 Task: Look for space in Mollet del Vallès, Spain from 8th August, 2023 to 15th August, 2023 for 9 adults in price range Rs.10000 to Rs.14000. Place can be shared room with 5 bedrooms having 9 beds and 5 bathrooms. Property type can be house, flat, guest house. Amenities needed are: wifi, TV, free parkinig on premises, gym, breakfast. Booking option can be shelf check-in. Required host language is English.
Action: Mouse pressed left at (550, 116)
Screenshot: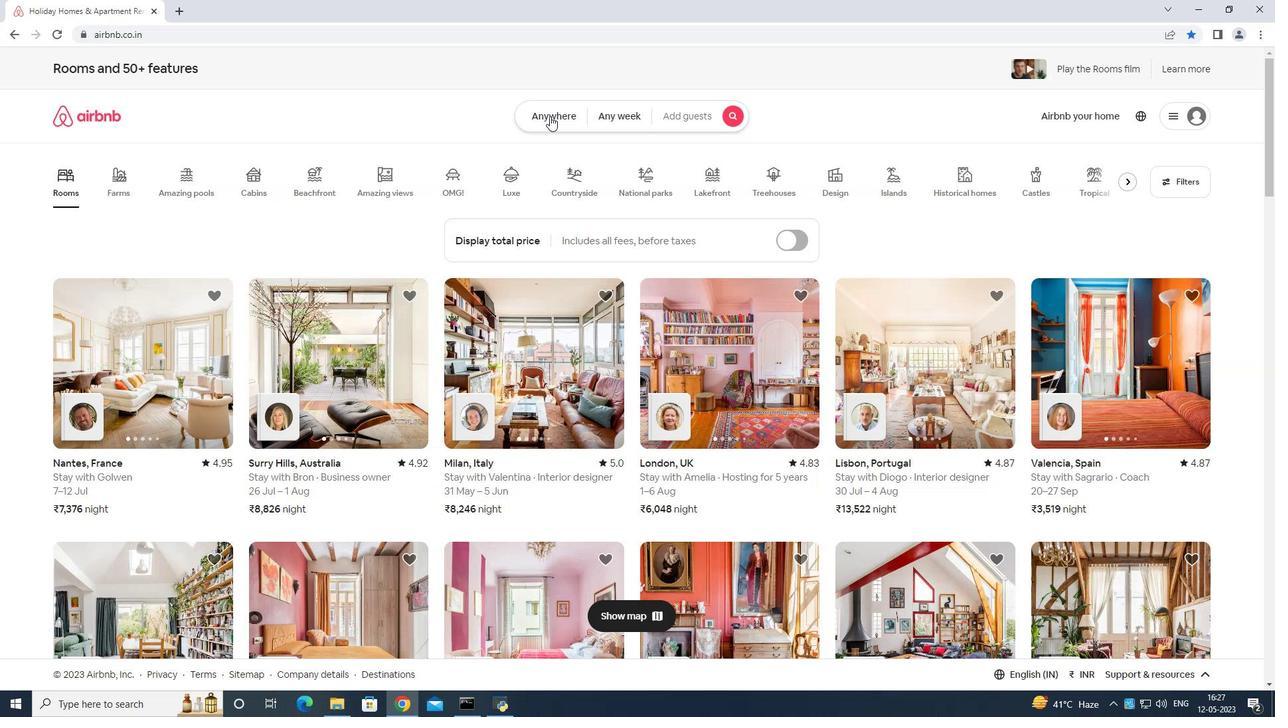 
Action: Mouse moved to (507, 144)
Screenshot: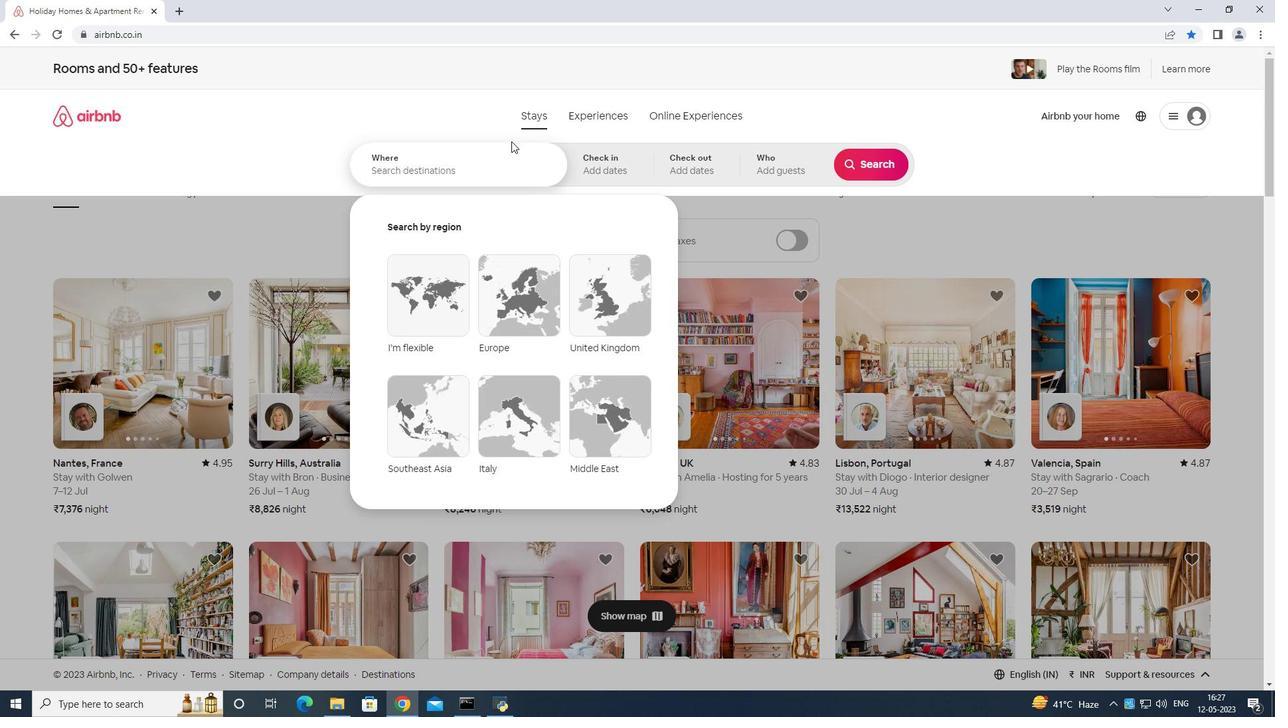 
Action: Mouse pressed left at (507, 144)
Screenshot: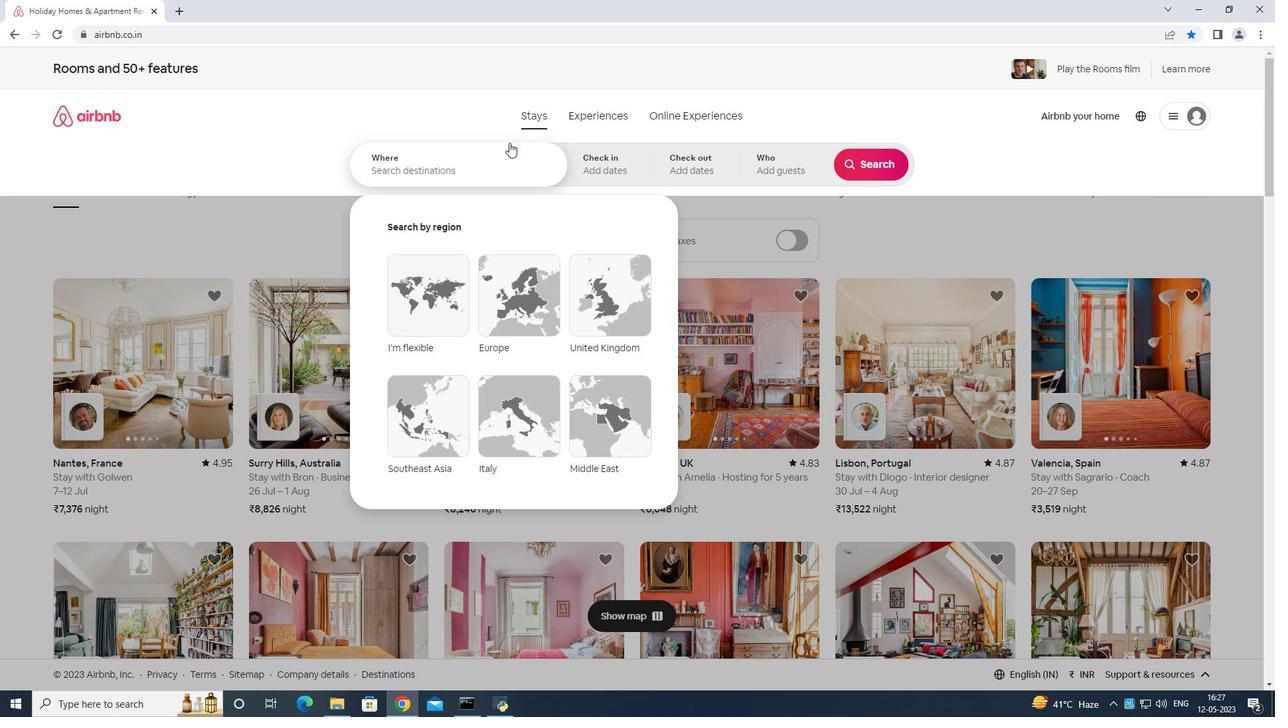 
Action: Mouse moved to (480, 154)
Screenshot: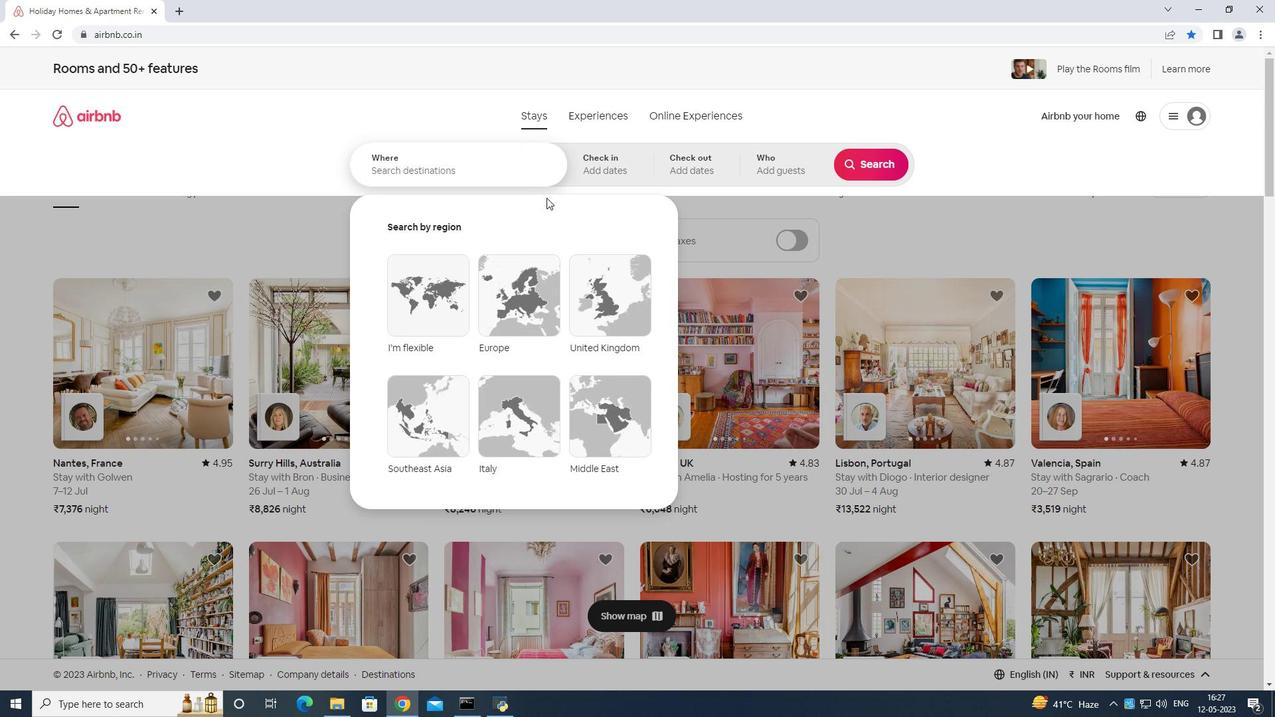 
Action: Mouse pressed left at (480, 154)
Screenshot: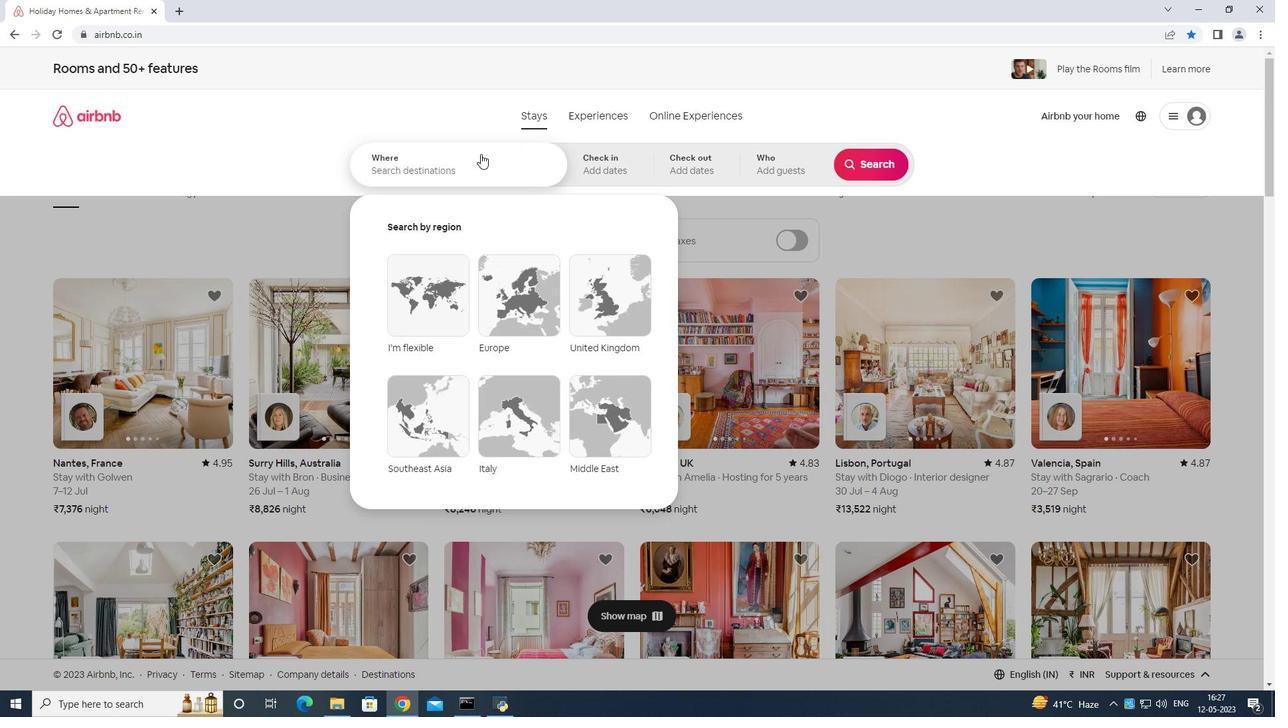 
Action: Mouse moved to (480, 152)
Screenshot: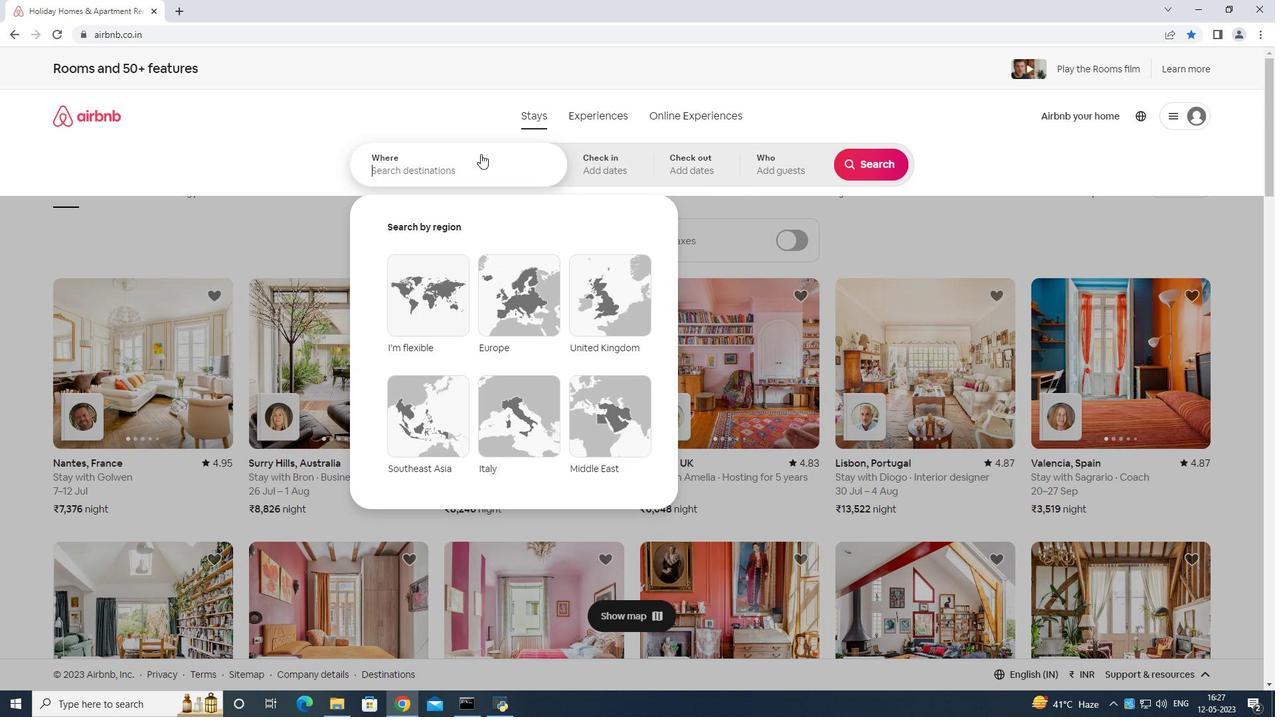 
Action: Key pressed <Key.shift>Mollet<Key.space>del<Key.space>vak<Key.backspace>lles<Key.space>spain<Key.enter>
Screenshot: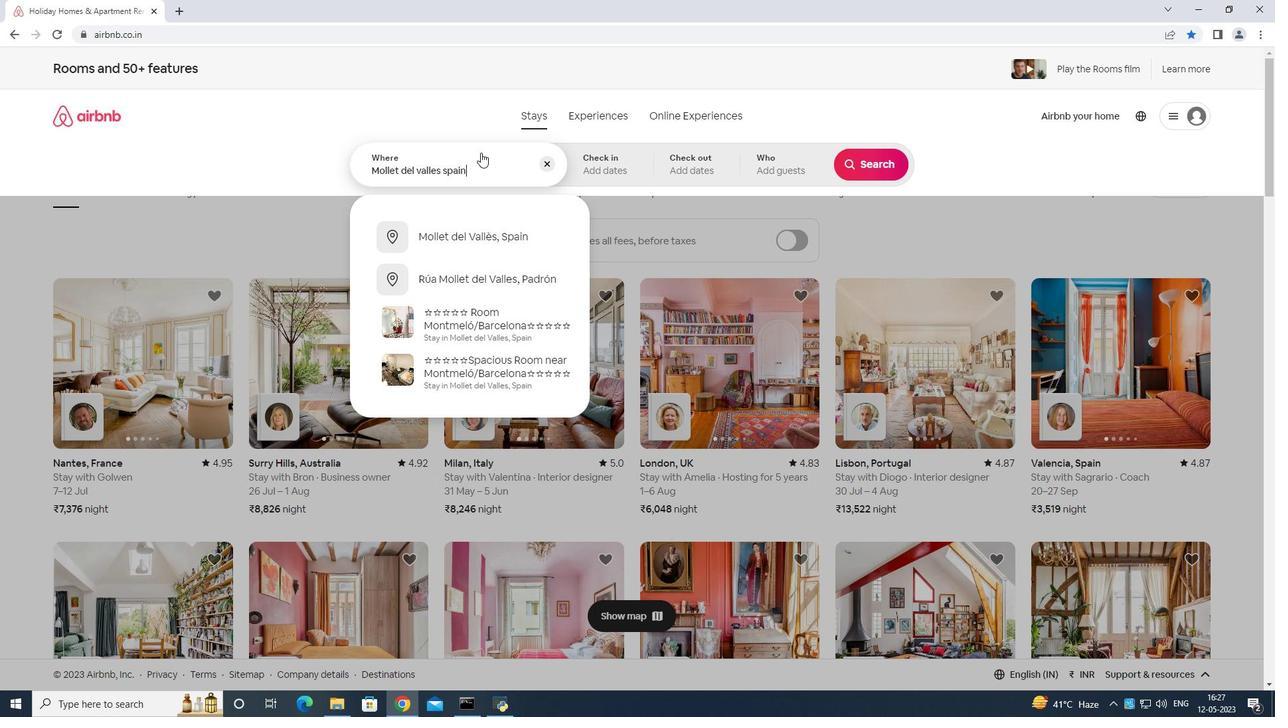
Action: Mouse moved to (870, 285)
Screenshot: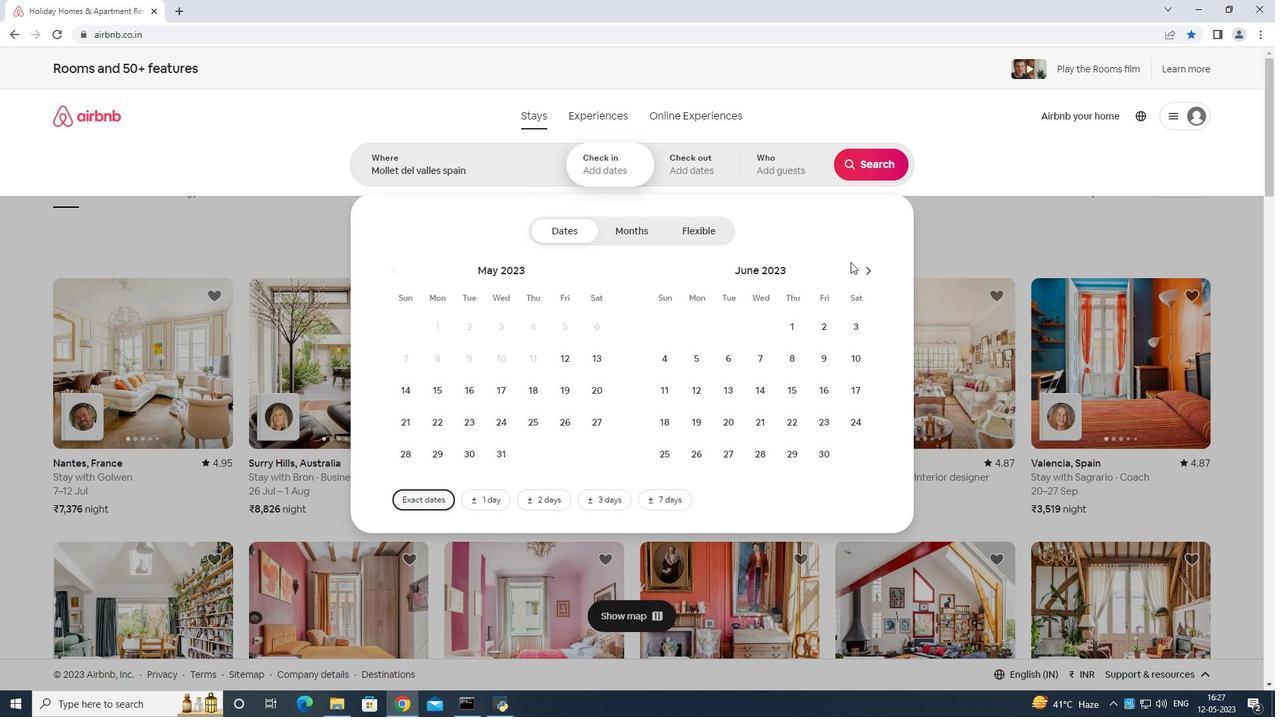 
Action: Mouse pressed left at (870, 285)
Screenshot: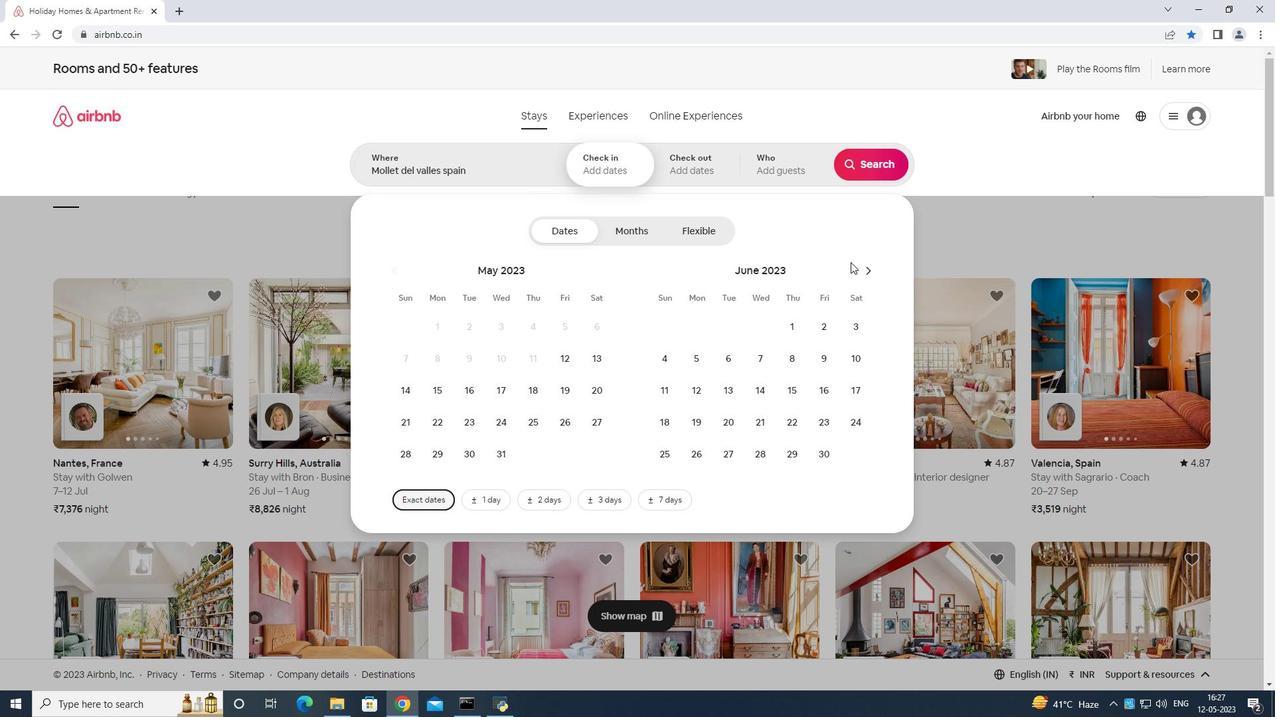 
Action: Mouse moved to (869, 275)
Screenshot: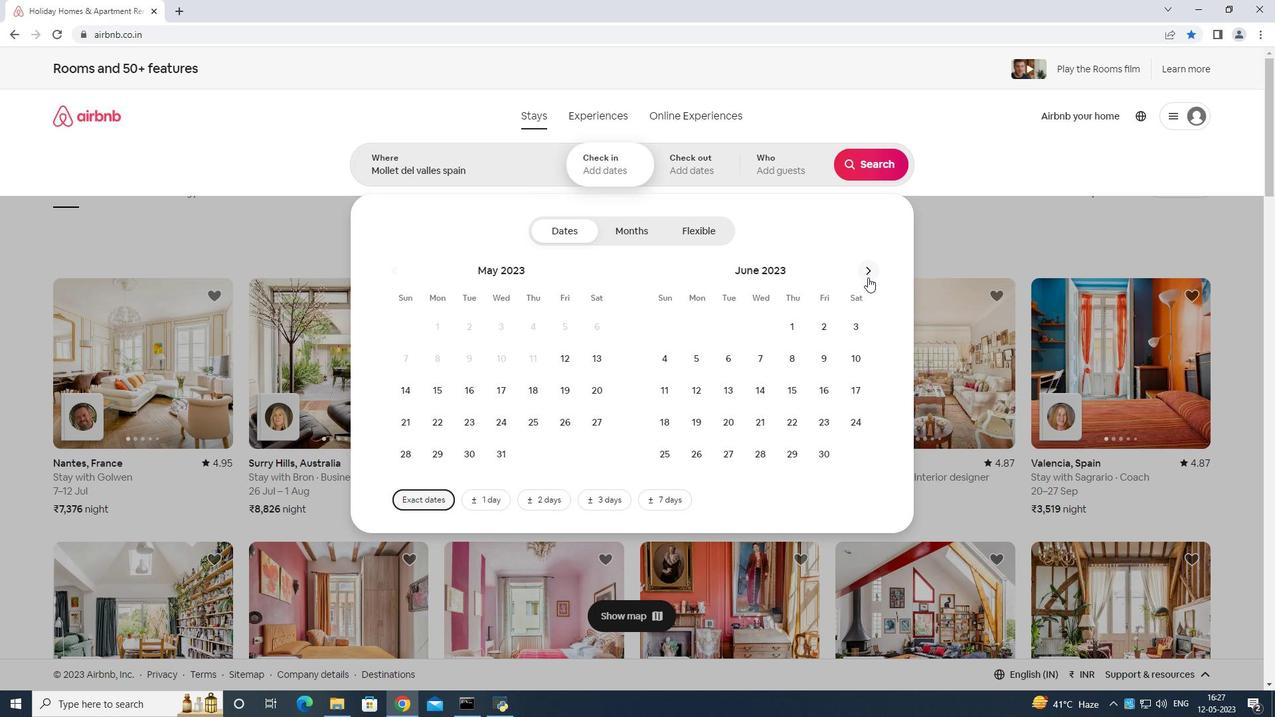 
Action: Mouse pressed left at (869, 275)
Screenshot: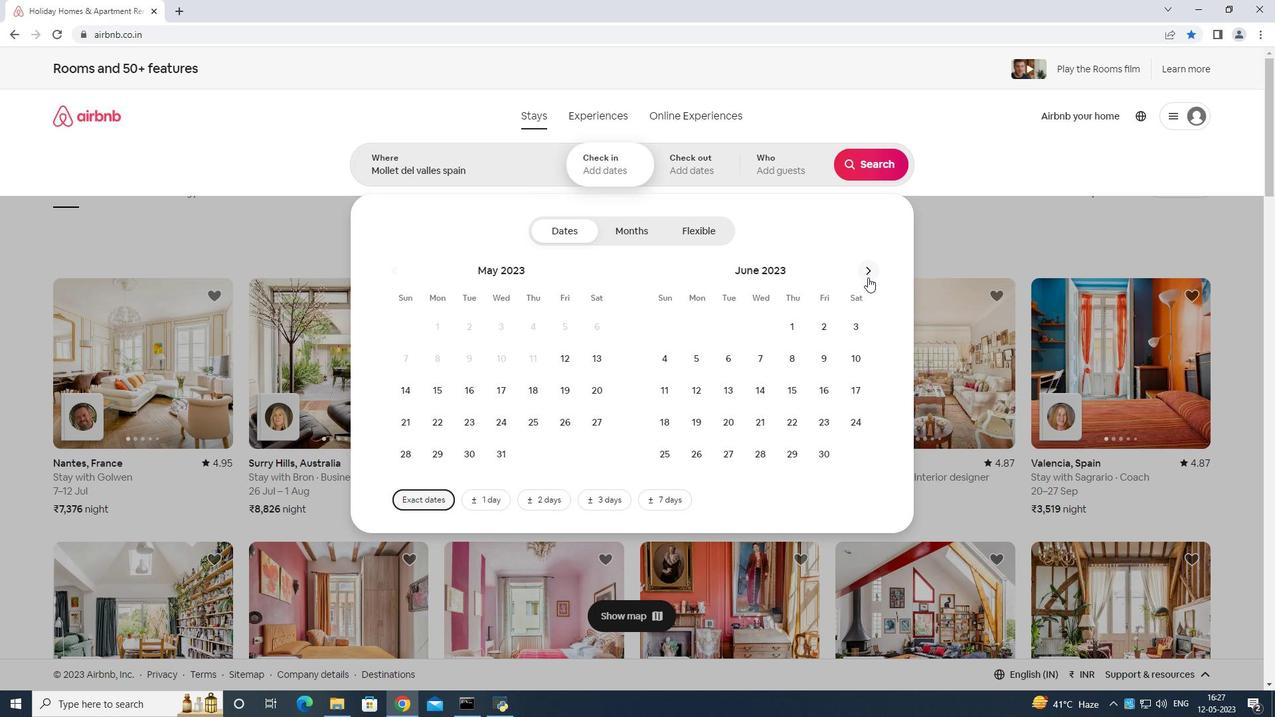 
Action: Mouse moved to (872, 272)
Screenshot: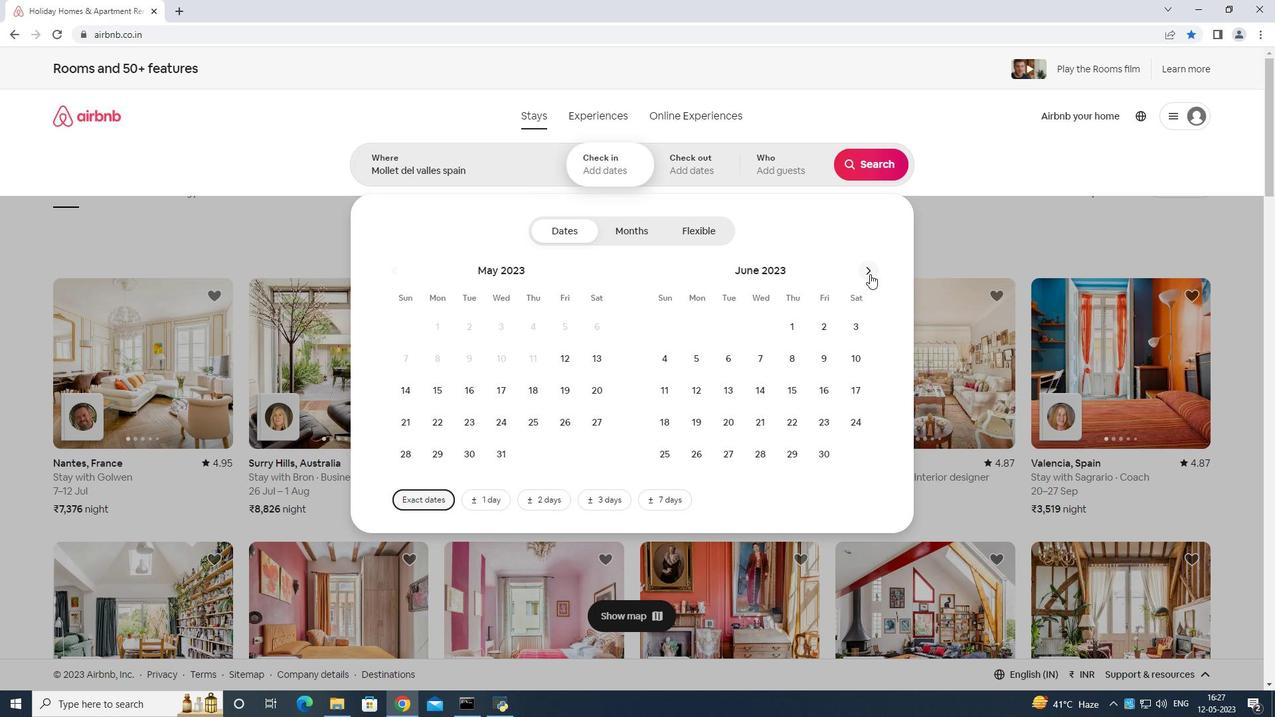 
Action: Mouse pressed left at (872, 272)
Screenshot: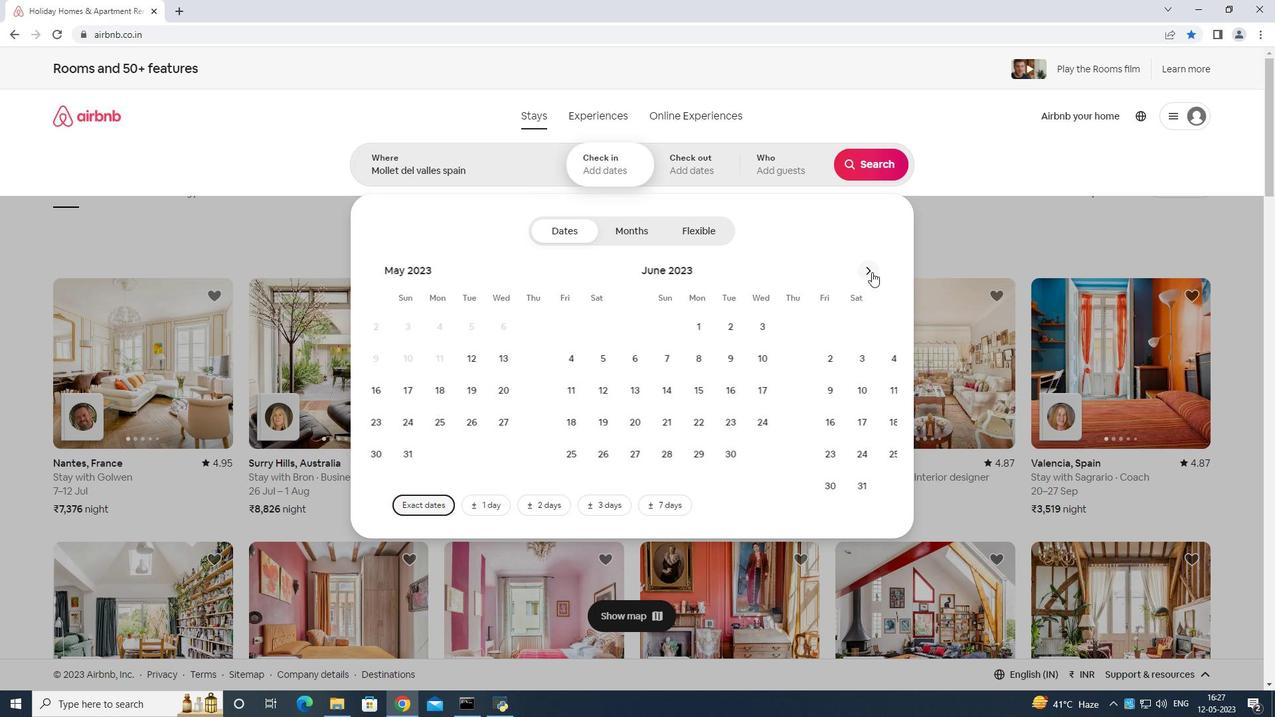 
Action: Mouse moved to (738, 353)
Screenshot: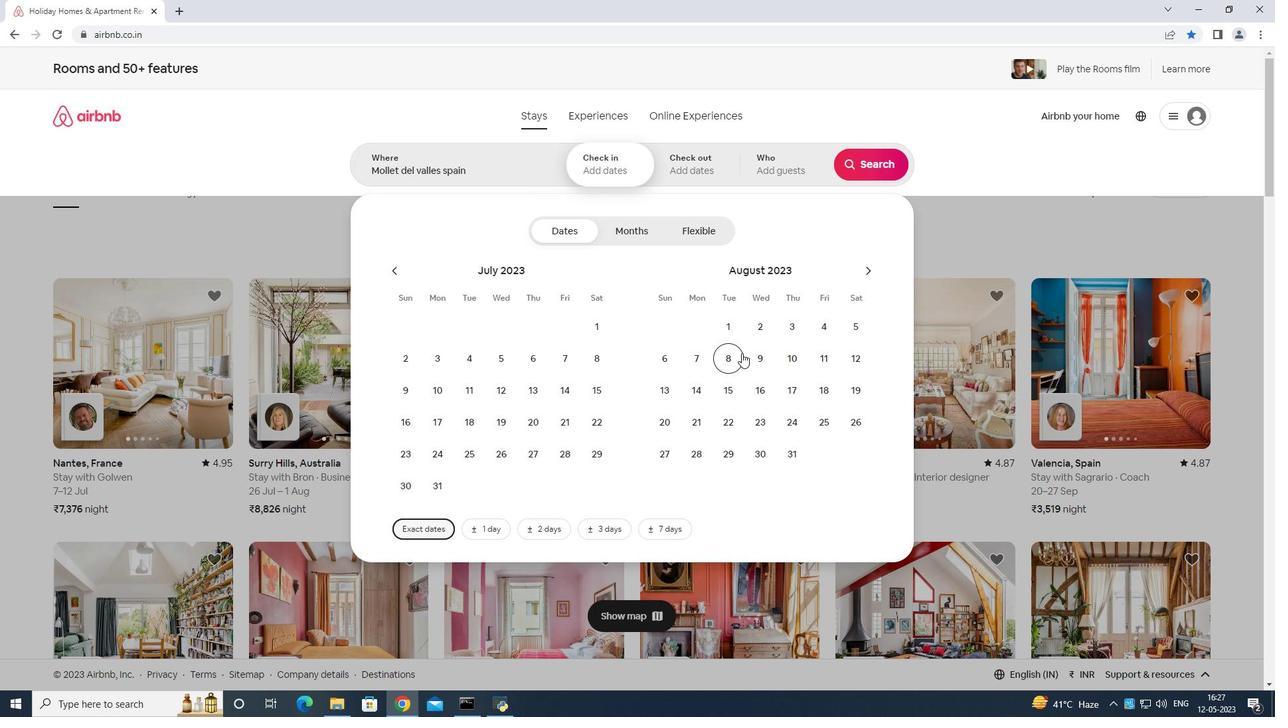 
Action: Mouse pressed left at (738, 353)
Screenshot: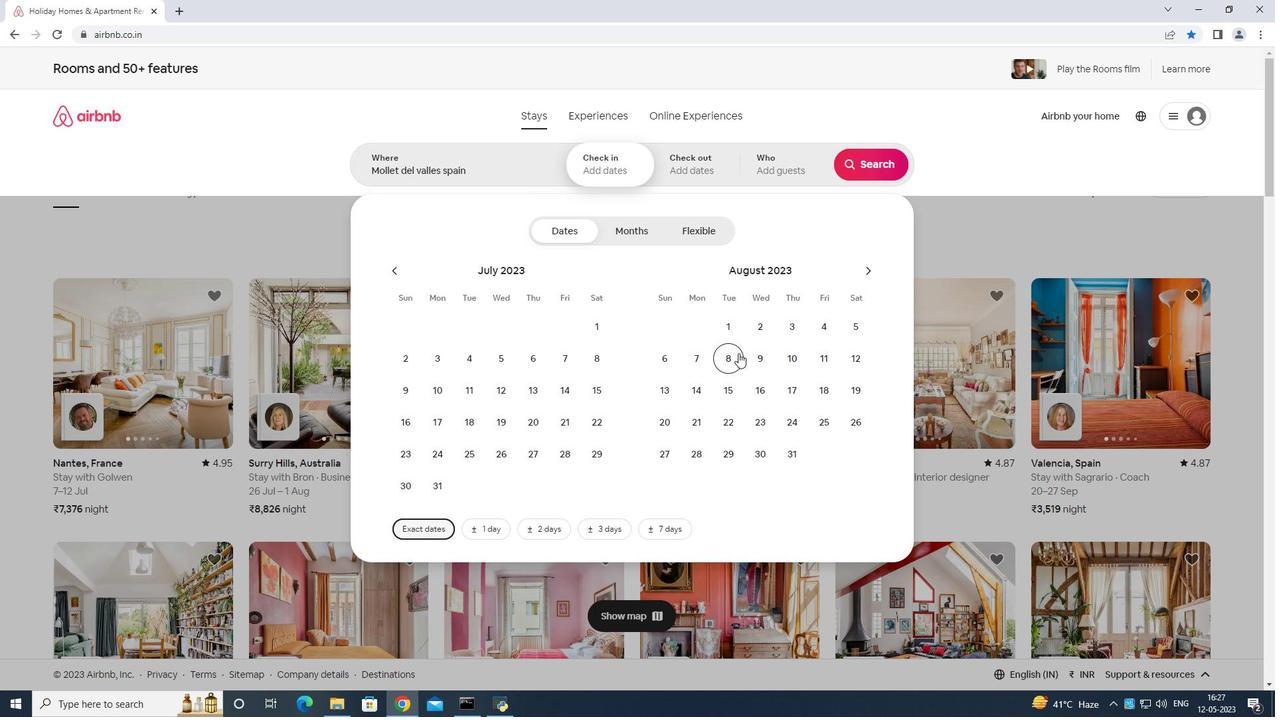 
Action: Mouse moved to (736, 381)
Screenshot: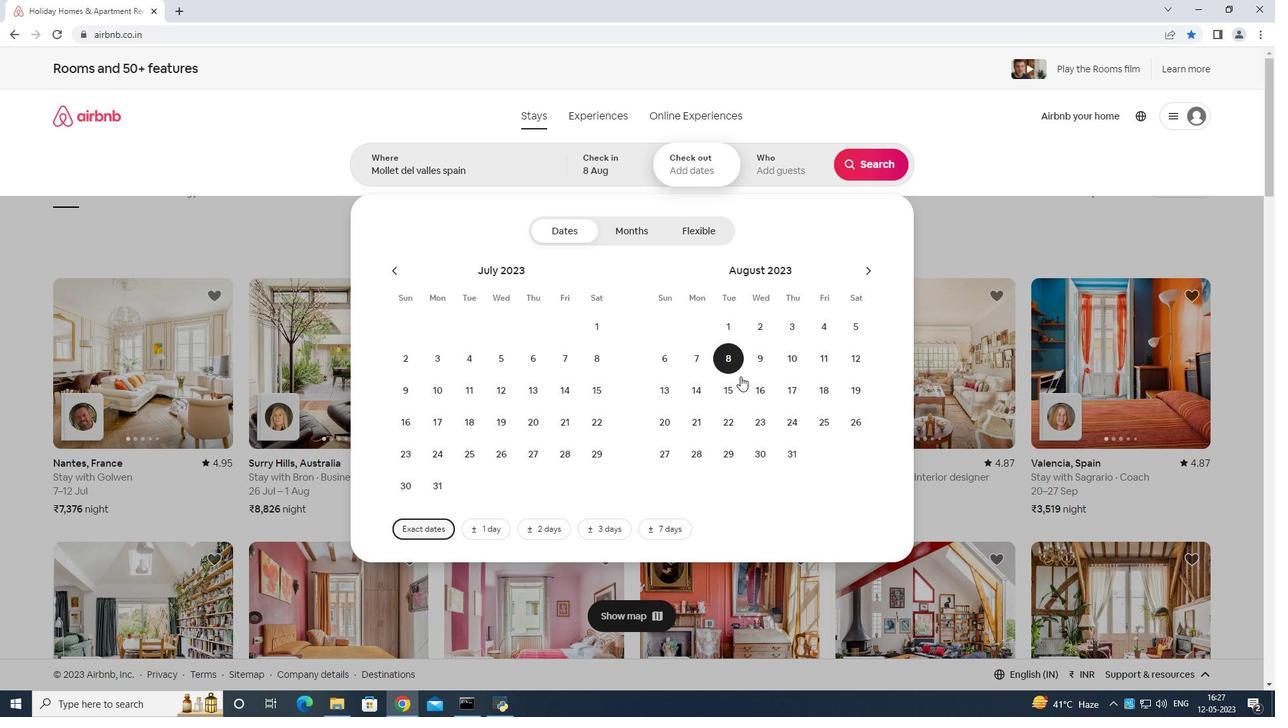 
Action: Mouse pressed left at (736, 381)
Screenshot: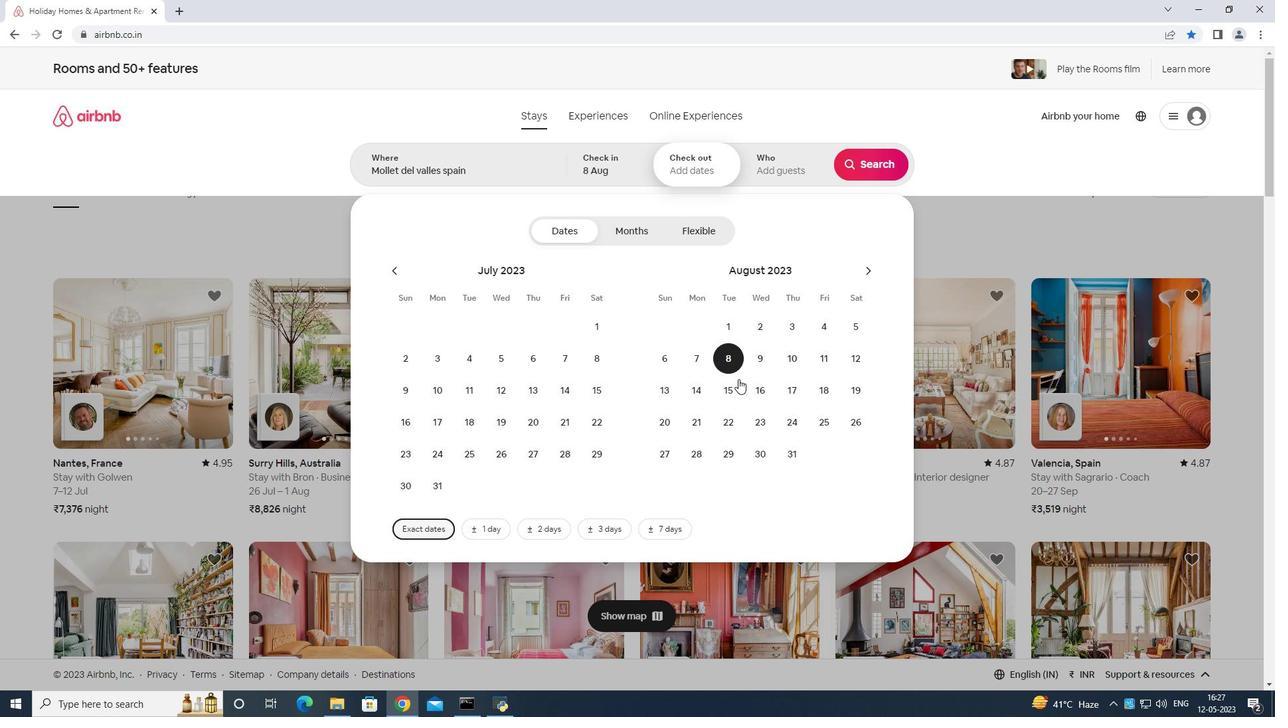 
Action: Mouse moved to (797, 157)
Screenshot: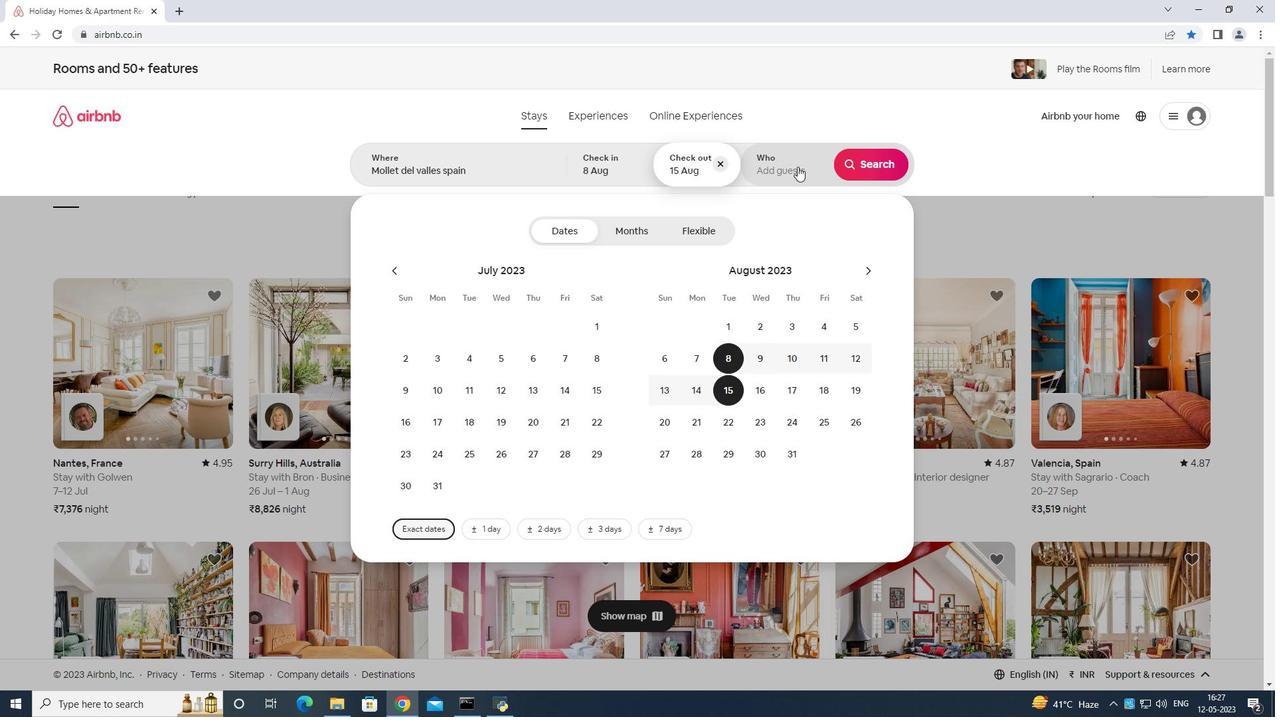 
Action: Mouse pressed left at (797, 157)
Screenshot: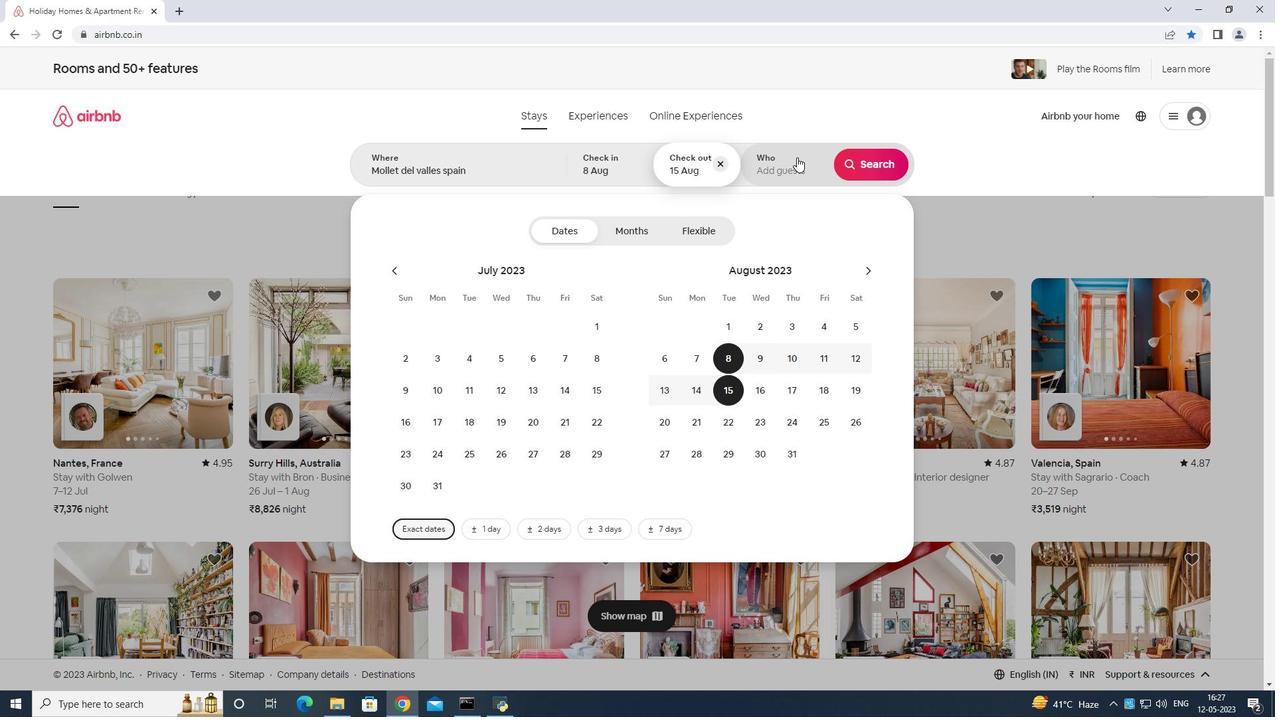 
Action: Mouse moved to (880, 223)
Screenshot: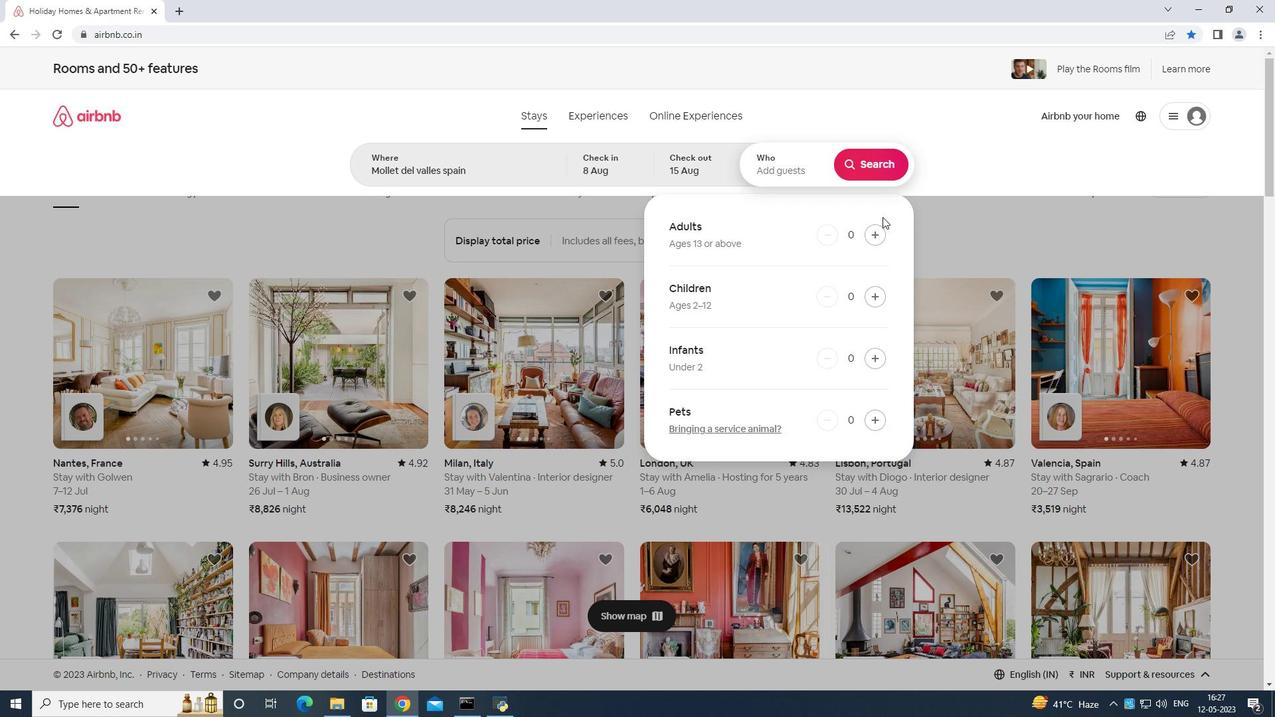 
Action: Mouse pressed left at (880, 223)
Screenshot: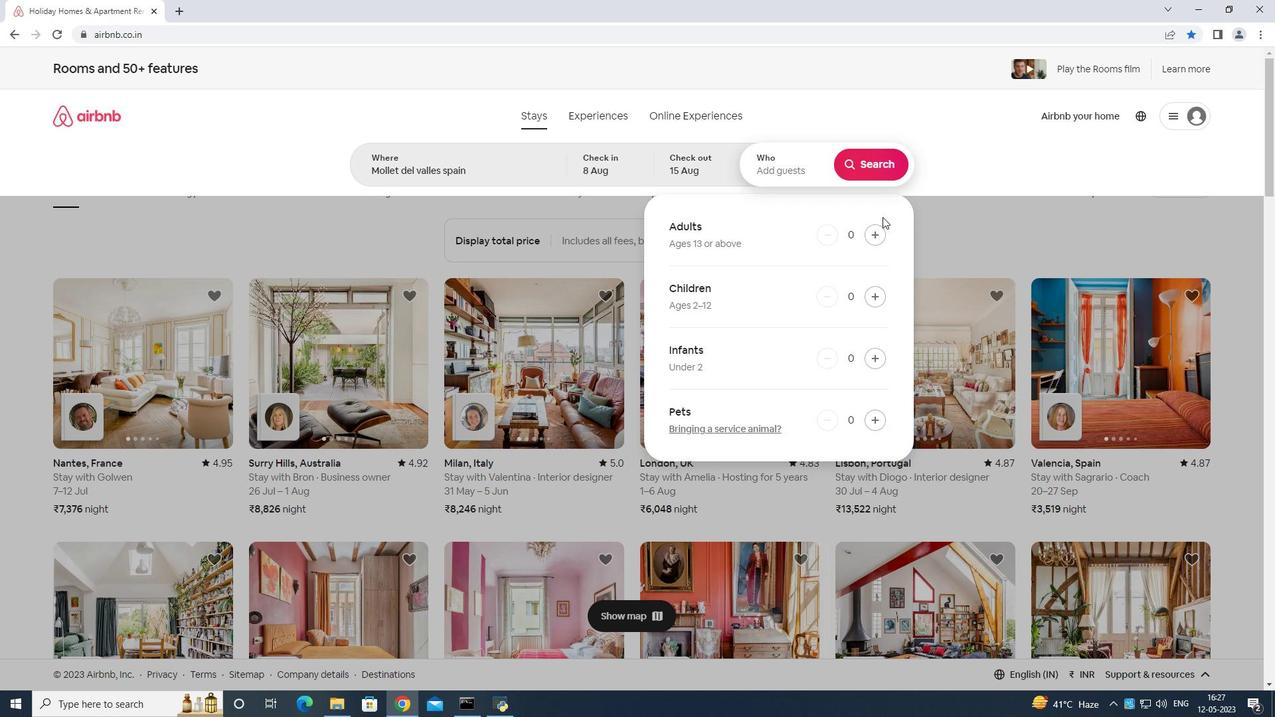 
Action: Mouse moved to (878, 227)
Screenshot: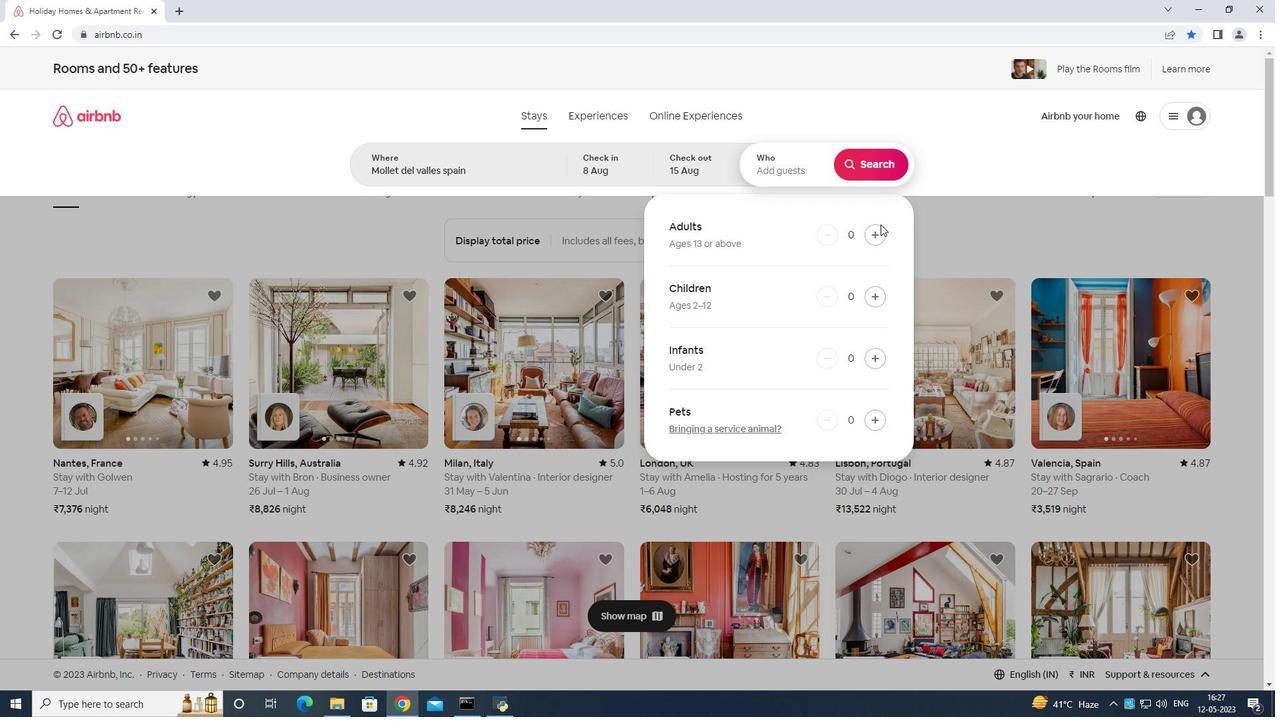 
Action: Mouse pressed left at (878, 227)
Screenshot: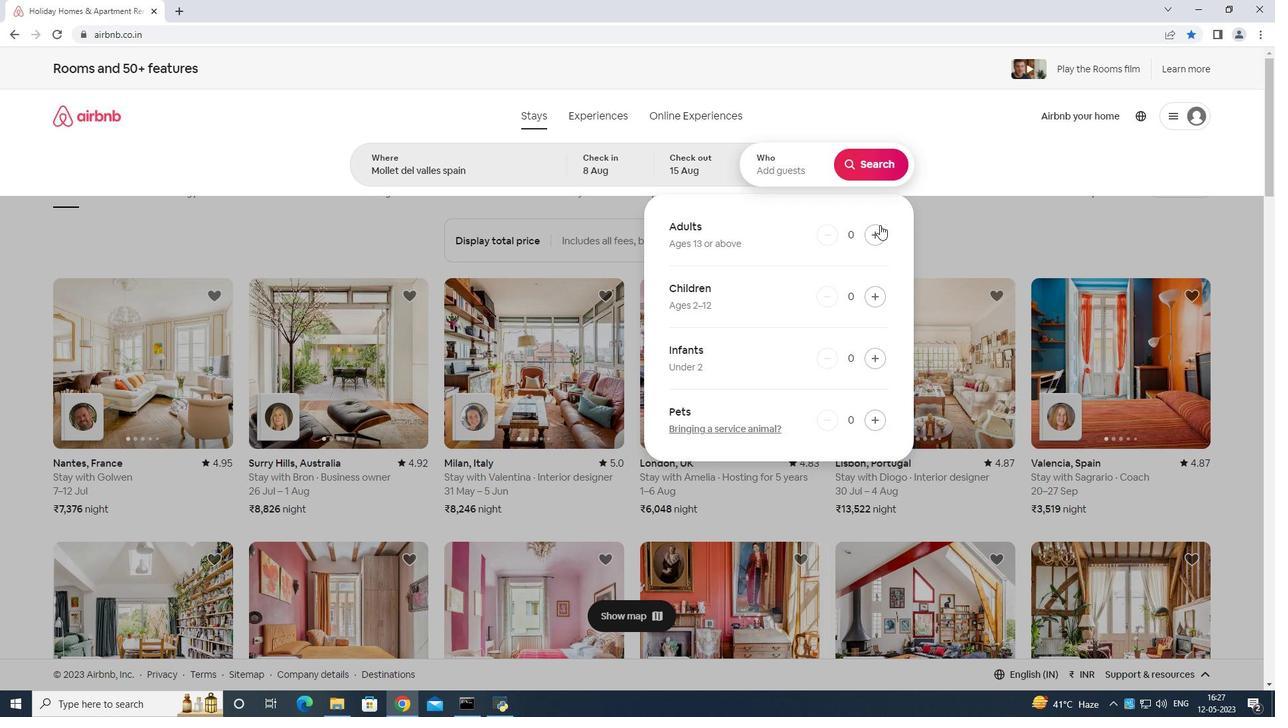 
Action: Mouse moved to (876, 230)
Screenshot: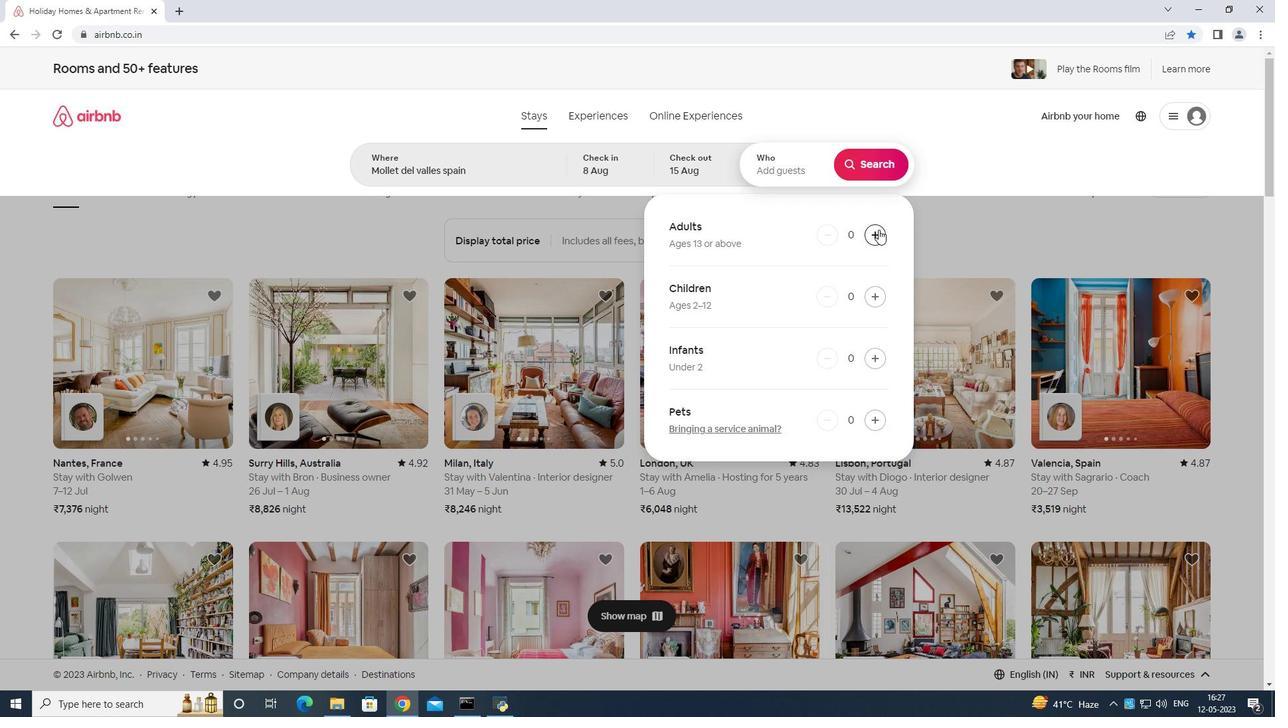 
Action: Mouse pressed left at (876, 230)
Screenshot: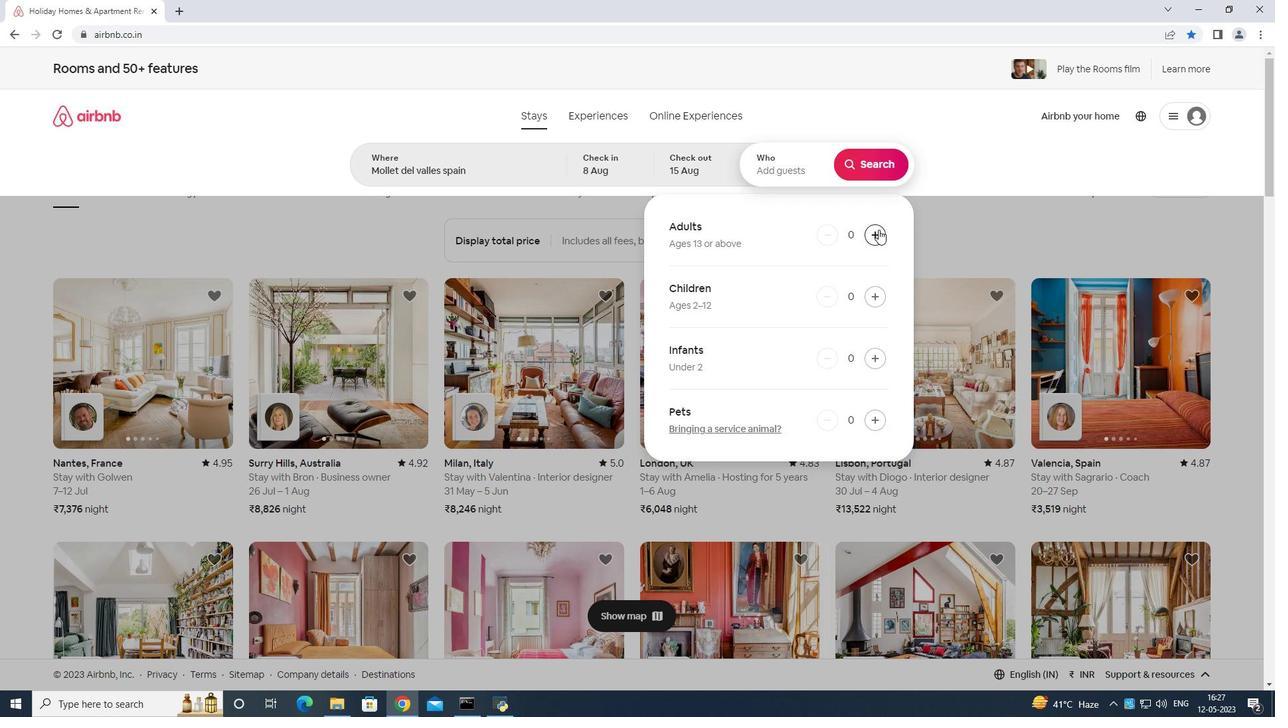 
Action: Mouse pressed left at (876, 230)
Screenshot: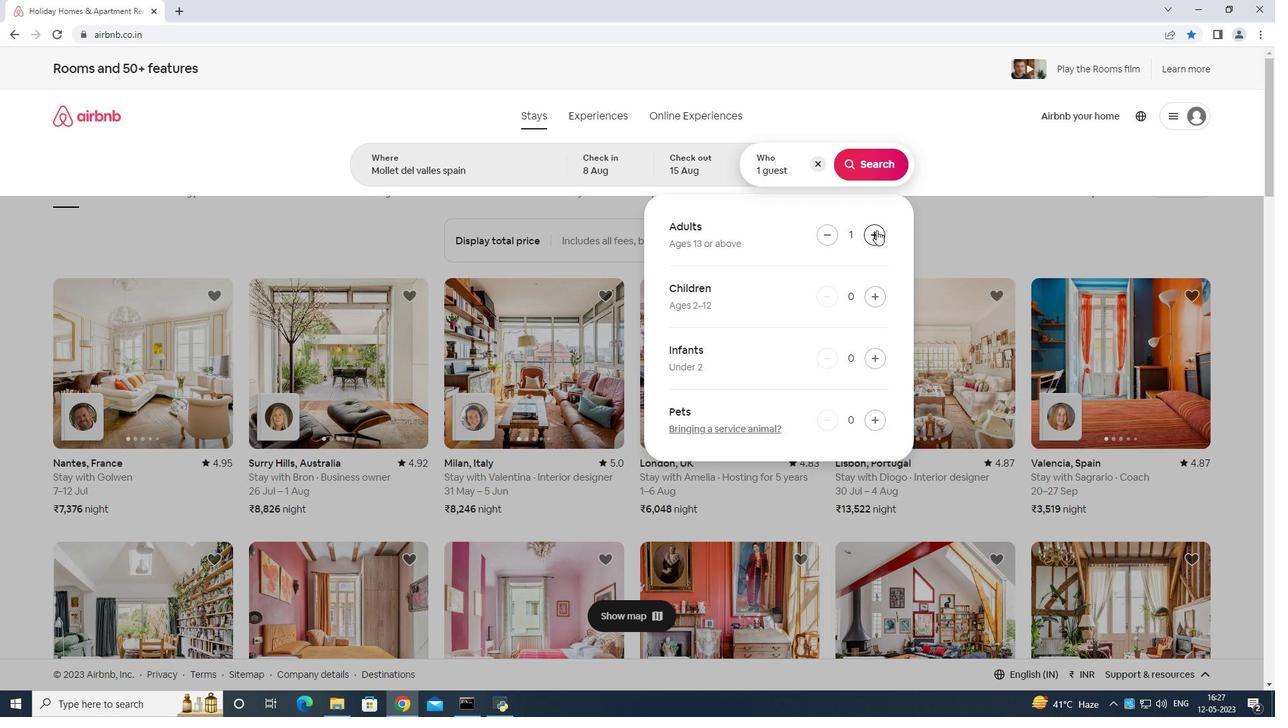 
Action: Mouse pressed left at (876, 230)
Screenshot: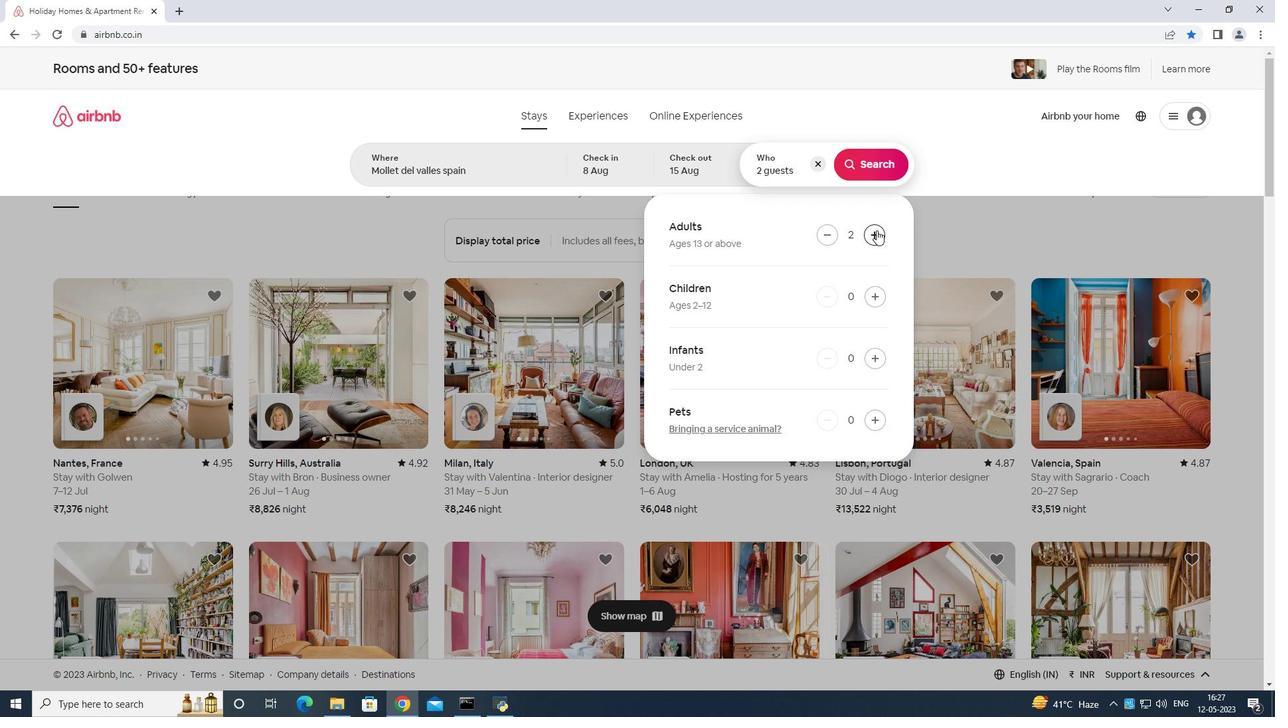 
Action: Mouse pressed left at (876, 230)
Screenshot: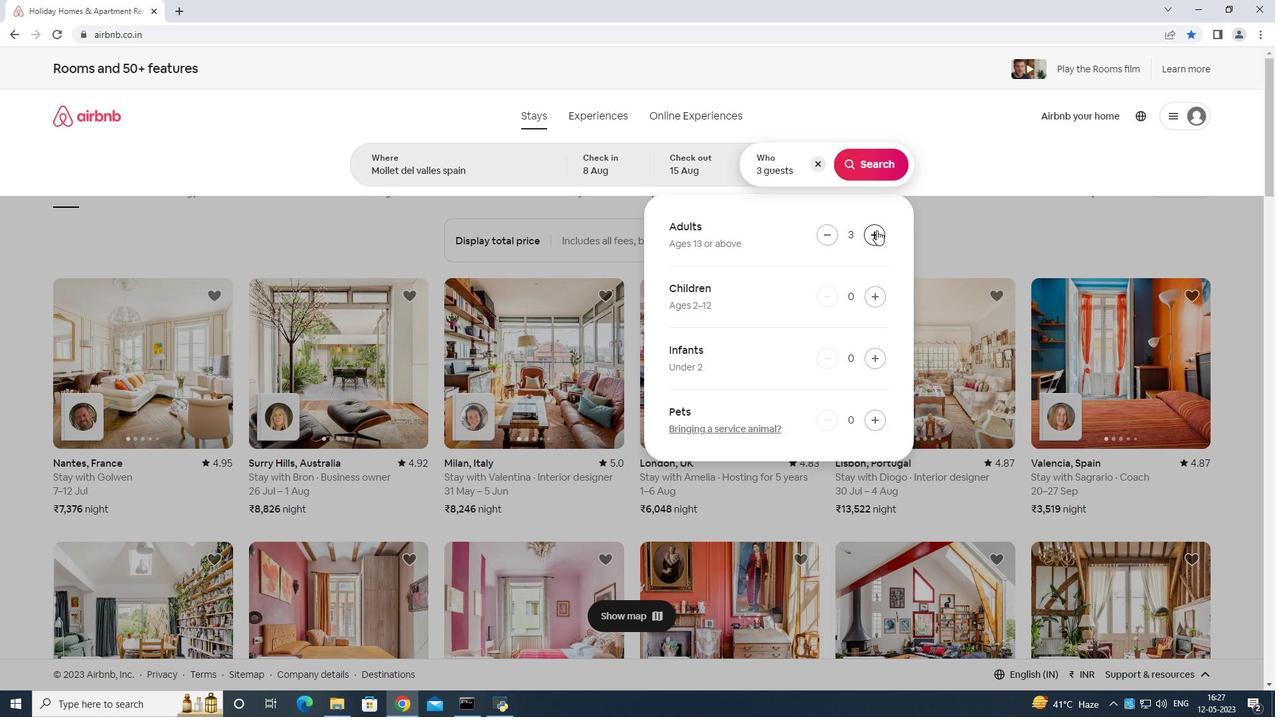 
Action: Mouse pressed left at (876, 230)
Screenshot: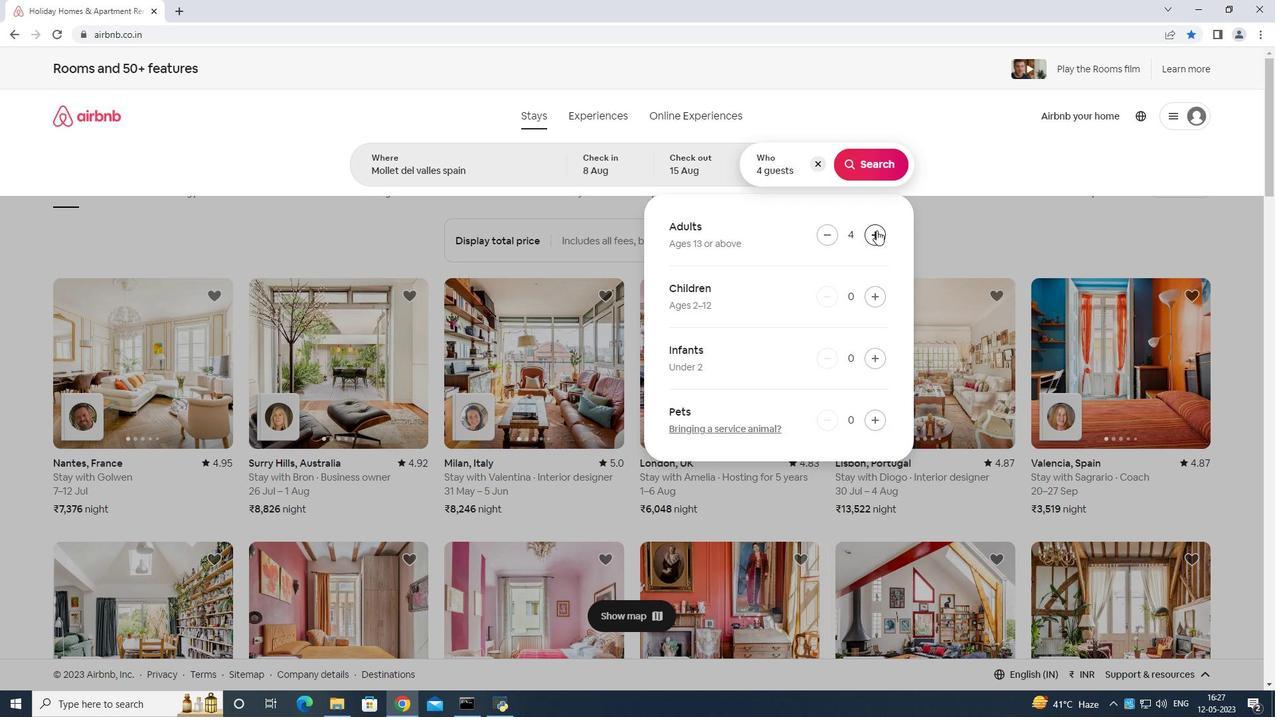 
Action: Mouse moved to (876, 230)
Screenshot: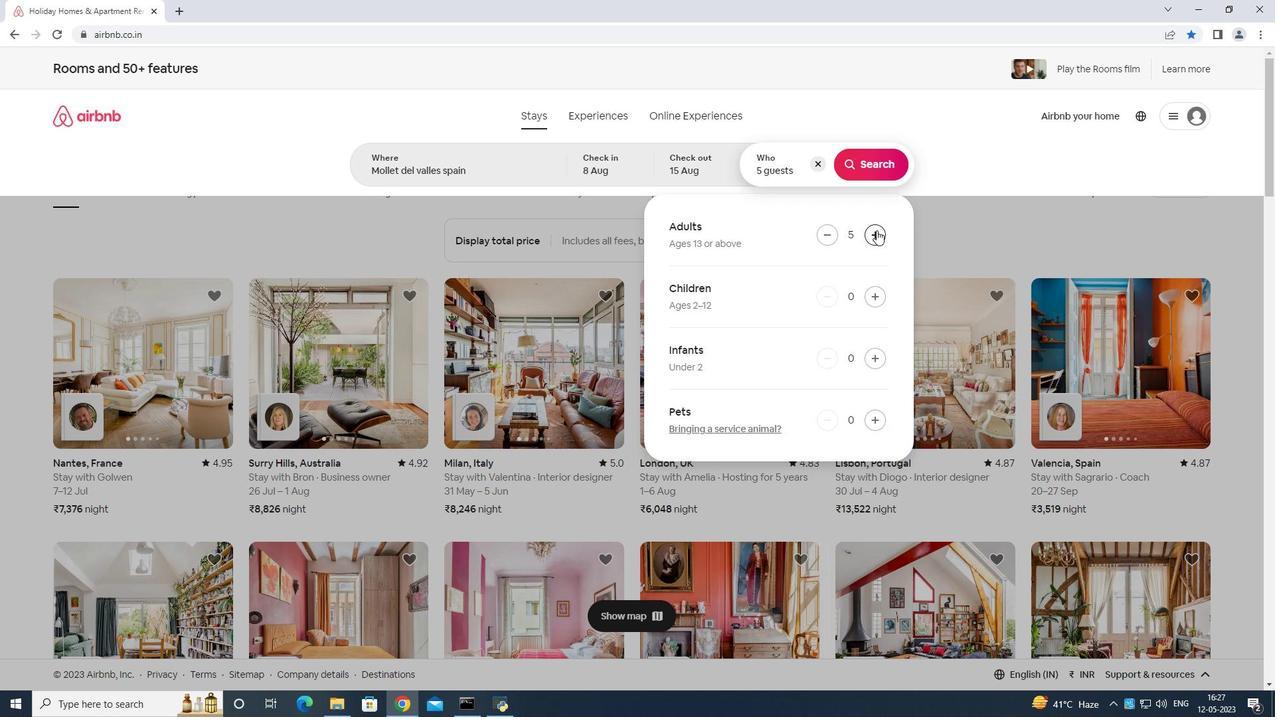 
Action: Mouse pressed left at (876, 230)
Screenshot: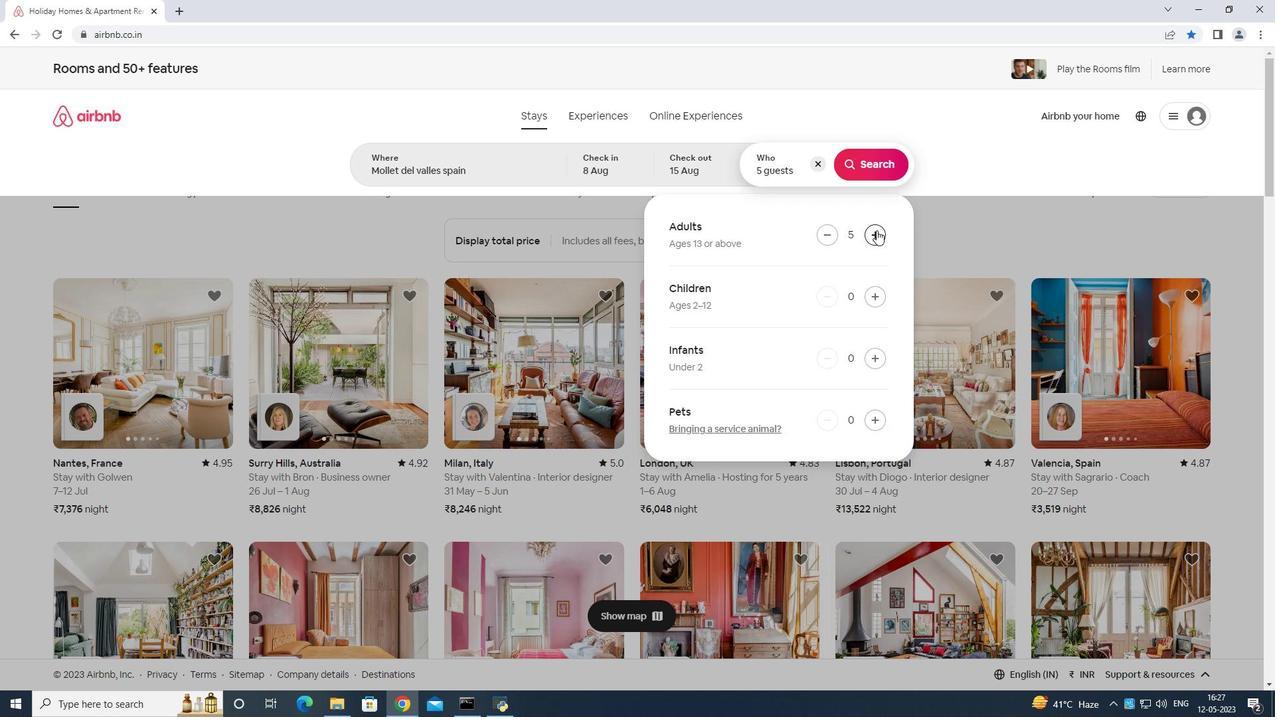 
Action: Mouse pressed left at (876, 230)
Screenshot: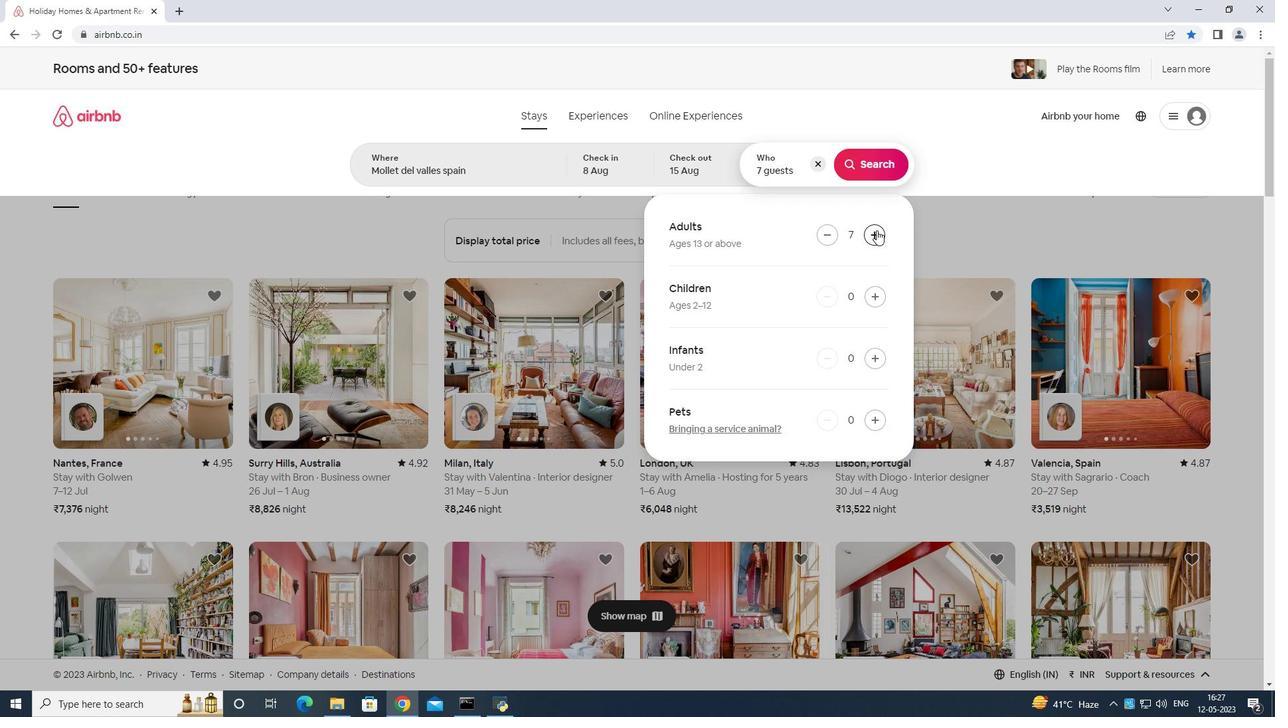 
Action: Mouse moved to (876, 230)
Screenshot: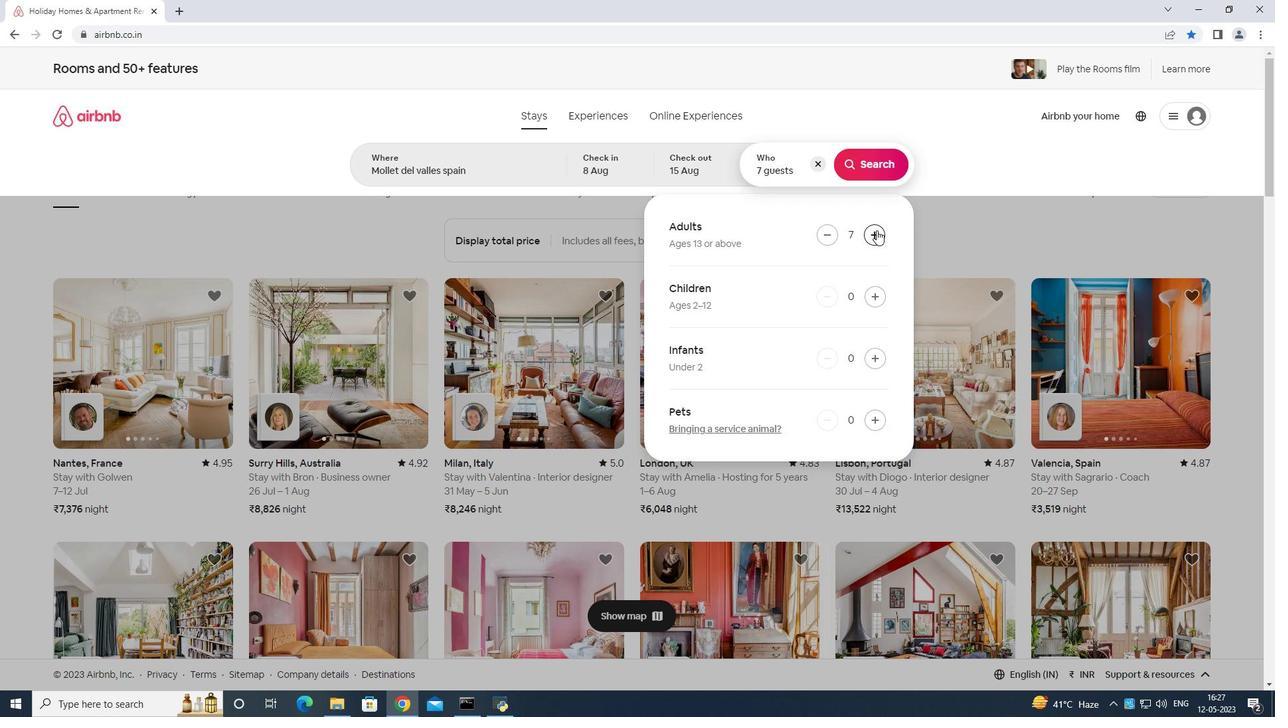 
Action: Mouse pressed left at (876, 230)
Screenshot: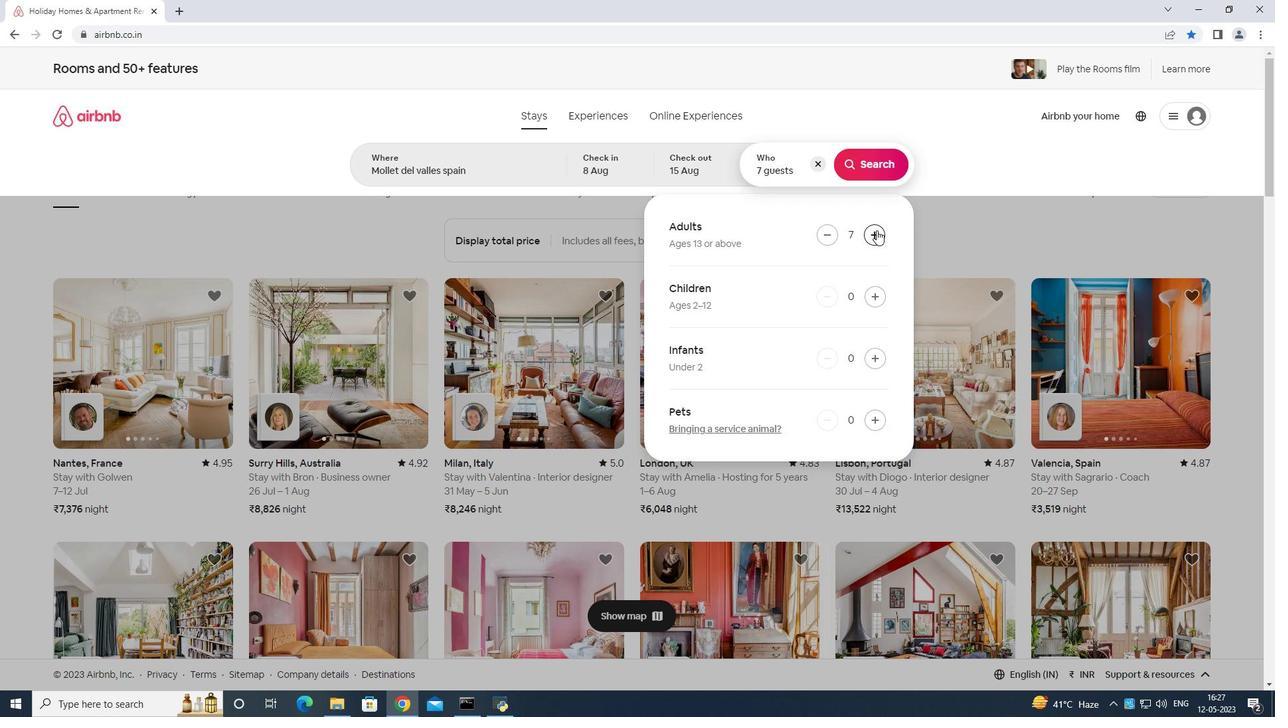 
Action: Mouse moved to (878, 154)
Screenshot: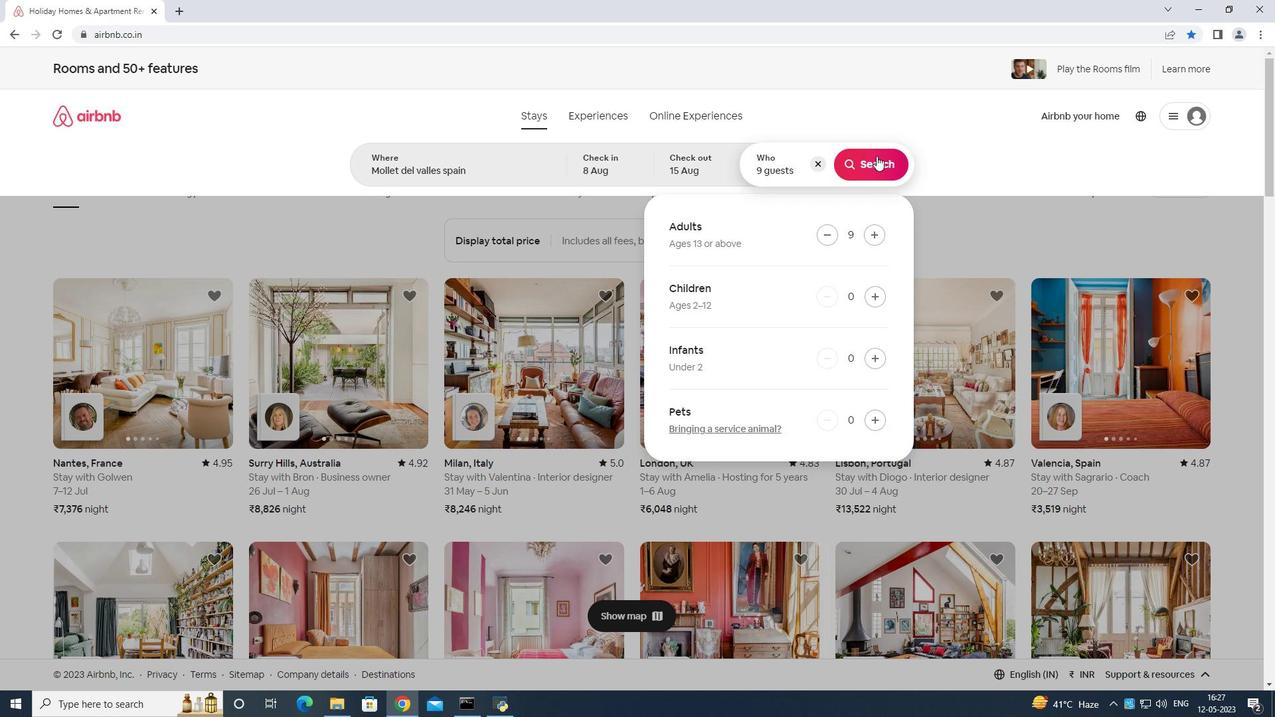 
Action: Mouse pressed left at (878, 154)
Screenshot: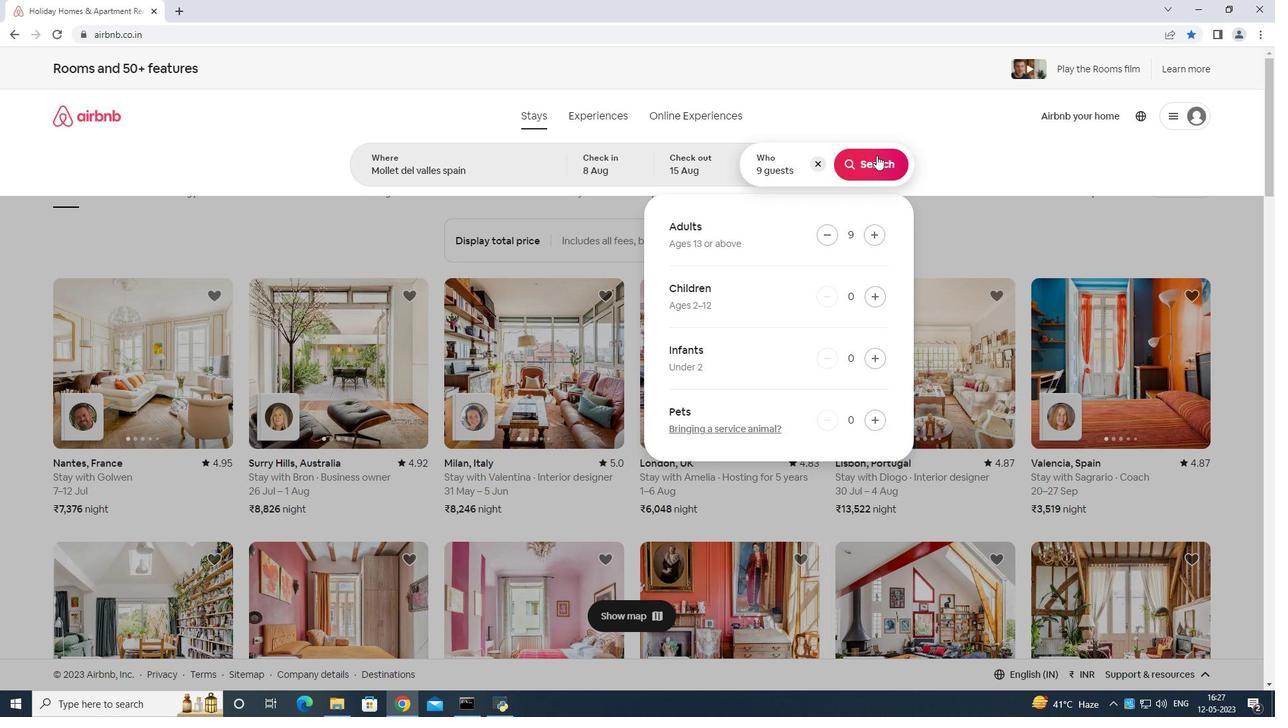 
Action: Mouse moved to (1236, 131)
Screenshot: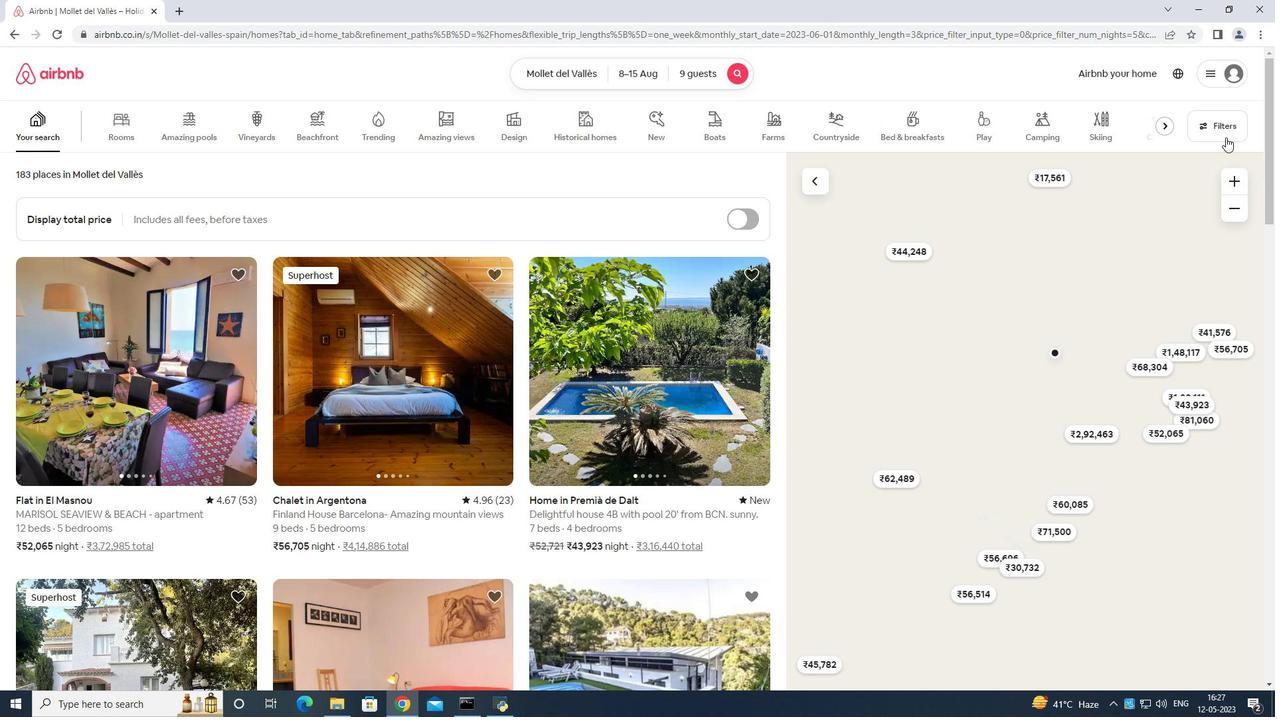 
Action: Mouse pressed left at (1236, 131)
Screenshot: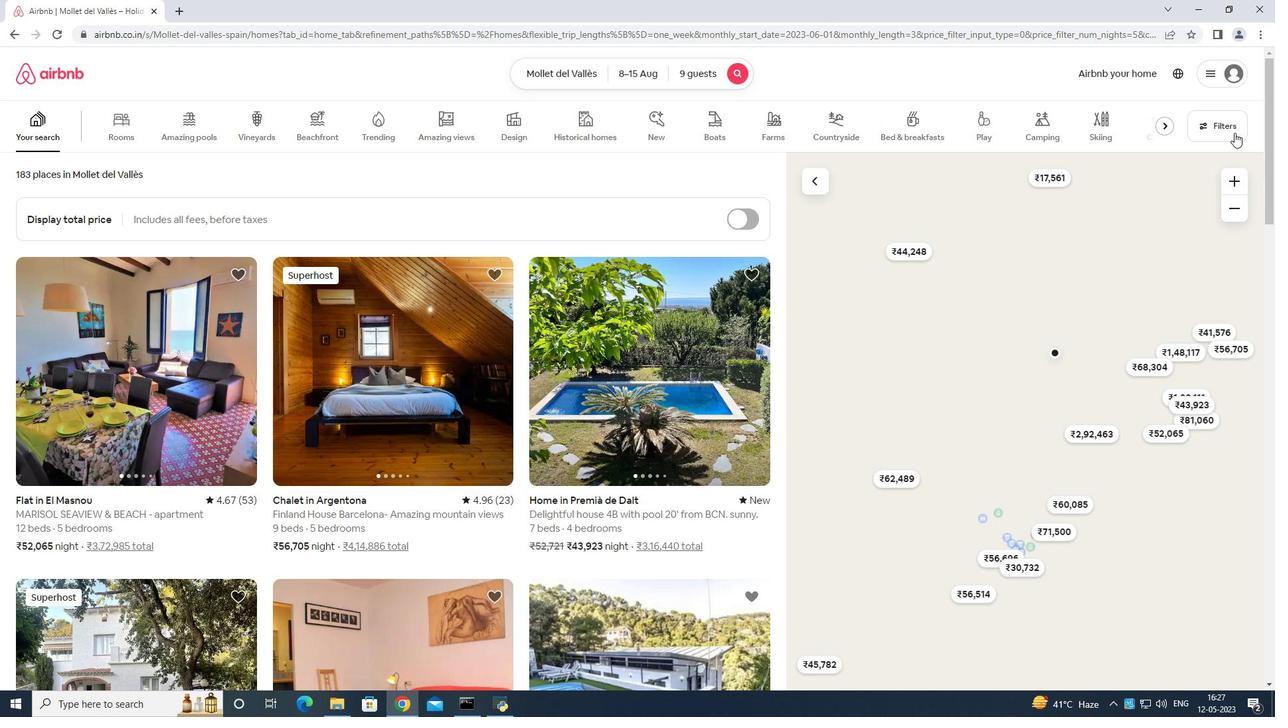 
Action: Mouse moved to (581, 447)
Screenshot: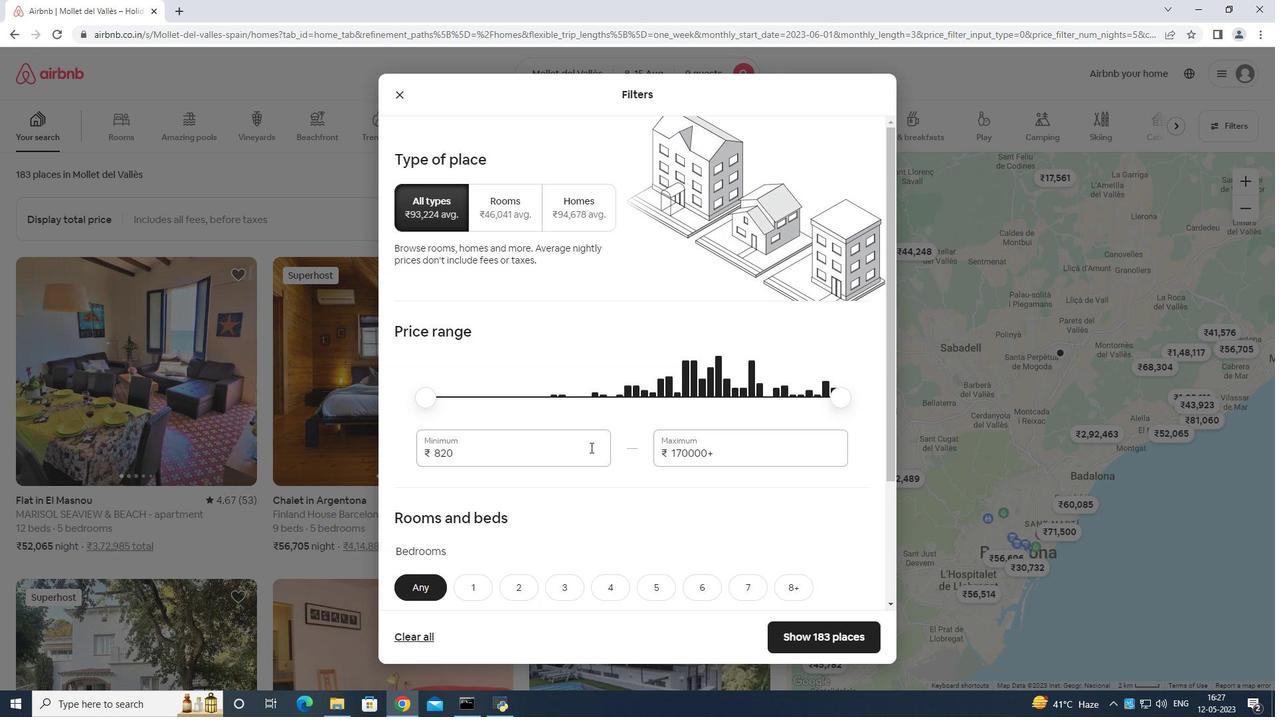 
Action: Mouse pressed left at (581, 447)
Screenshot: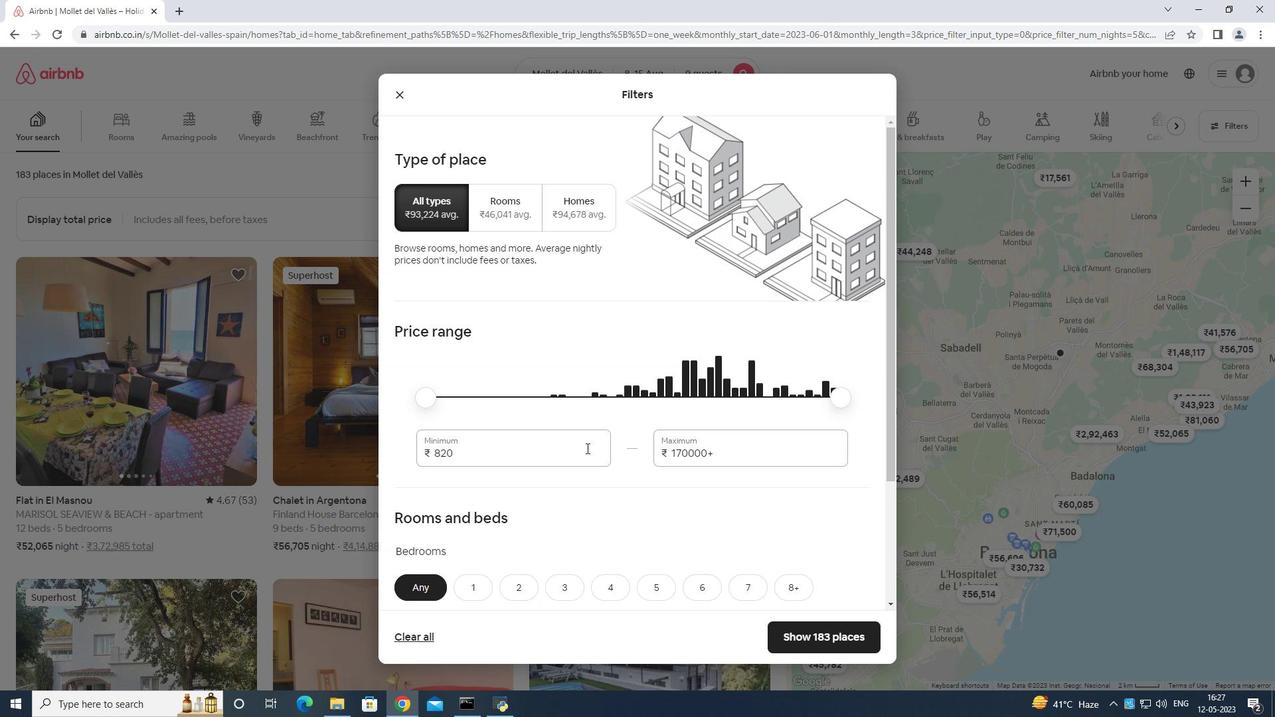 
Action: Mouse moved to (583, 439)
Screenshot: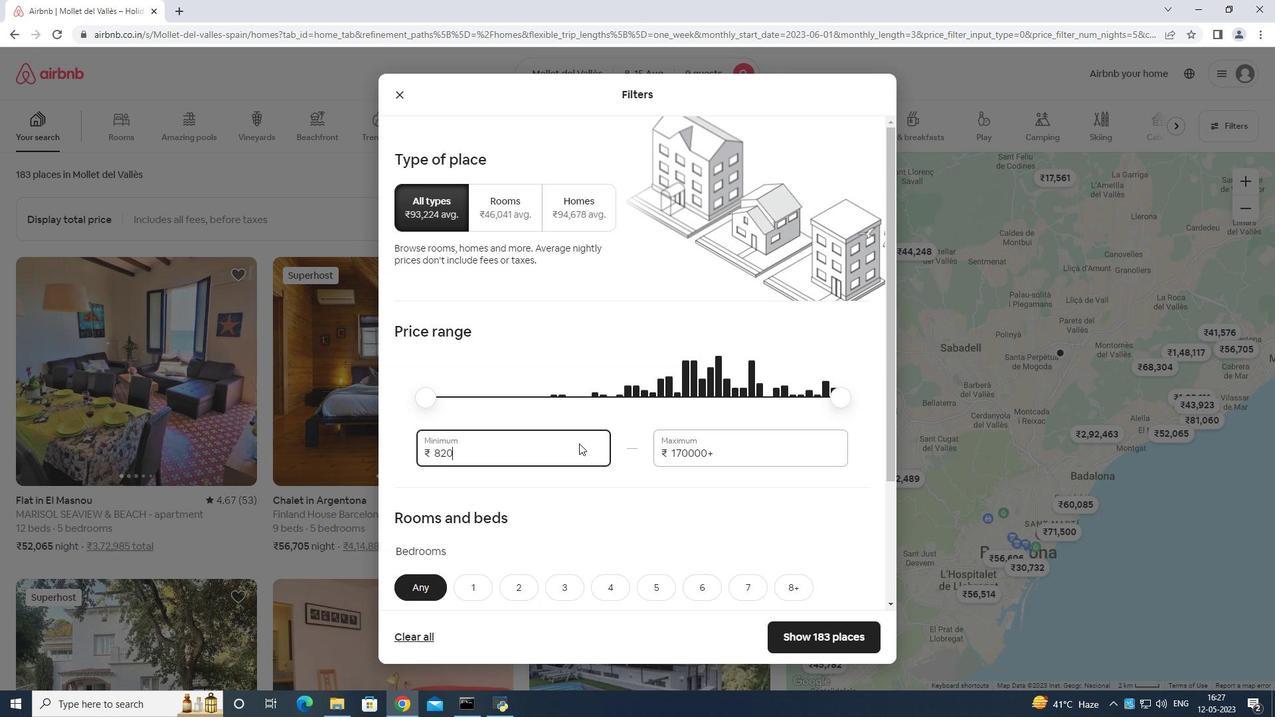 
Action: Key pressed <Key.backspace>
Screenshot: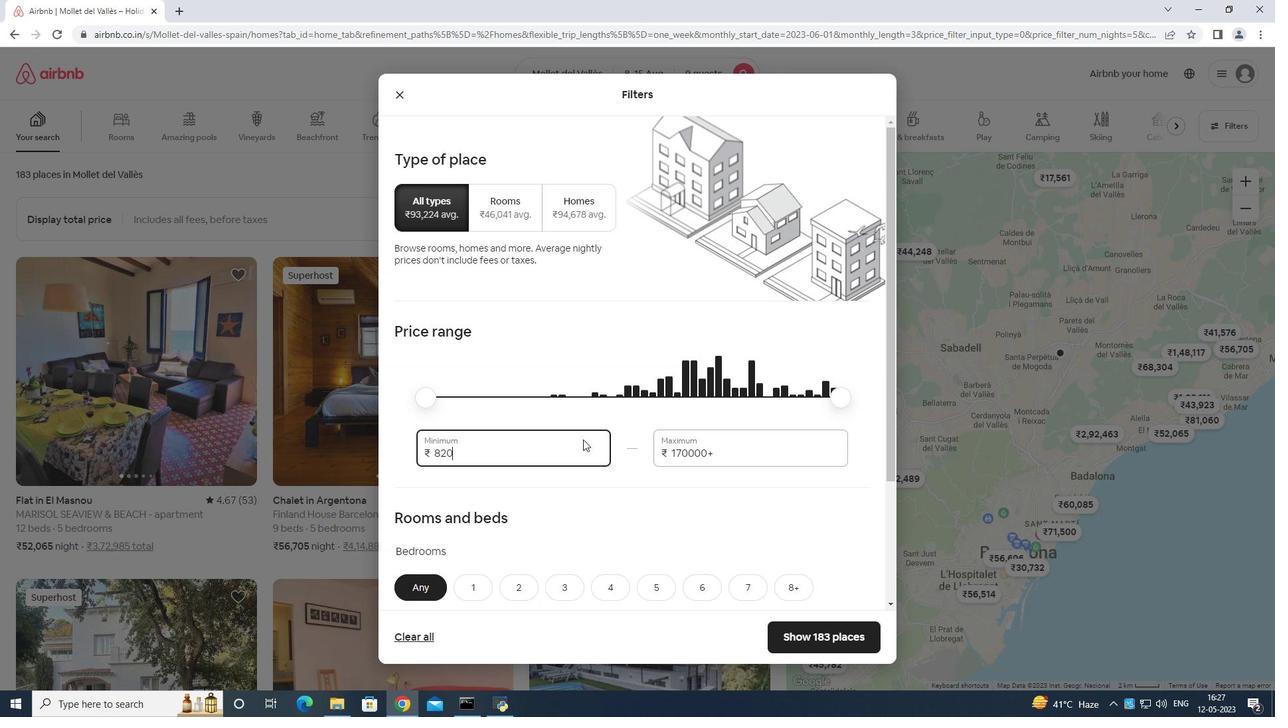 
Action: Mouse moved to (586, 438)
Screenshot: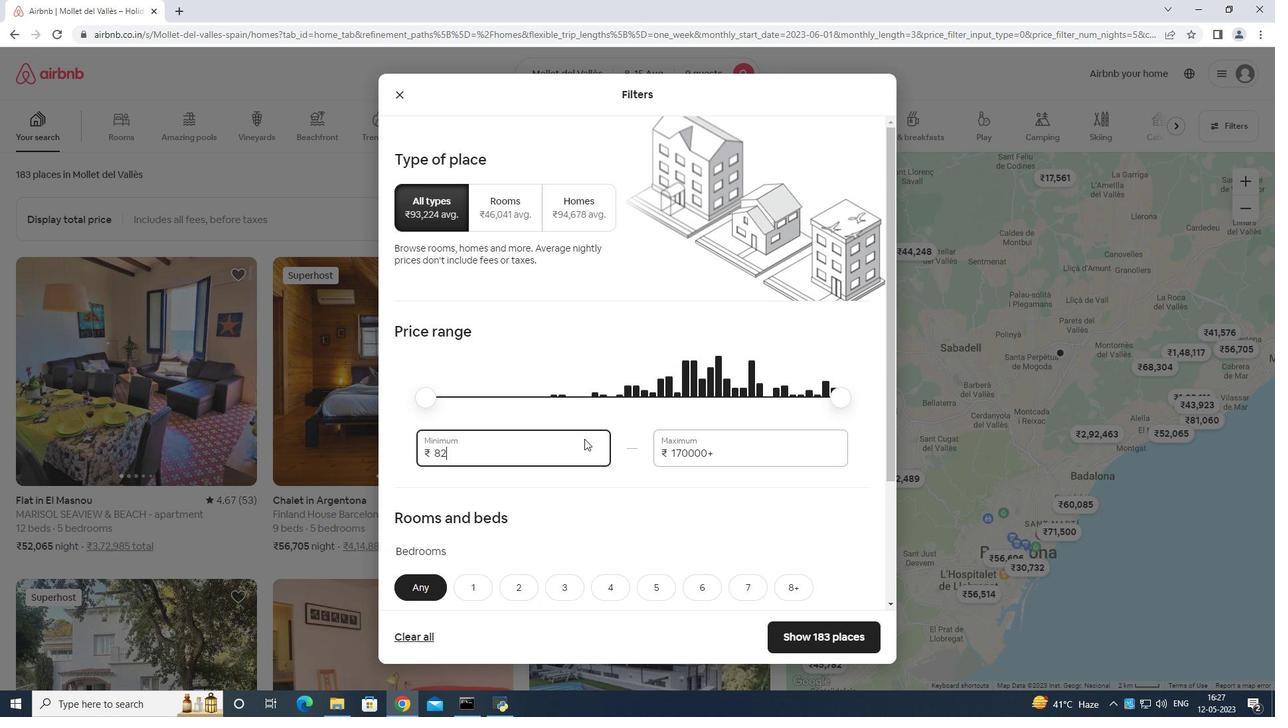 
Action: Key pressed <Key.backspace><Key.backspace><Key.backspace><Key.backspace>
Screenshot: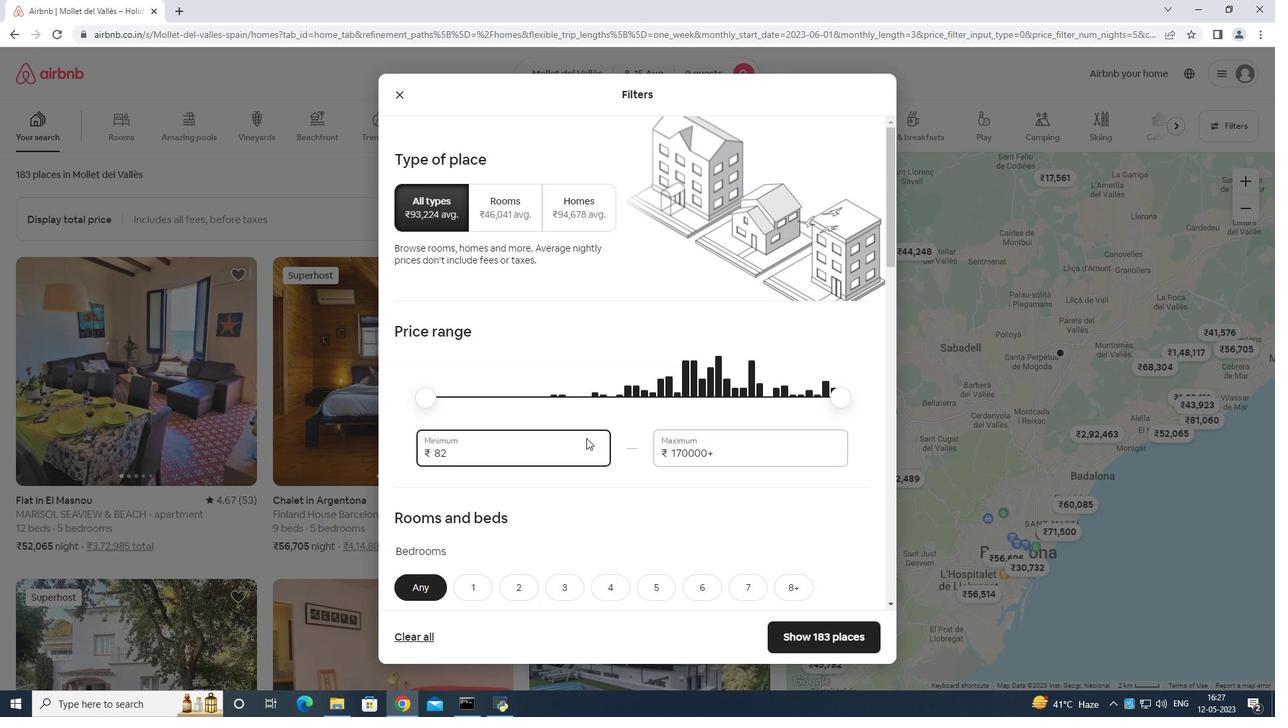 
Action: Mouse moved to (586, 437)
Screenshot: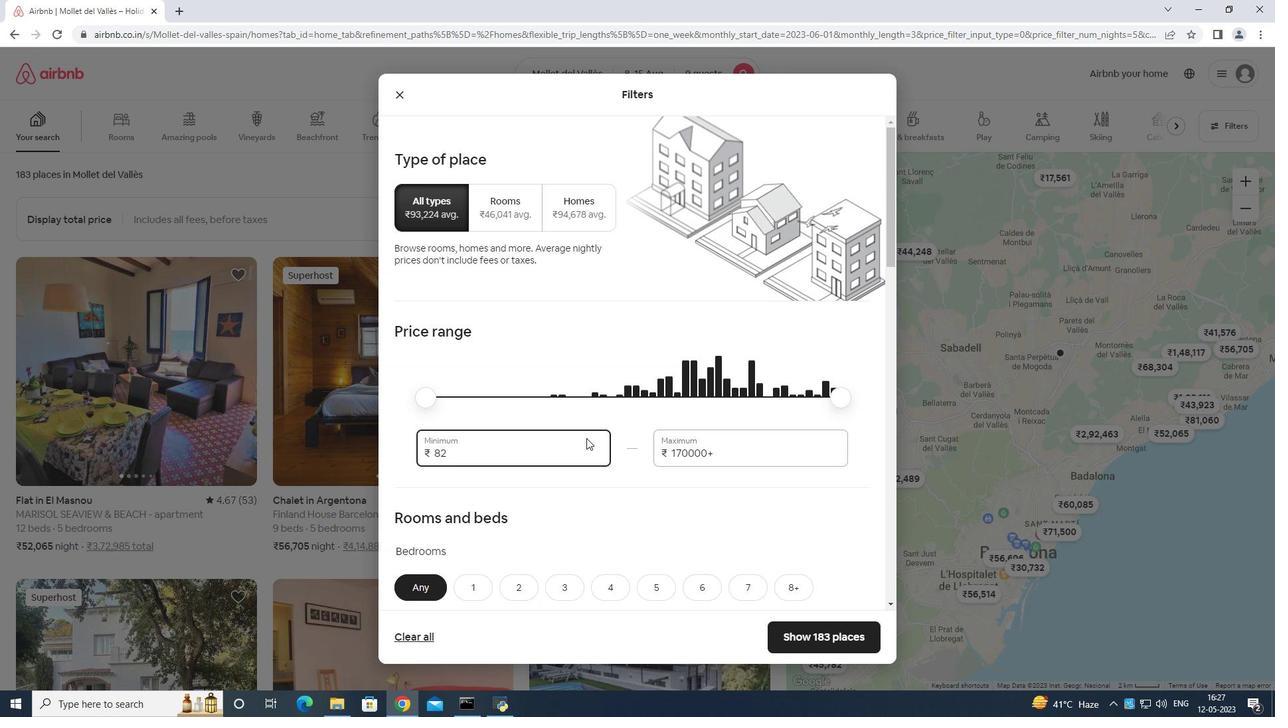 
Action: Key pressed <Key.backspace>
Screenshot: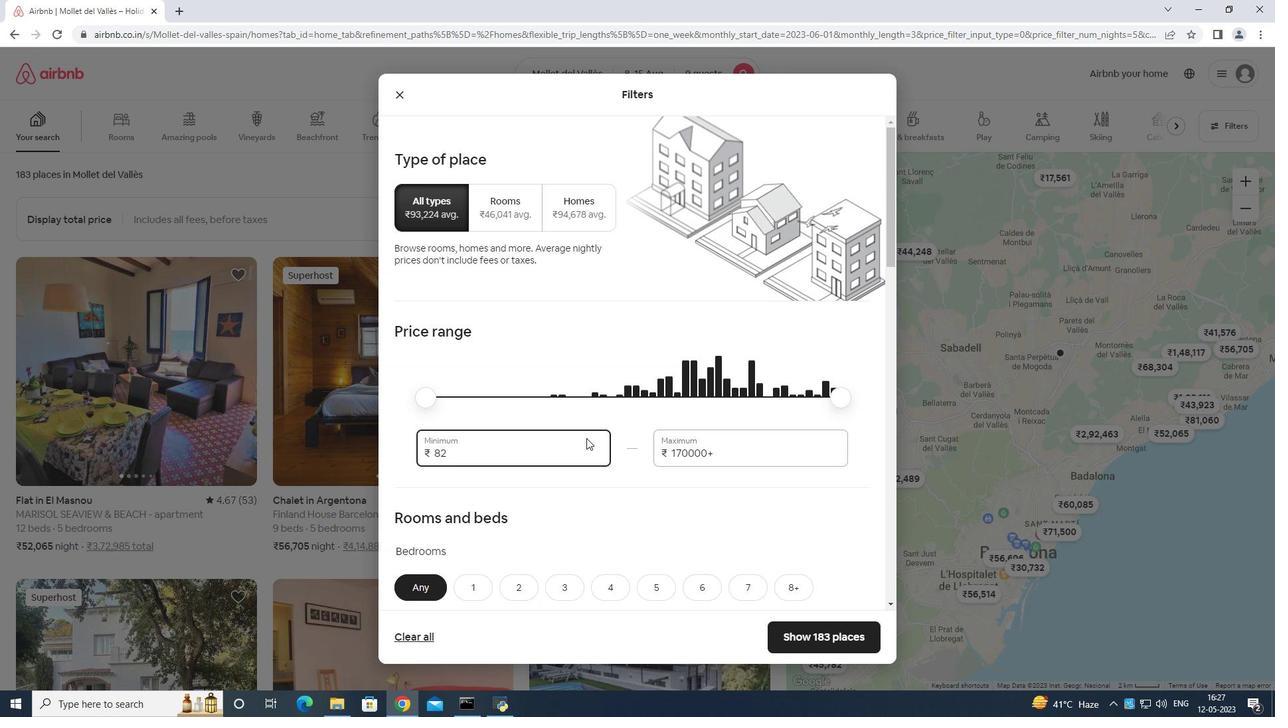 
Action: Mouse moved to (587, 437)
Screenshot: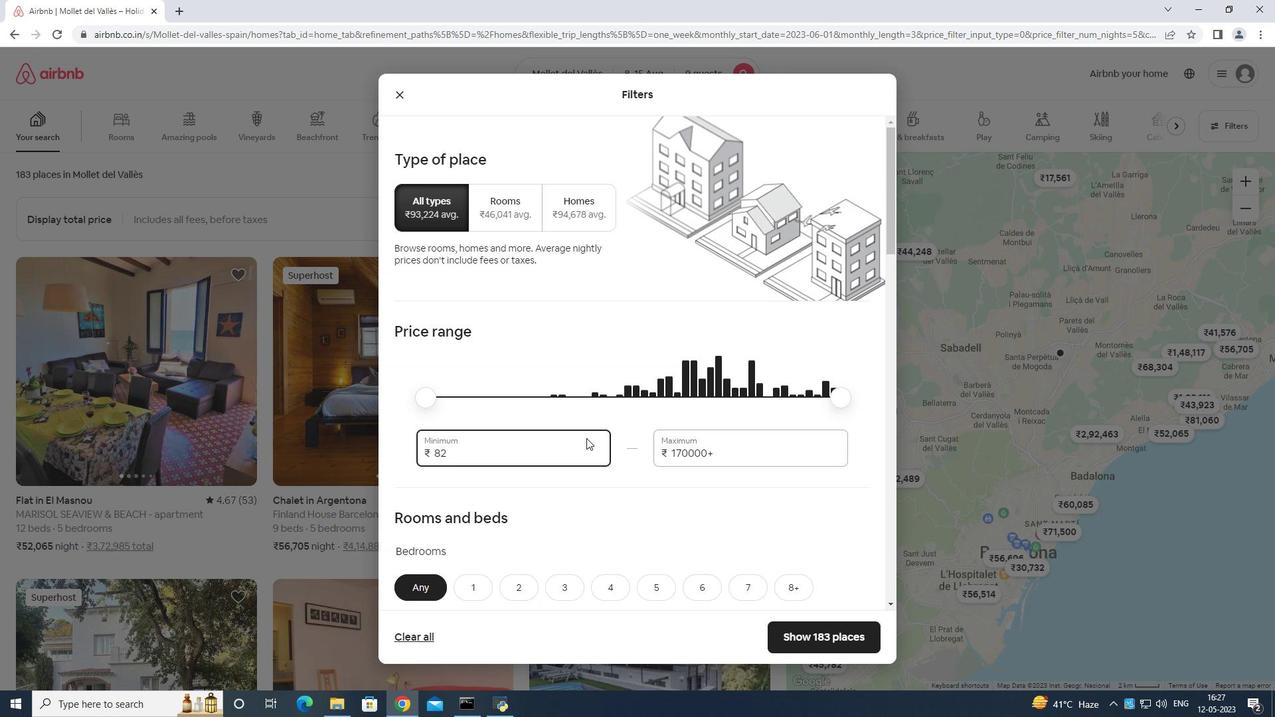 
Action: Key pressed <Key.backspace>
Screenshot: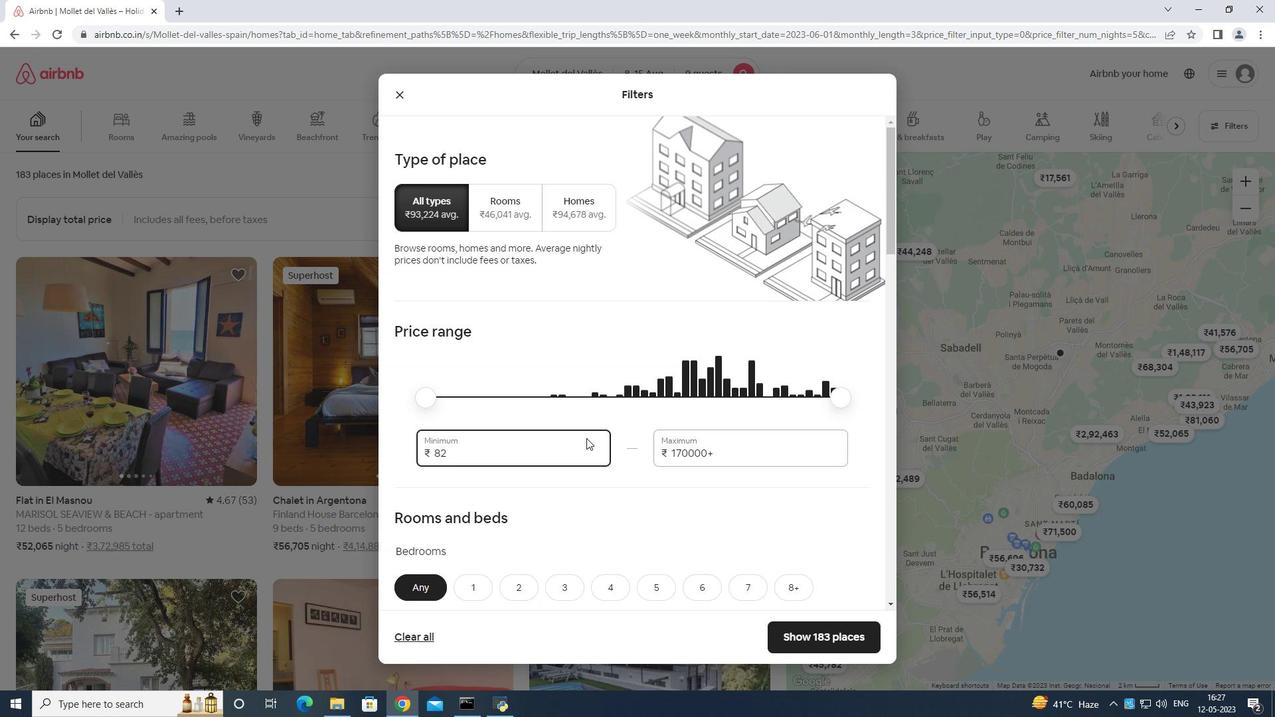 
Action: Mouse moved to (589, 436)
Screenshot: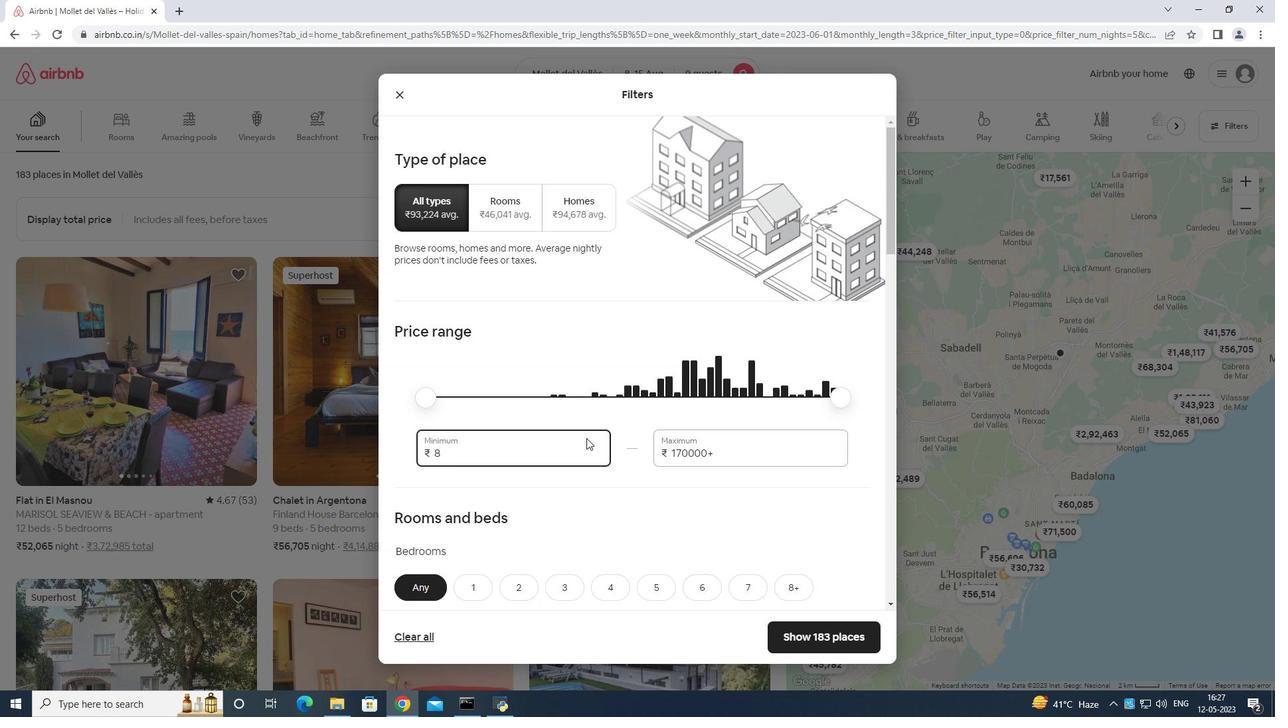 
Action: Key pressed <Key.backspace>
Screenshot: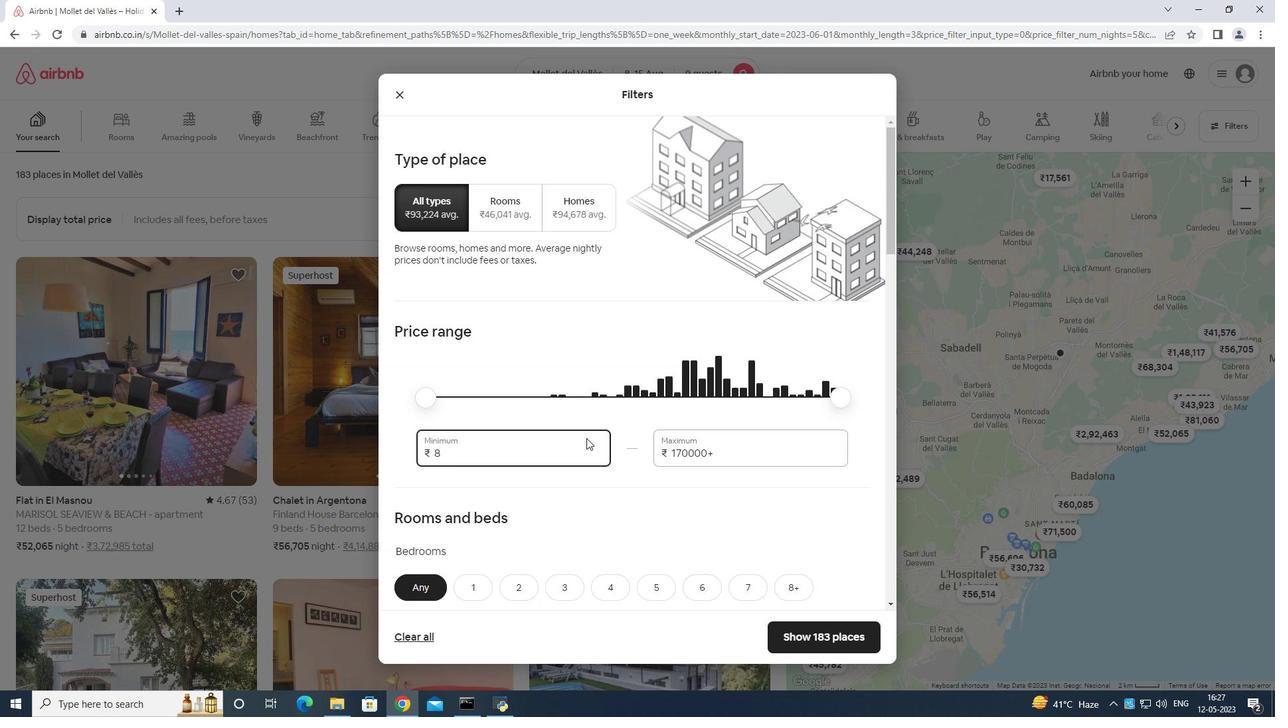 
Action: Mouse moved to (589, 436)
Screenshot: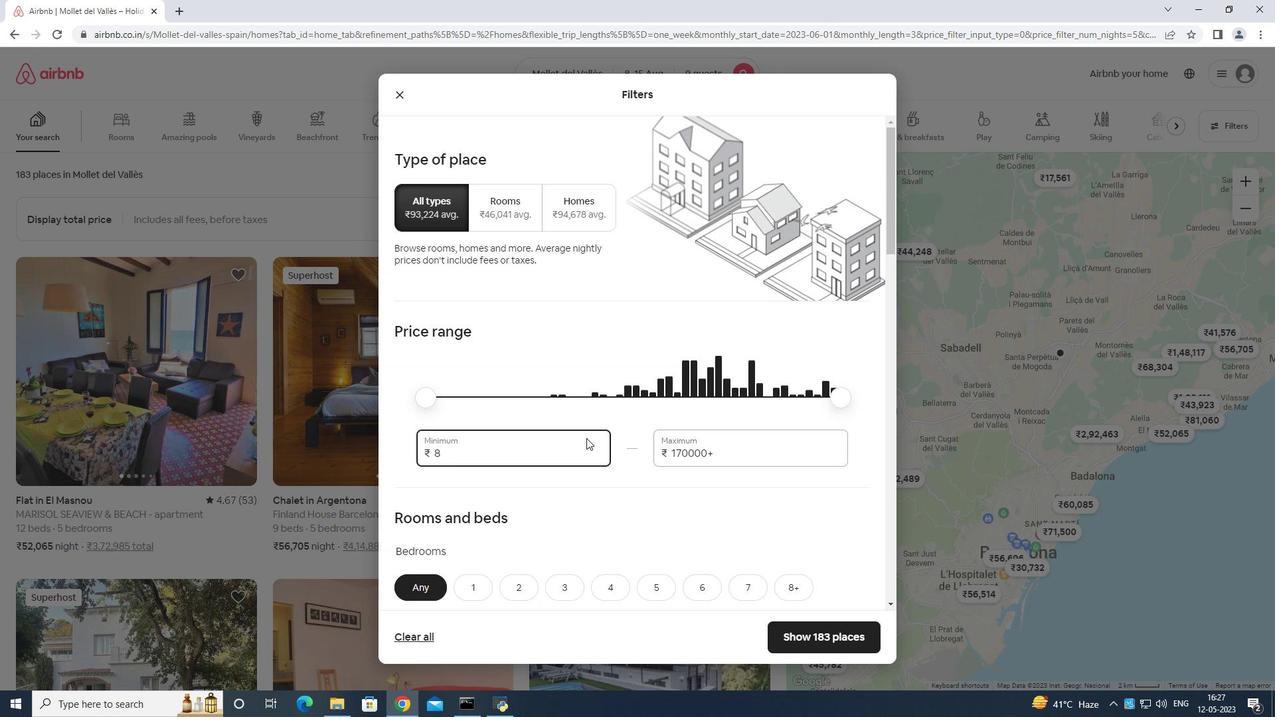 
Action: Key pressed <Key.backspace>
Screenshot: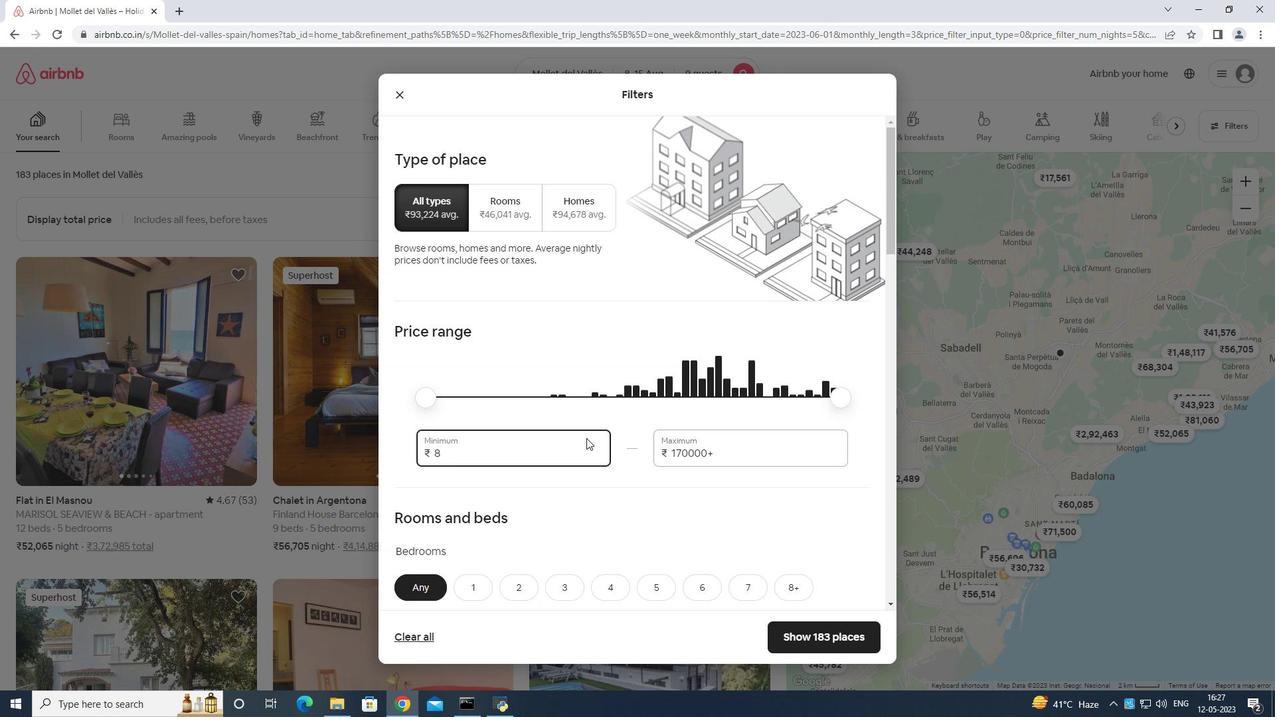 
Action: Mouse moved to (590, 436)
Screenshot: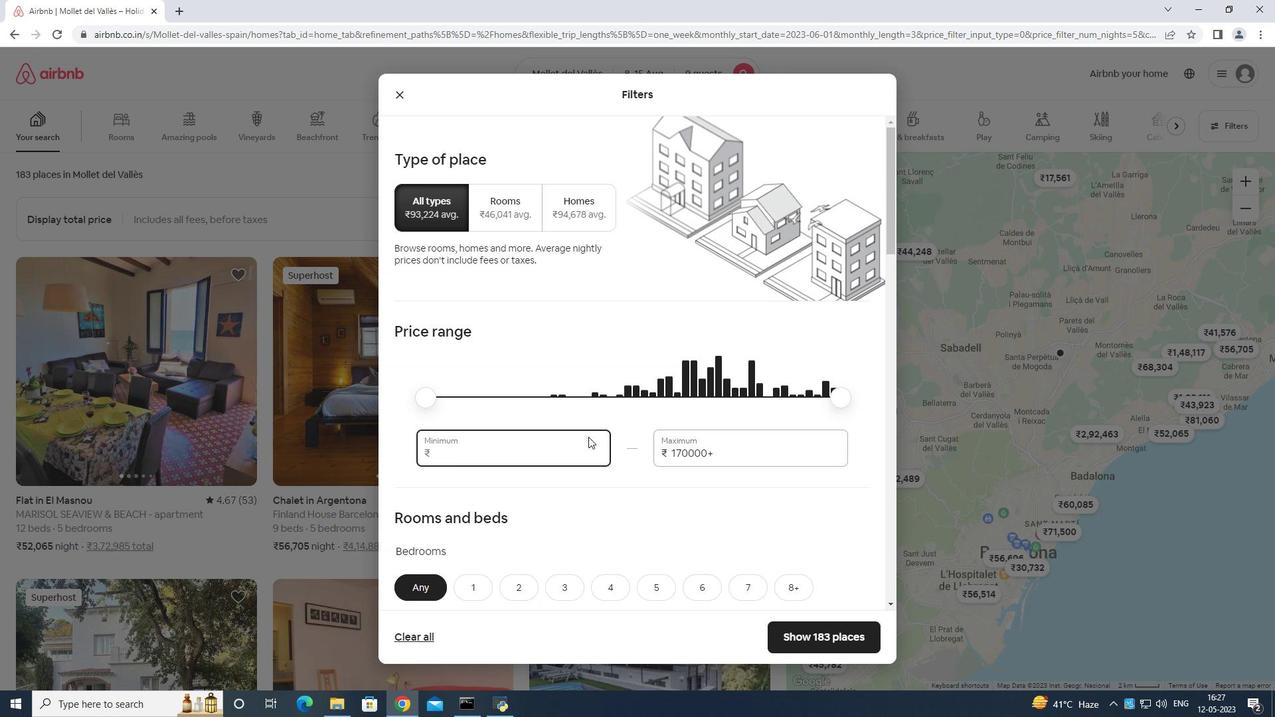 
Action: Key pressed <Key.backspace>
Screenshot: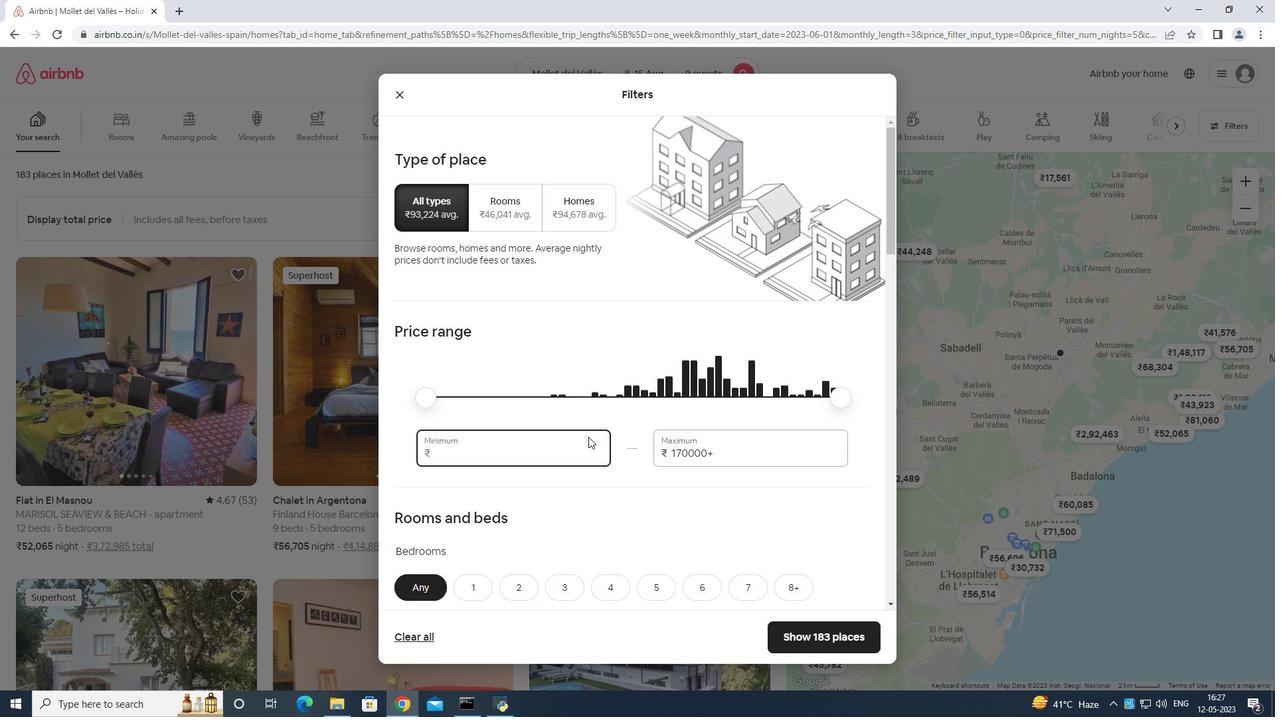 
Action: Mouse moved to (605, 437)
Screenshot: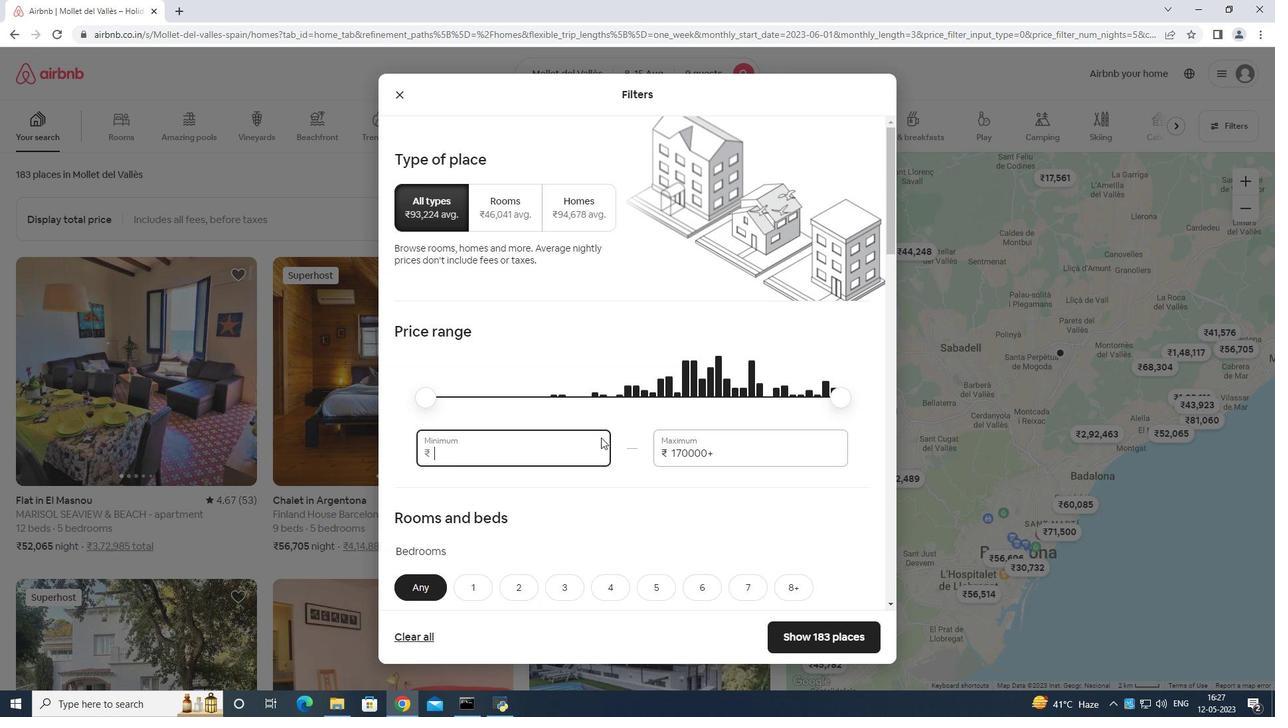 
Action: Key pressed 10
Screenshot: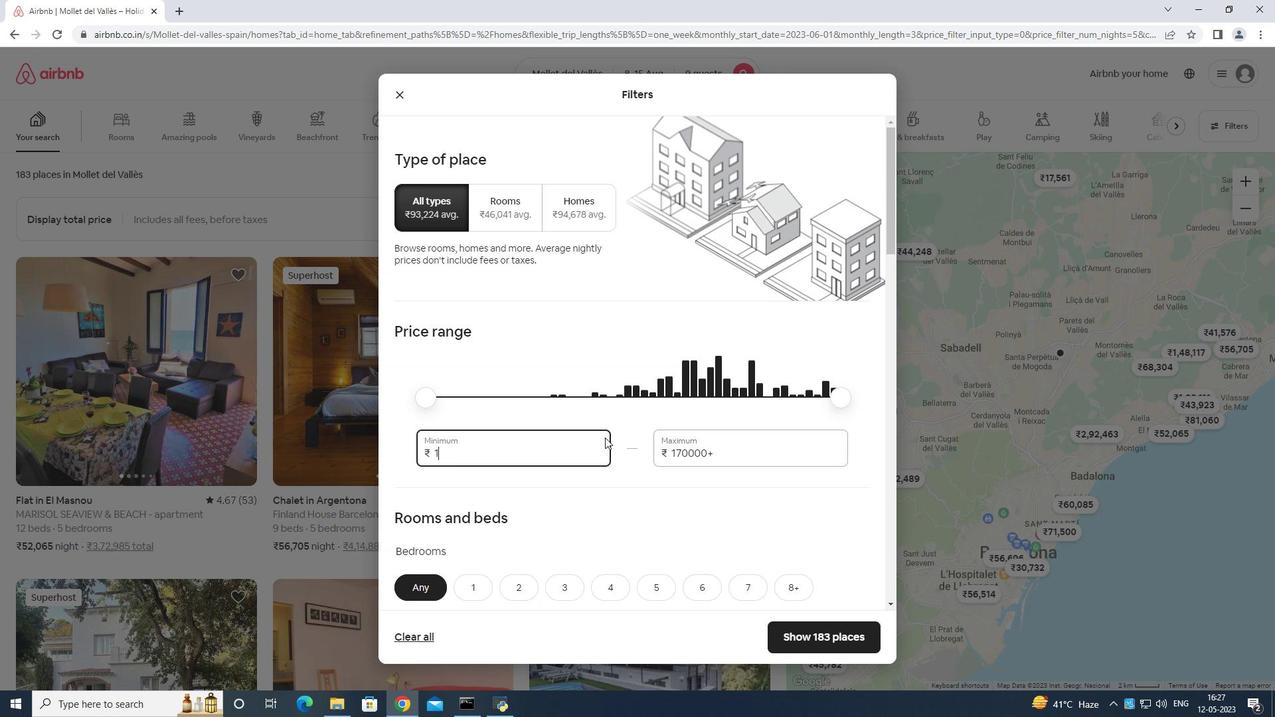 
Action: Mouse moved to (605, 437)
Screenshot: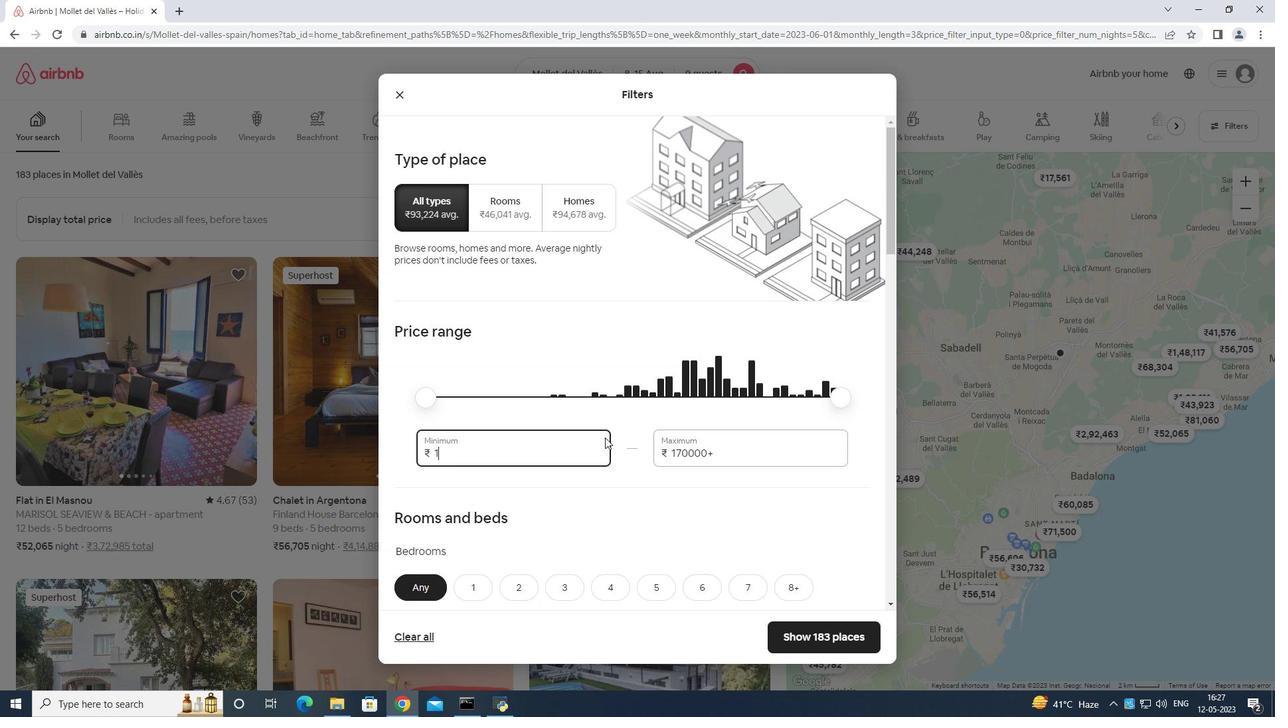 
Action: Key pressed 0
Screenshot: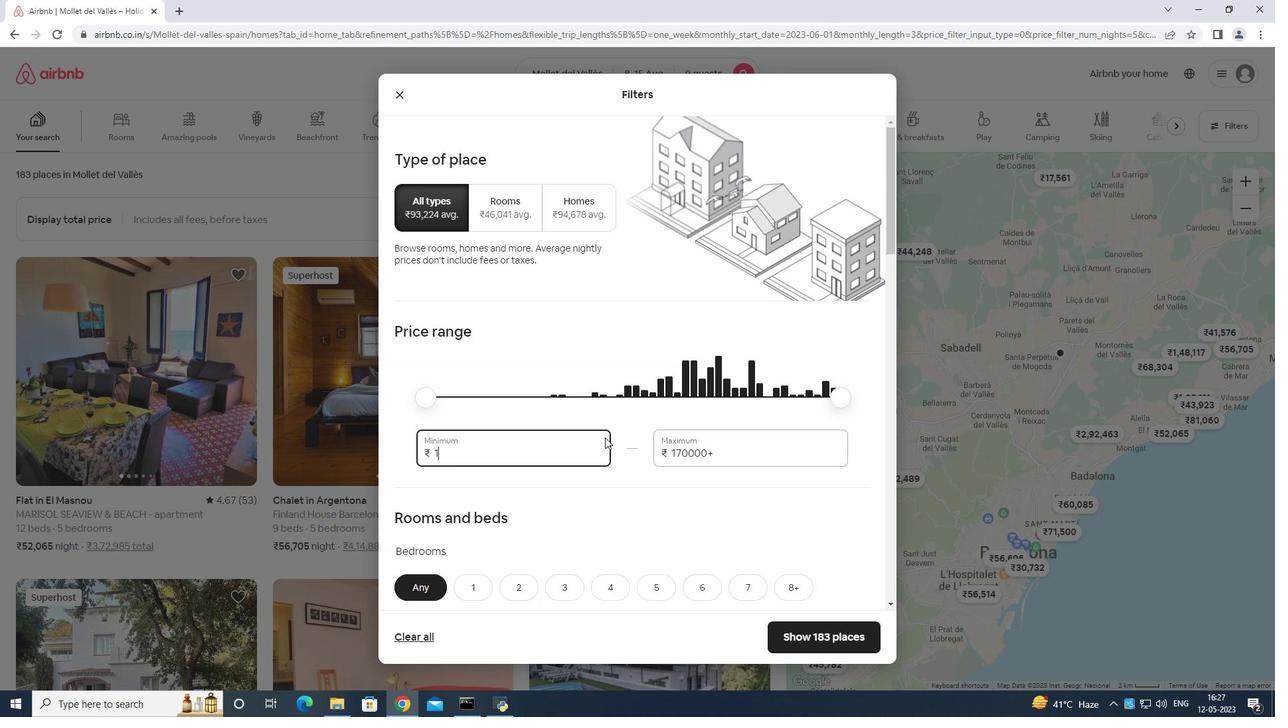 
Action: Mouse moved to (606, 437)
Screenshot: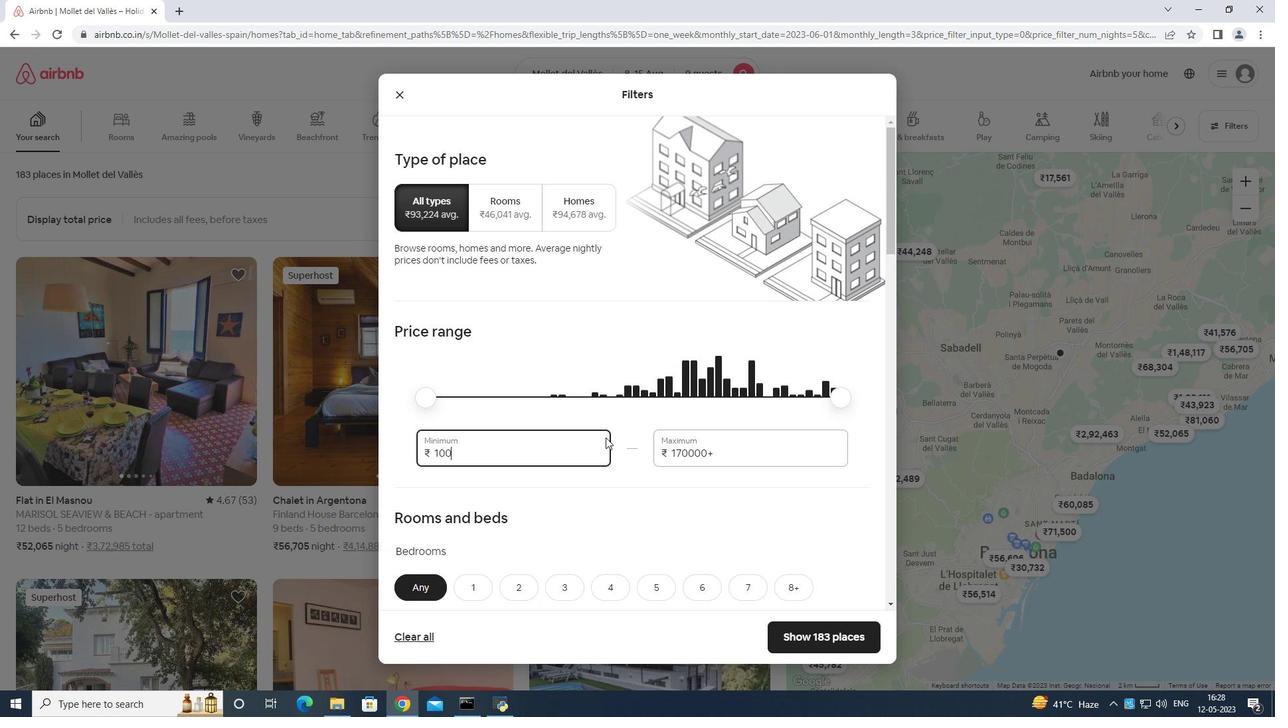 
Action: Key pressed 00
Screenshot: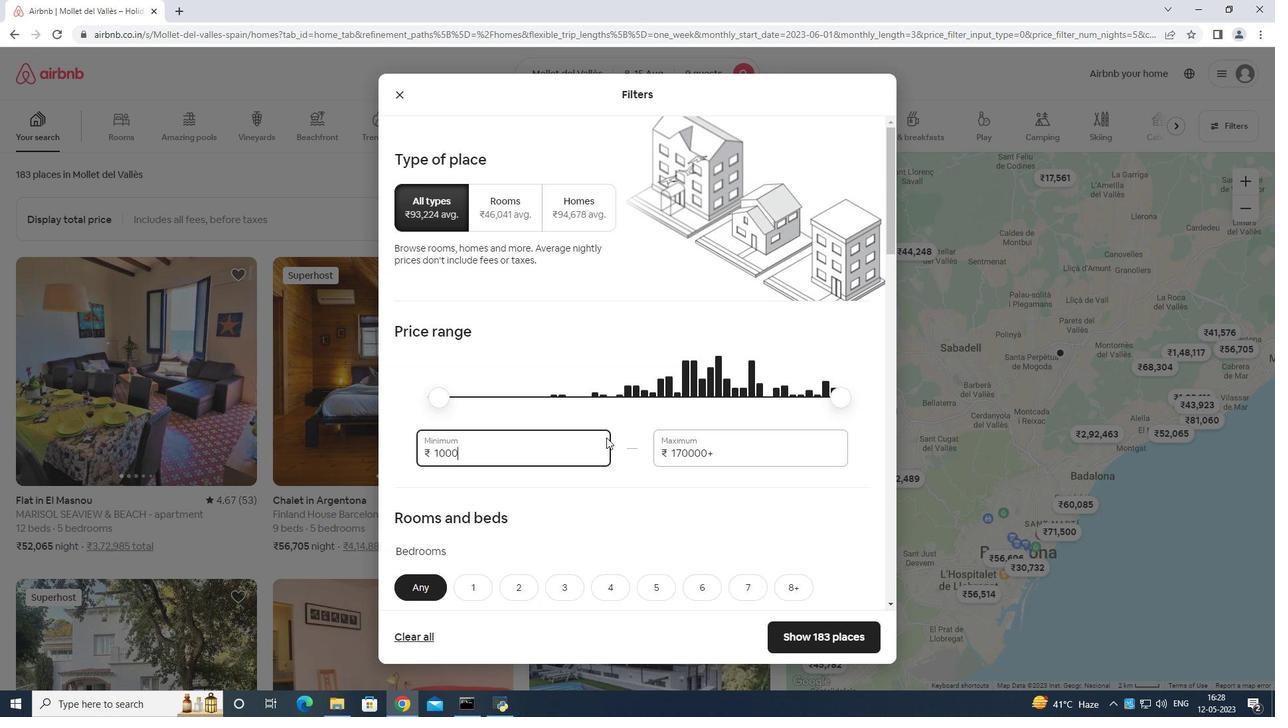 
Action: Mouse moved to (771, 440)
Screenshot: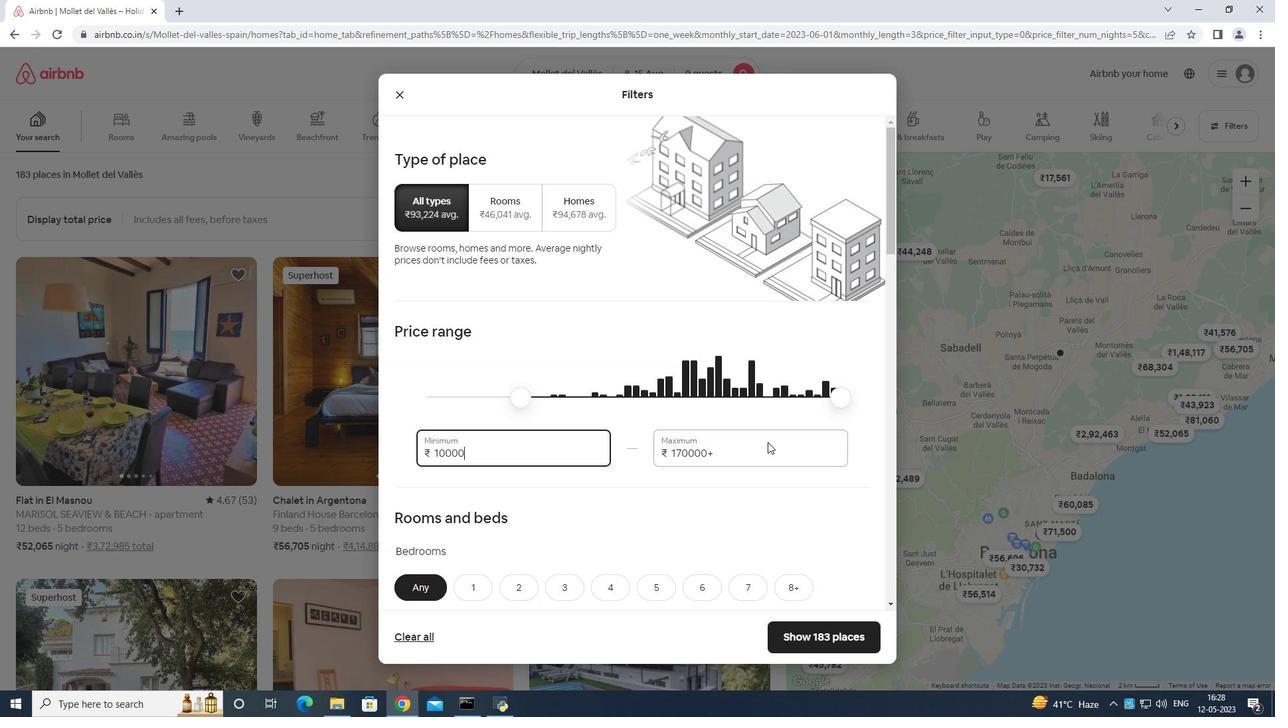 
Action: Mouse pressed left at (770, 441)
Screenshot: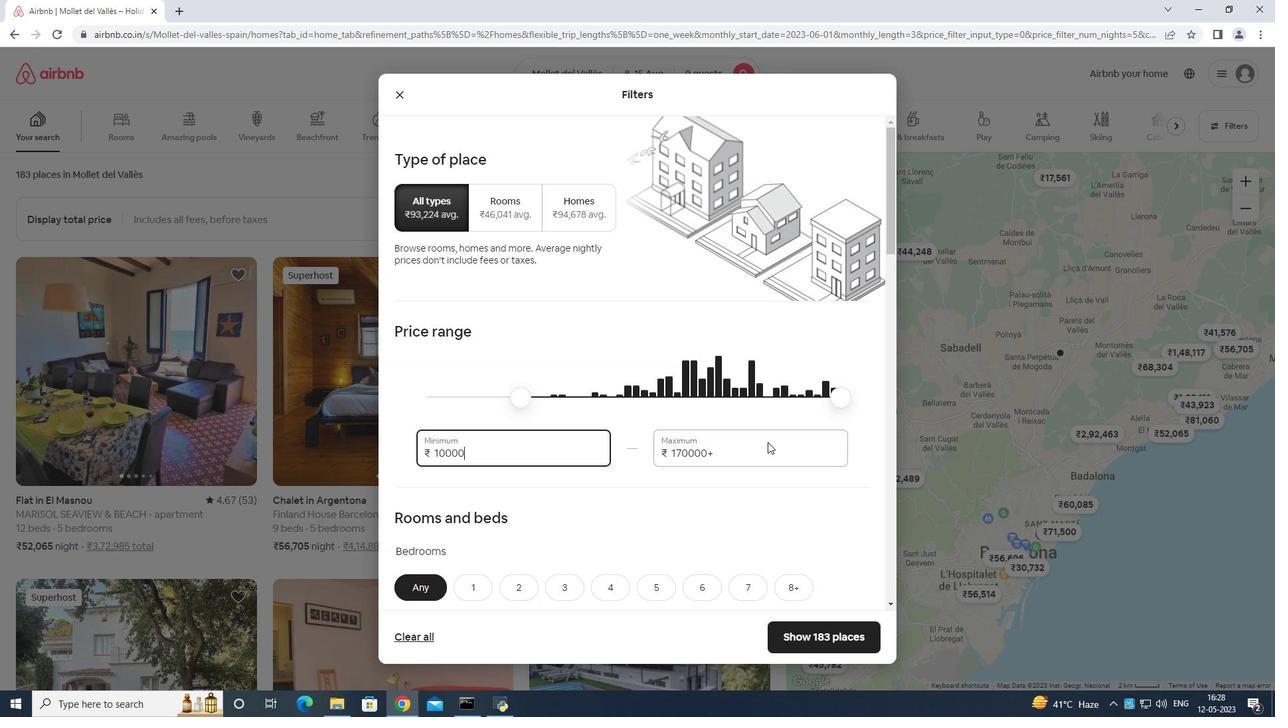 
Action: Mouse moved to (771, 439)
Screenshot: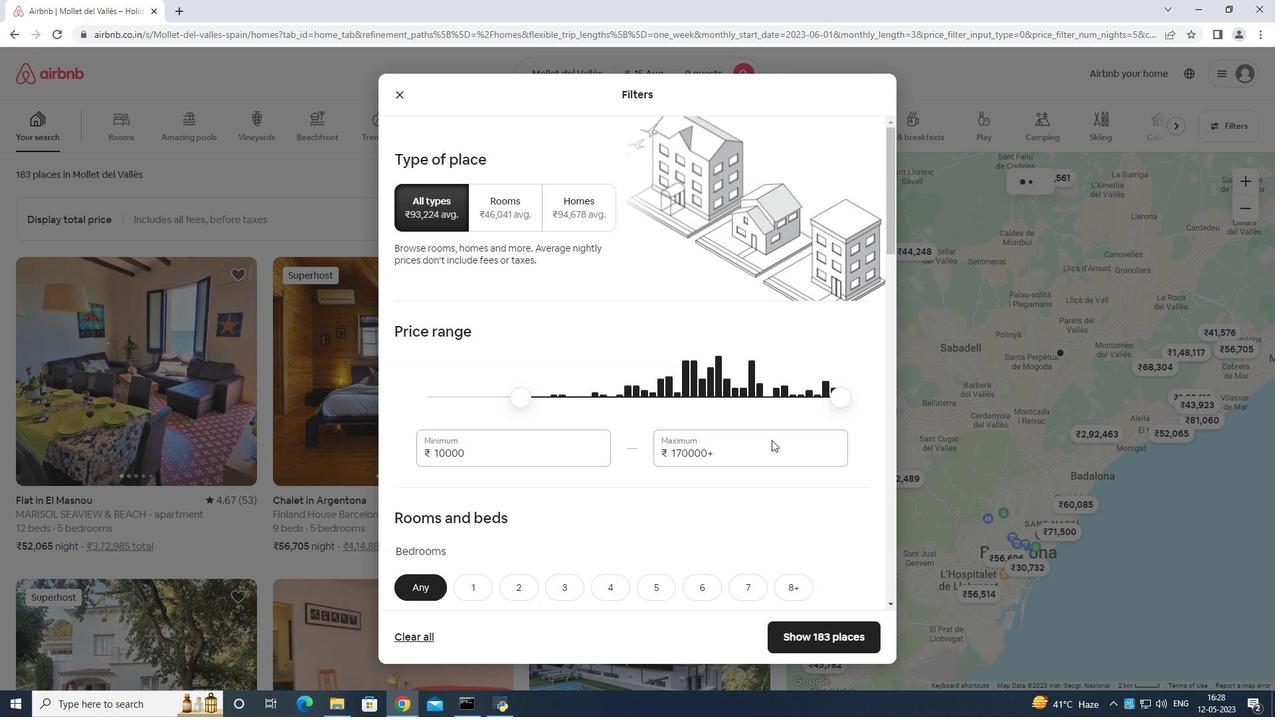 
Action: Key pressed <Key.backspace>
Screenshot: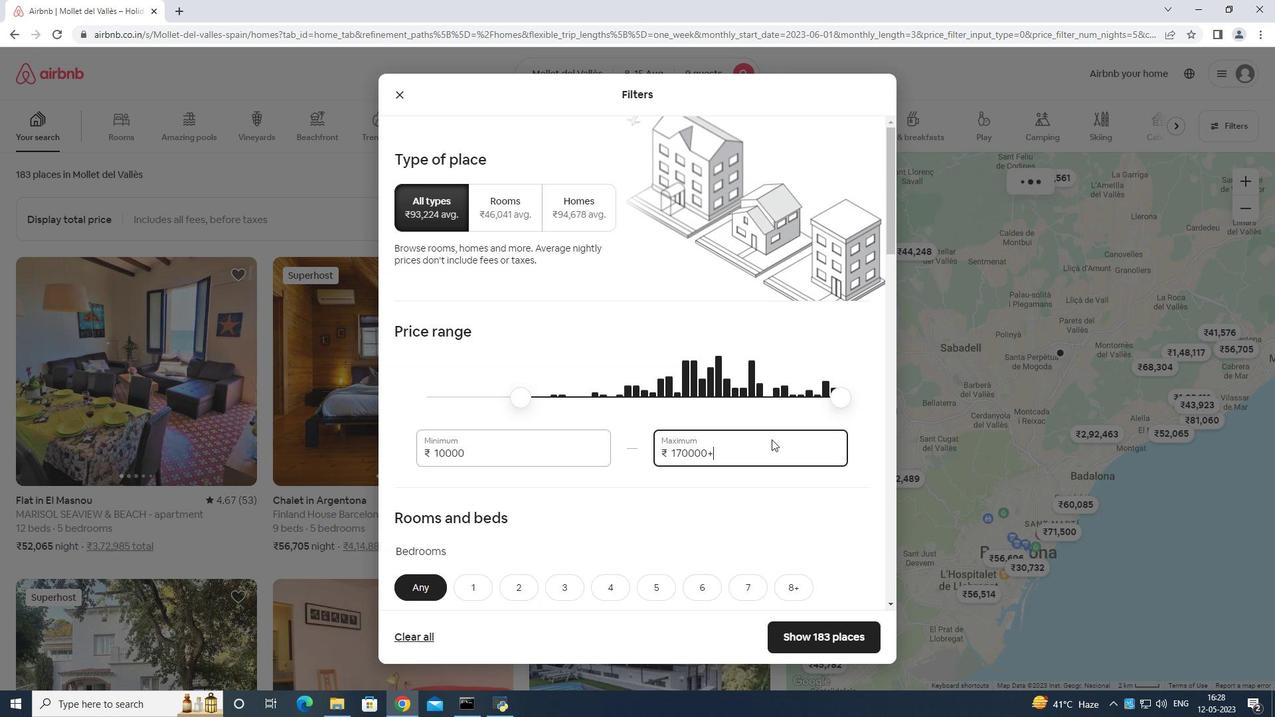 
Action: Mouse moved to (771, 438)
Screenshot: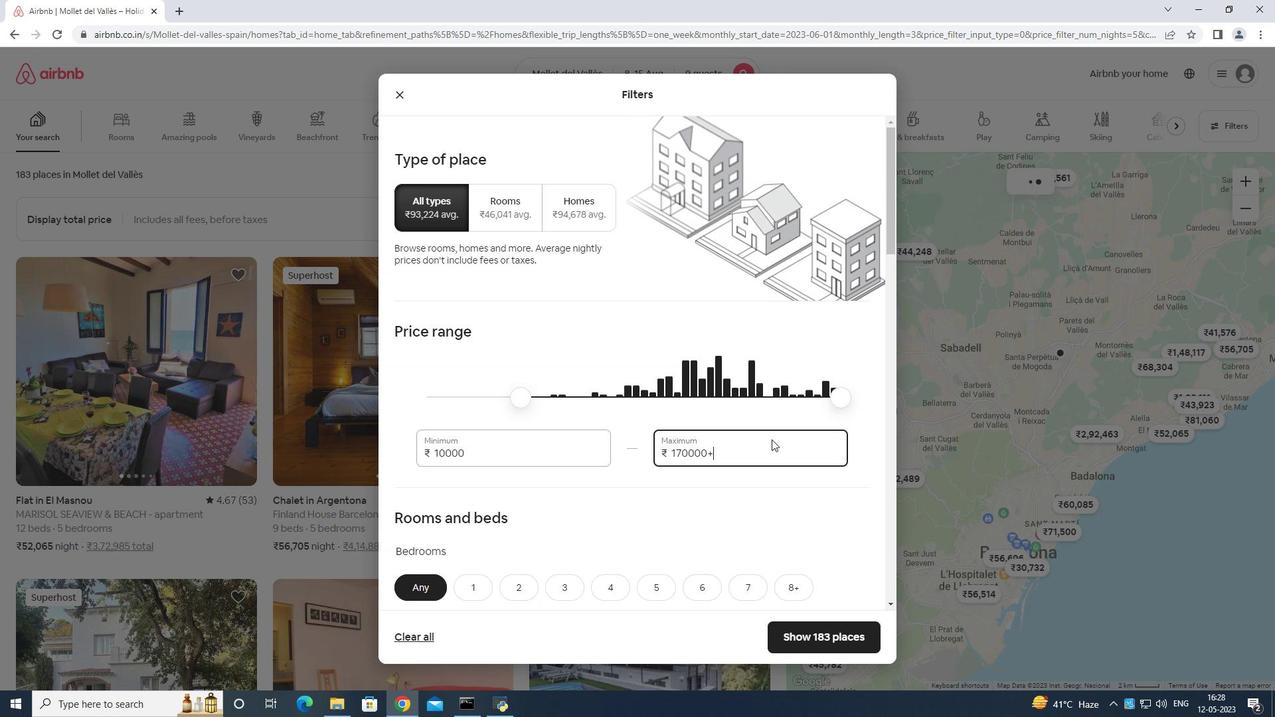 
Action: Key pressed <Key.backspace><Key.backspace><Key.backspace><Key.backspace><Key.backspace><Key.backspace><Key.backspace><Key.backspace><Key.backspace>
Screenshot: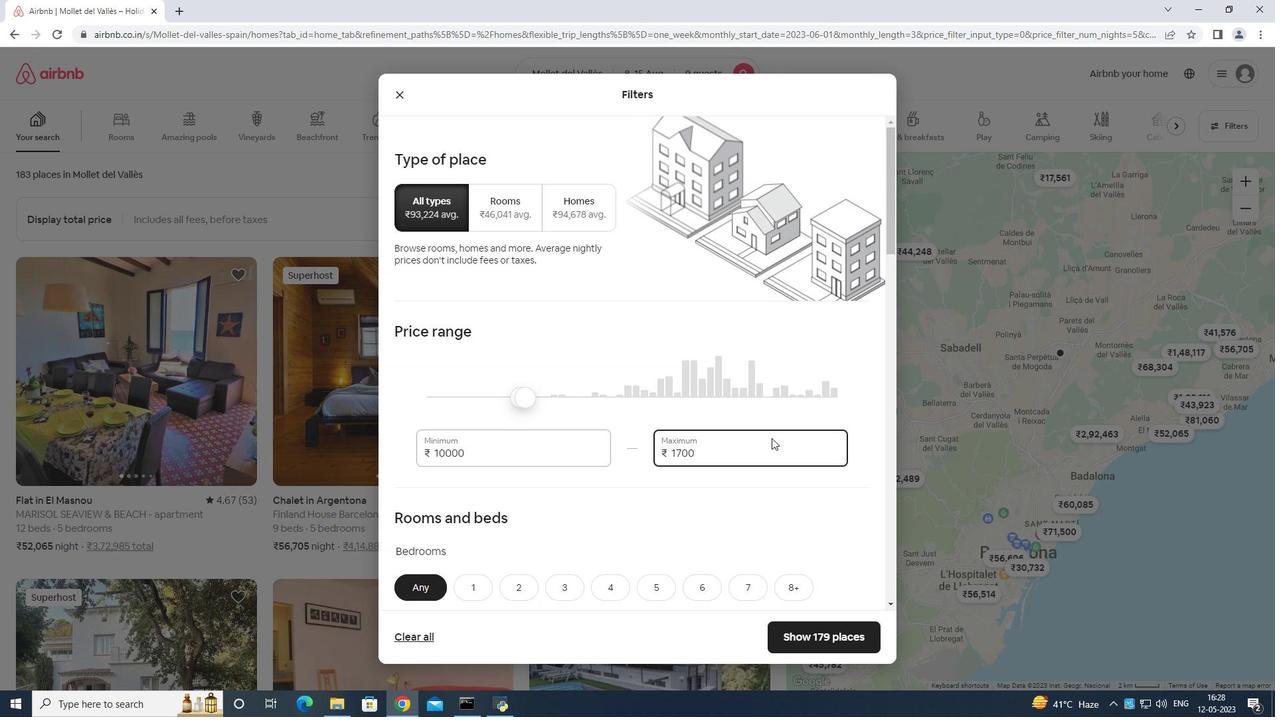
Action: Mouse moved to (772, 437)
Screenshot: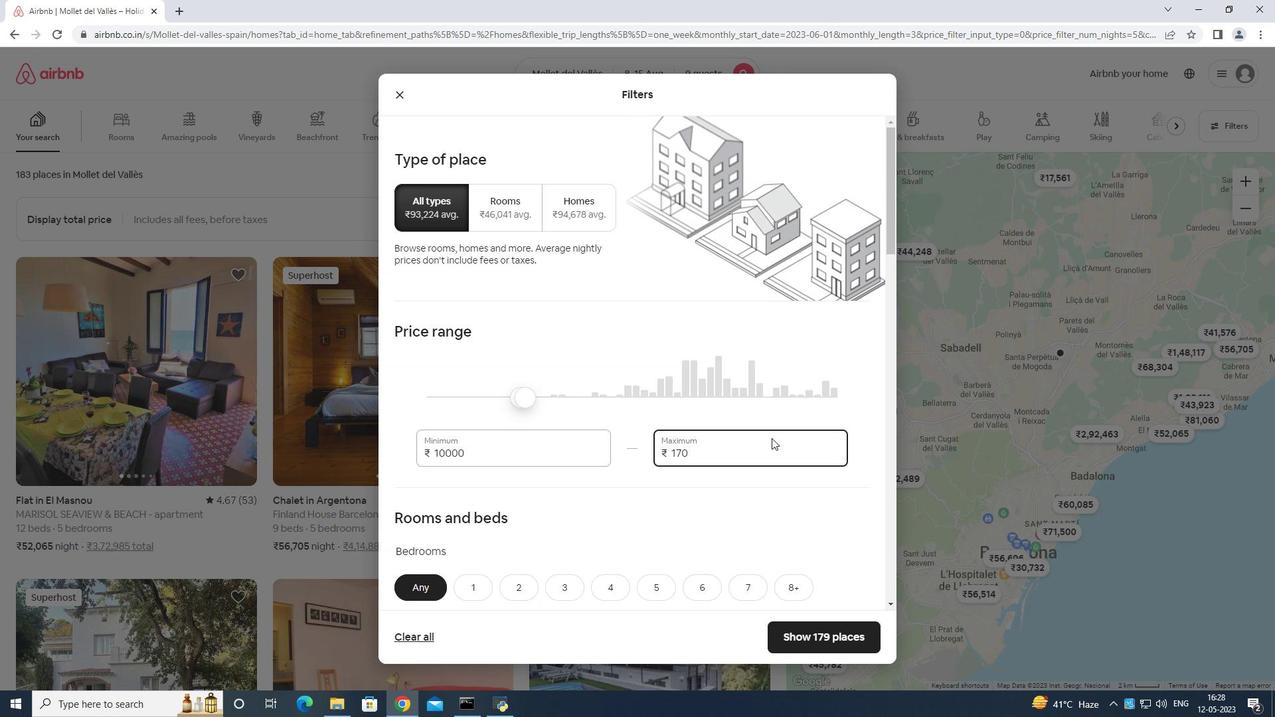 
Action: Key pressed <Key.backspace><Key.backspace>
Screenshot: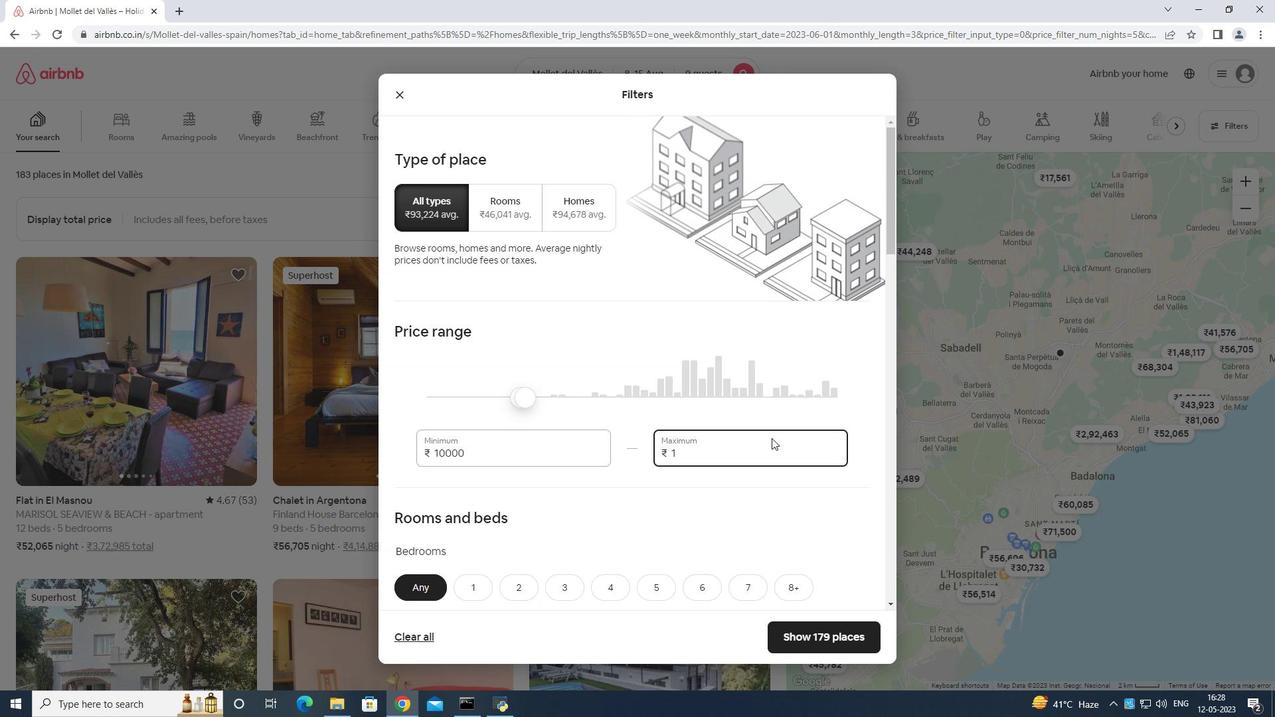 
Action: Mouse moved to (773, 437)
Screenshot: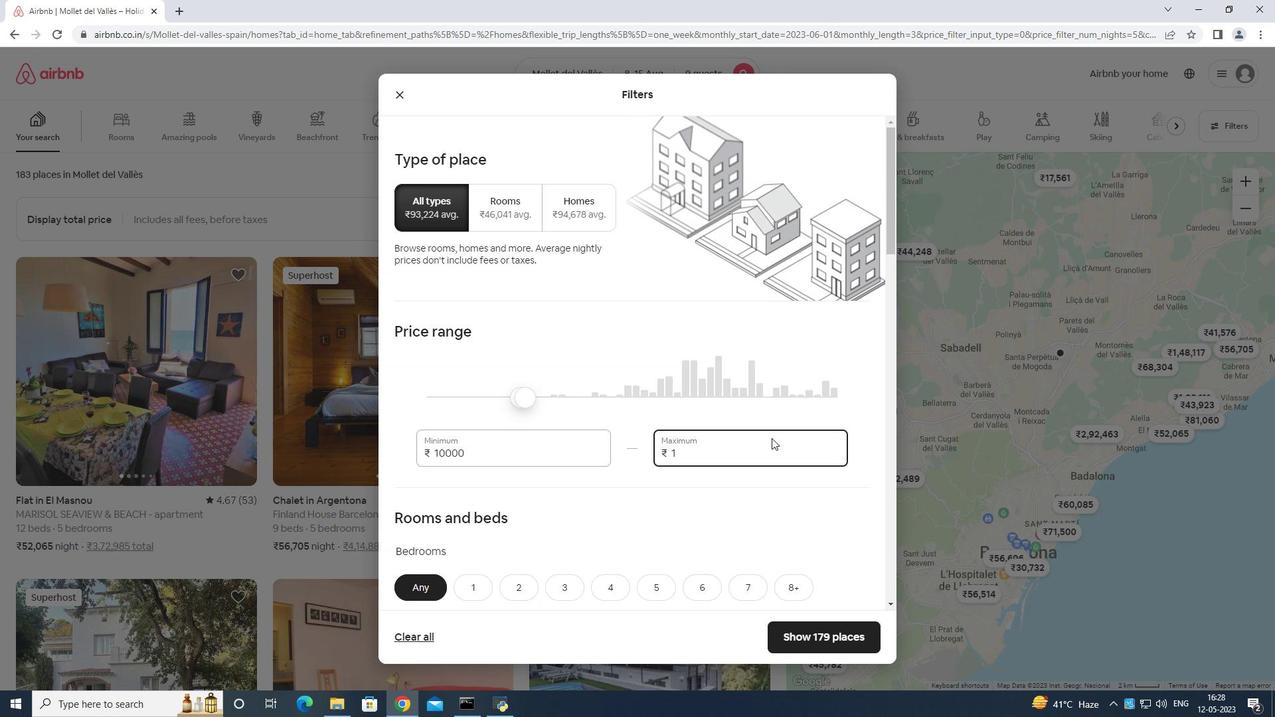 
Action: Key pressed <Key.backspace>
Screenshot: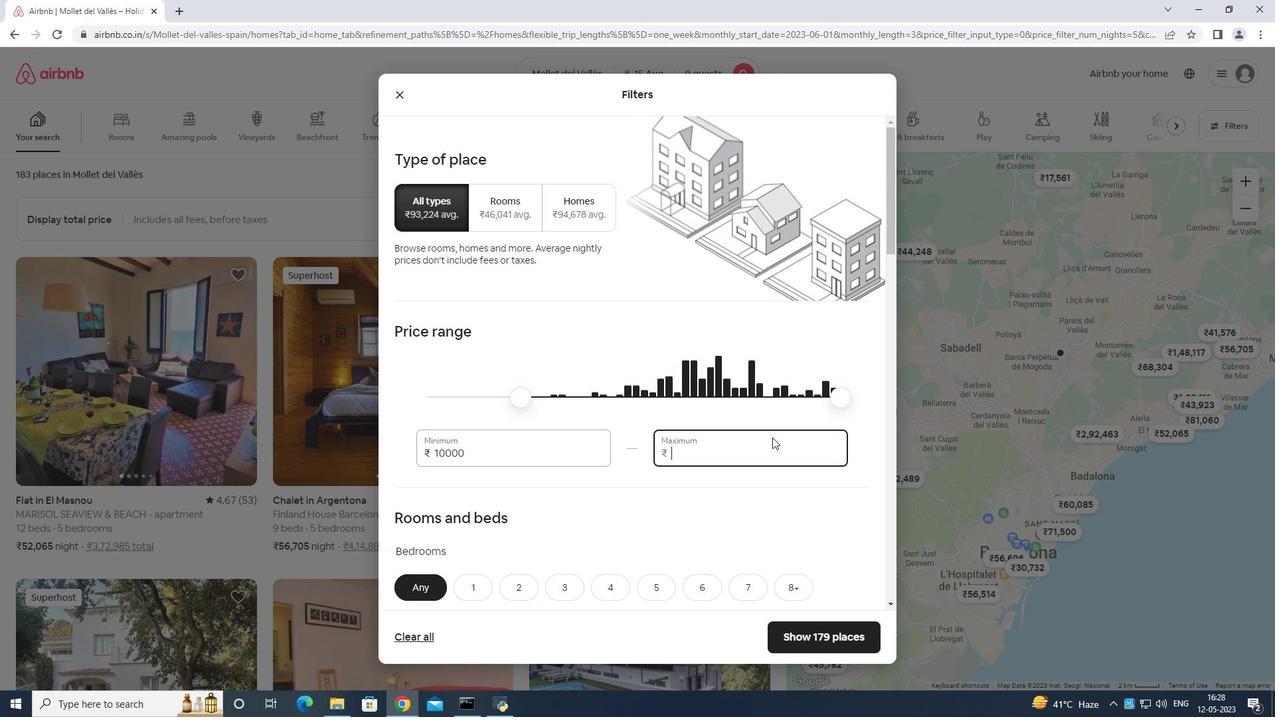 
Action: Mouse moved to (773, 437)
Screenshot: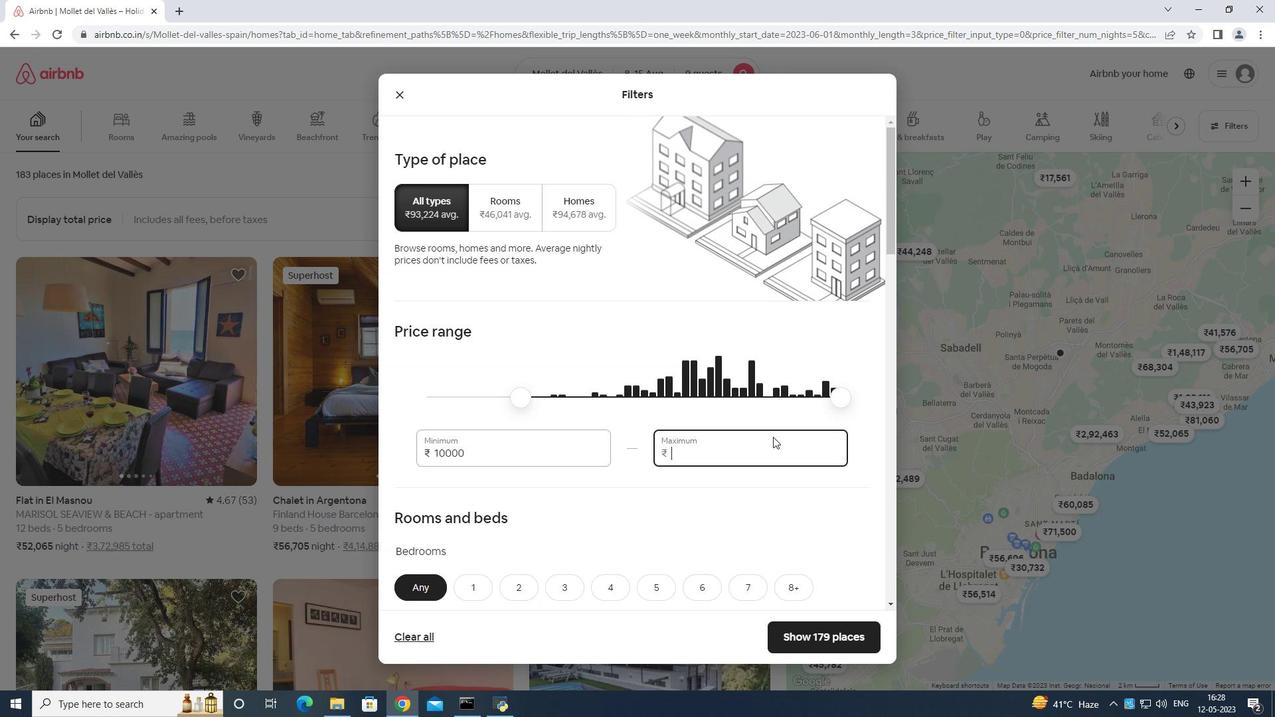 
Action: Key pressed 1
Screenshot: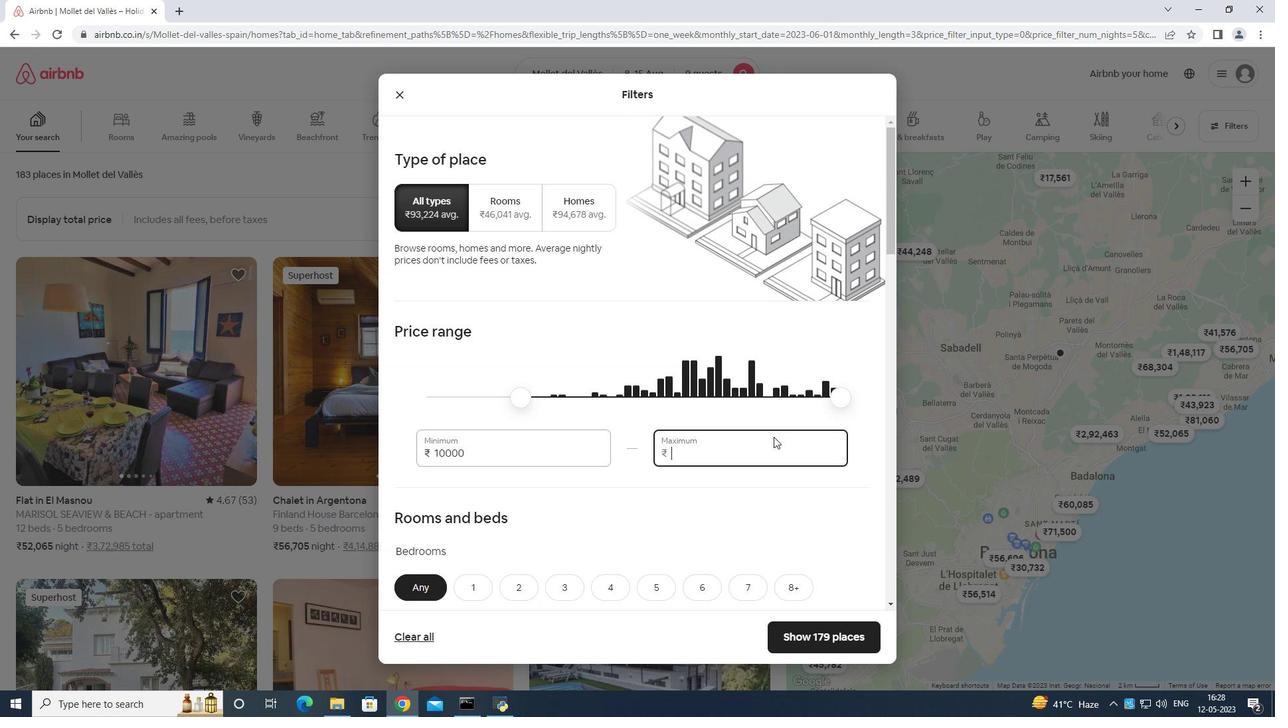 
Action: Mouse moved to (775, 437)
Screenshot: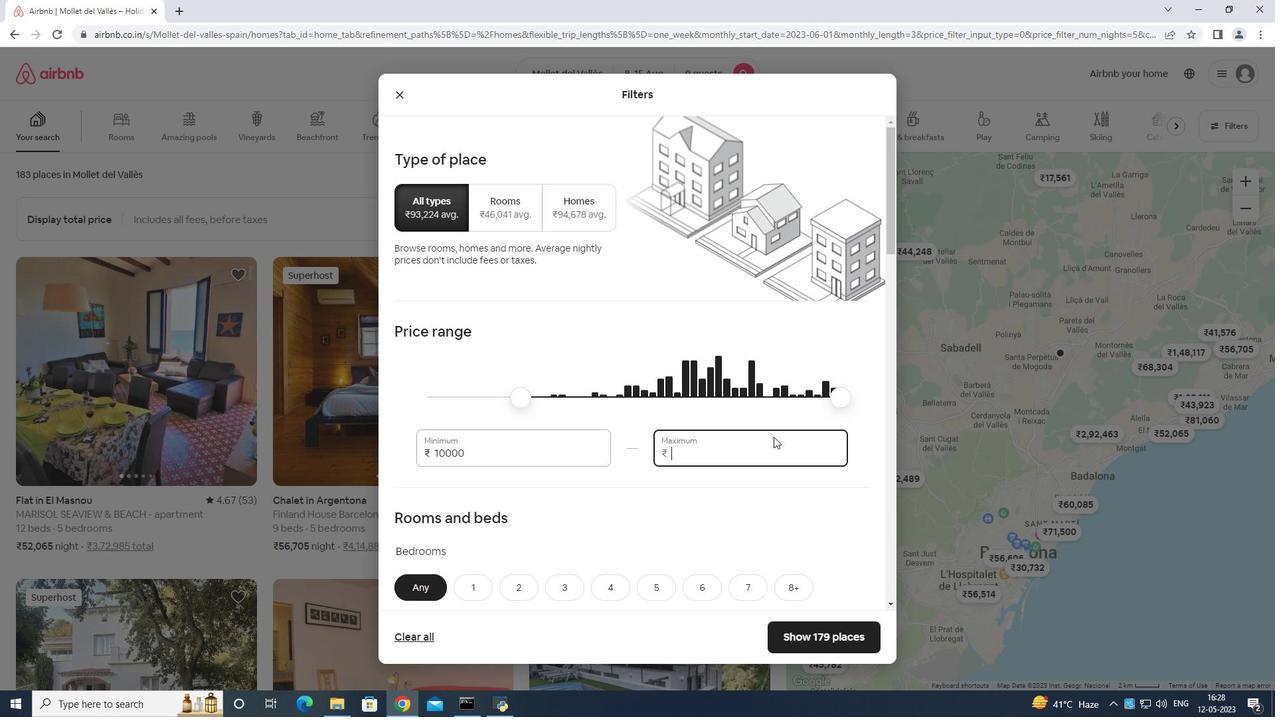 
Action: Key pressed 4000
Screenshot: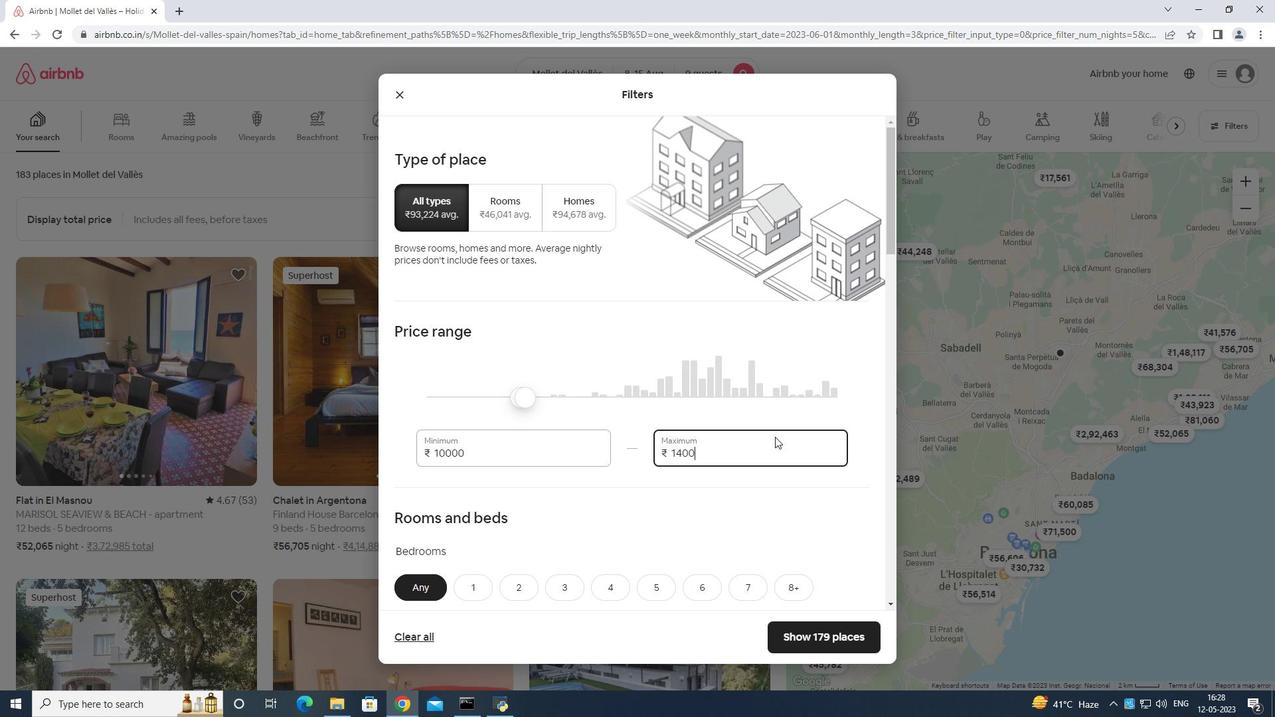 
Action: Mouse moved to (775, 425)
Screenshot: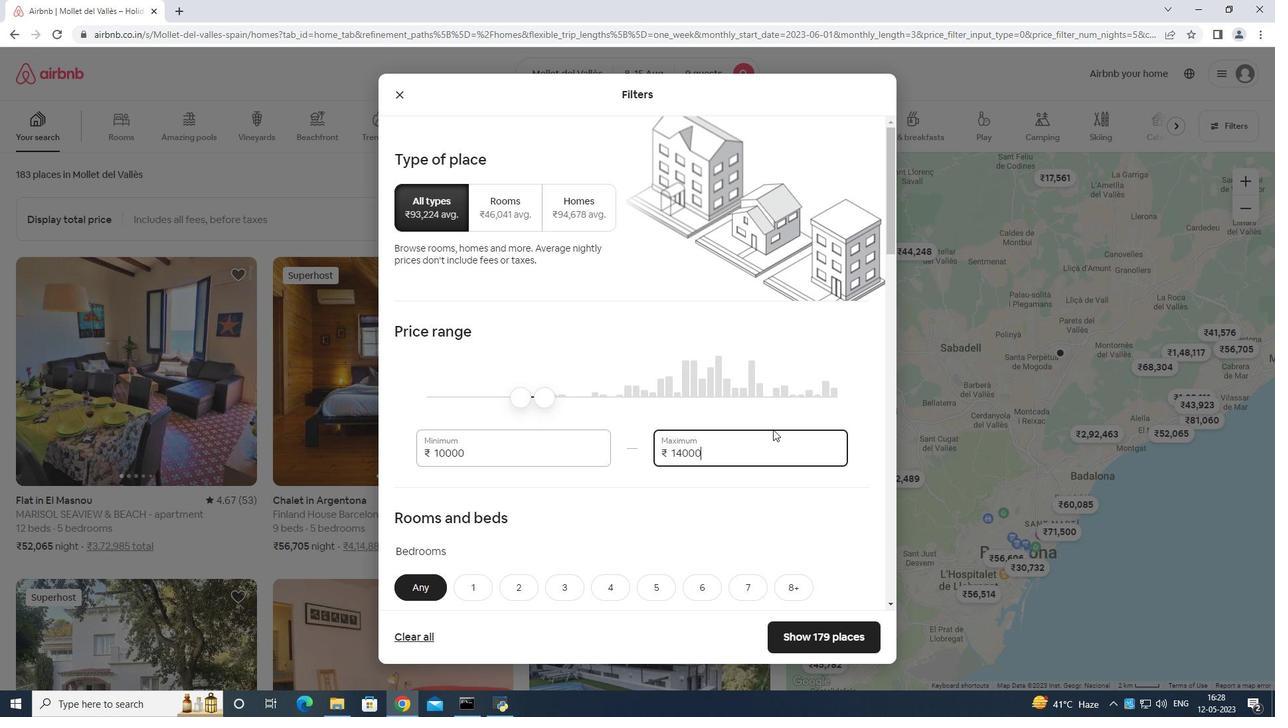 
Action: Mouse scrolled (775, 425) with delta (0, 0)
Screenshot: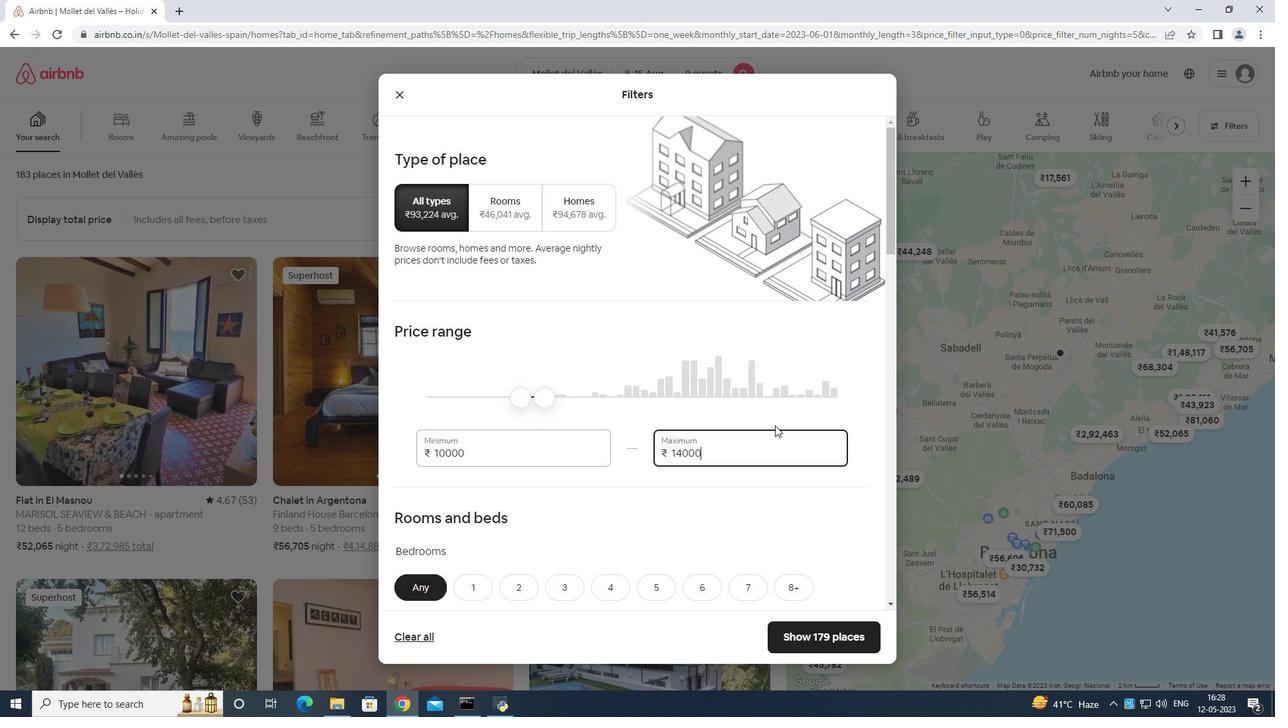 
Action: Mouse moved to (776, 426)
Screenshot: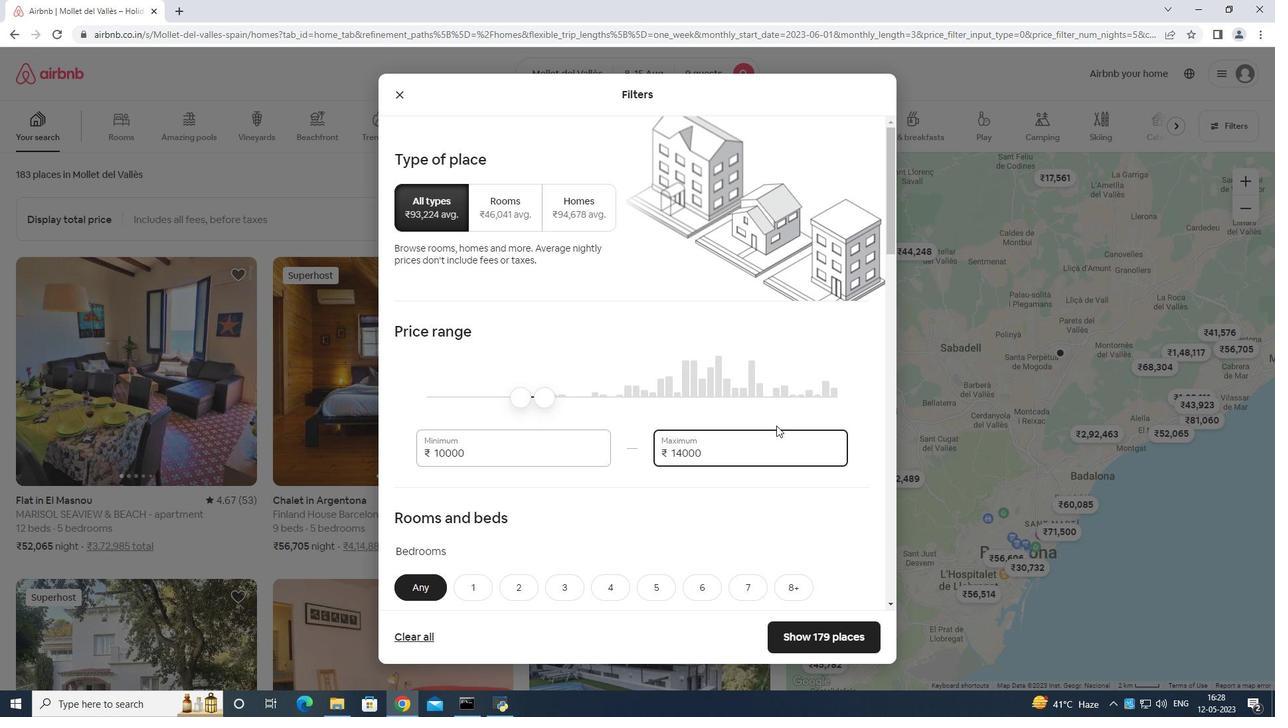
Action: Mouse scrolled (776, 425) with delta (0, 0)
Screenshot: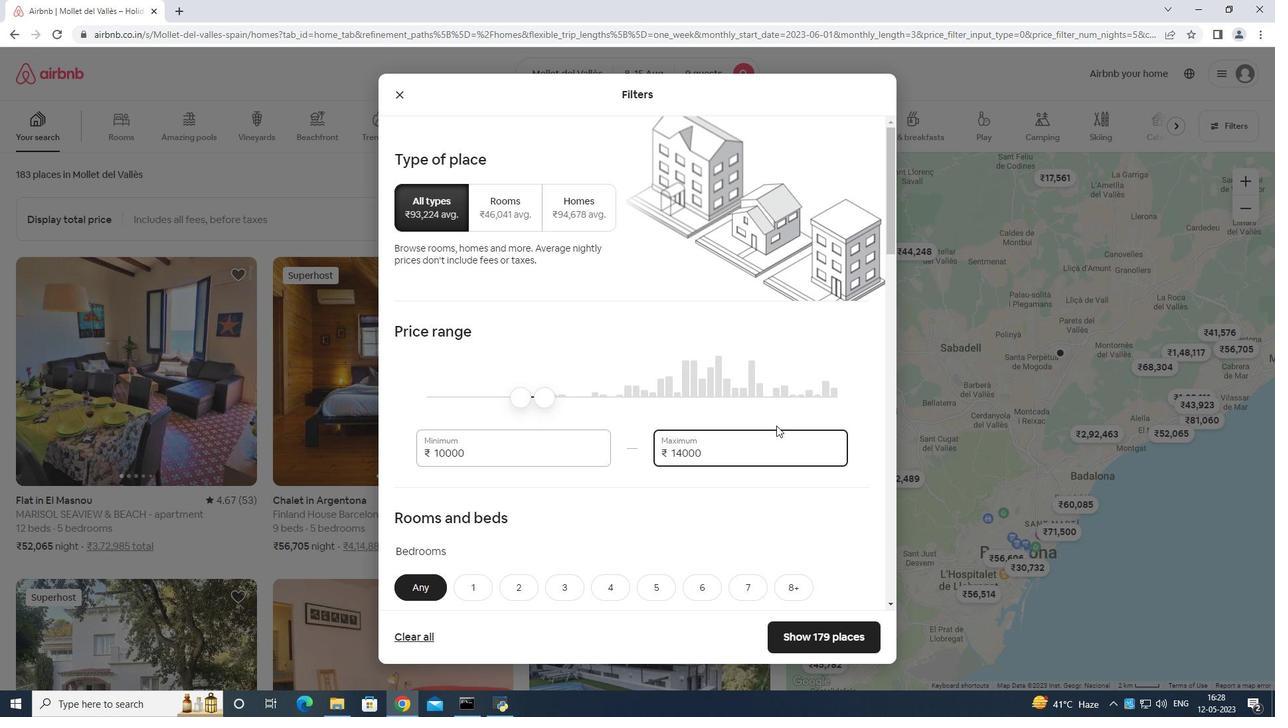 
Action: Mouse scrolled (776, 425) with delta (0, 0)
Screenshot: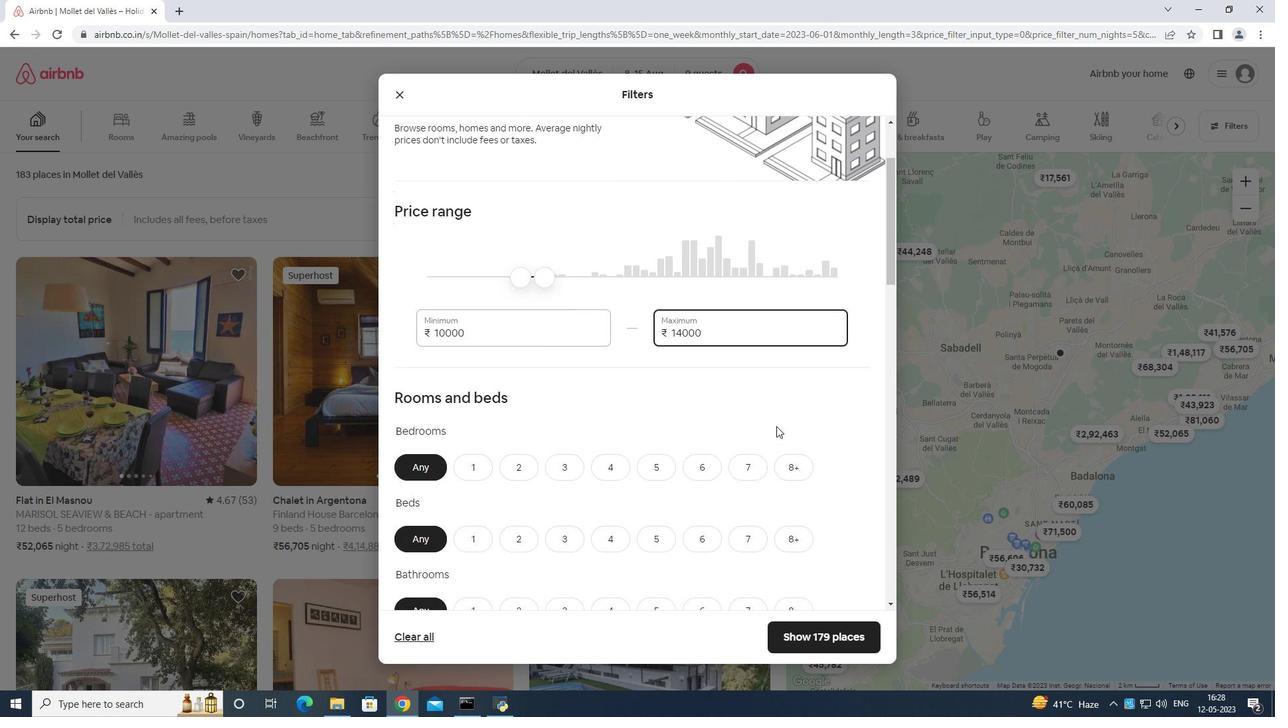 
Action: Mouse moved to (649, 385)
Screenshot: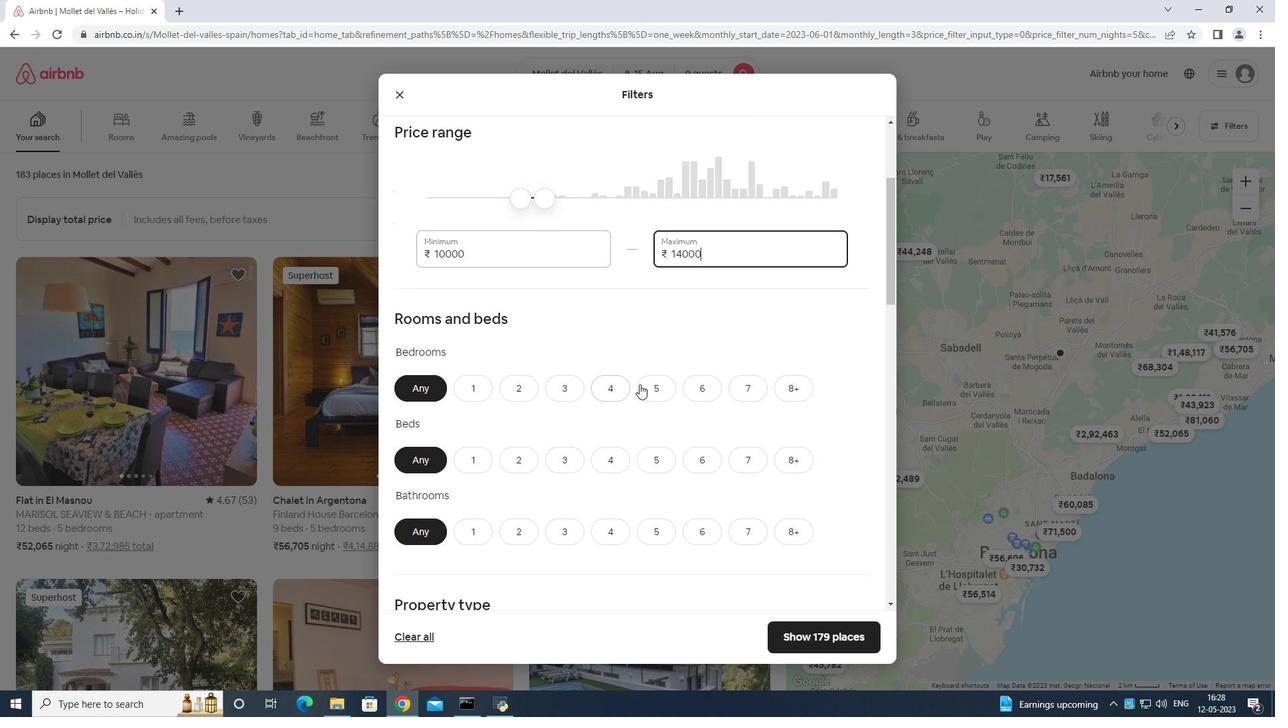 
Action: Mouse pressed left at (649, 385)
Screenshot: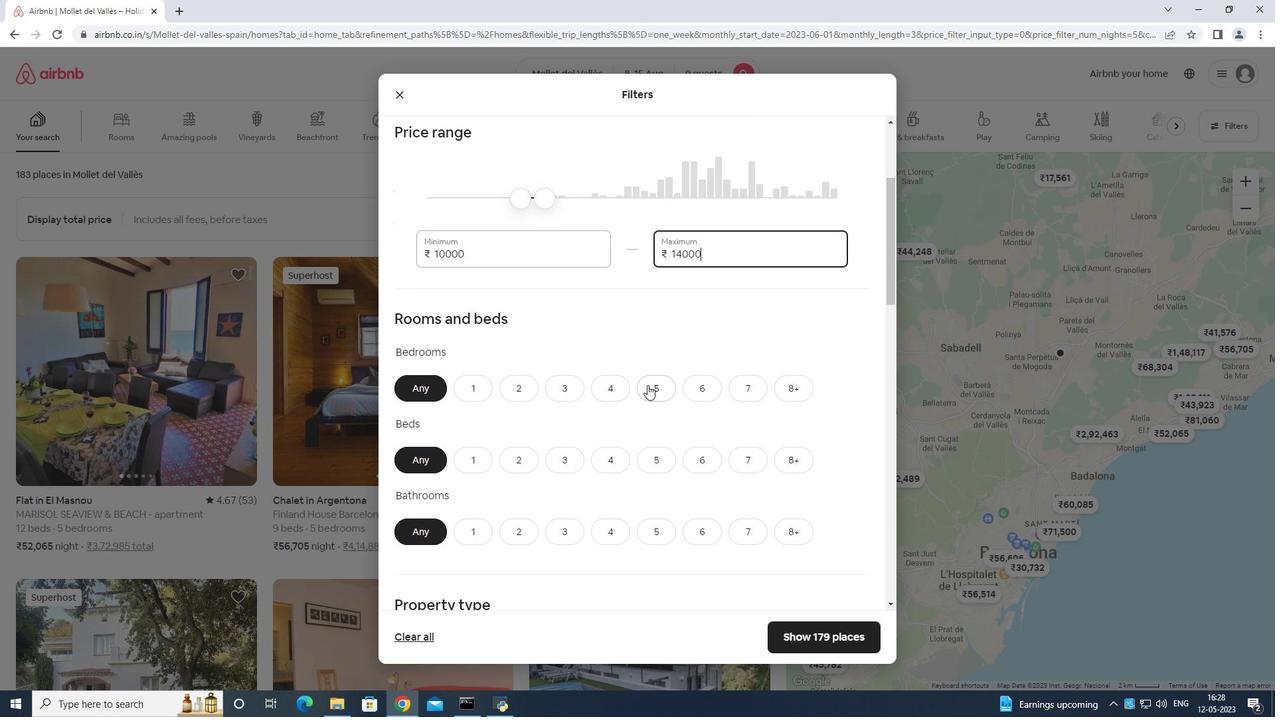 
Action: Mouse moved to (798, 467)
Screenshot: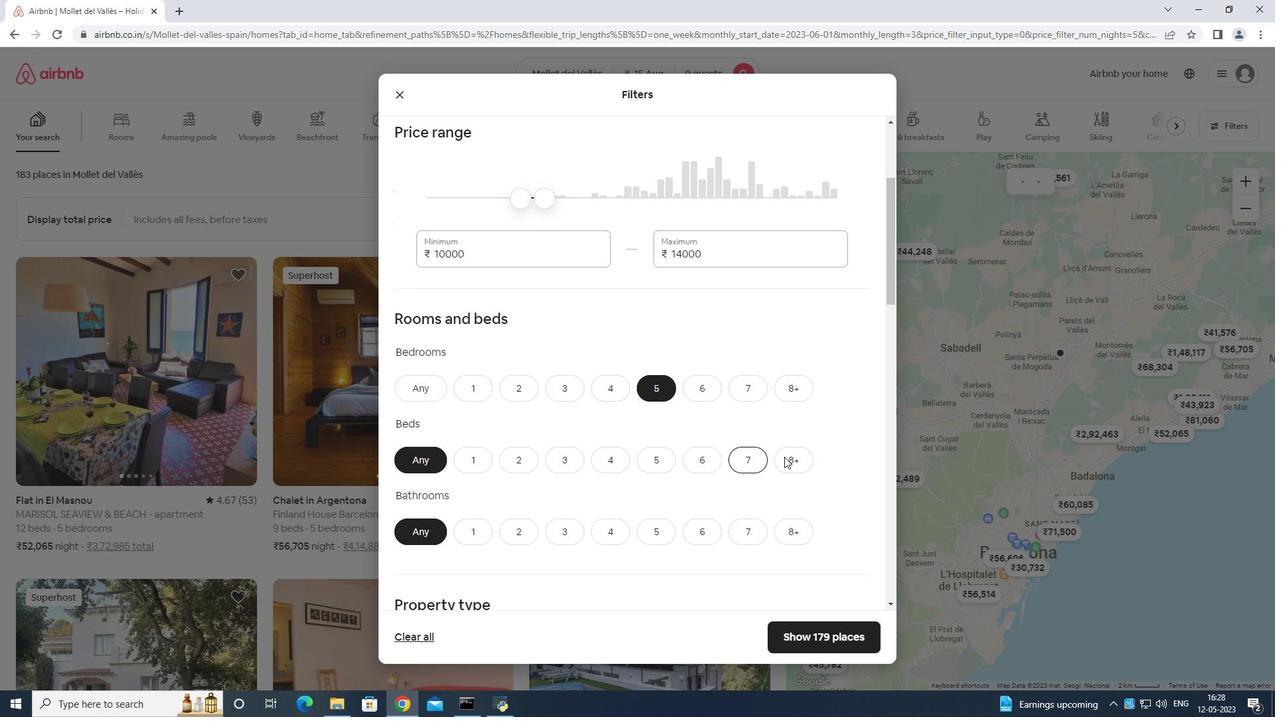 
Action: Mouse pressed left at (798, 467)
Screenshot: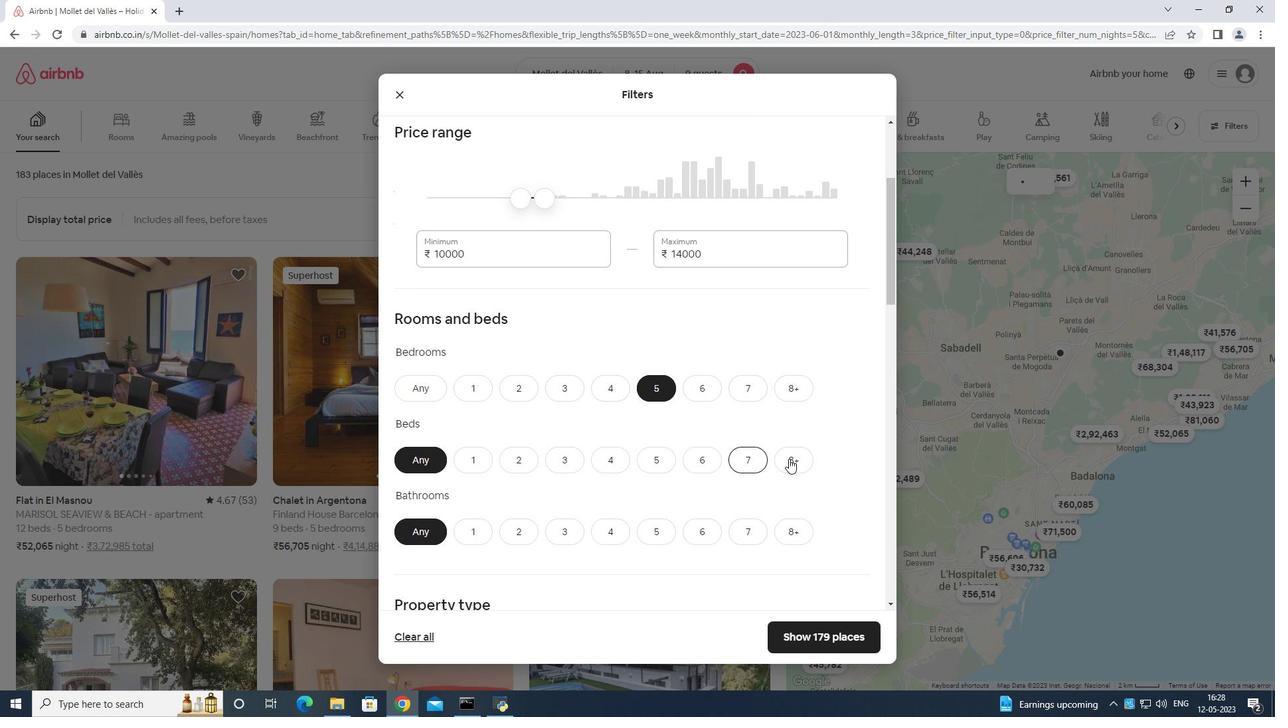 
Action: Mouse moved to (657, 534)
Screenshot: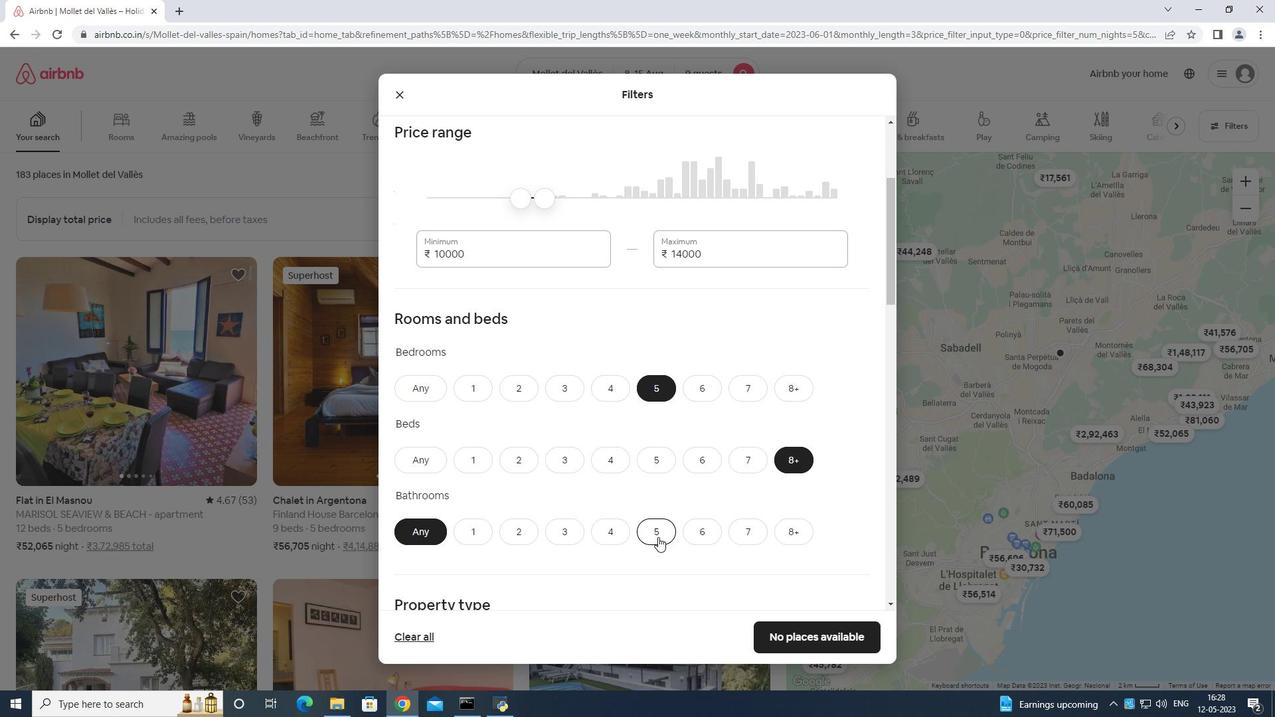
Action: Mouse pressed left at (657, 534)
Screenshot: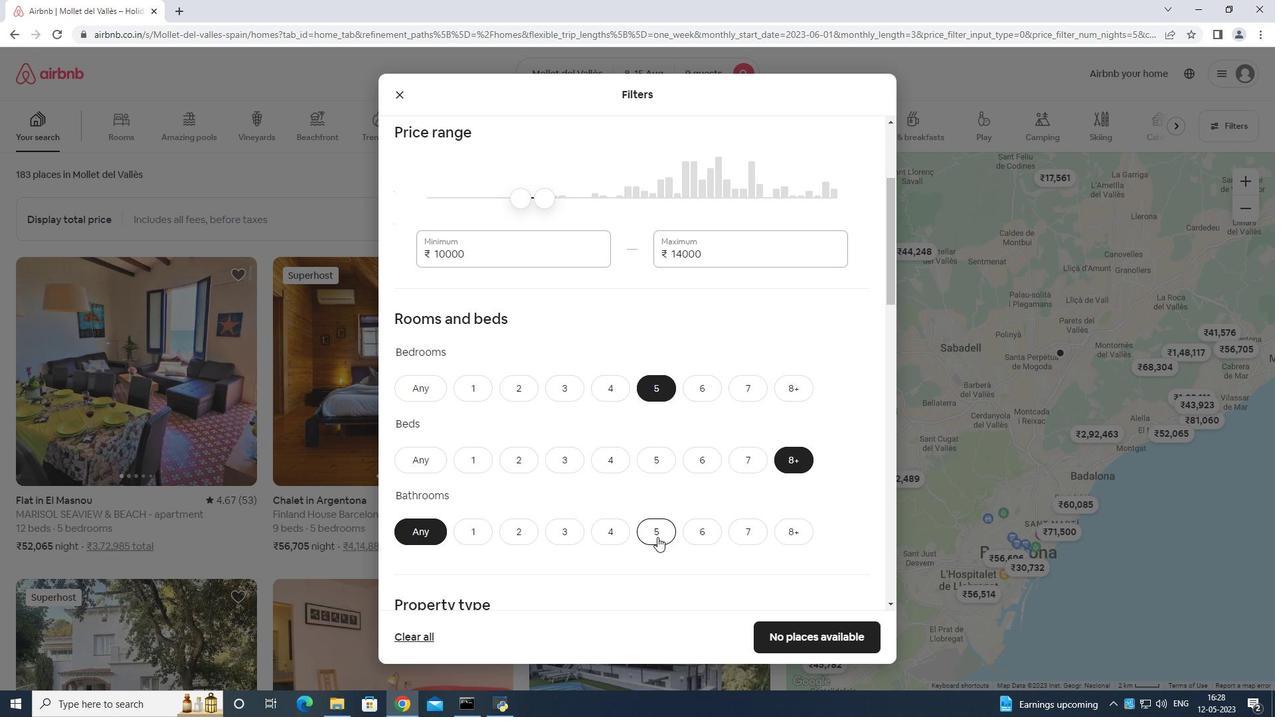 
Action: Mouse moved to (660, 436)
Screenshot: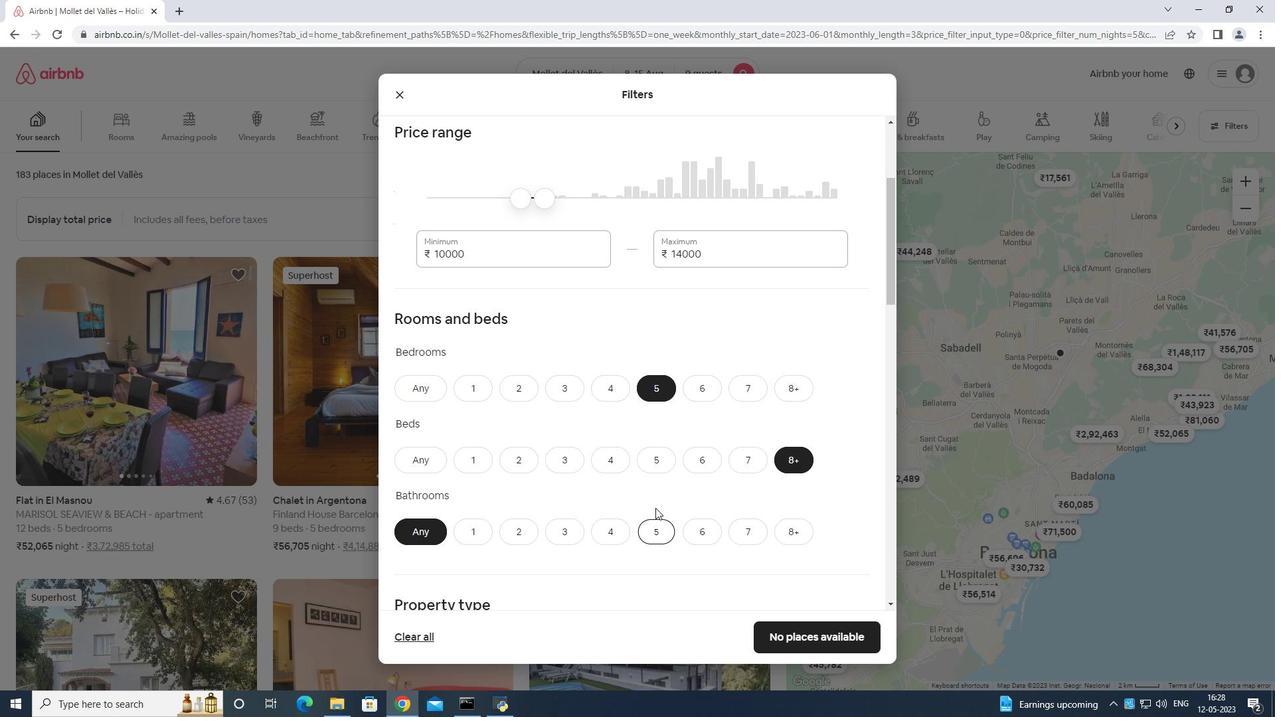 
Action: Mouse scrolled (660, 435) with delta (0, 0)
Screenshot: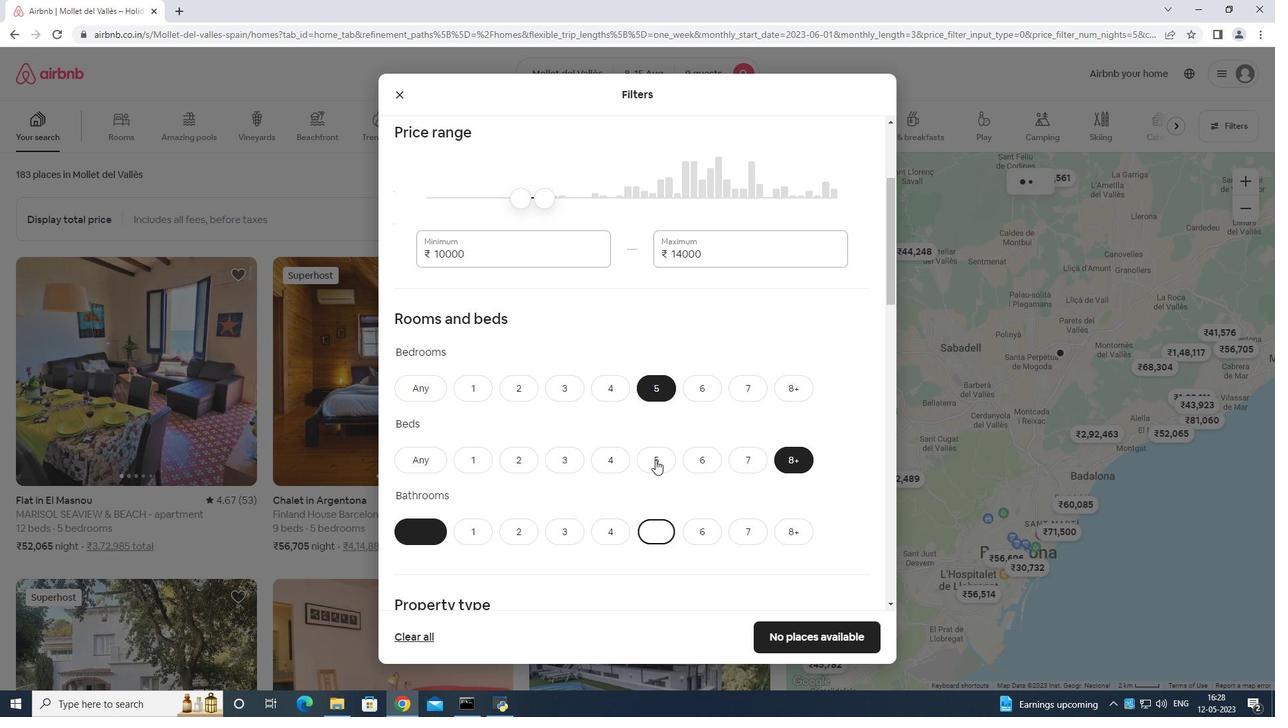 
Action: Mouse scrolled (660, 435) with delta (0, 0)
Screenshot: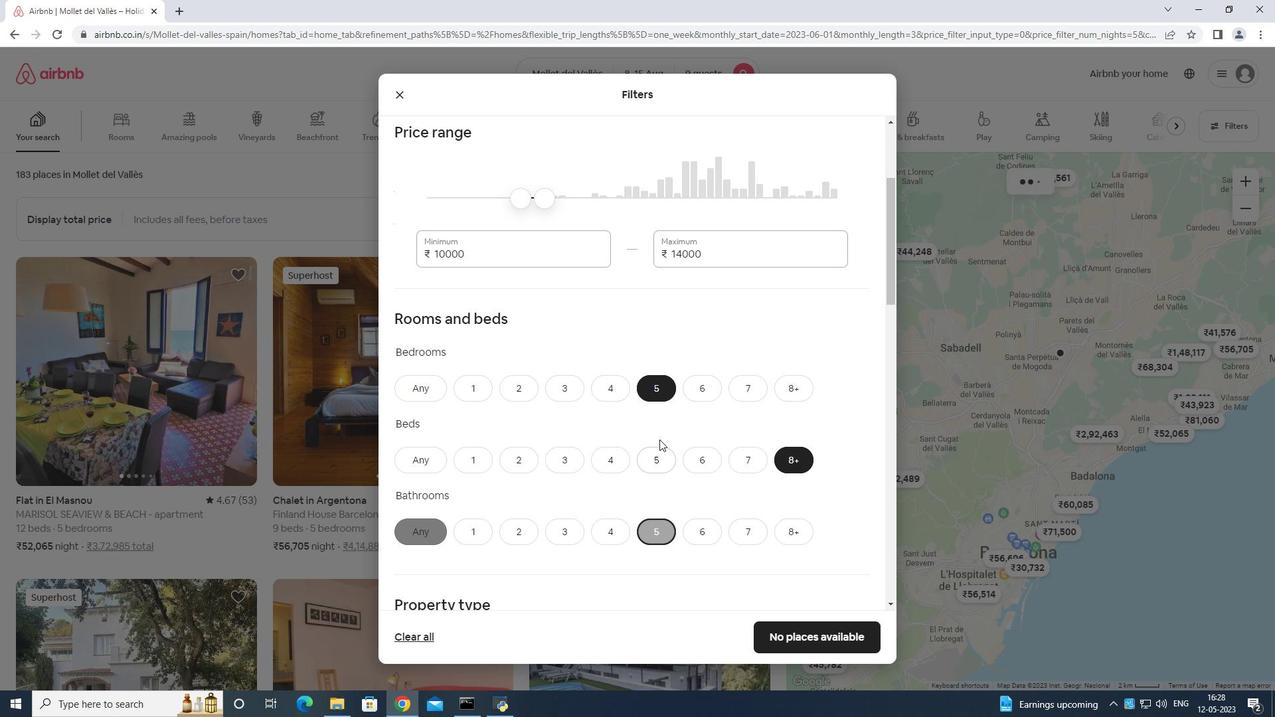 
Action: Mouse scrolled (660, 435) with delta (0, 0)
Screenshot: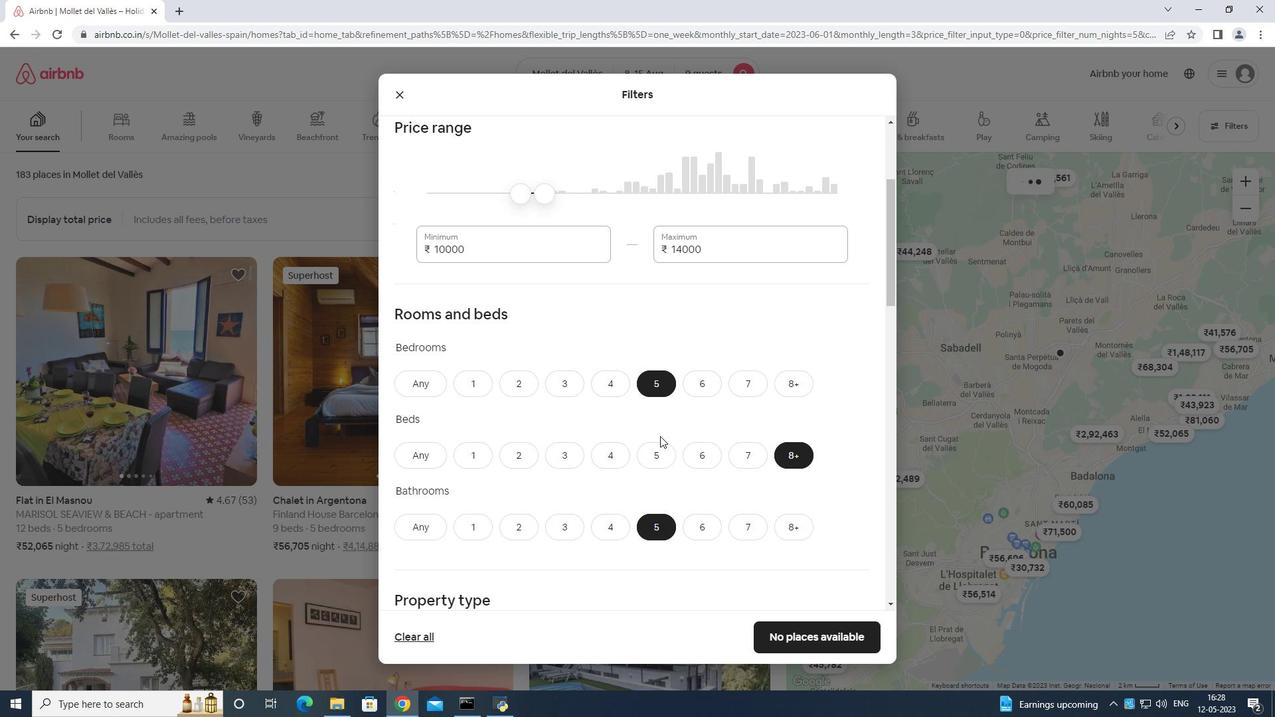 
Action: Mouse moved to (660, 435)
Screenshot: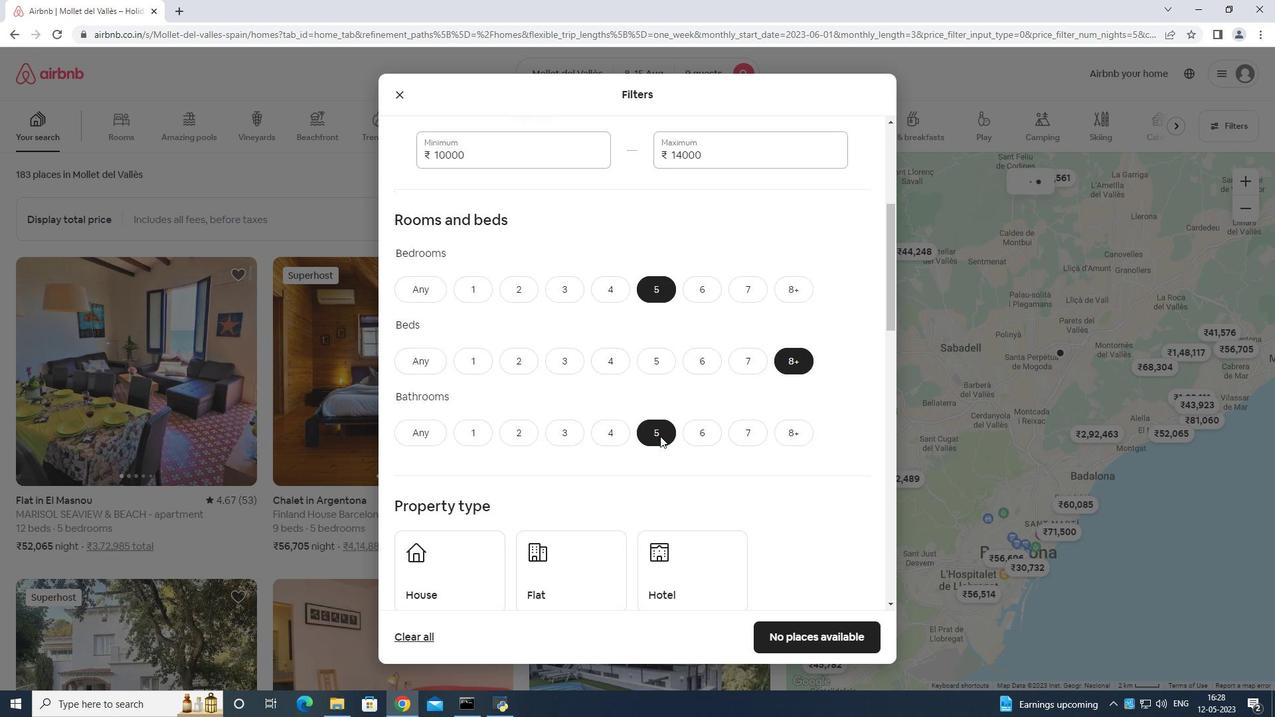 
Action: Mouse scrolled (660, 434) with delta (0, 0)
Screenshot: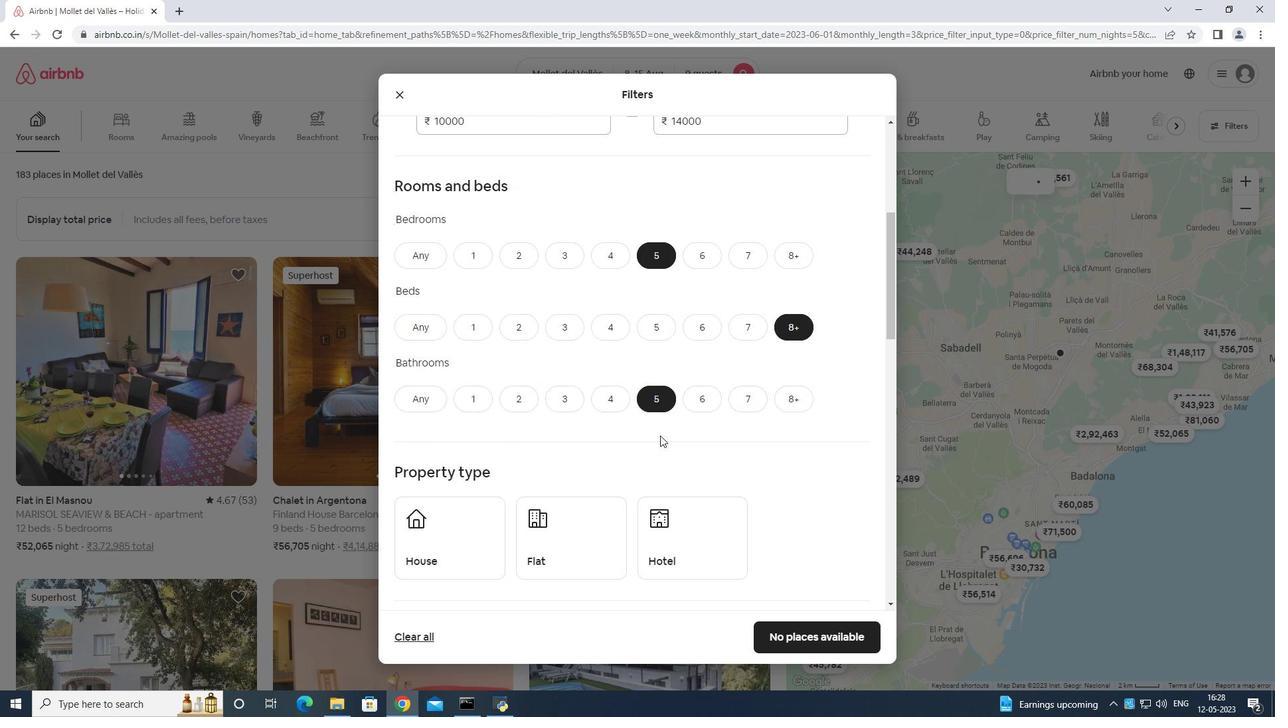 
Action: Mouse scrolled (660, 434) with delta (0, 0)
Screenshot: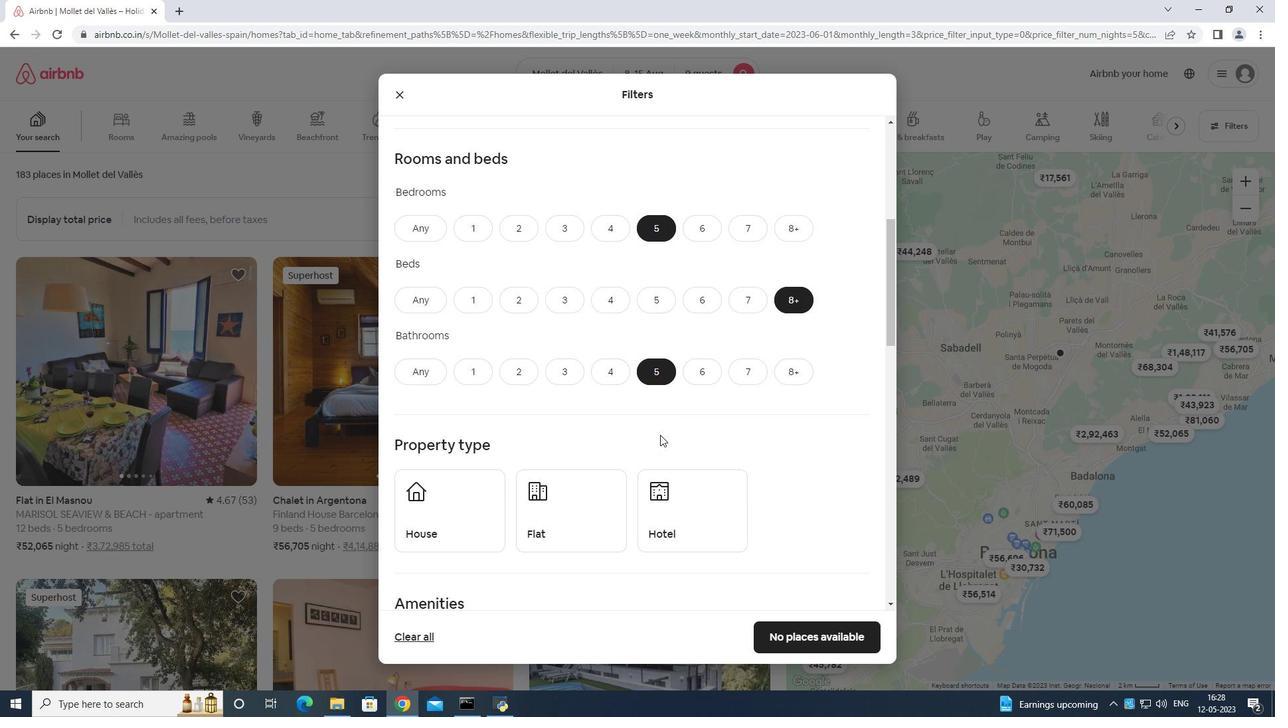 
Action: Mouse moved to (466, 337)
Screenshot: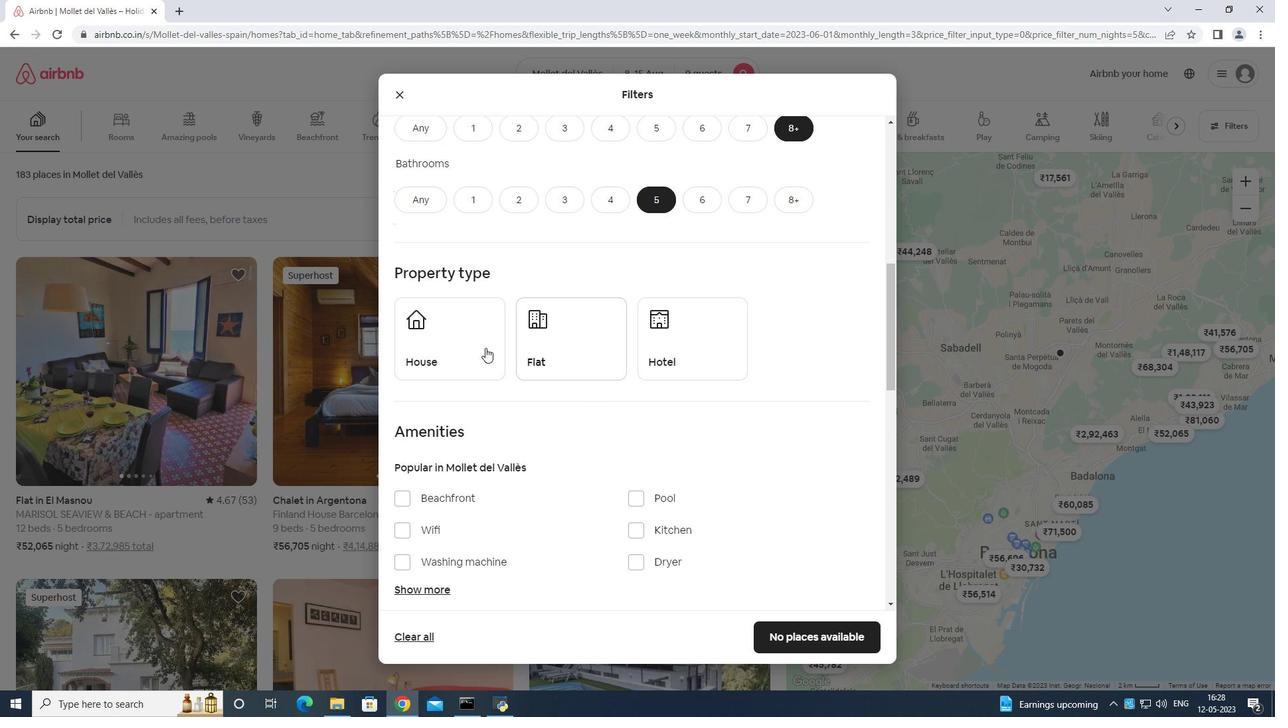 
Action: Mouse pressed left at (466, 337)
Screenshot: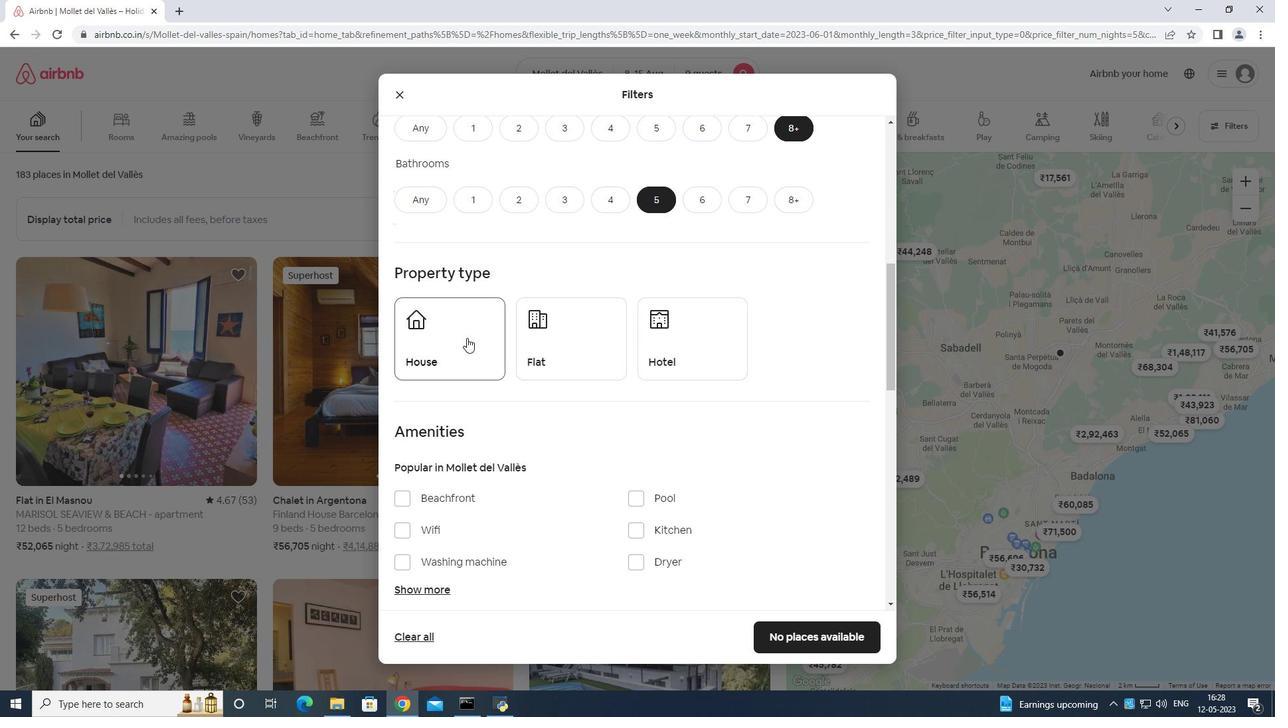 
Action: Mouse moved to (570, 336)
Screenshot: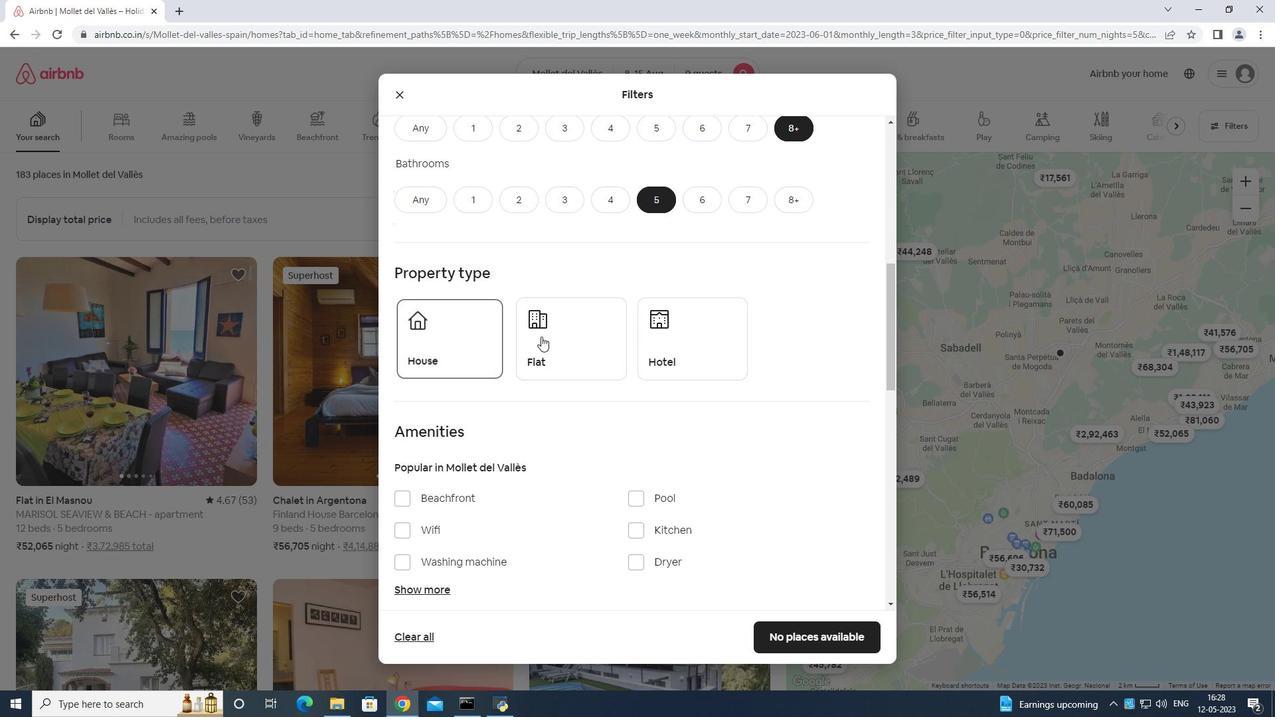 
Action: Mouse pressed left at (570, 336)
Screenshot: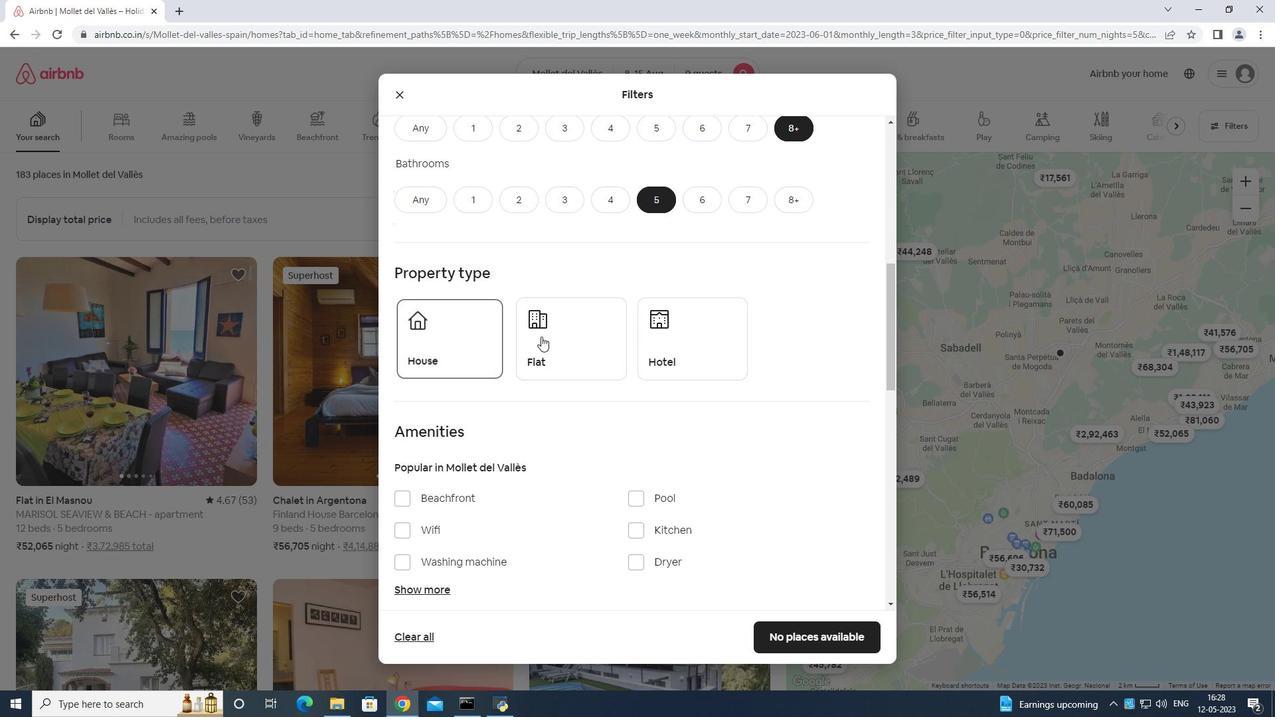 
Action: Mouse moved to (604, 330)
Screenshot: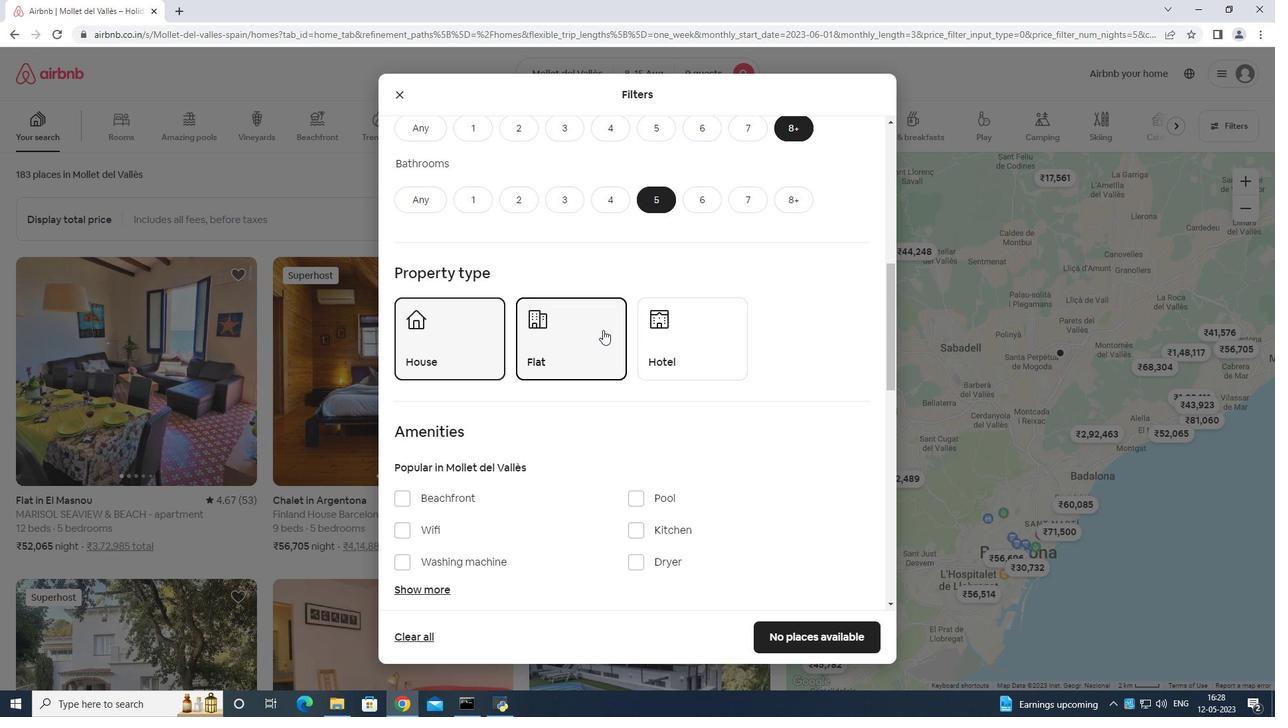 
Action: Mouse scrolled (604, 329) with delta (0, 0)
Screenshot: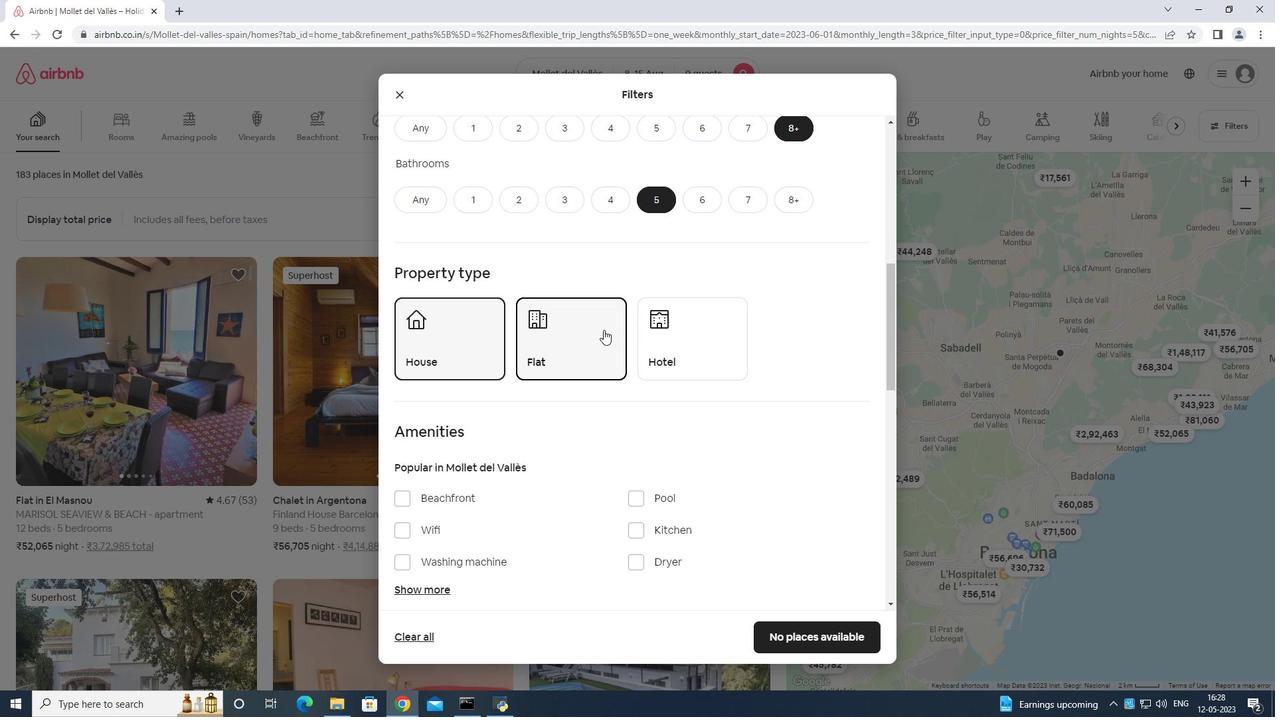 
Action: Mouse moved to (605, 332)
Screenshot: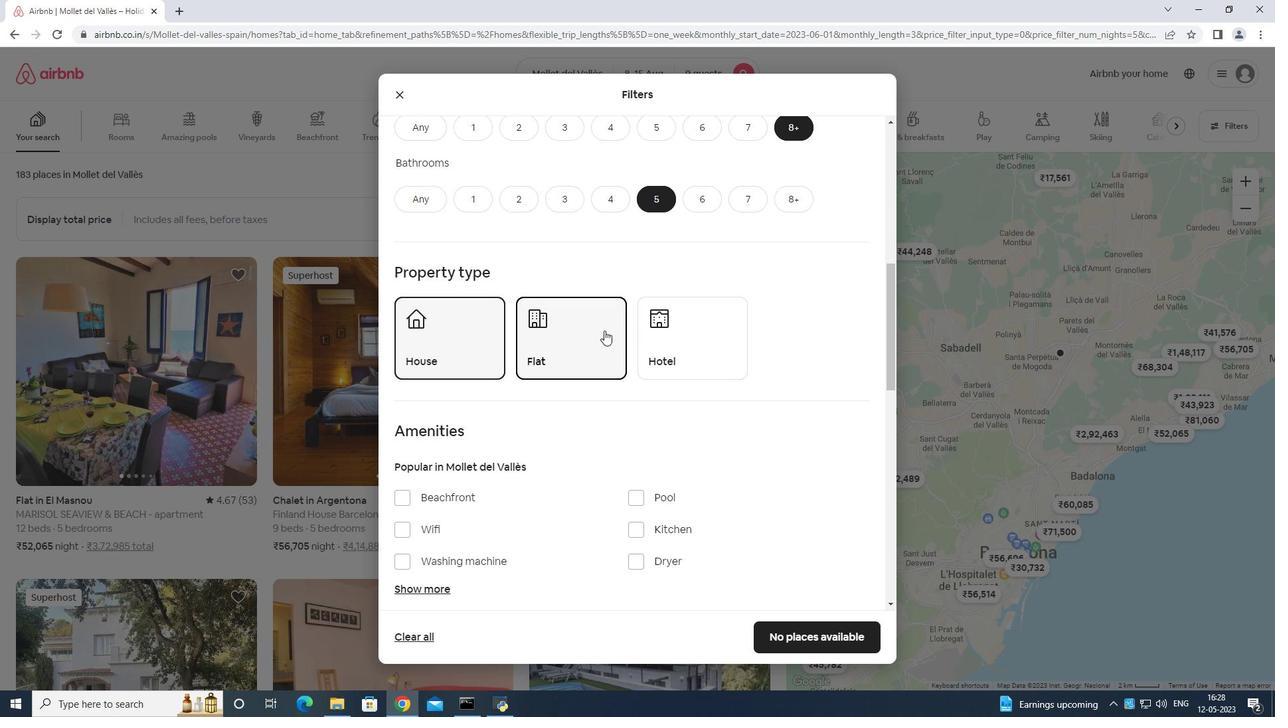 
Action: Mouse scrolled (605, 331) with delta (0, 0)
Screenshot: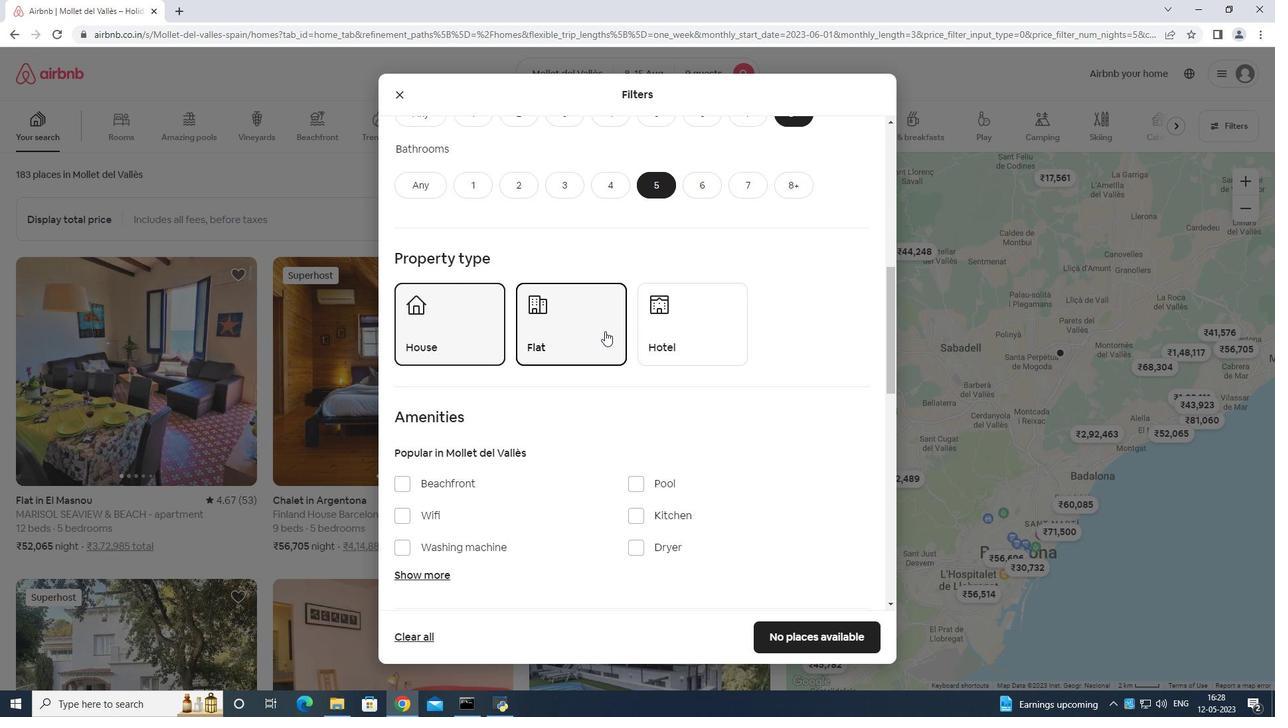 
Action: Mouse moved to (401, 393)
Screenshot: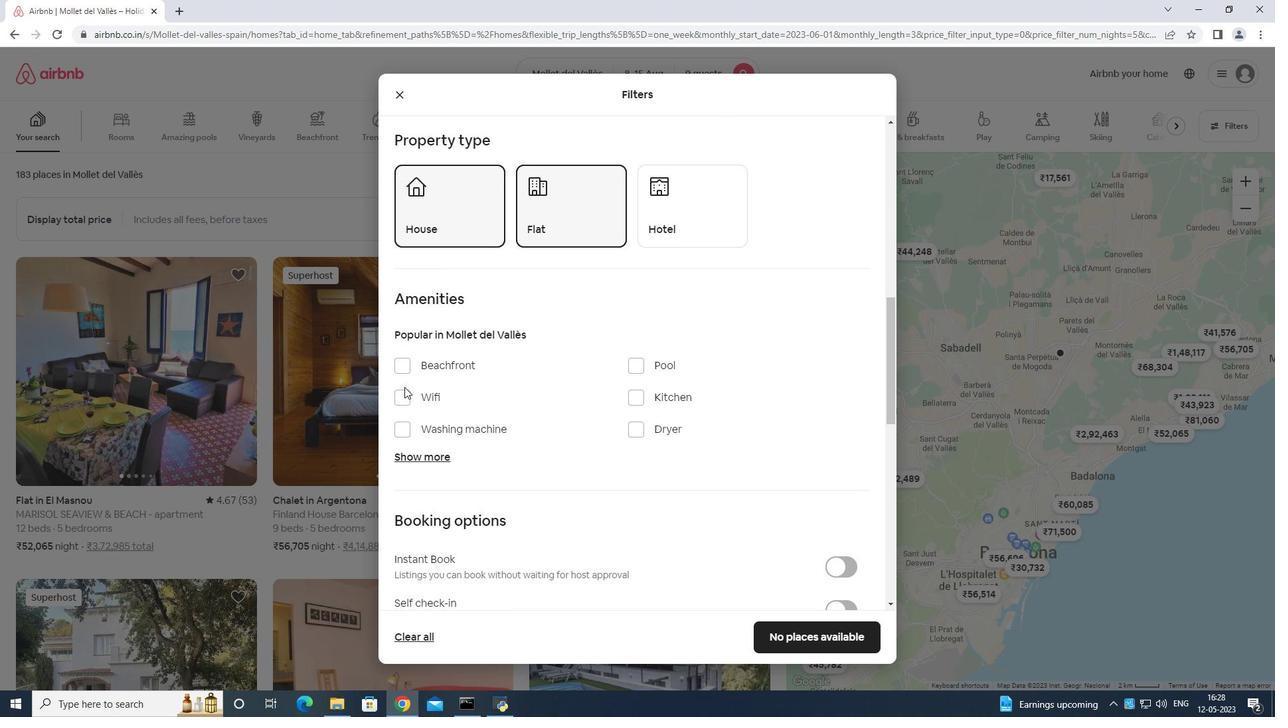 
Action: Mouse pressed left at (401, 393)
Screenshot: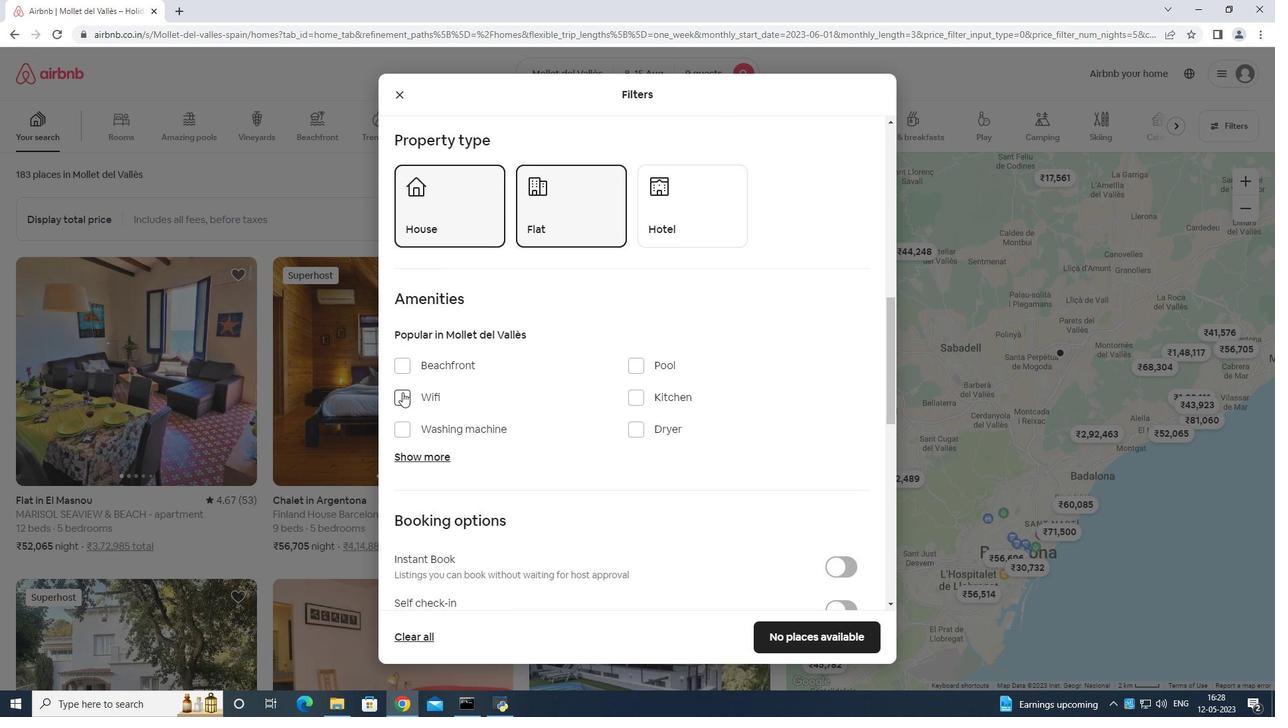 
Action: Mouse moved to (409, 447)
Screenshot: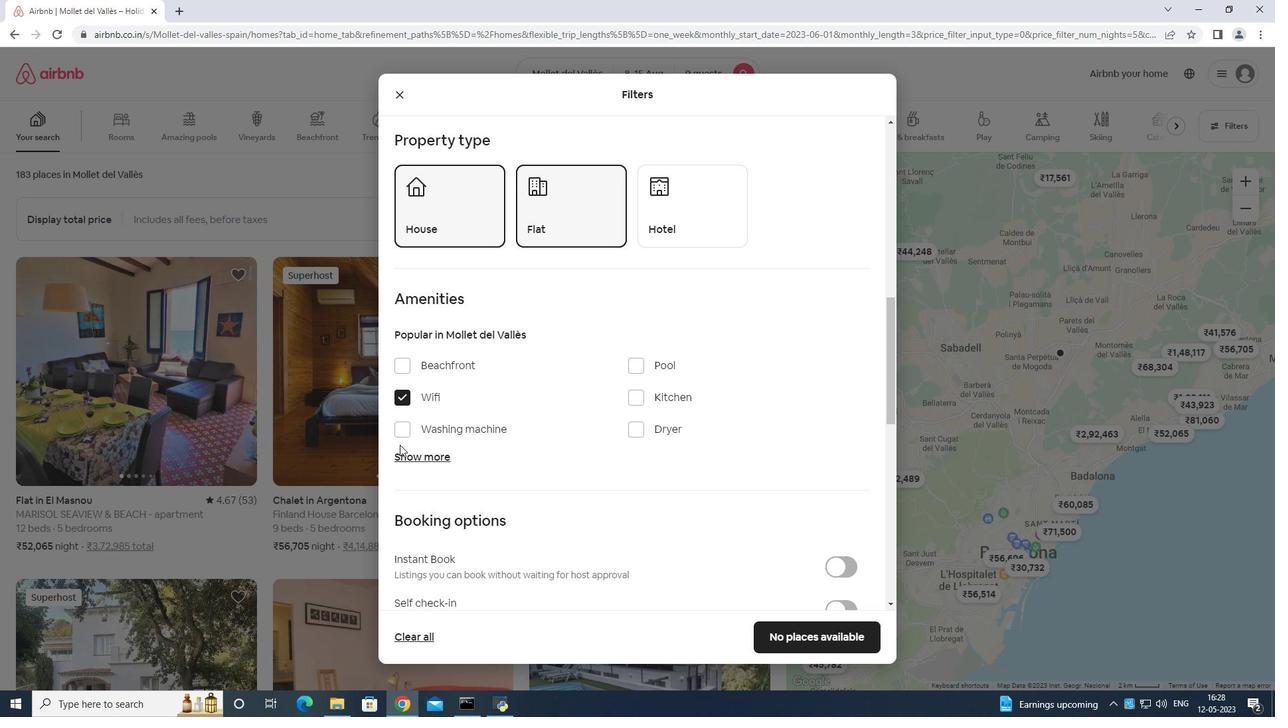 
Action: Mouse pressed left at (409, 447)
Screenshot: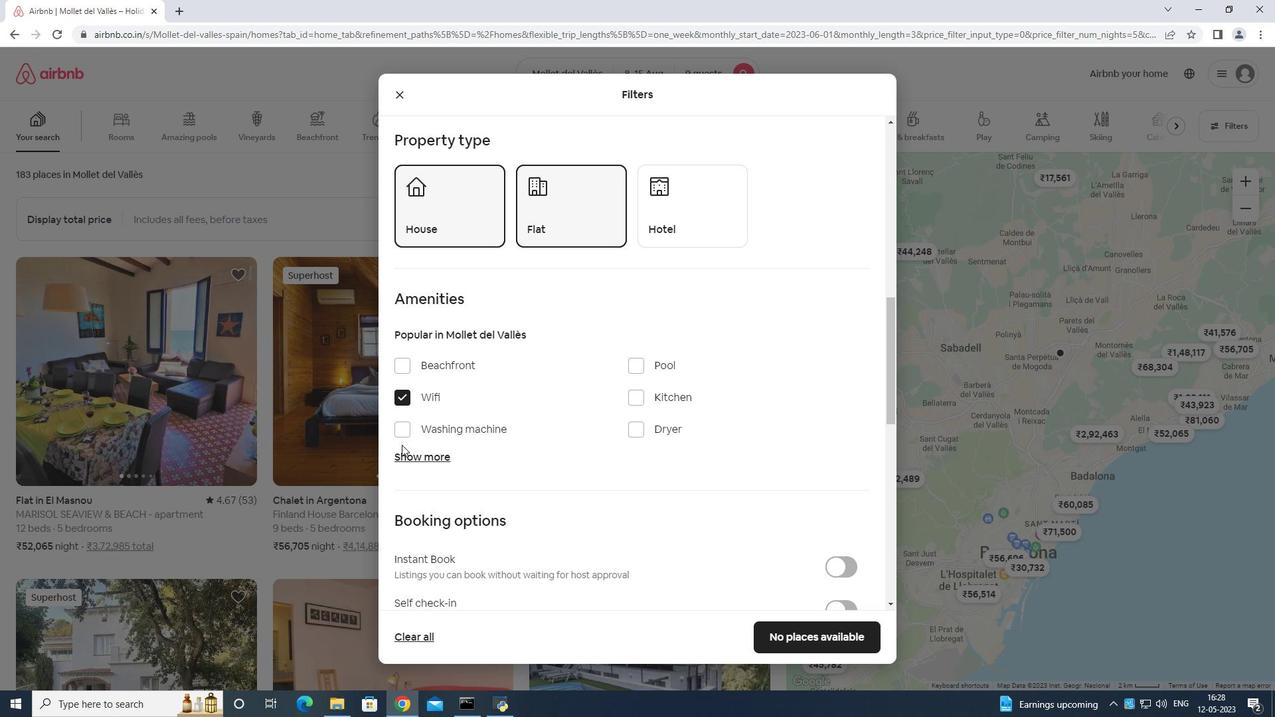 
Action: Mouse moved to (417, 455)
Screenshot: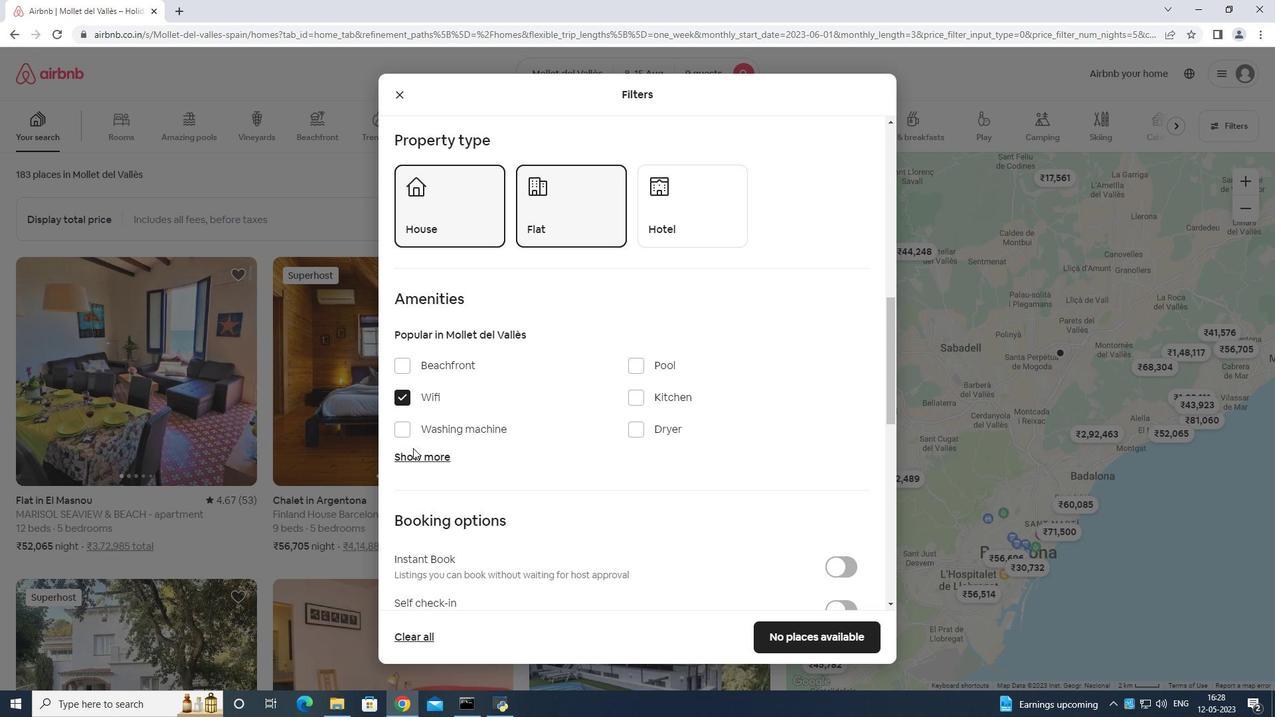
Action: Mouse pressed left at (417, 455)
Screenshot: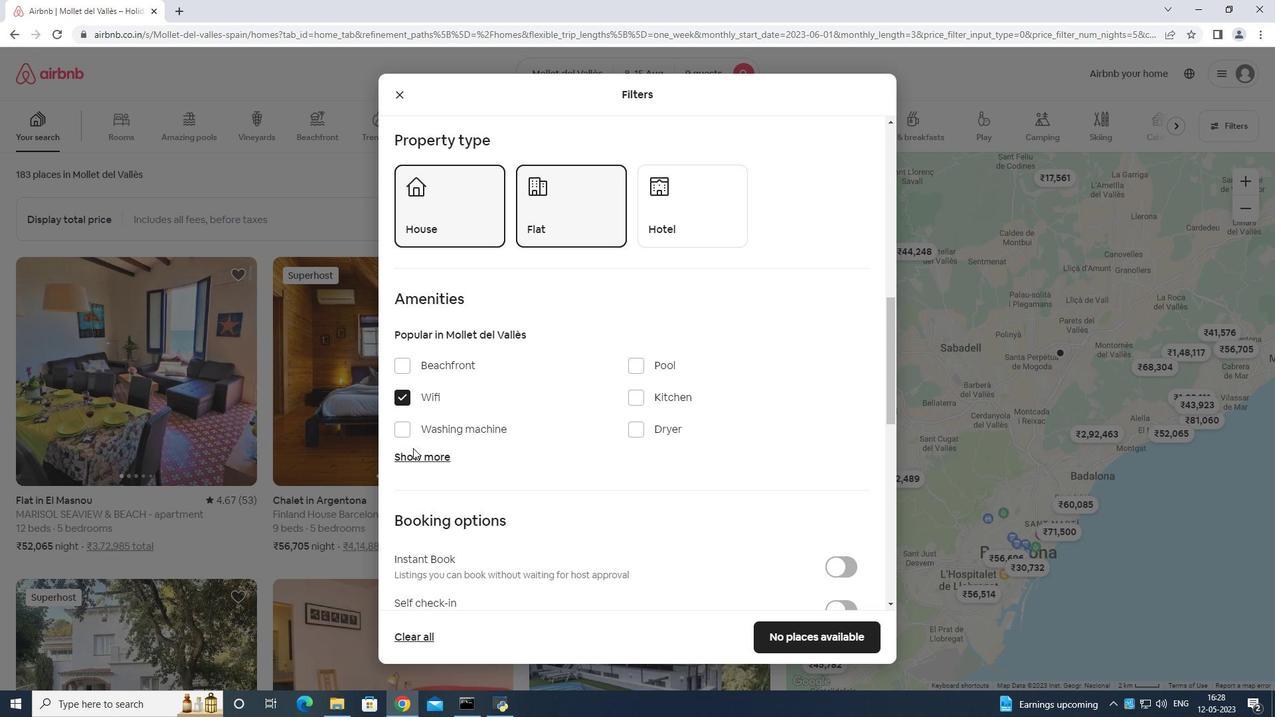 
Action: Mouse moved to (659, 419)
Screenshot: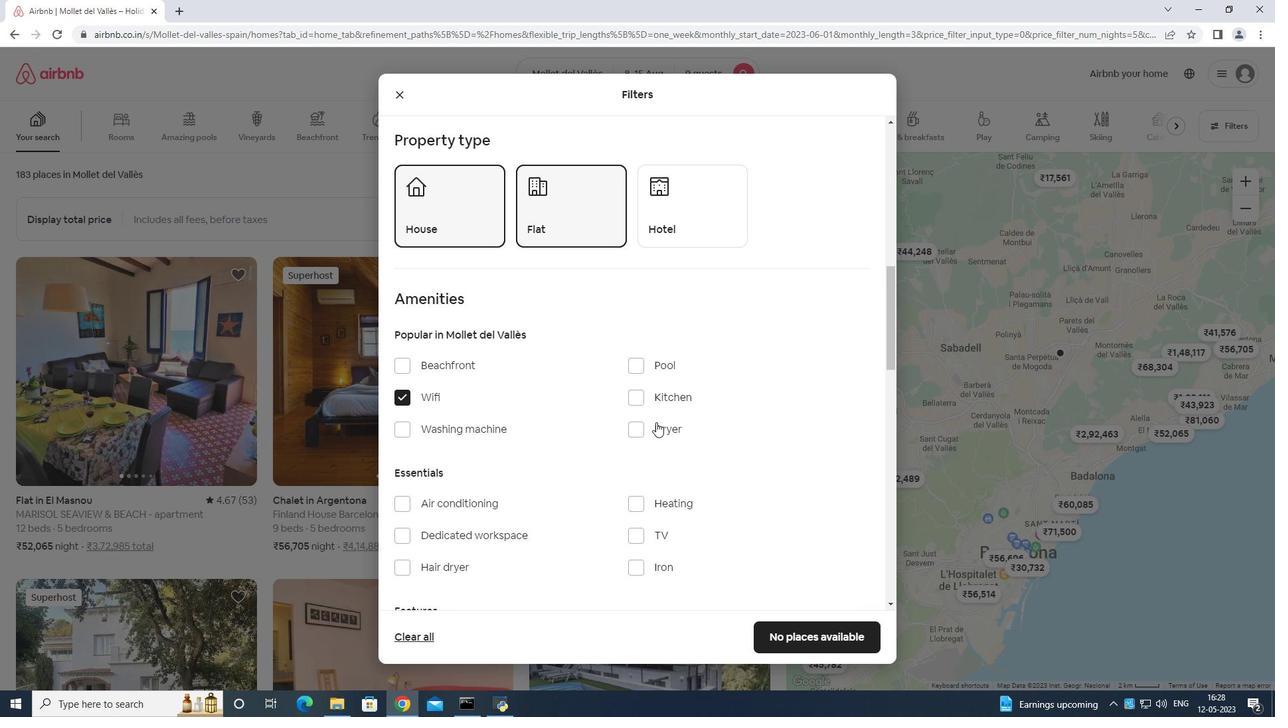 
Action: Mouse scrolled (659, 418) with delta (0, 0)
Screenshot: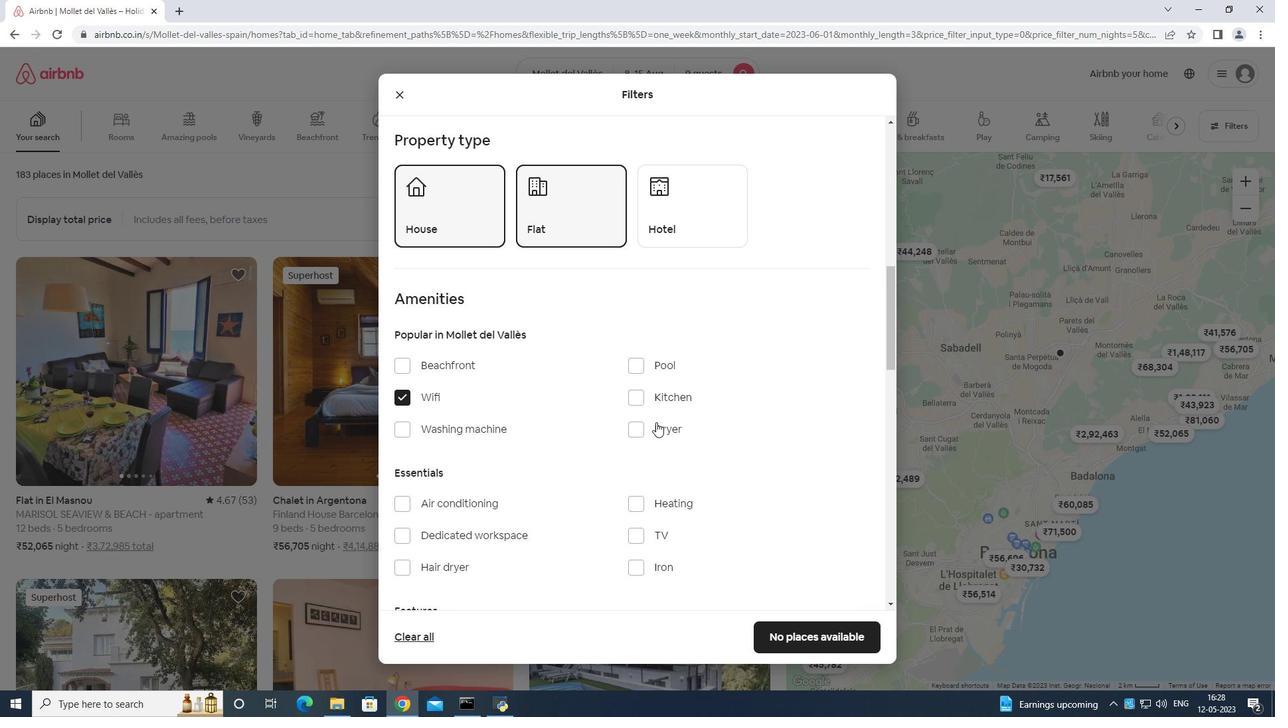 
Action: Mouse moved to (661, 419)
Screenshot: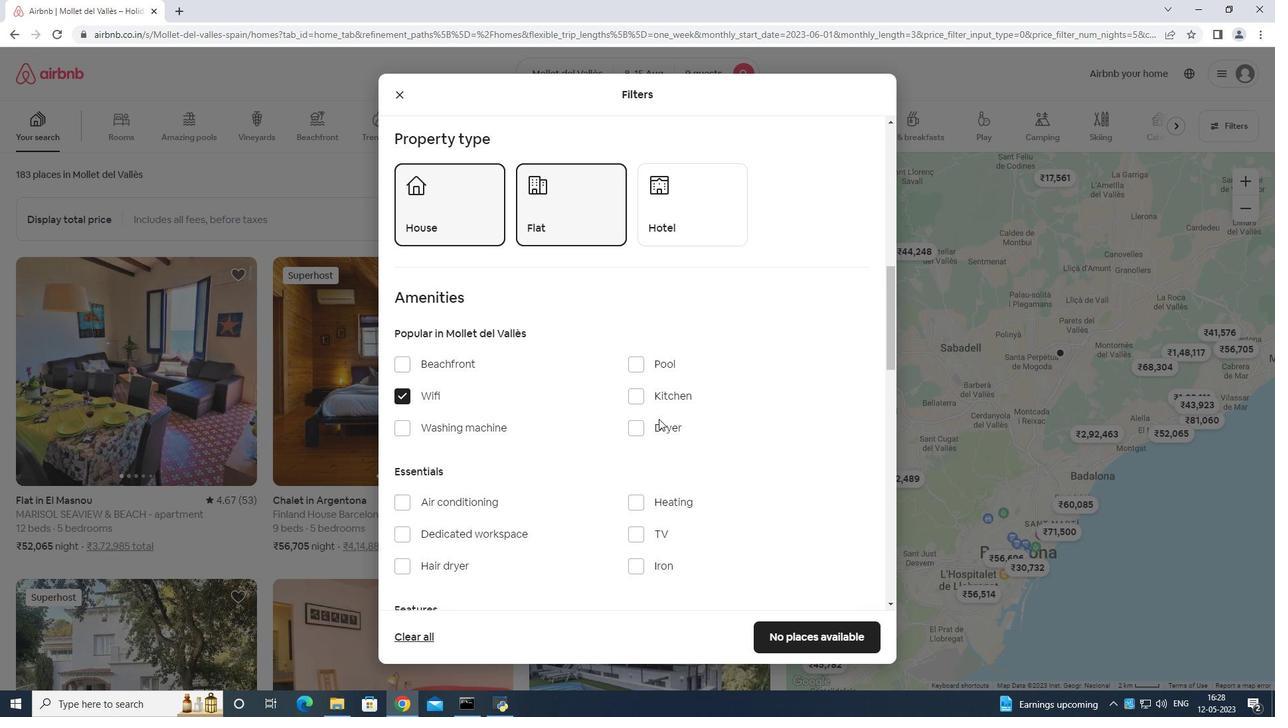 
Action: Mouse scrolled (661, 418) with delta (0, 0)
Screenshot: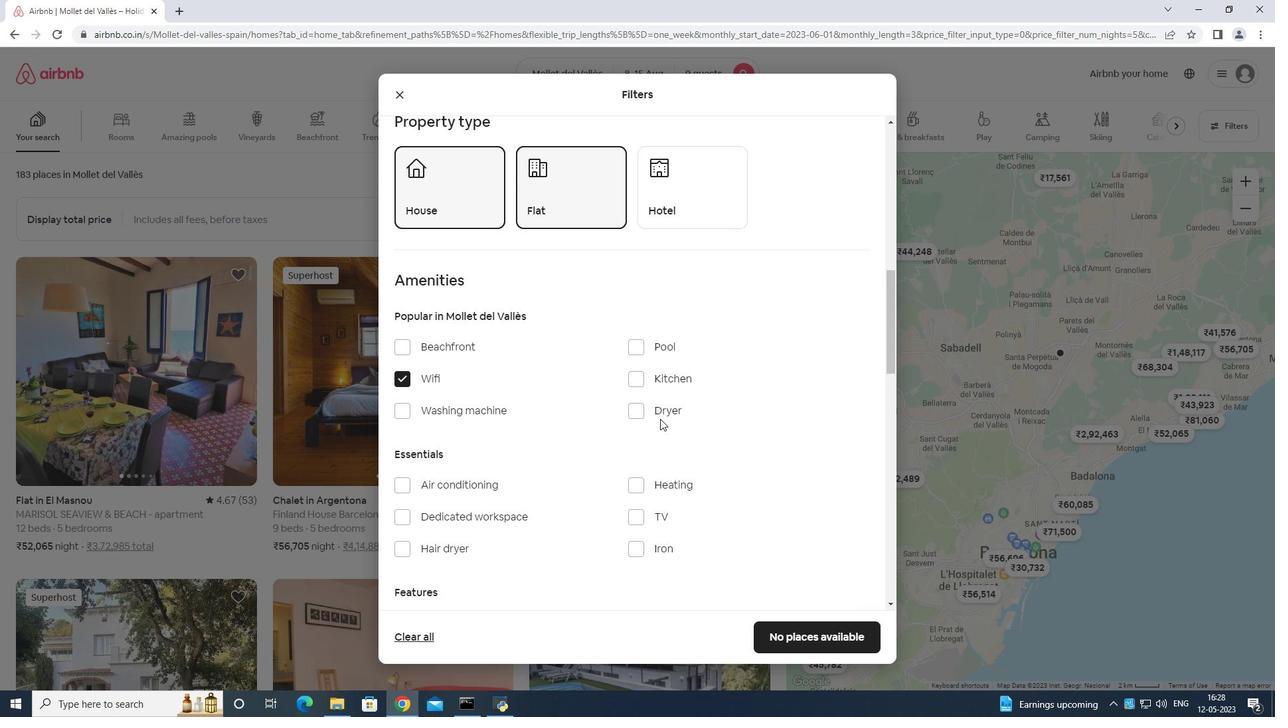 
Action: Mouse moved to (644, 407)
Screenshot: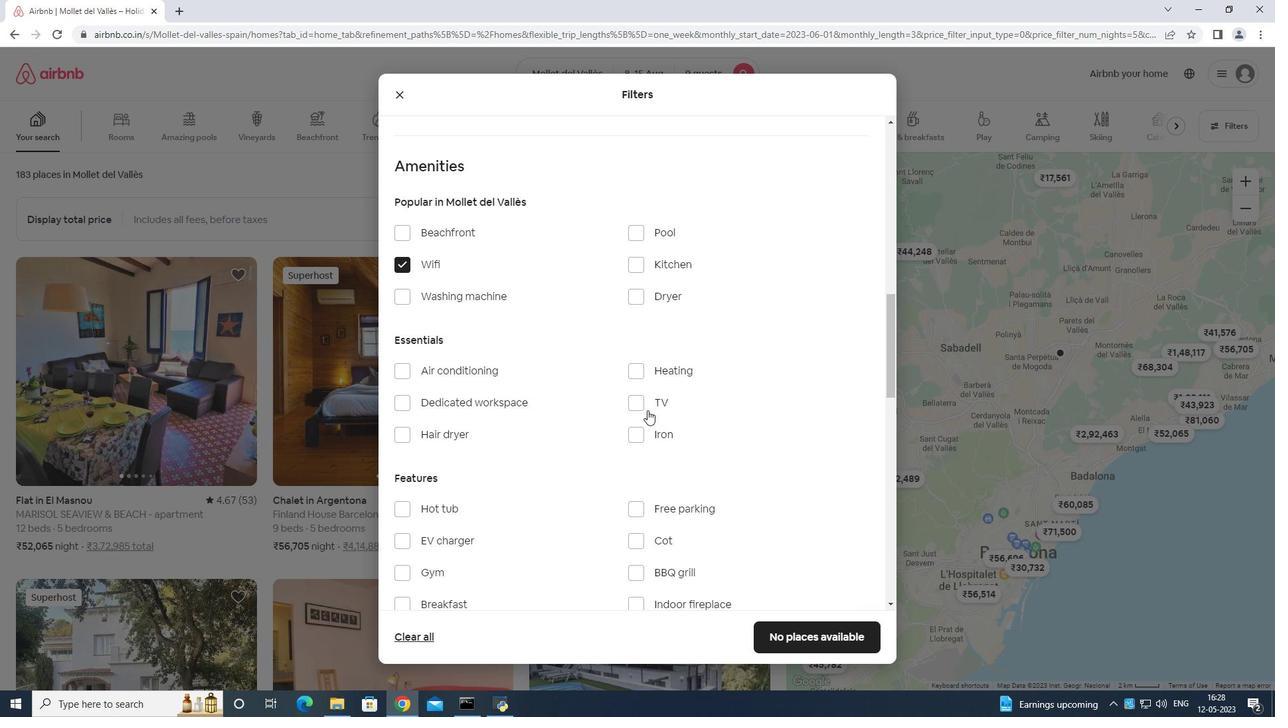 
Action: Mouse pressed left at (644, 407)
Screenshot: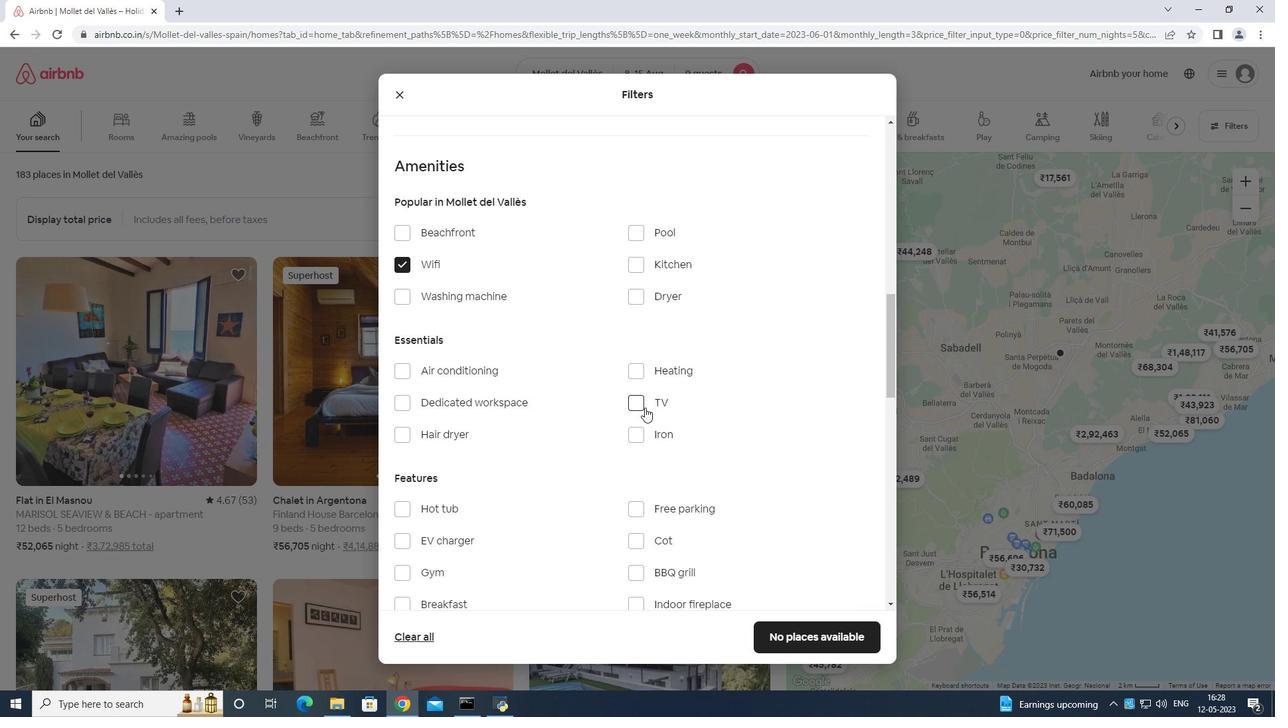 
Action: Mouse moved to (639, 395)
Screenshot: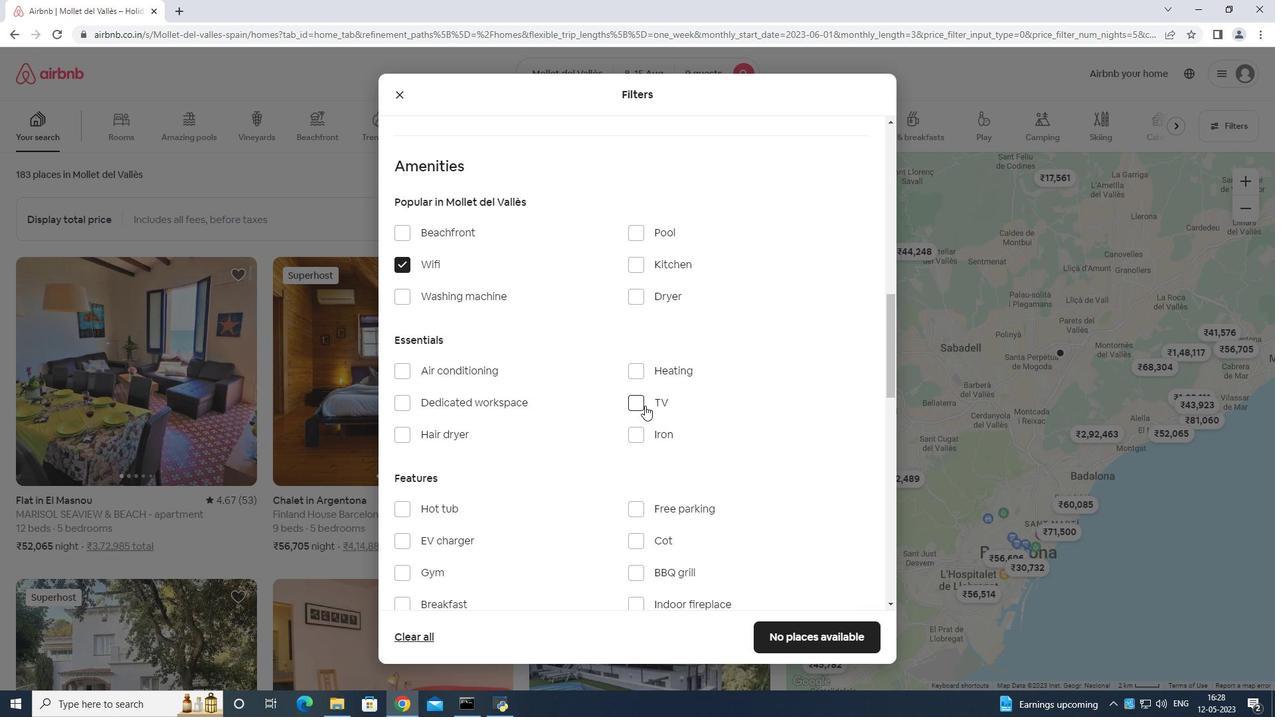 
Action: Mouse scrolled (639, 395) with delta (0, 0)
Screenshot: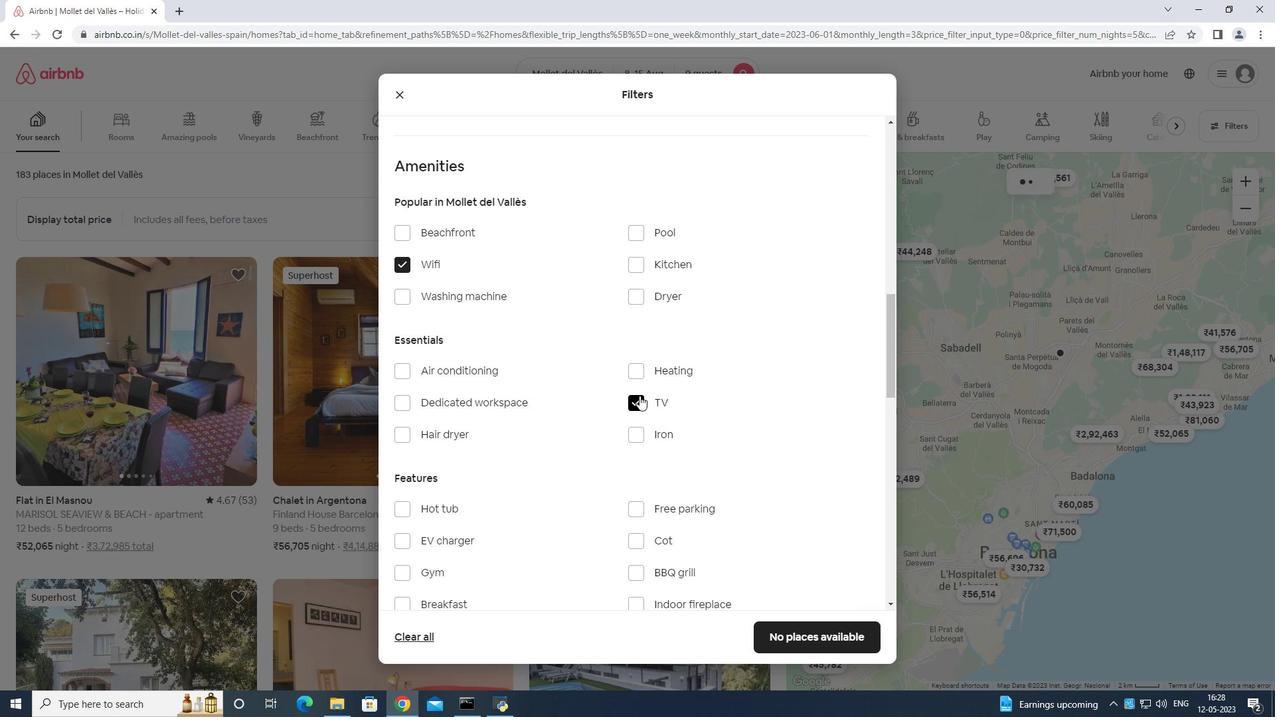 
Action: Mouse scrolled (639, 395) with delta (0, 0)
Screenshot: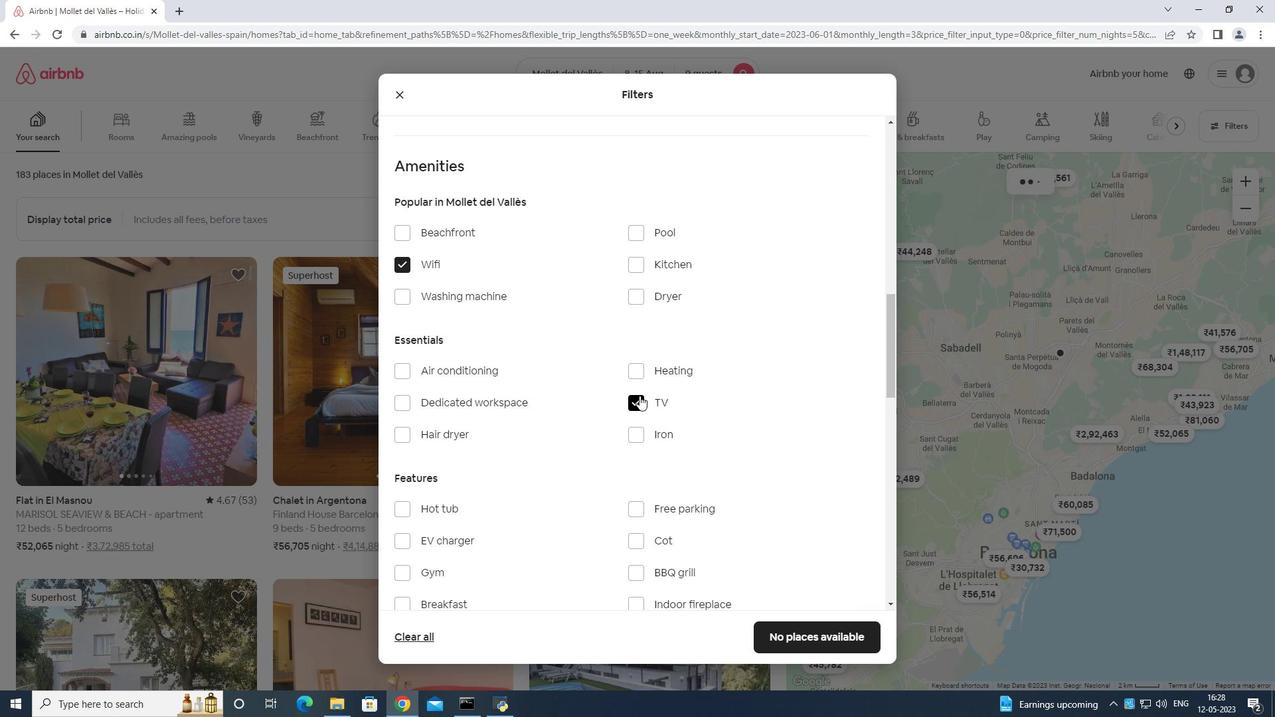 
Action: Mouse scrolled (639, 395) with delta (0, 0)
Screenshot: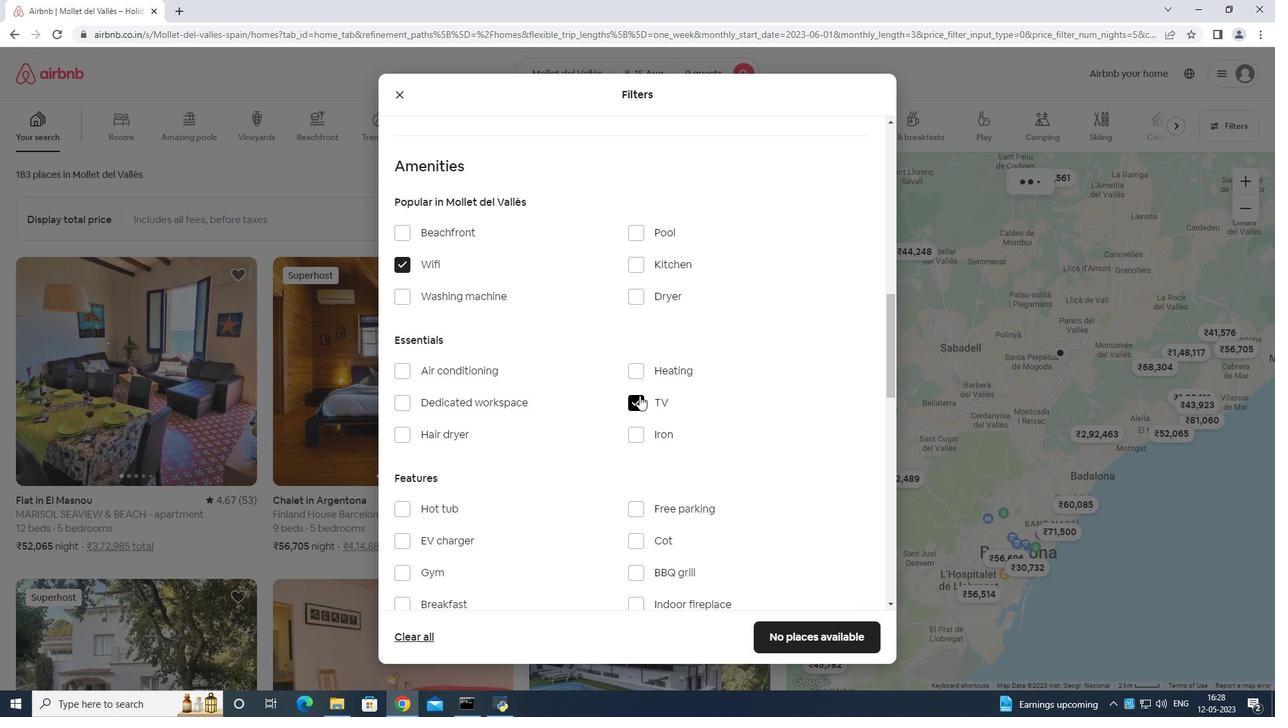 
Action: Mouse moved to (401, 343)
Screenshot: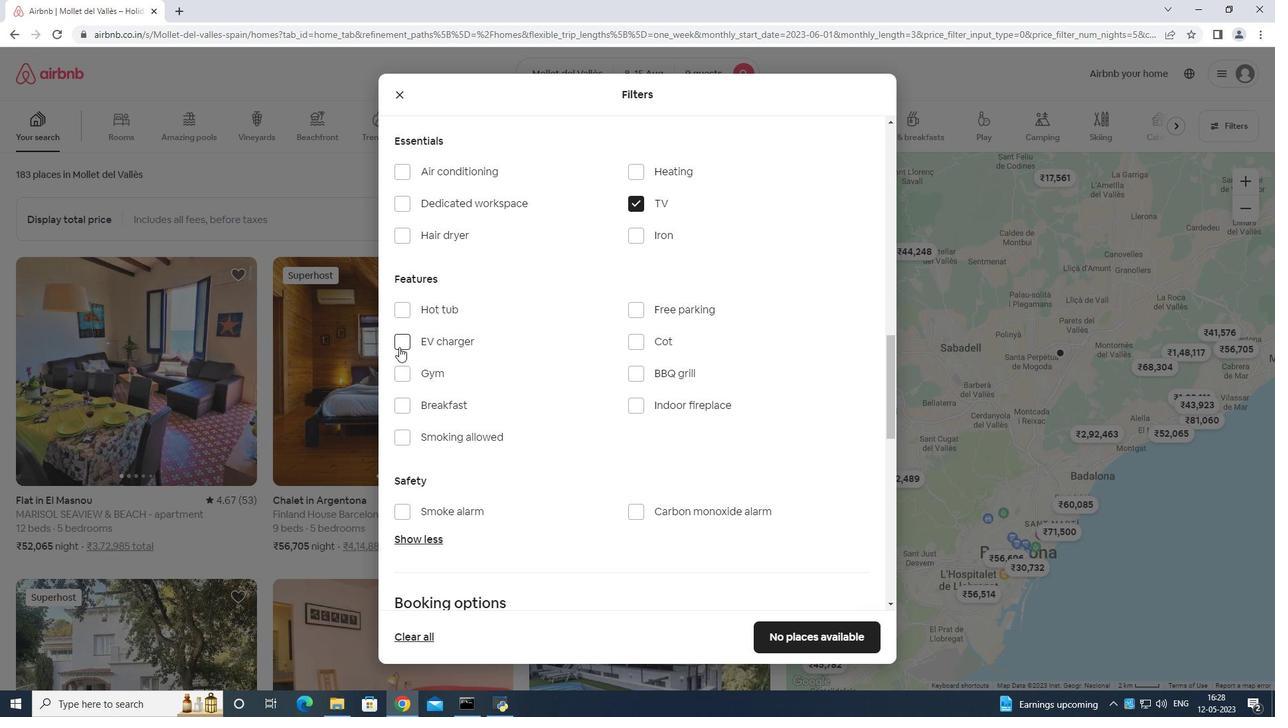 
Action: Mouse pressed left at (401, 343)
Screenshot: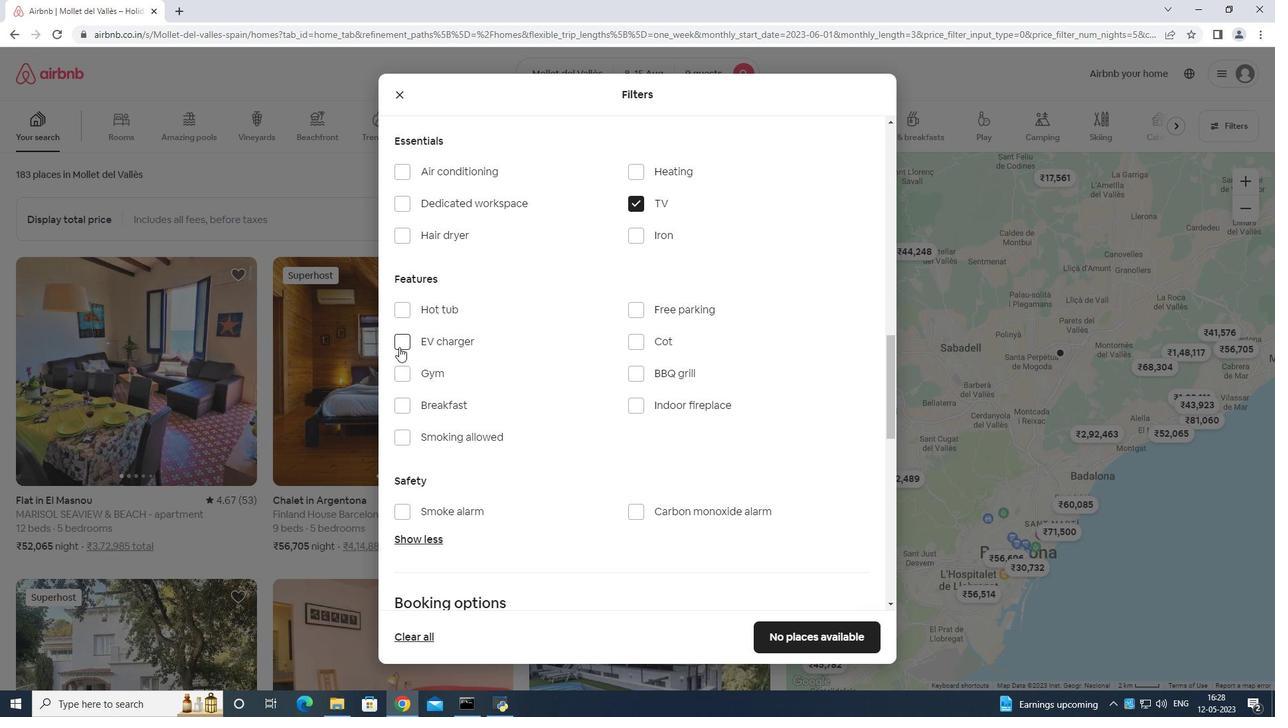 
Action: Mouse moved to (401, 370)
Screenshot: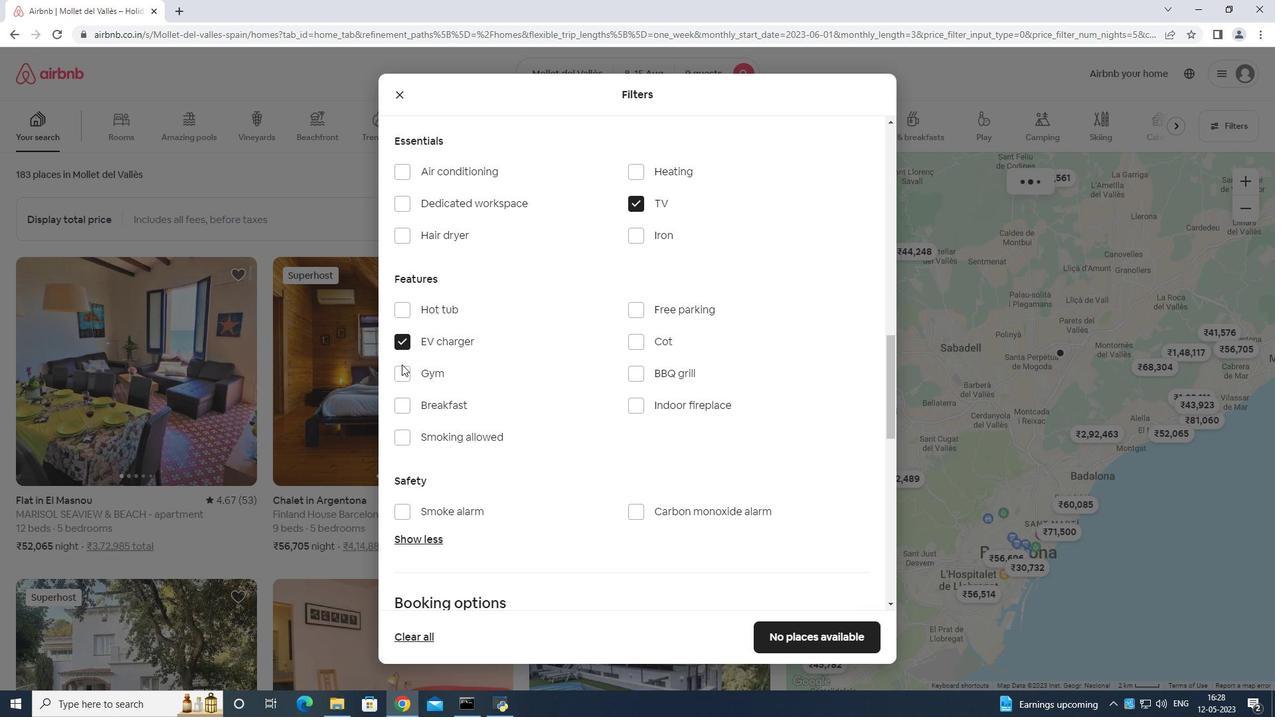 
Action: Mouse pressed left at (401, 370)
Screenshot: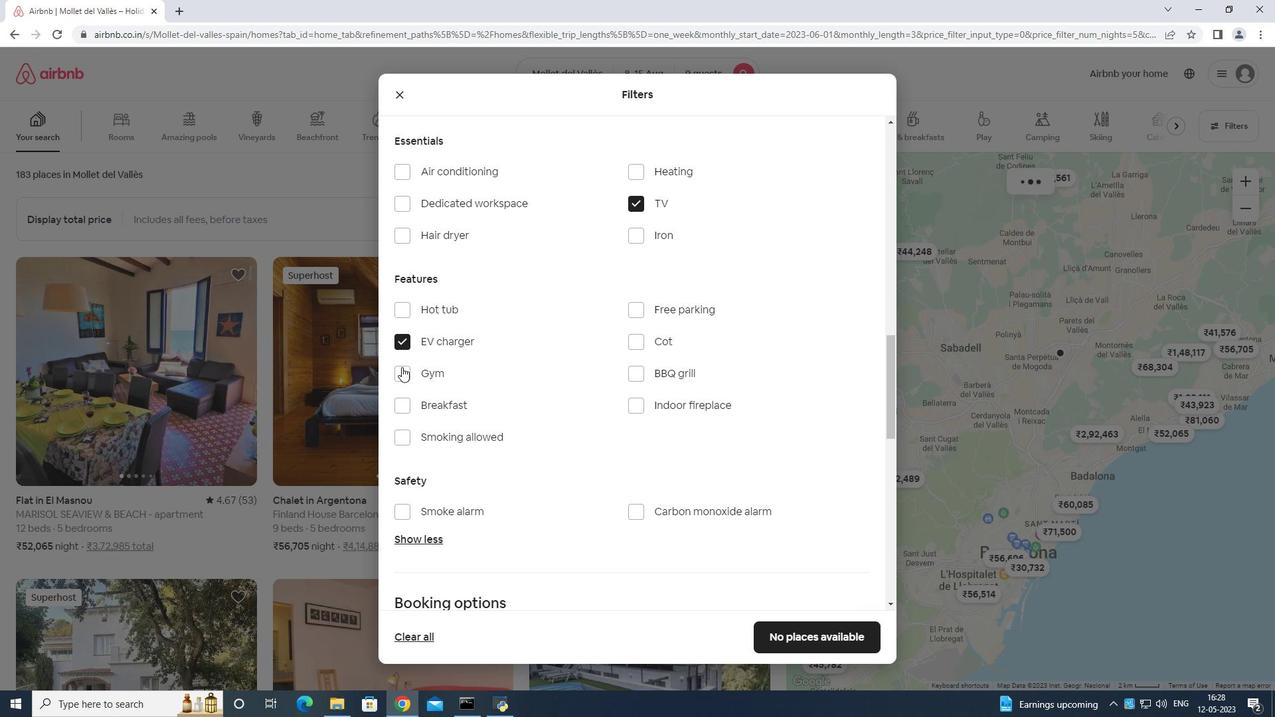 
Action: Mouse moved to (403, 395)
Screenshot: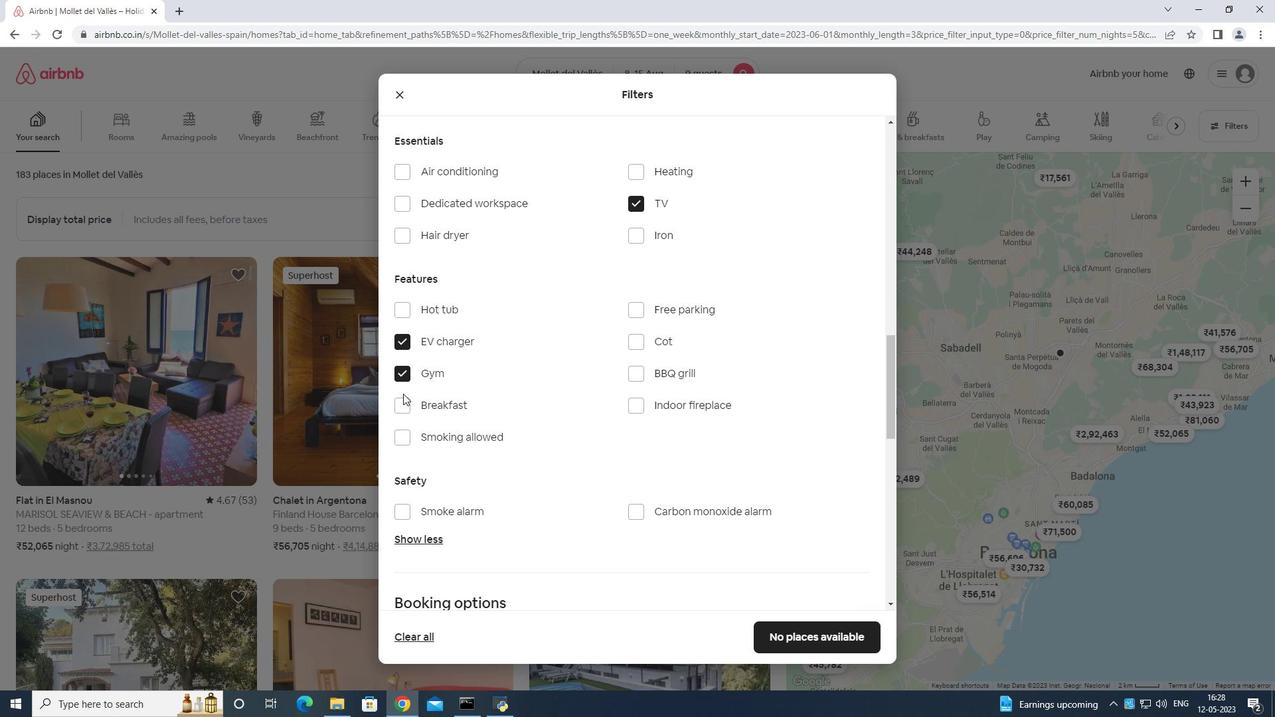 
Action: Mouse pressed left at (403, 395)
Screenshot: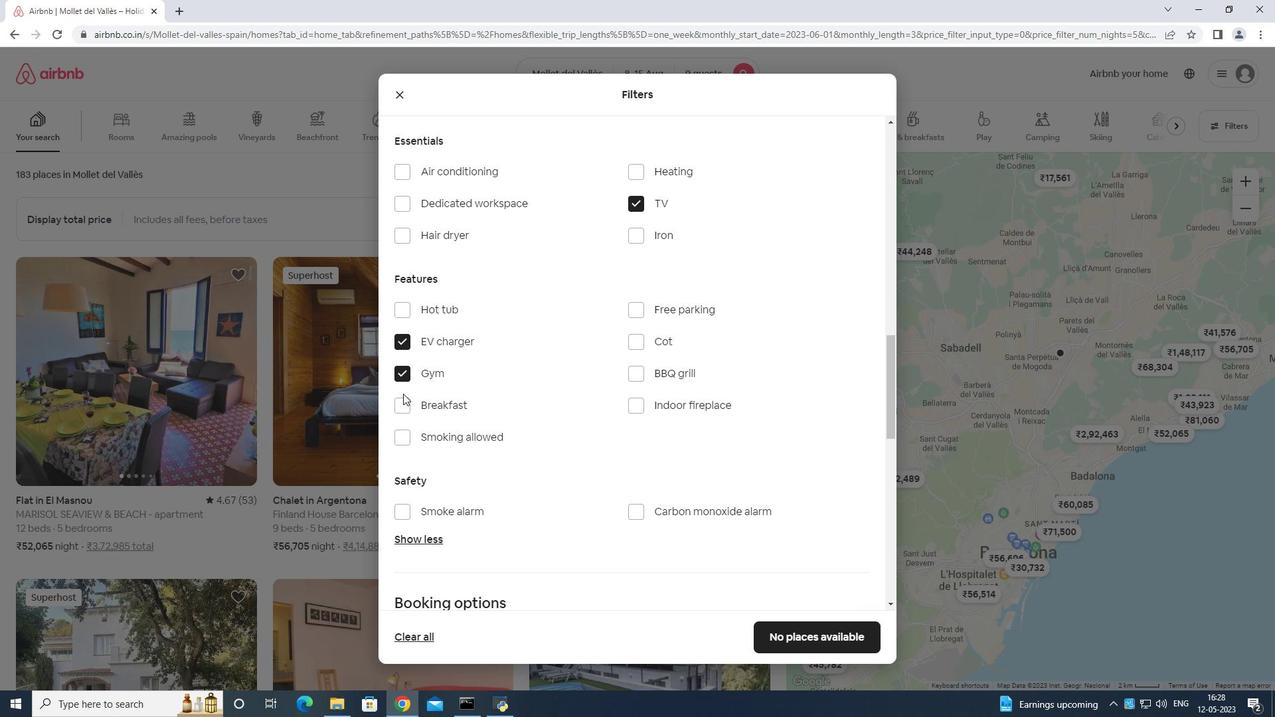
Action: Mouse moved to (397, 332)
Screenshot: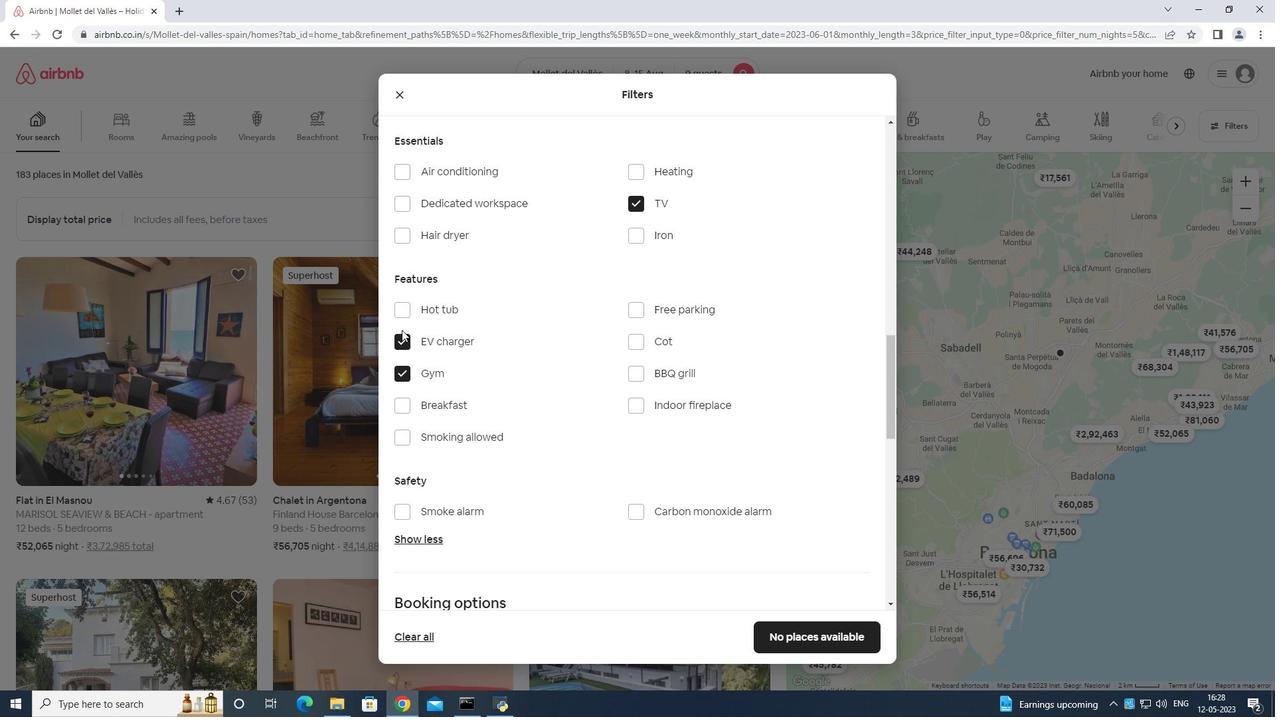 
Action: Mouse pressed left at (397, 332)
Screenshot: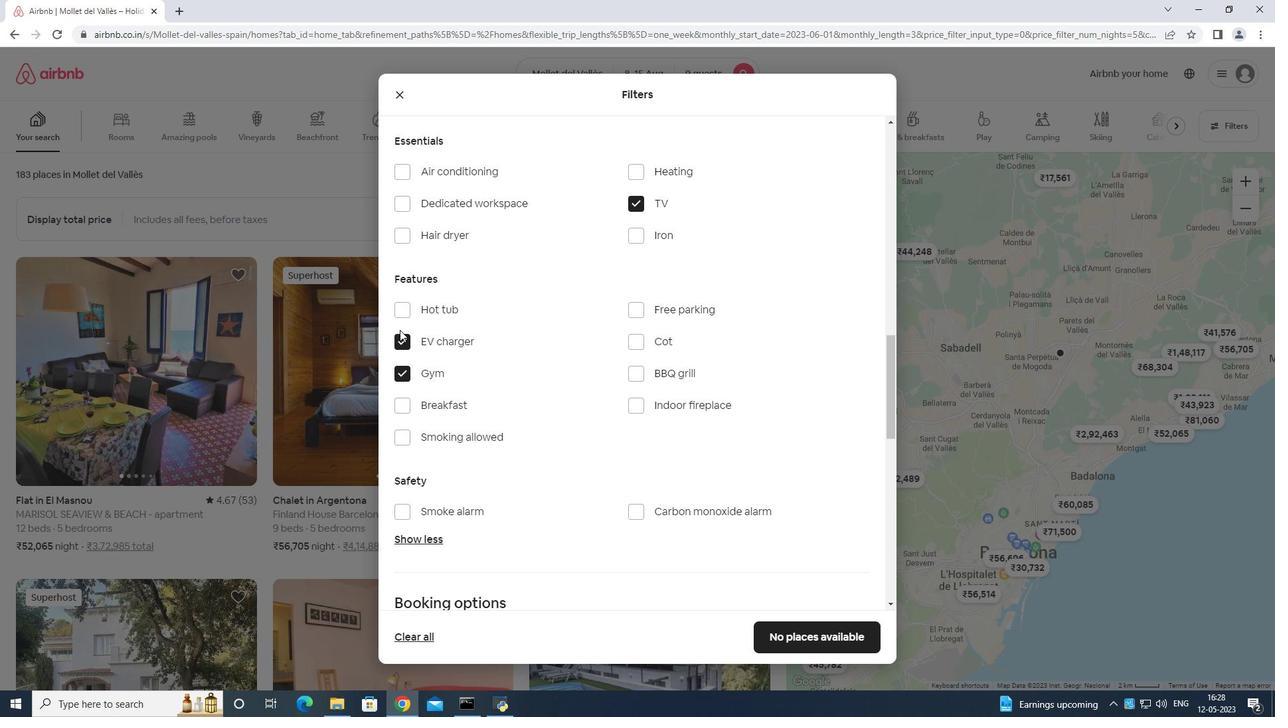 
Action: Mouse moved to (404, 399)
Screenshot: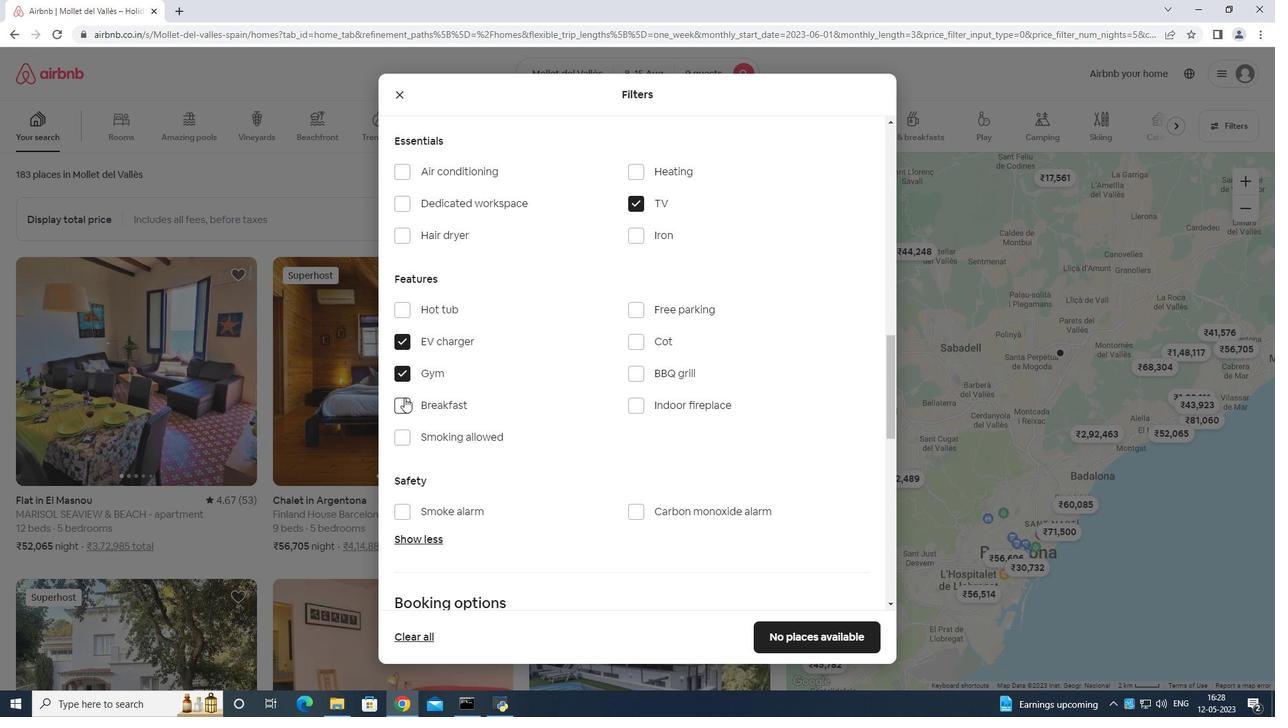
Action: Mouse pressed left at (404, 399)
Screenshot: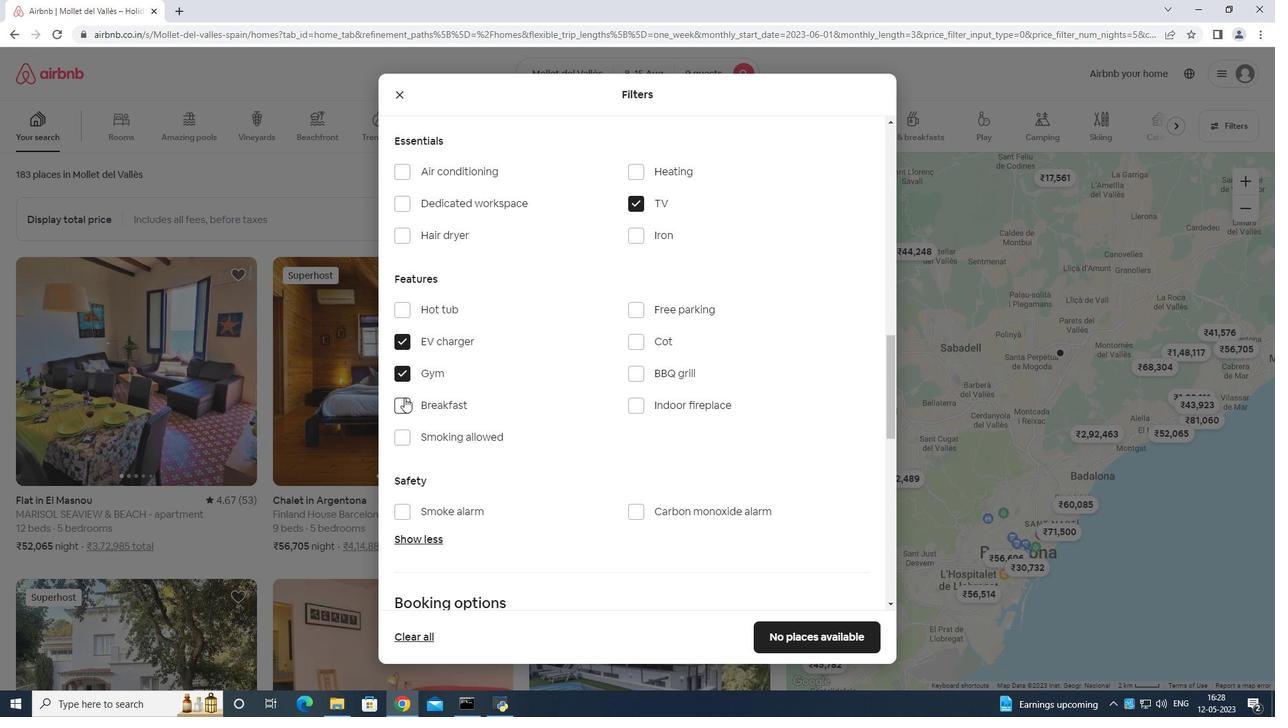 
Action: Mouse moved to (406, 337)
Screenshot: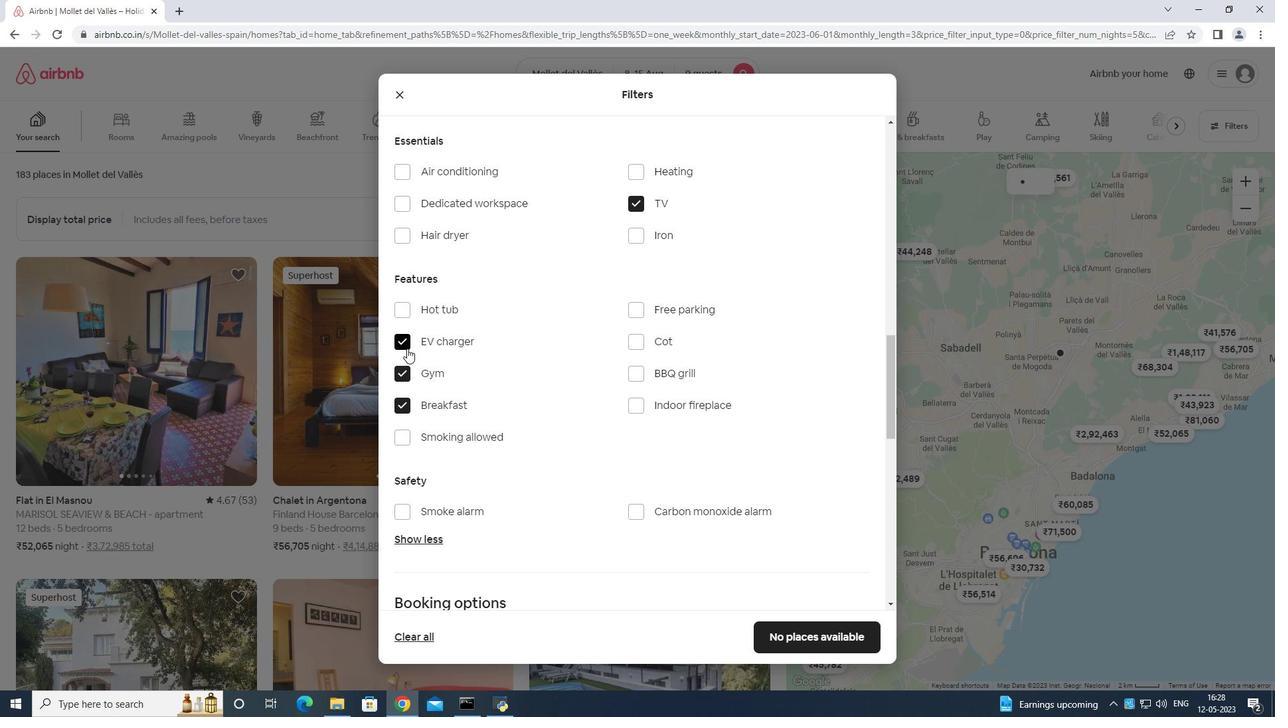 
Action: Mouse pressed left at (406, 337)
Screenshot: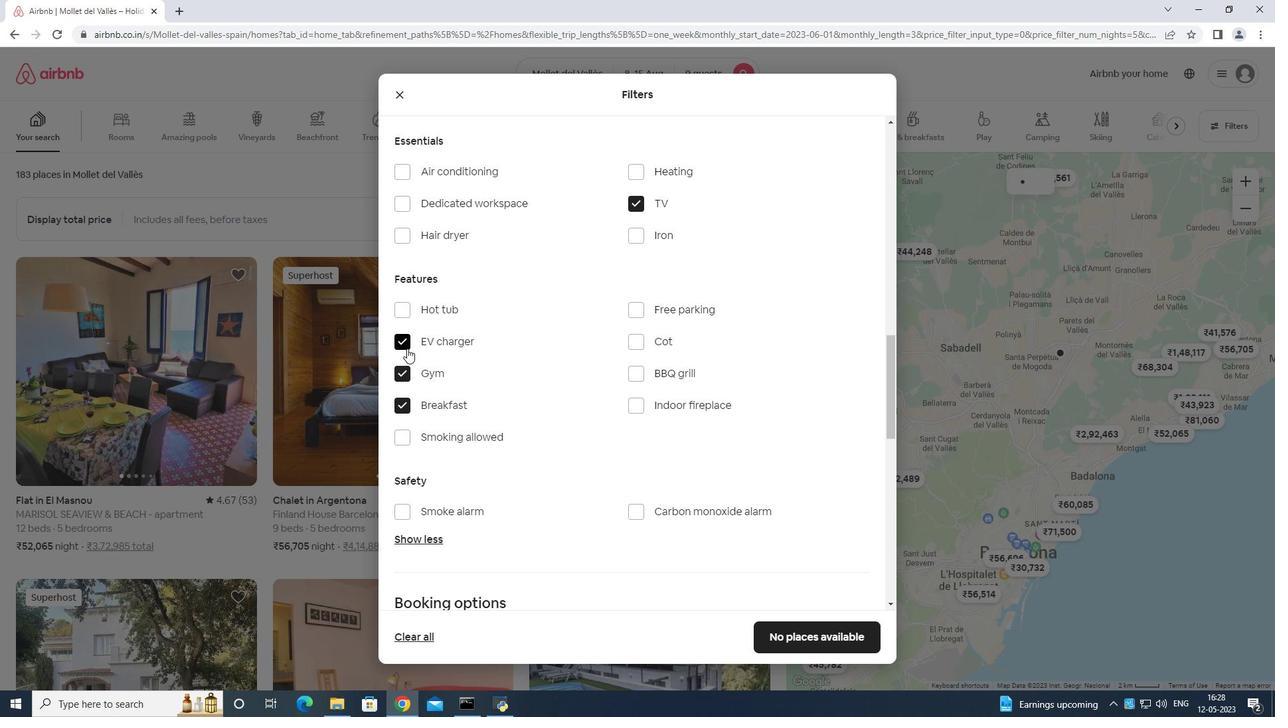 
Action: Mouse moved to (639, 304)
Screenshot: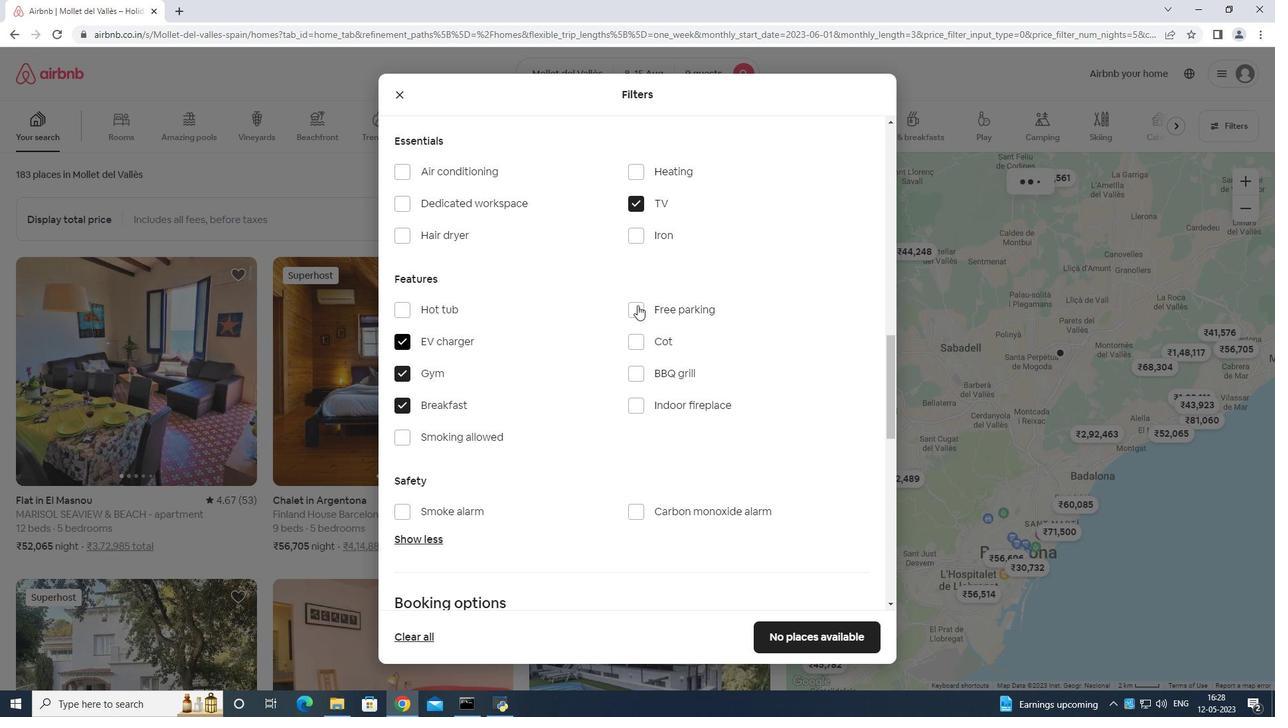 
Action: Mouse pressed left at (639, 304)
Screenshot: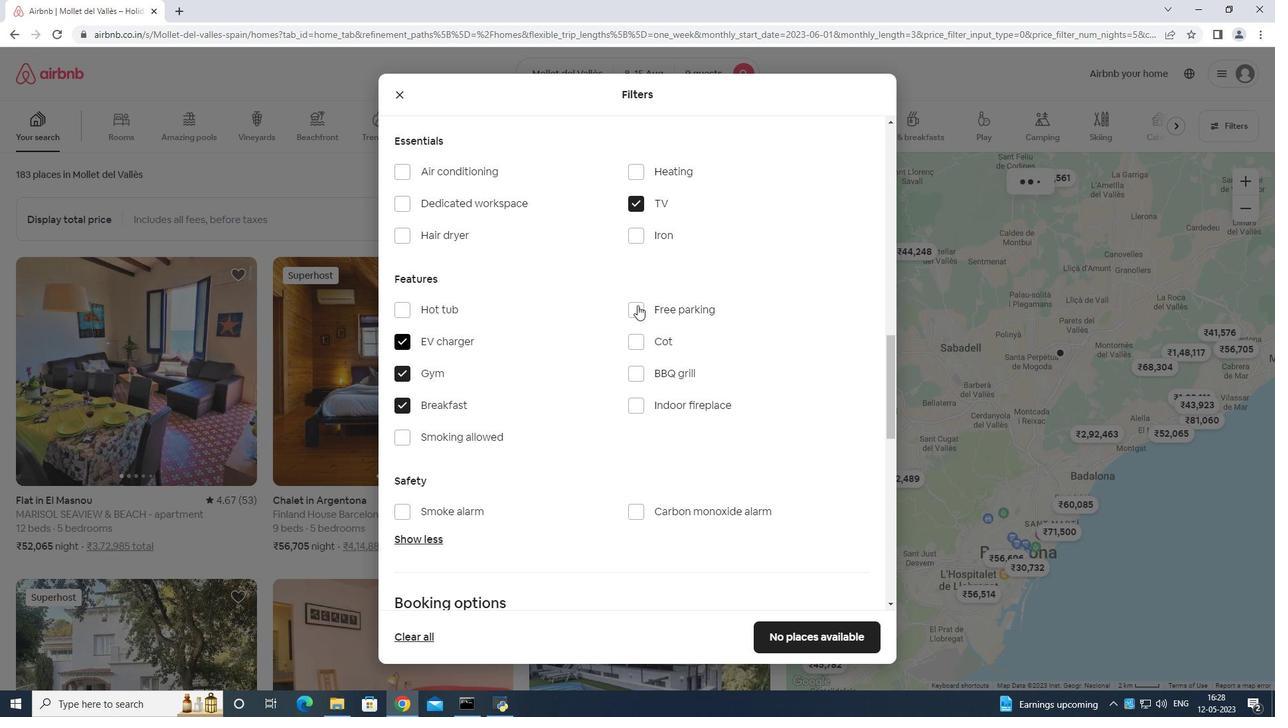 
Action: Mouse moved to (613, 388)
Screenshot: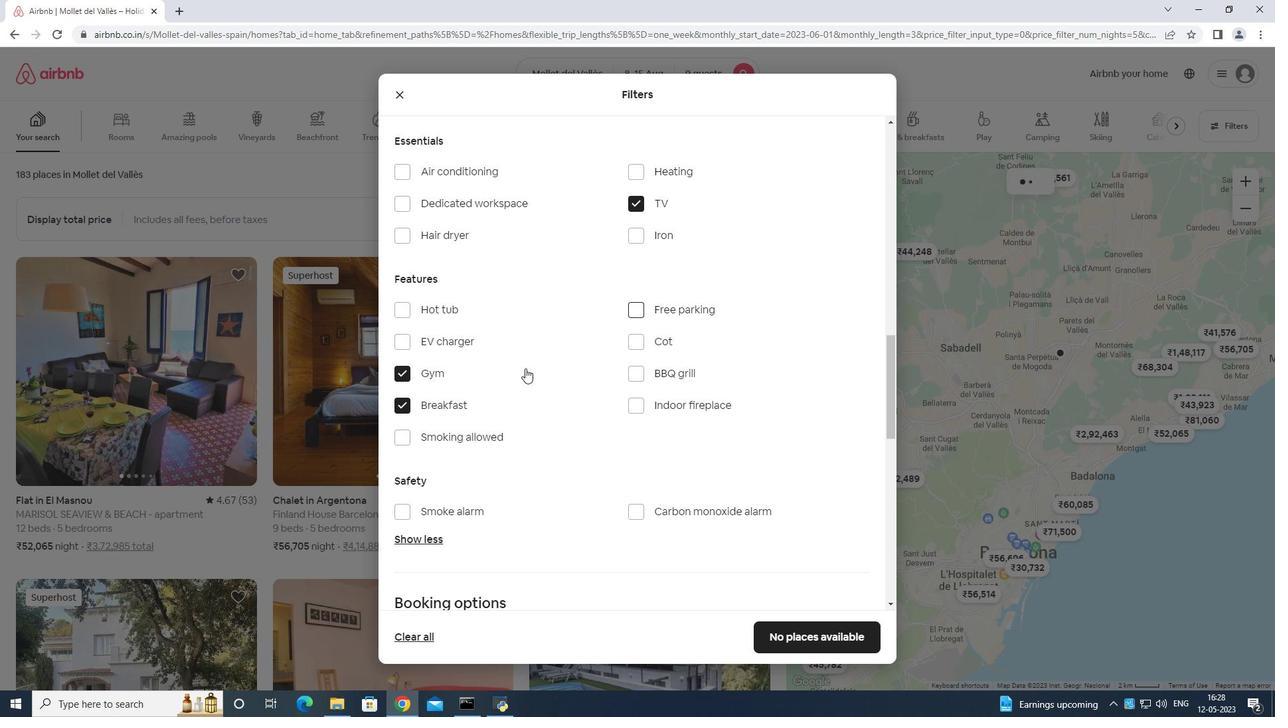 
Action: Mouse scrolled (613, 387) with delta (0, 0)
Screenshot: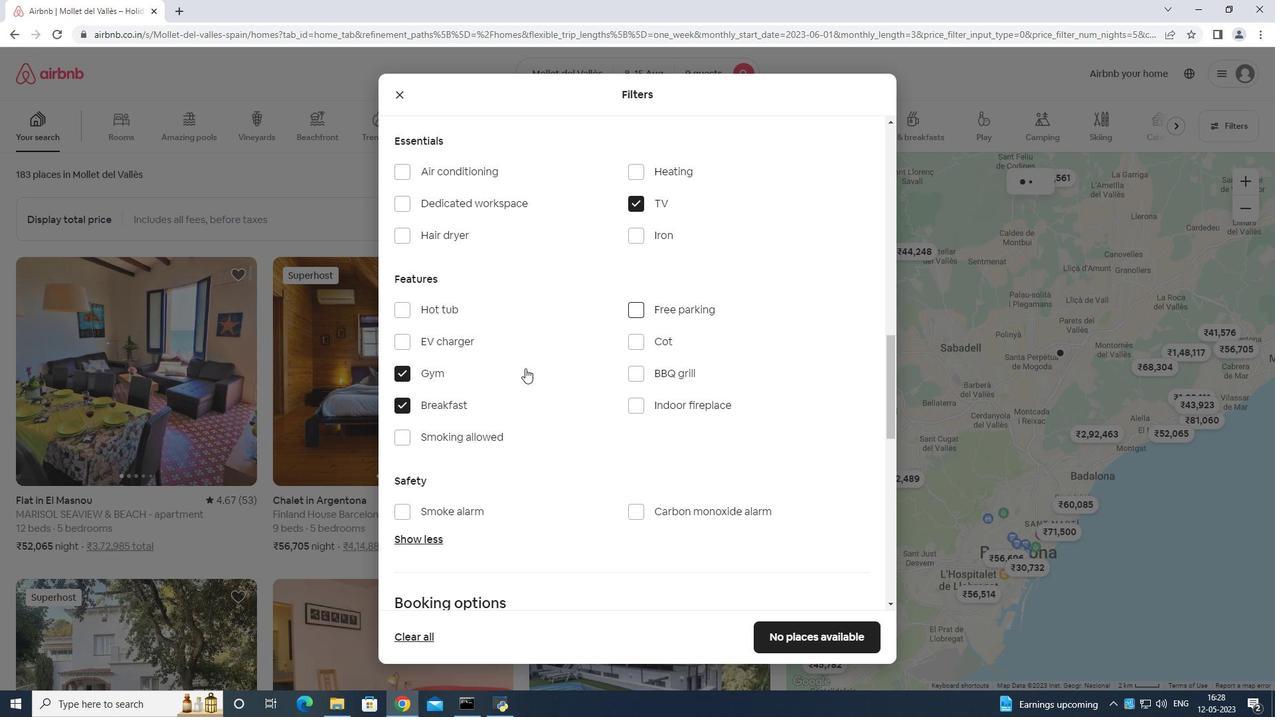 
Action: Mouse moved to (633, 389)
Screenshot: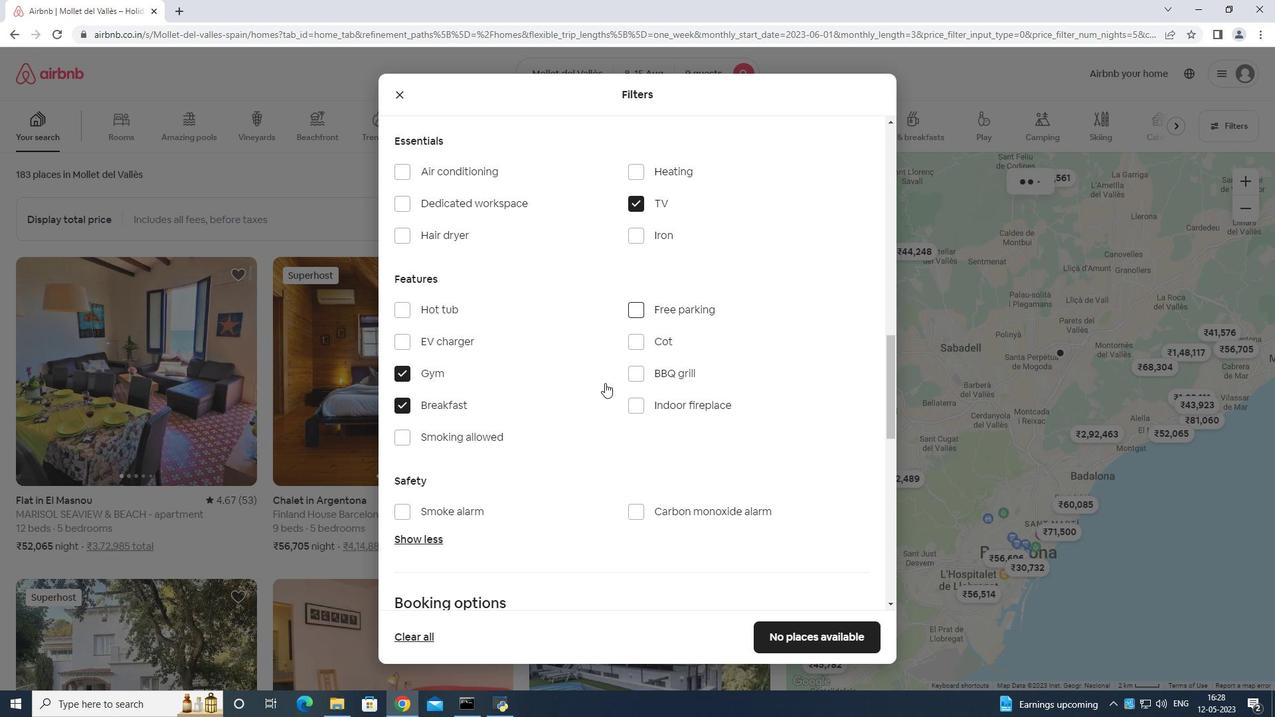 
Action: Mouse scrolled (633, 389) with delta (0, 0)
Screenshot: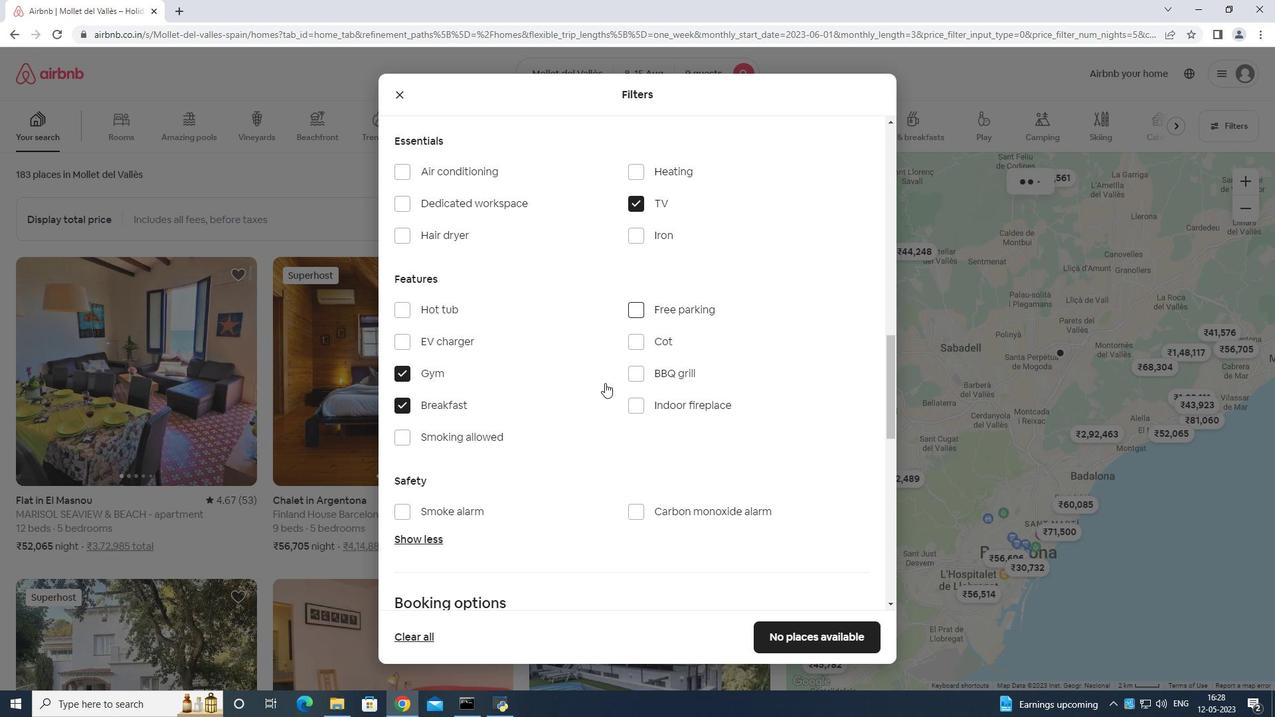 
Action: Mouse moved to (659, 378)
Screenshot: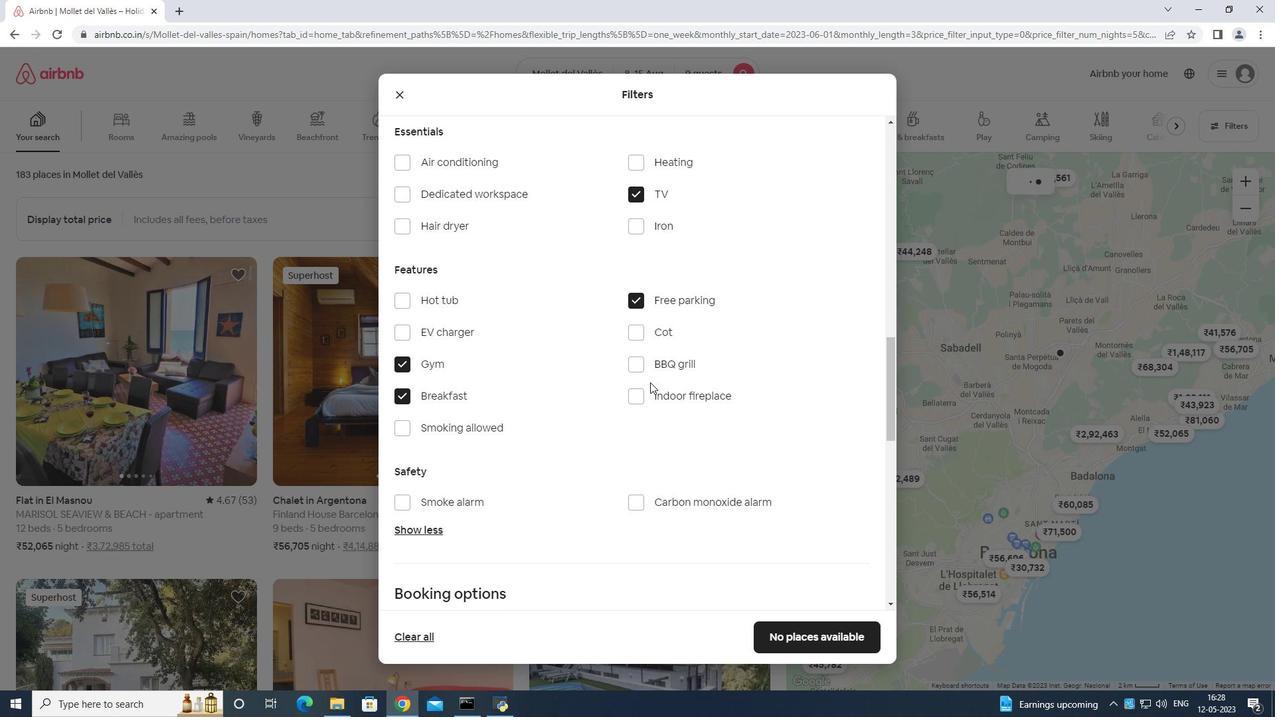 
Action: Mouse scrolled (650, 381) with delta (0, 0)
Screenshot: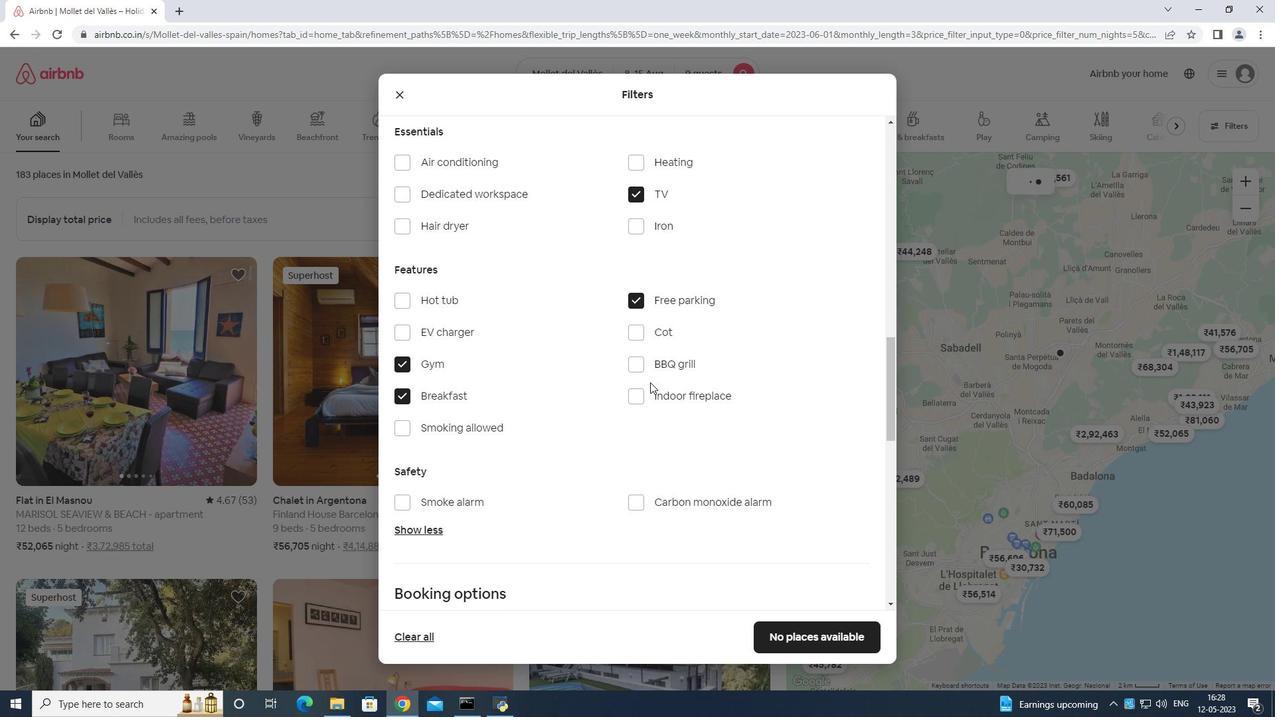 
Action: Mouse moved to (845, 496)
Screenshot: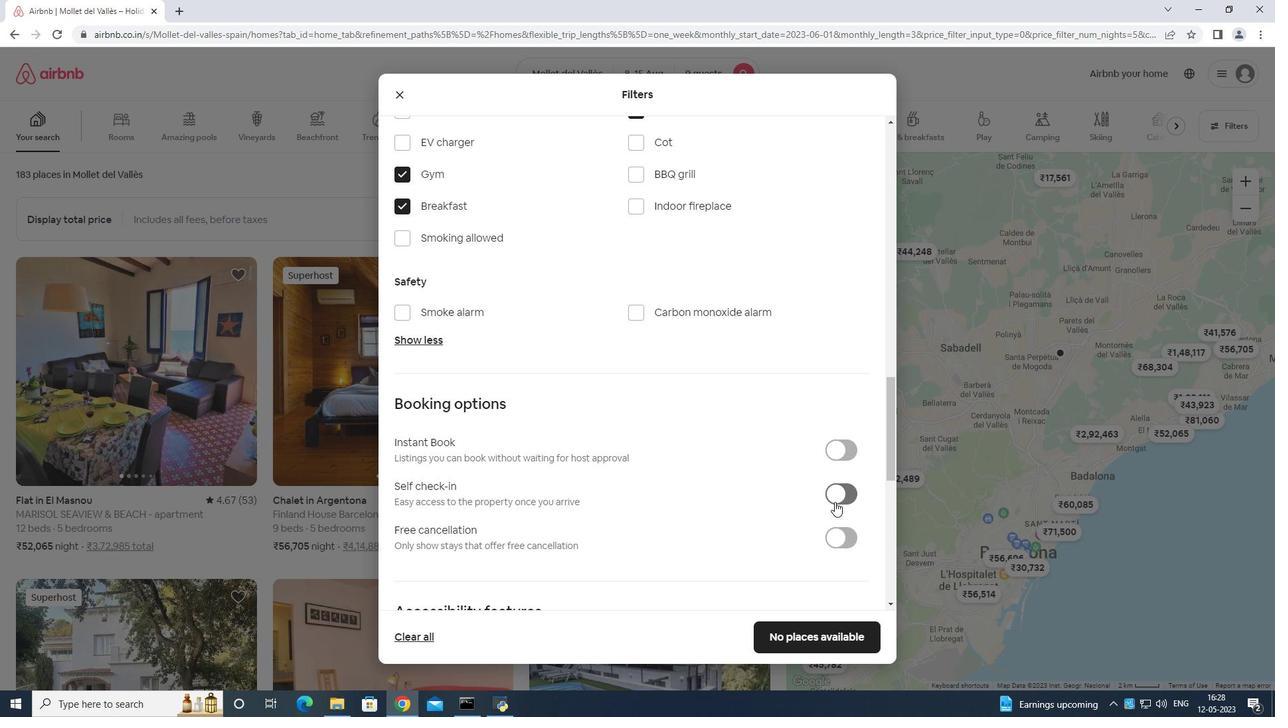 
Action: Mouse pressed left at (845, 496)
Screenshot: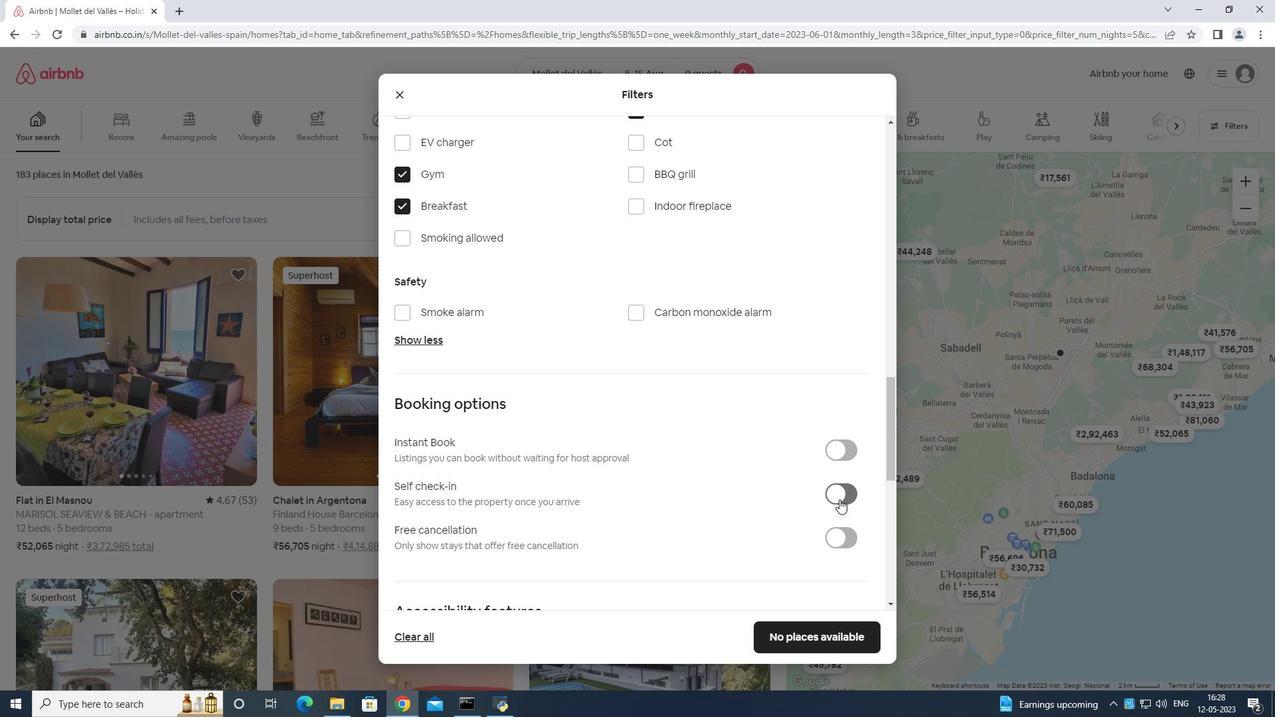 
Action: Mouse moved to (852, 482)
Screenshot: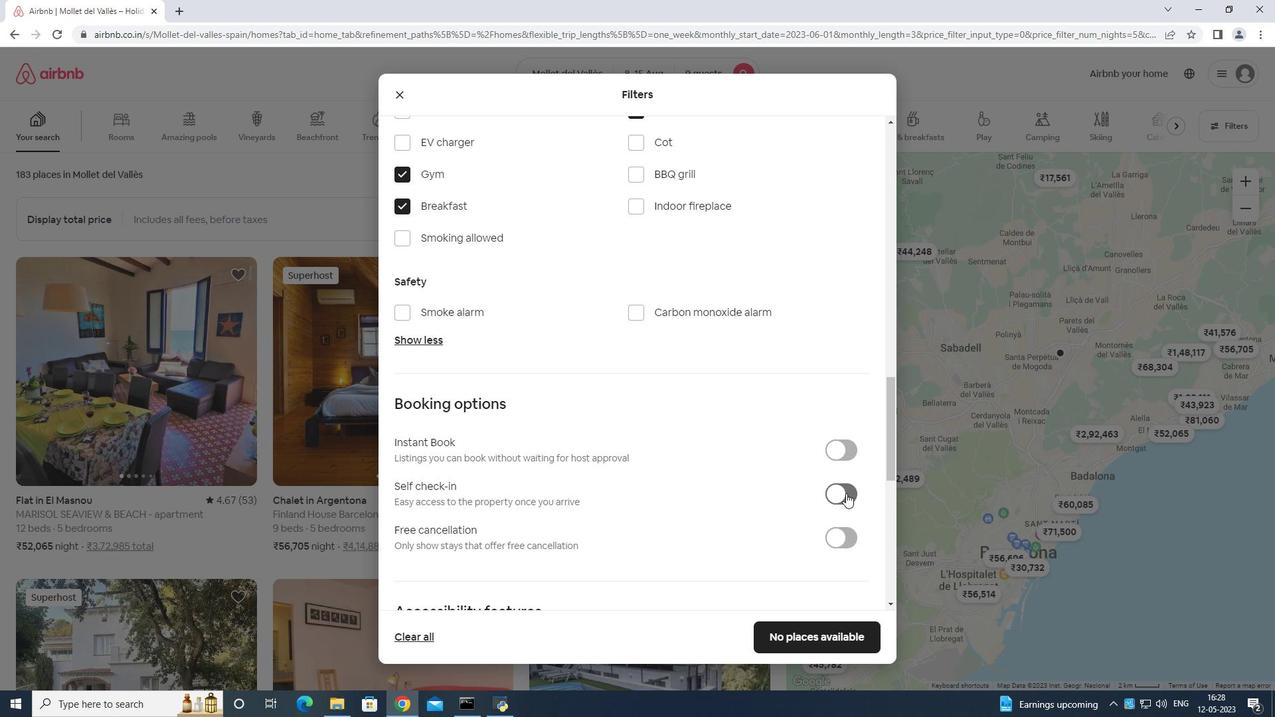 
Action: Mouse scrolled (852, 482) with delta (0, 0)
Screenshot: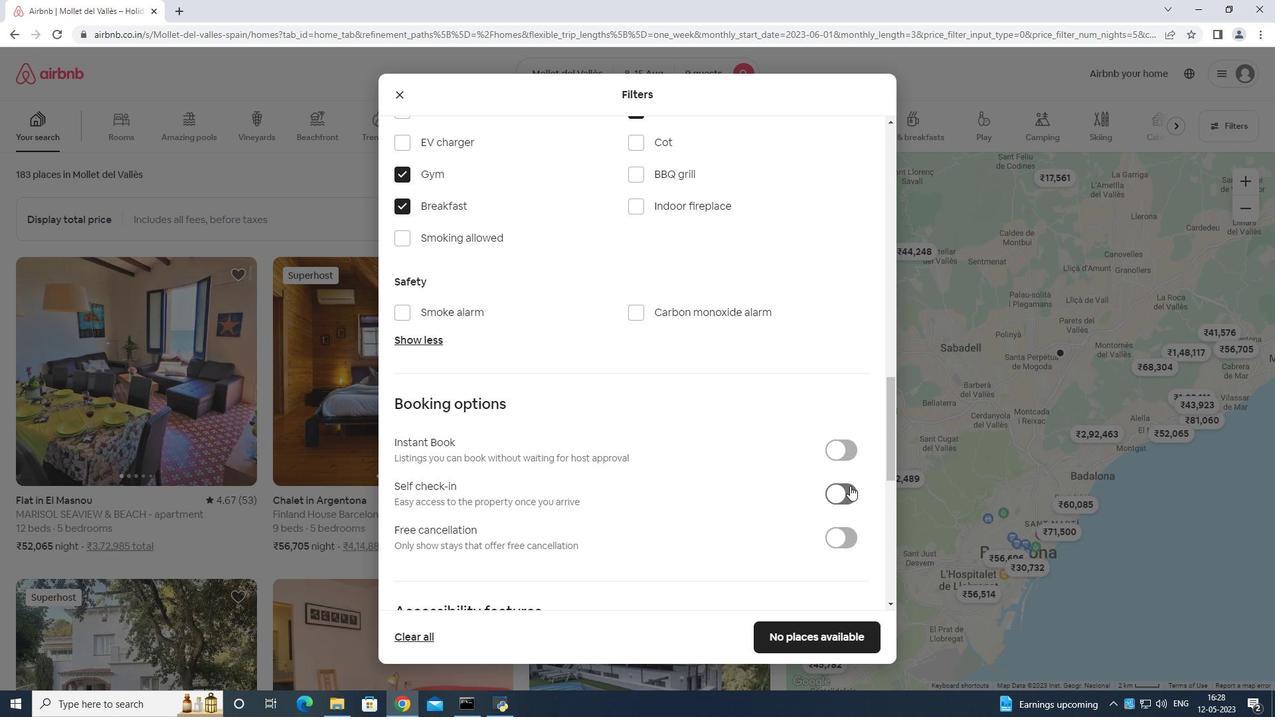 
Action: Mouse scrolled (852, 482) with delta (0, 0)
Screenshot: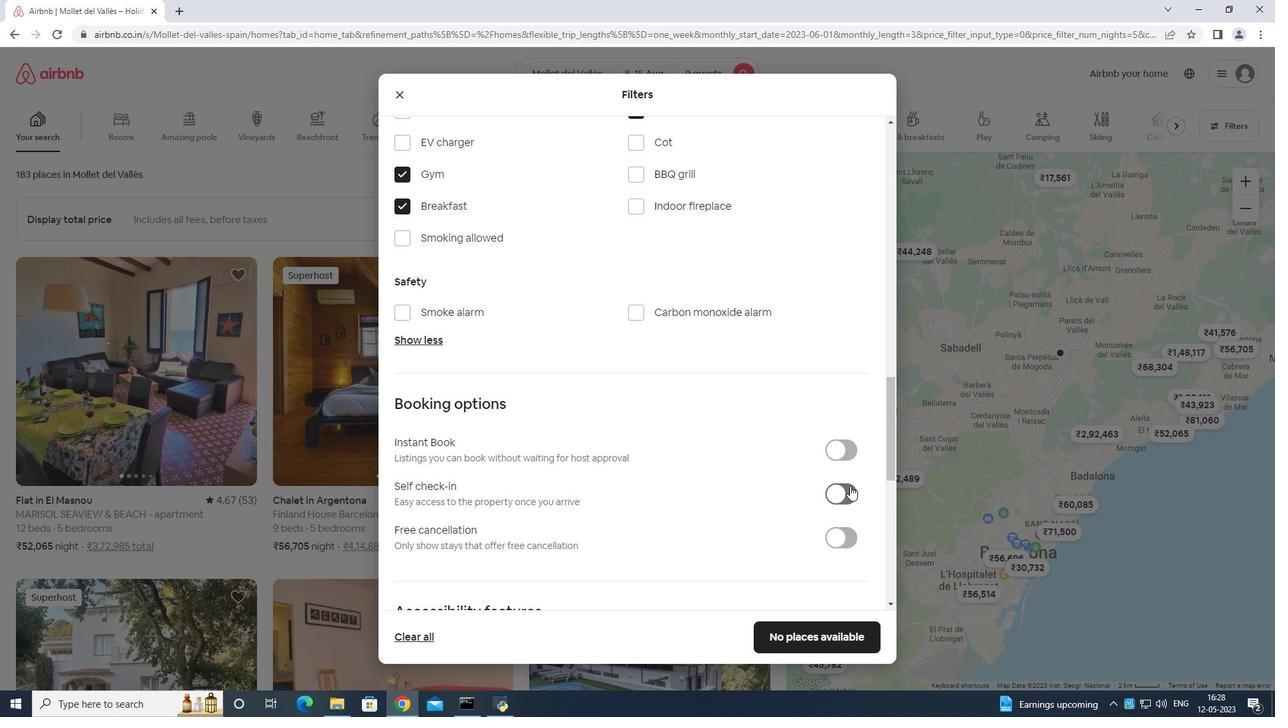 
Action: Mouse moved to (852, 482)
Screenshot: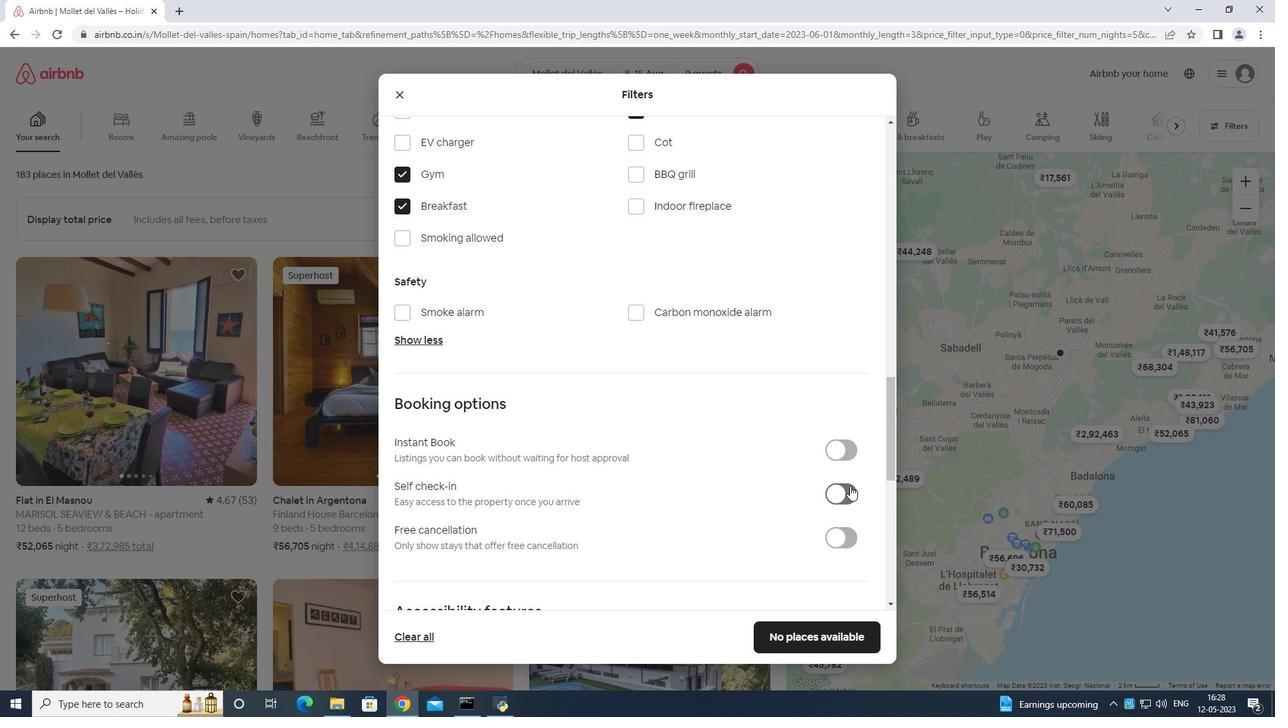 
Action: Mouse scrolled (852, 482) with delta (0, 0)
Screenshot: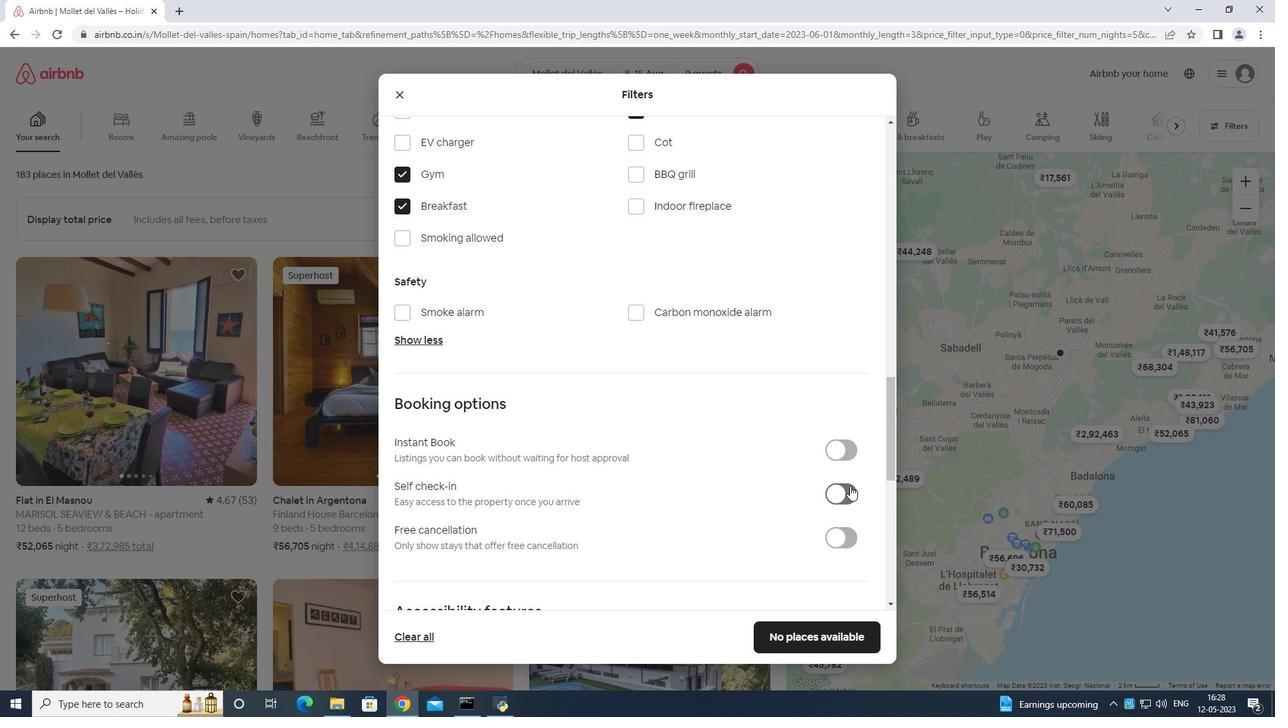 
Action: Mouse scrolled (852, 482) with delta (0, 0)
Screenshot: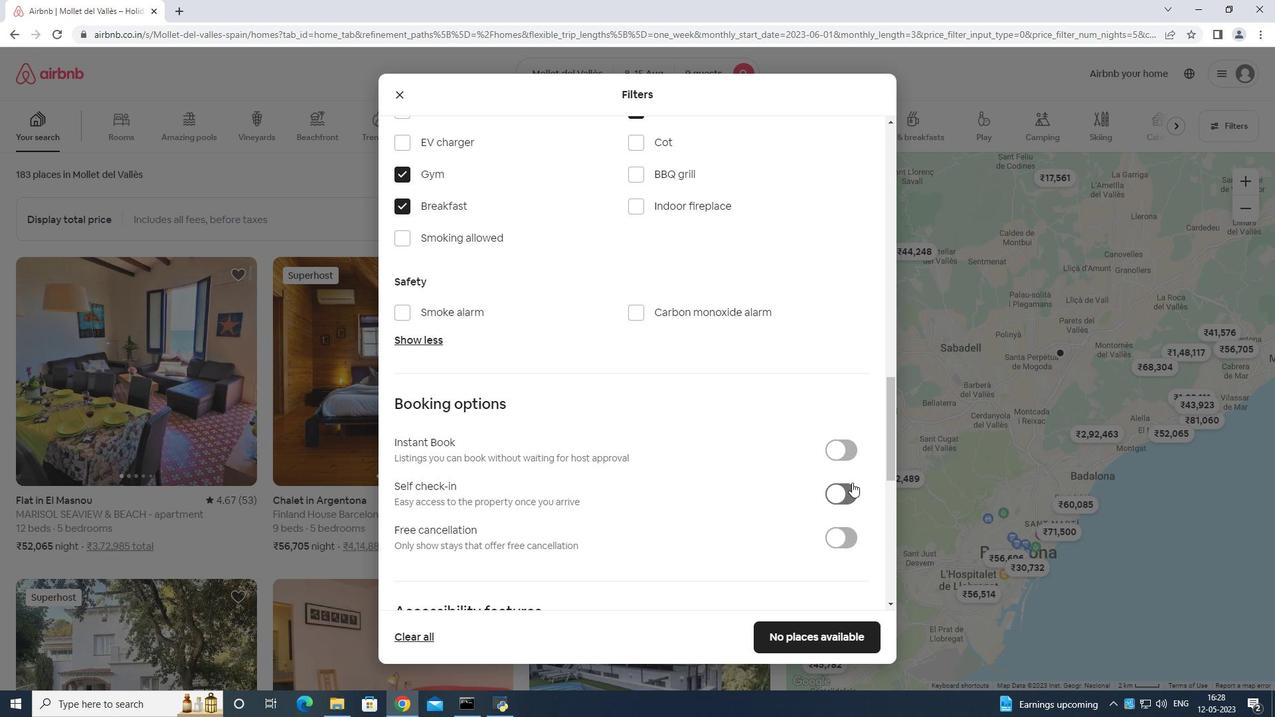 
Action: Mouse moved to (801, 435)
Screenshot: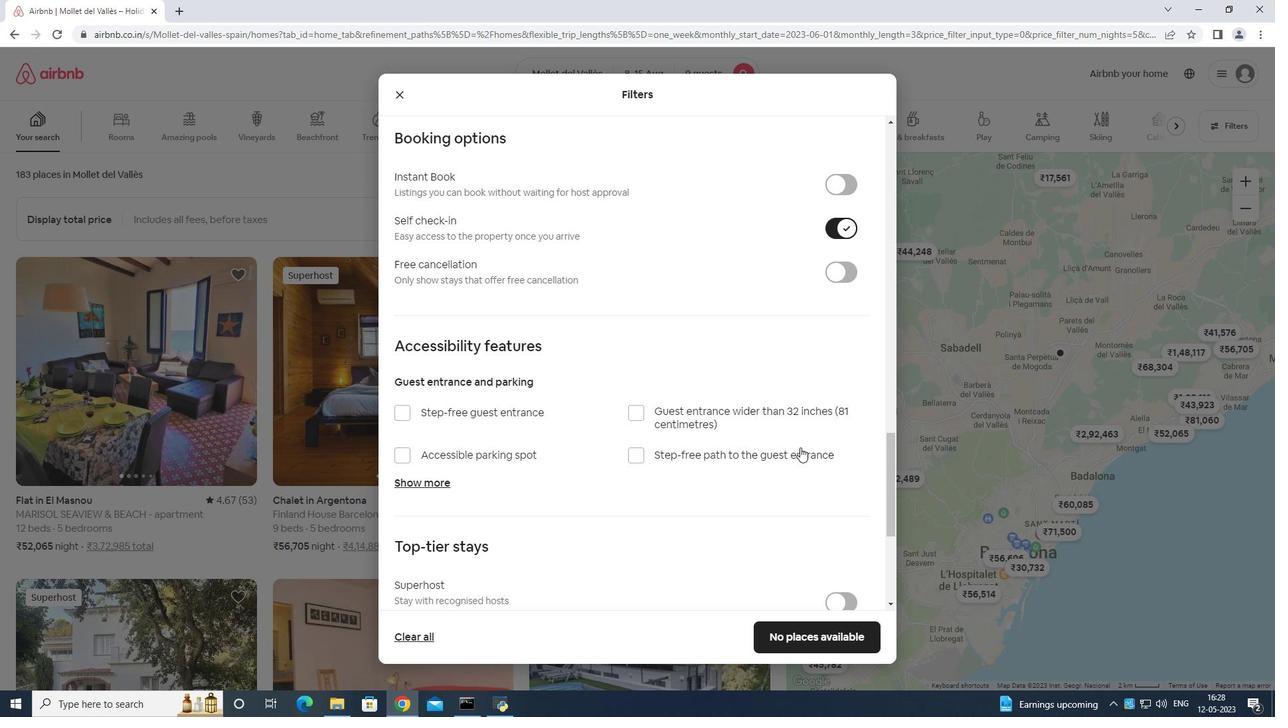 
Action: Mouse scrolled (801, 434) with delta (0, 0)
Screenshot: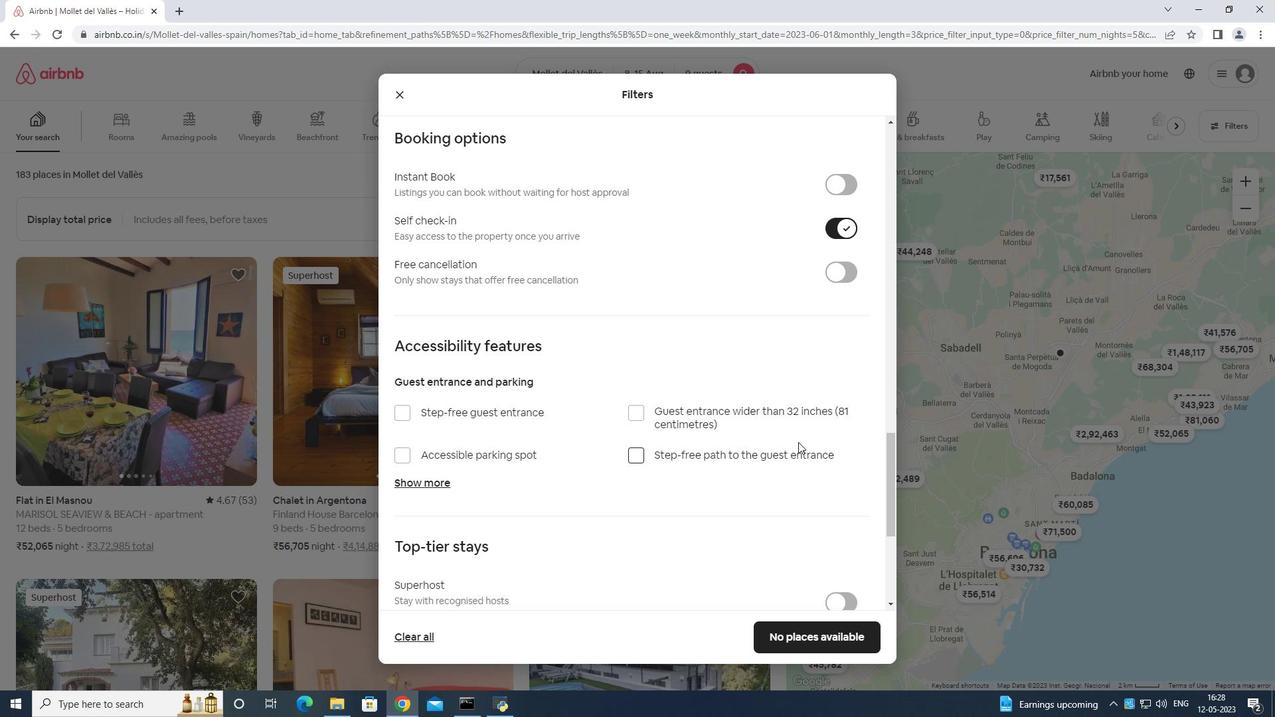 
Action: Mouse moved to (802, 435)
Screenshot: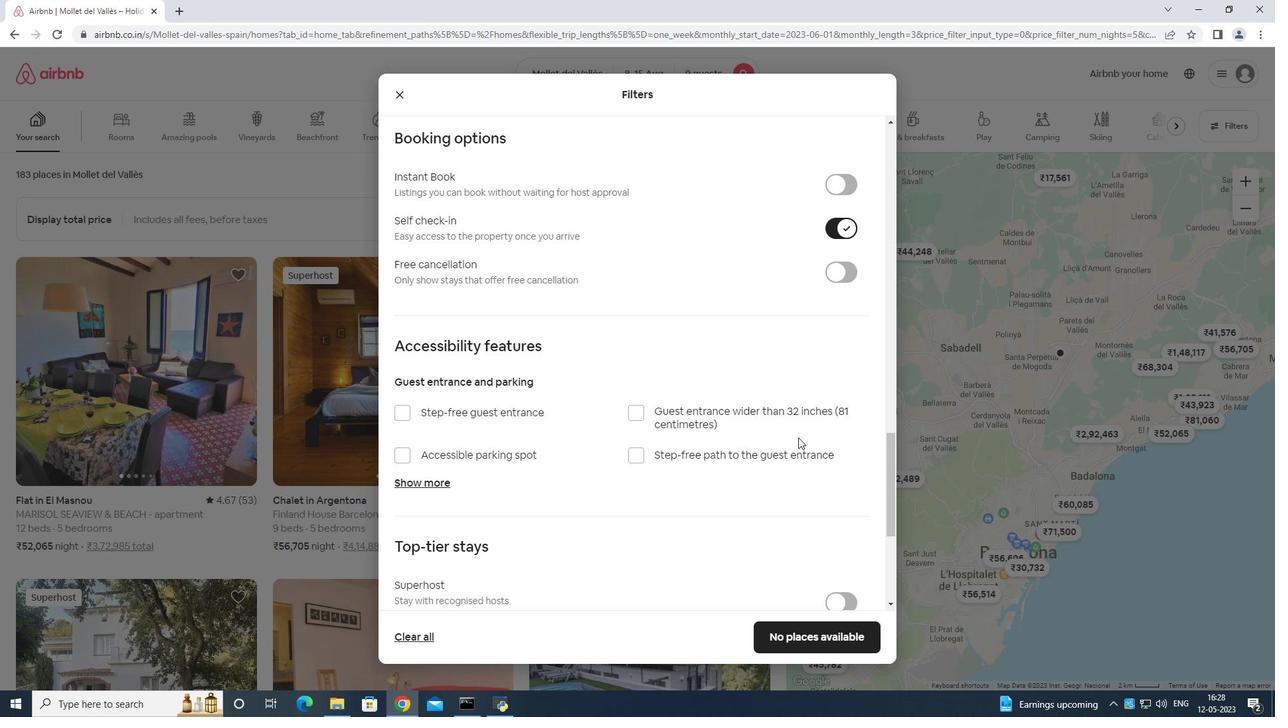 
Action: Mouse scrolled (802, 434) with delta (0, 0)
Screenshot: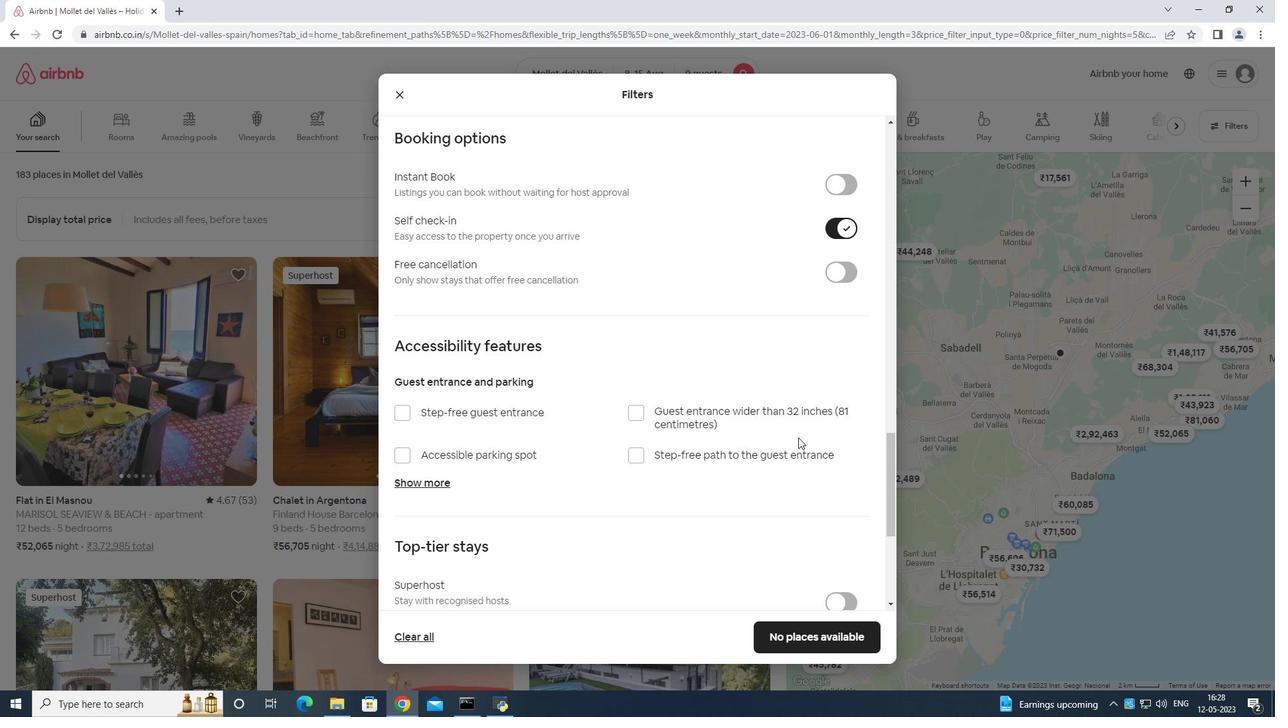 
Action: Mouse moved to (802, 435)
Screenshot: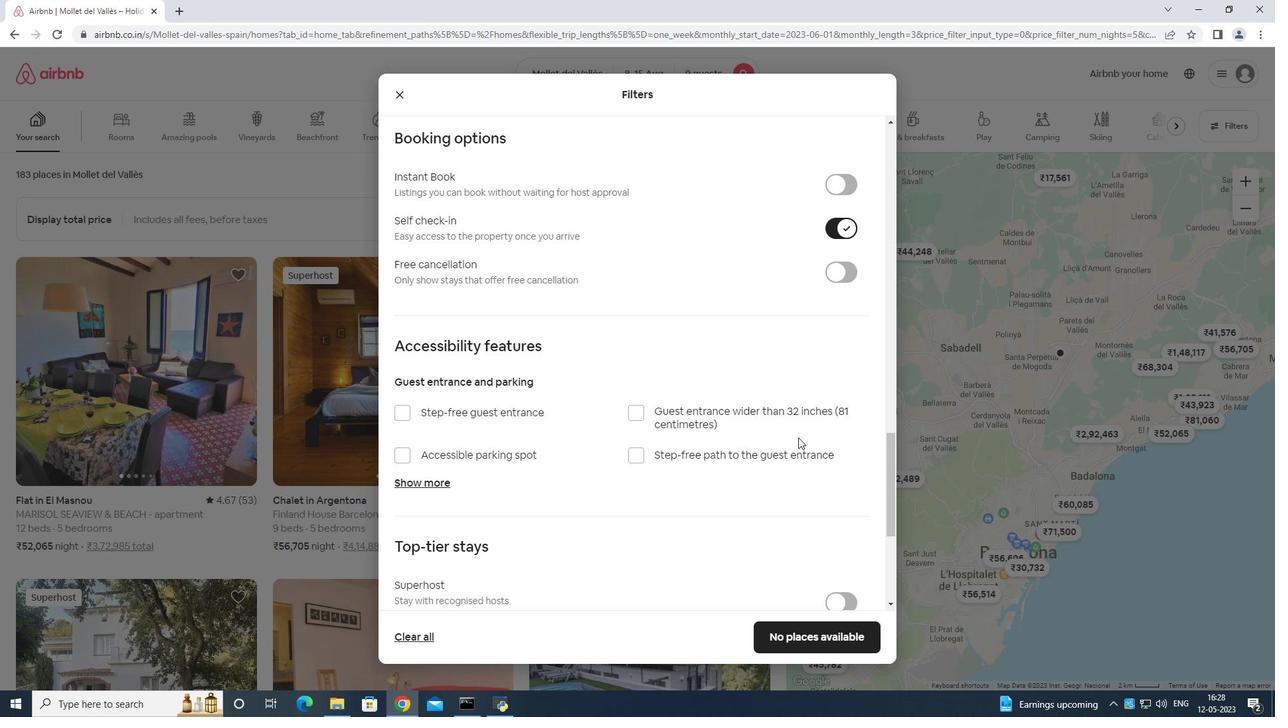 
Action: Mouse scrolled (802, 434) with delta (0, 0)
Screenshot: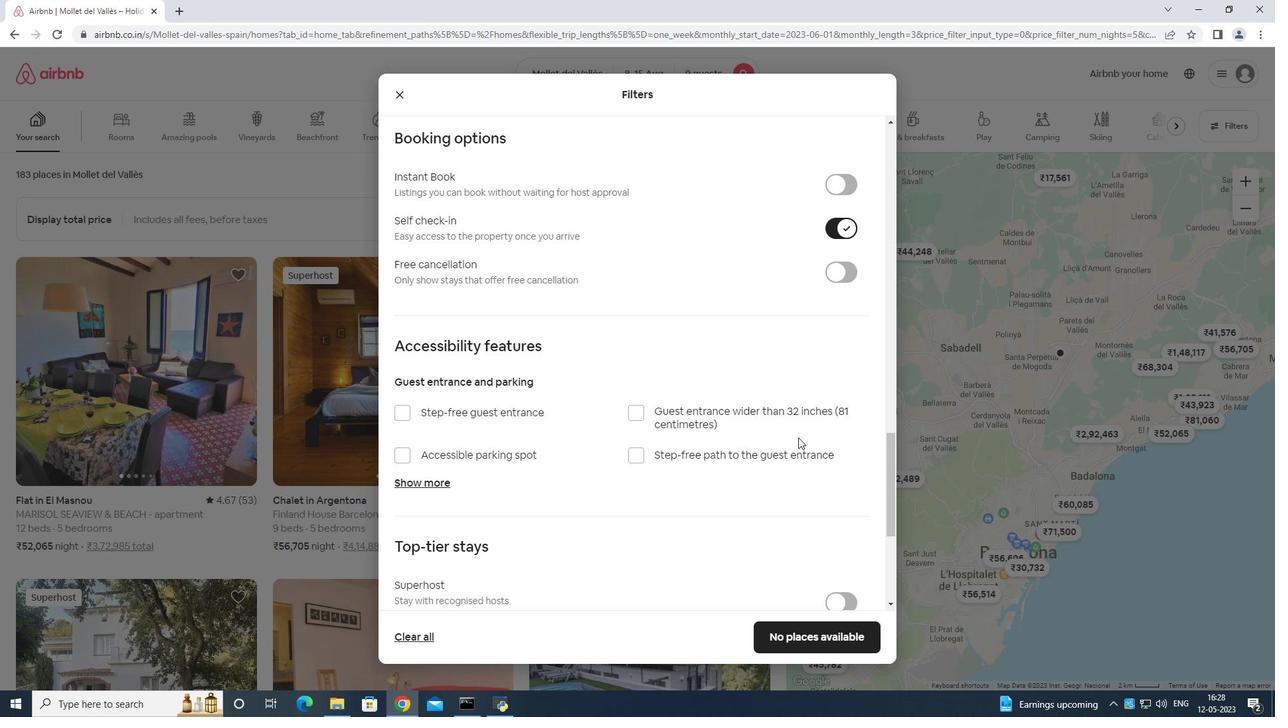 
Action: Mouse moved to (803, 436)
Screenshot: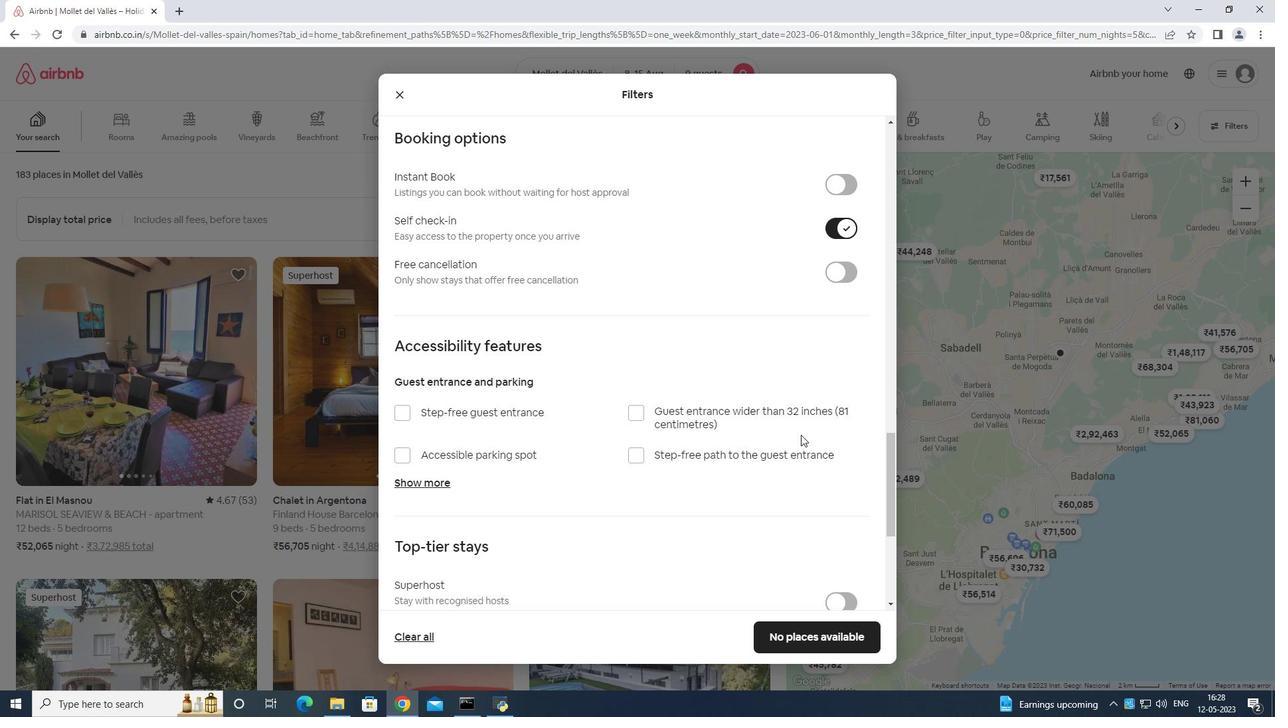 
Action: Mouse scrolled (803, 435) with delta (0, 0)
Screenshot: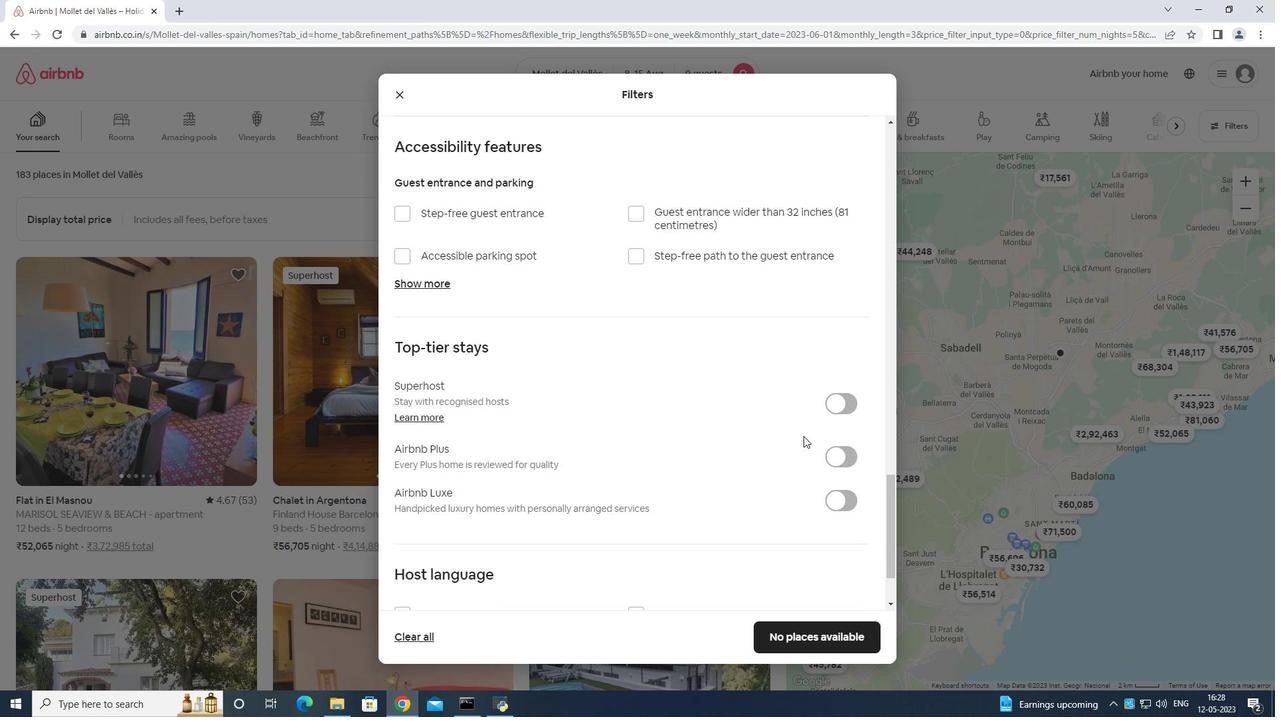 
Action: Mouse scrolled (803, 435) with delta (0, 0)
Screenshot: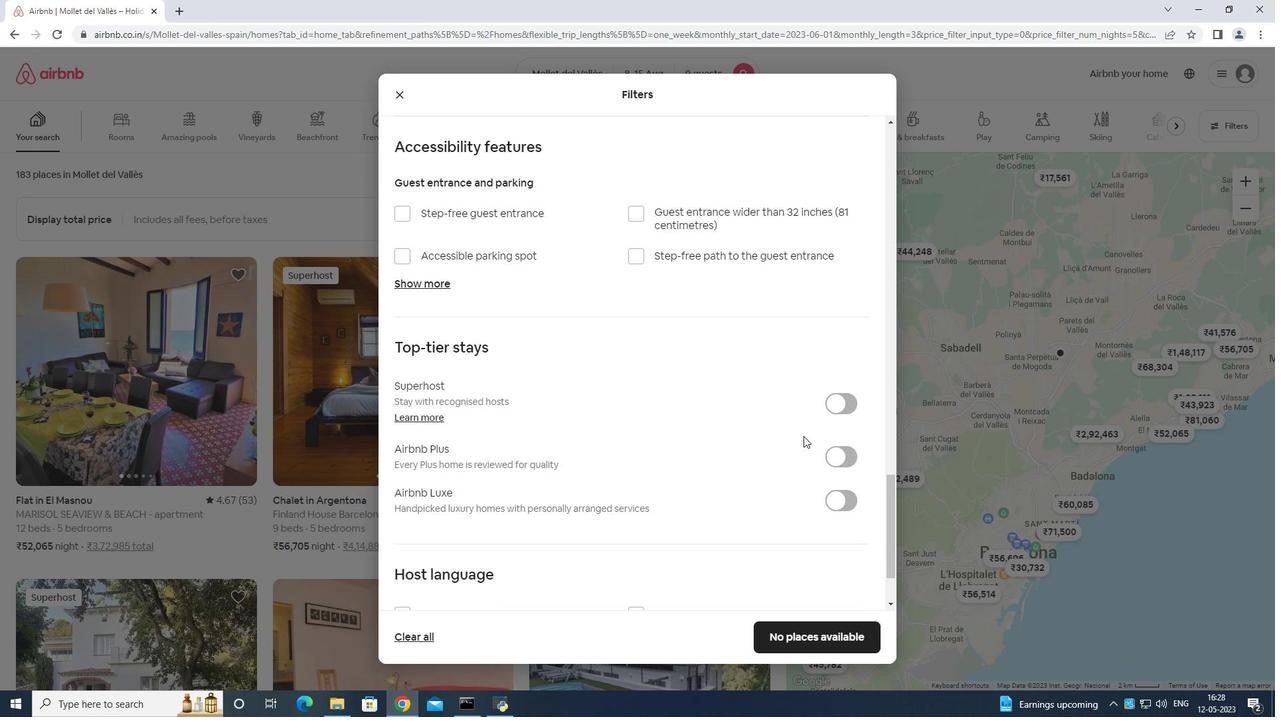 
Action: Mouse scrolled (803, 435) with delta (0, 0)
Screenshot: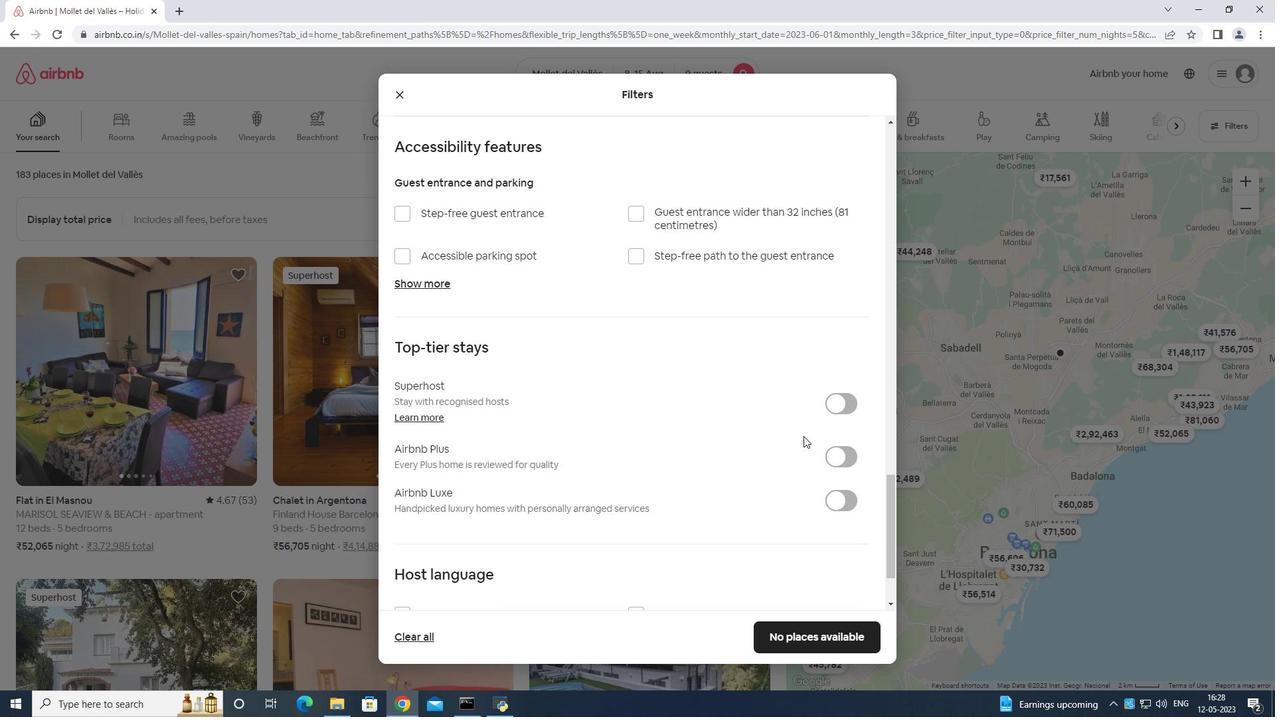 
Action: Mouse scrolled (803, 435) with delta (0, 0)
Screenshot: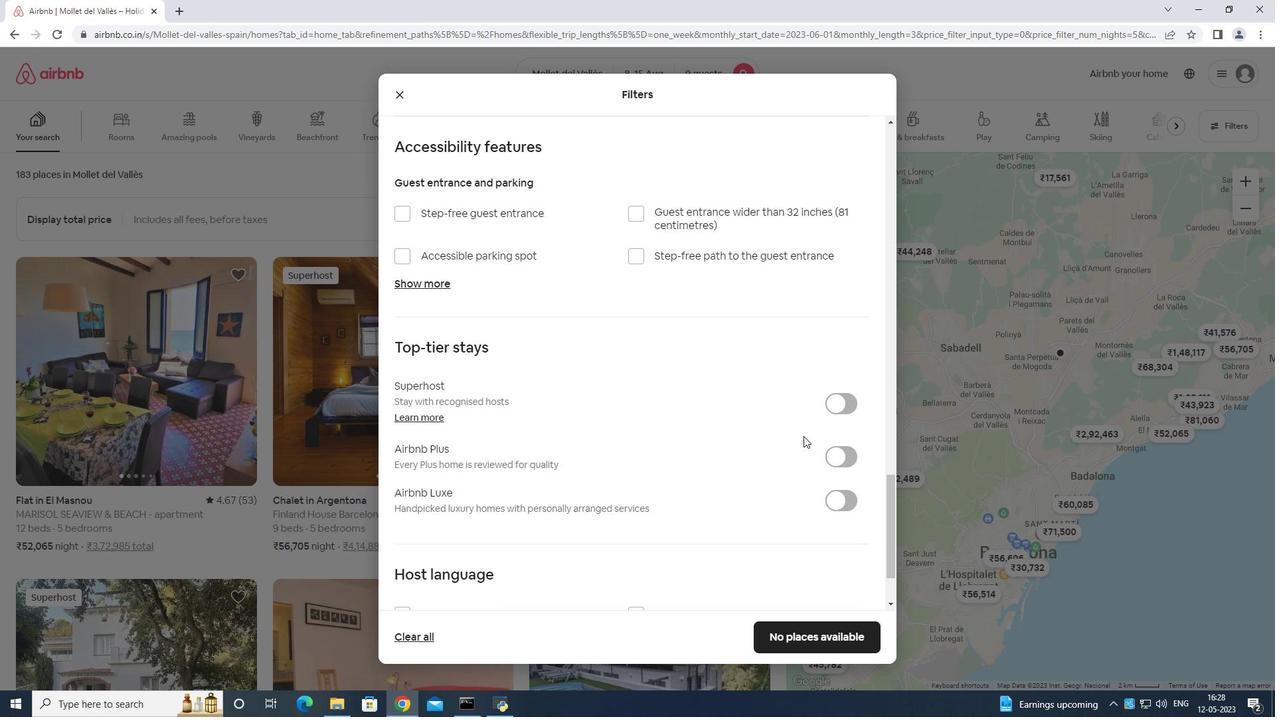 
Action: Mouse scrolled (803, 435) with delta (0, 0)
Screenshot: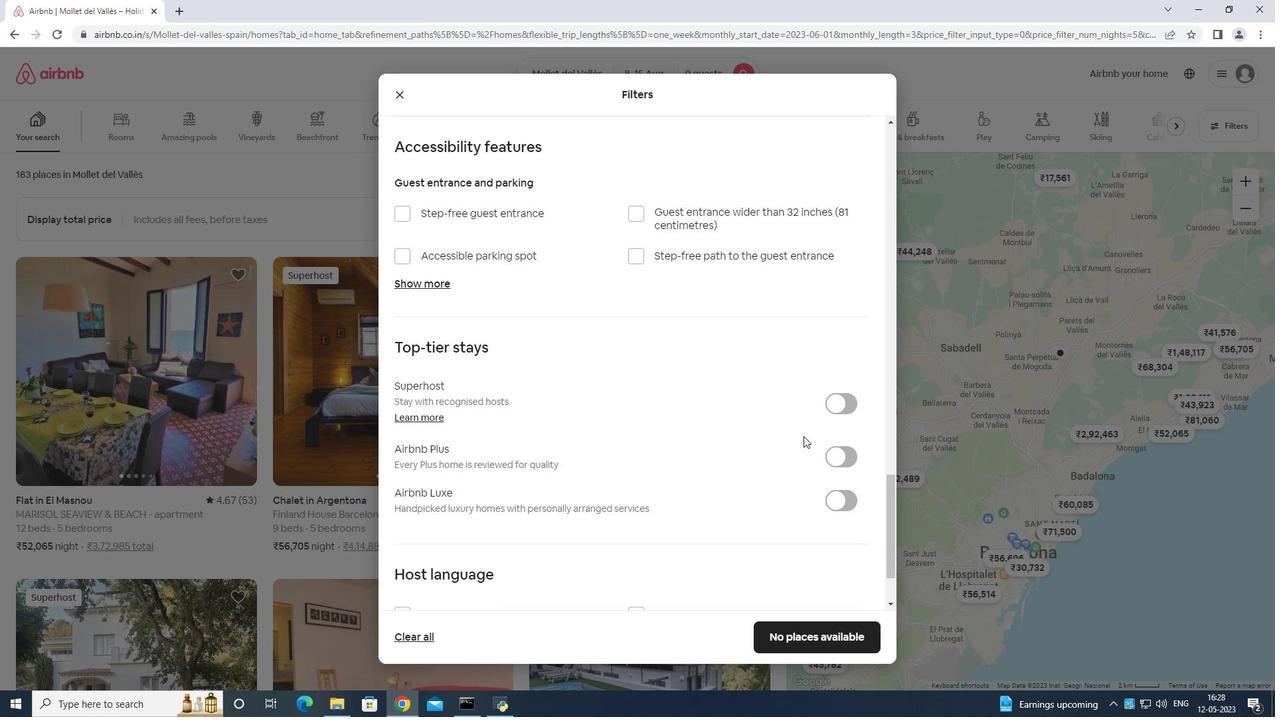 
Action: Mouse moved to (399, 512)
Screenshot: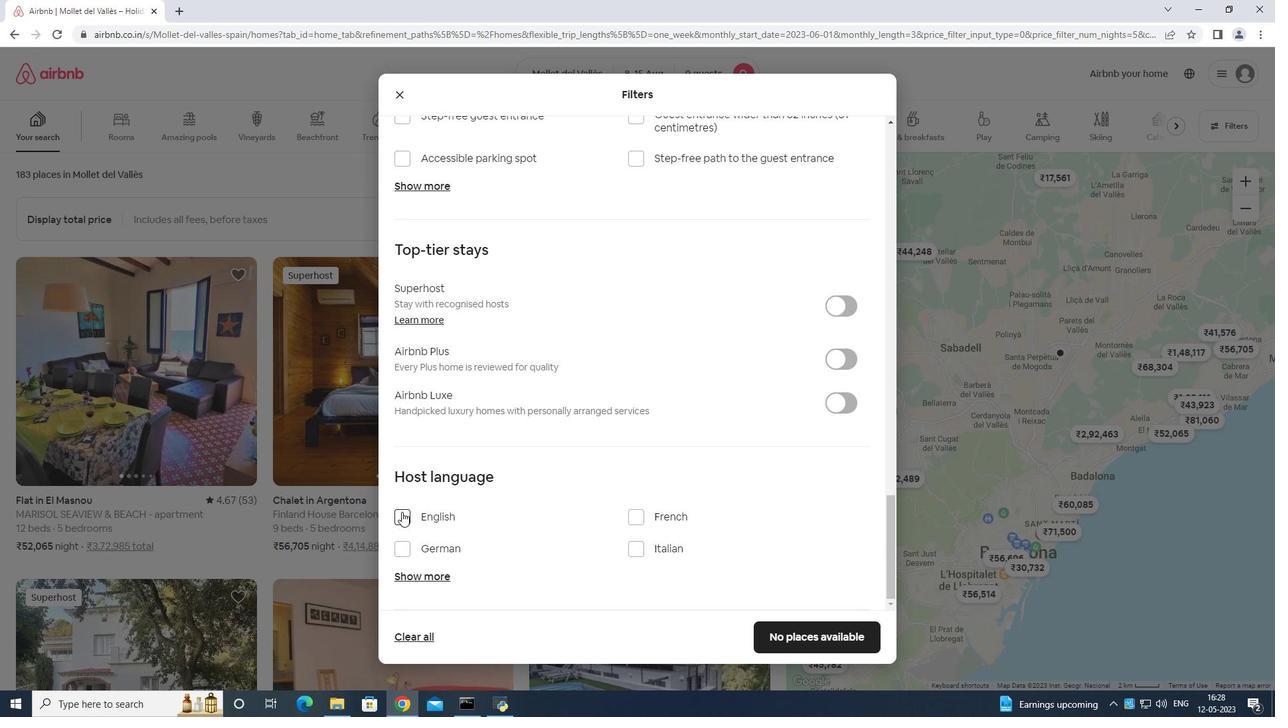 
Action: Mouse pressed left at (399, 512)
Screenshot: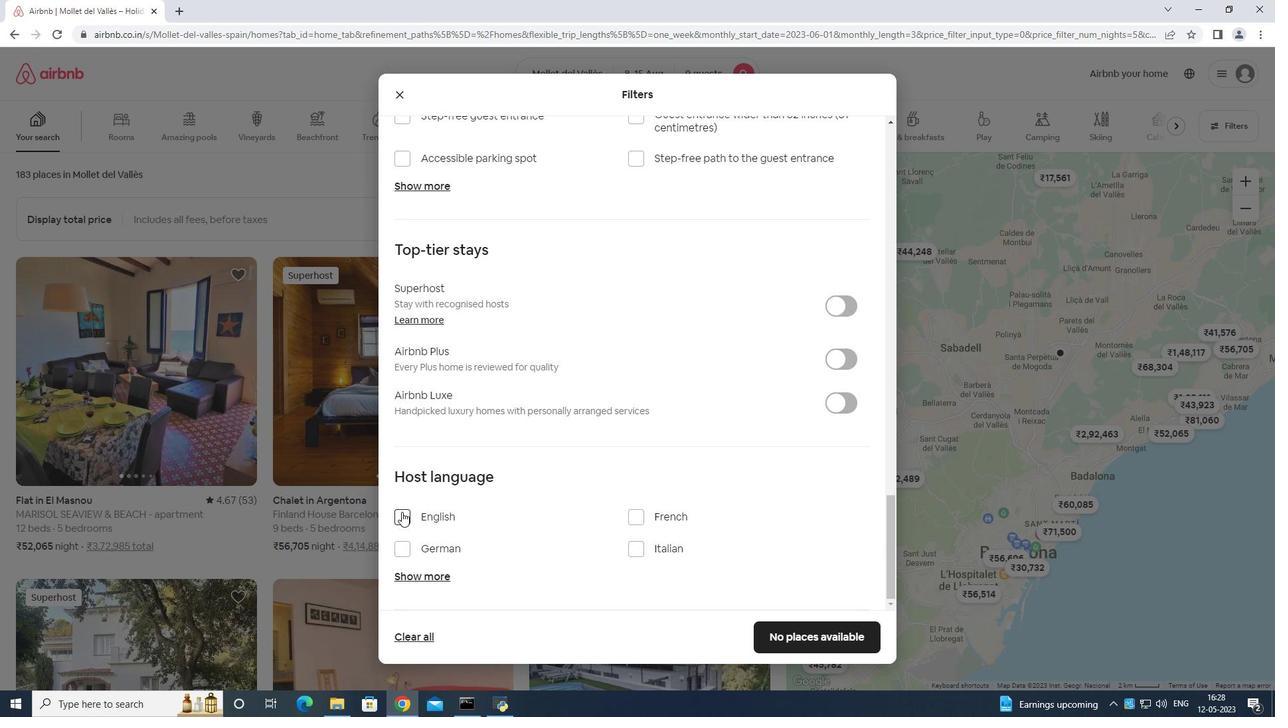 
Action: Mouse moved to (795, 630)
Screenshot: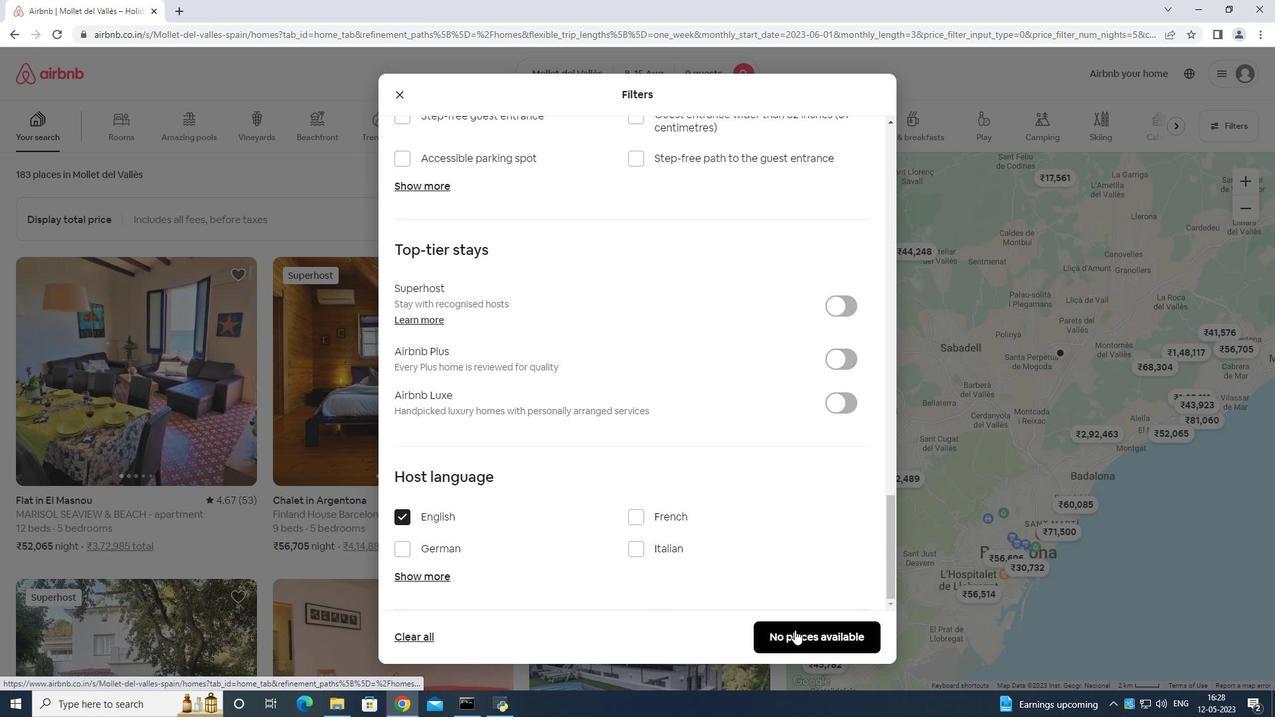 
Action: Mouse pressed left at (795, 630)
Screenshot: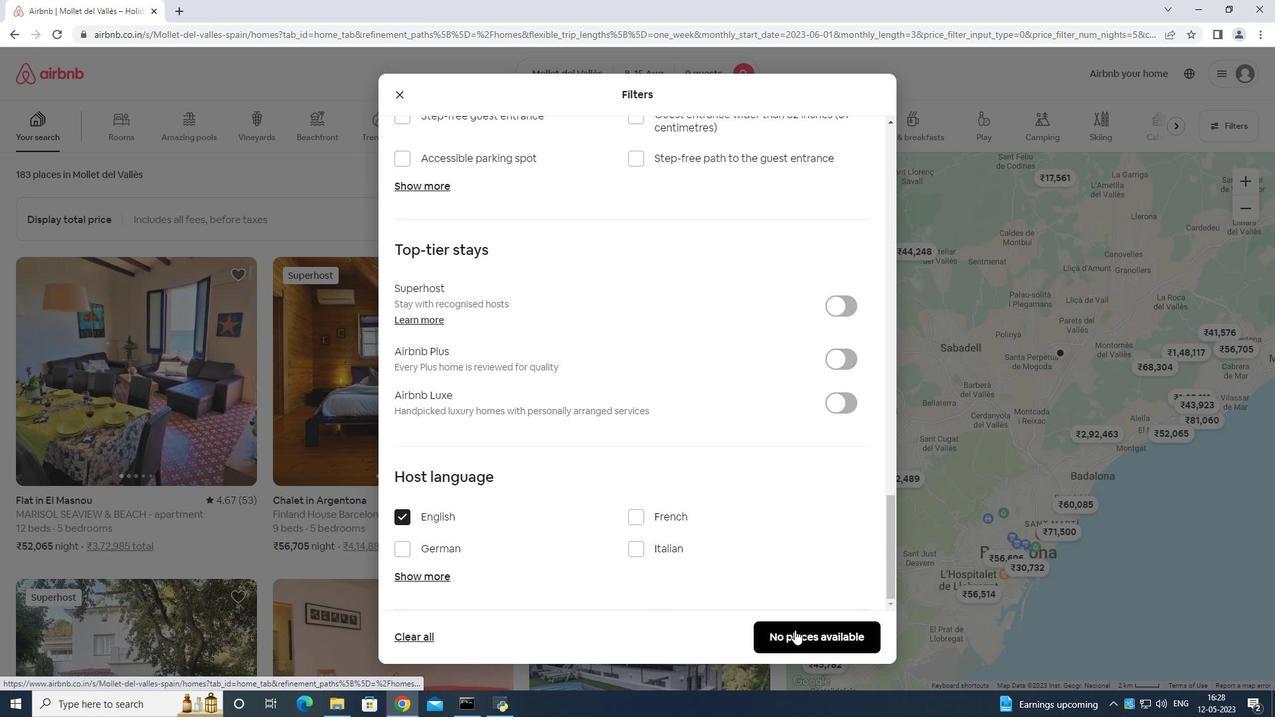 
Action: Mouse moved to (797, 630)
Screenshot: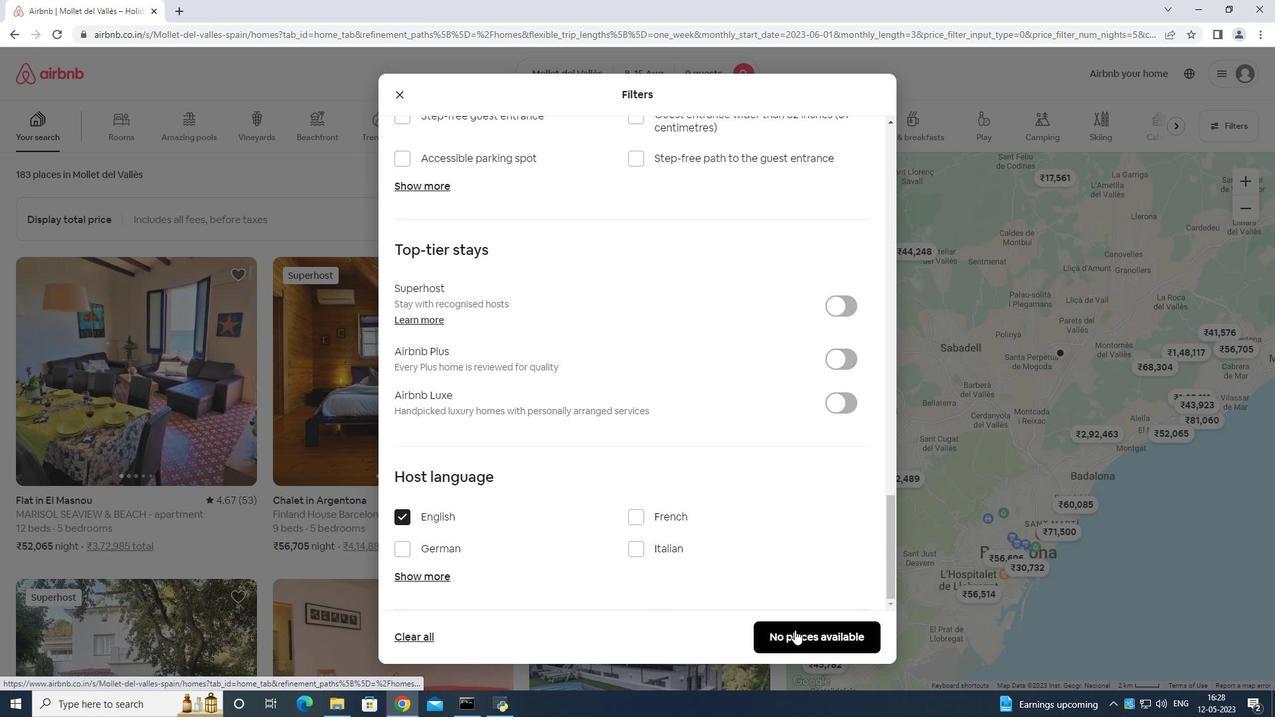 
